 Task: Look for Airbnb options in Rozzano, Italy from 23rd December, 2023 to 29th December, 2023 for 2 adults. Place can be entire room with 1  bedroom having 1 bed and 1 bathroom. Property type can be hotel.
Action: Mouse moved to (521, 97)
Screenshot: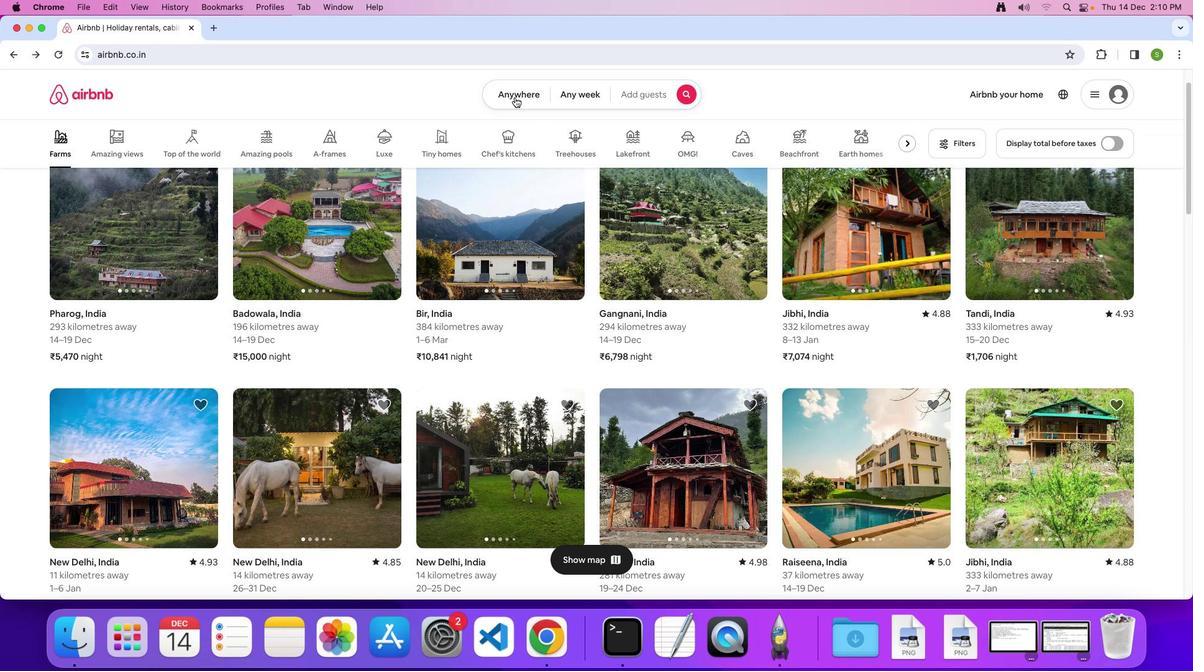 
Action: Mouse pressed left at (521, 97)
Screenshot: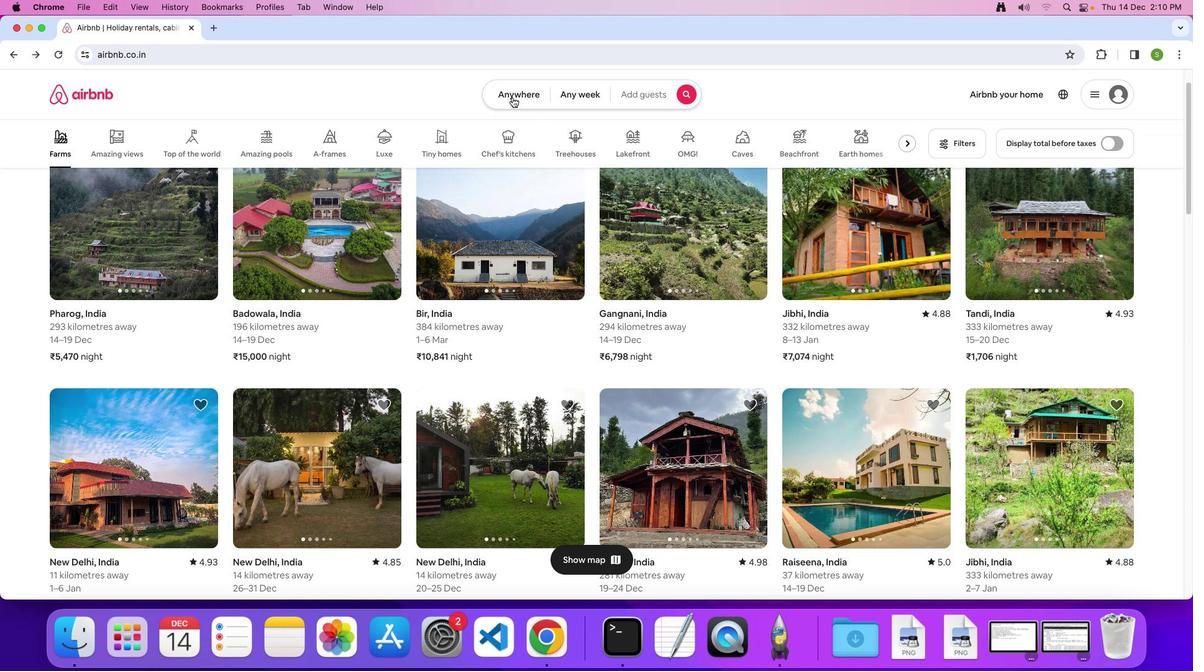 
Action: Mouse moved to (512, 97)
Screenshot: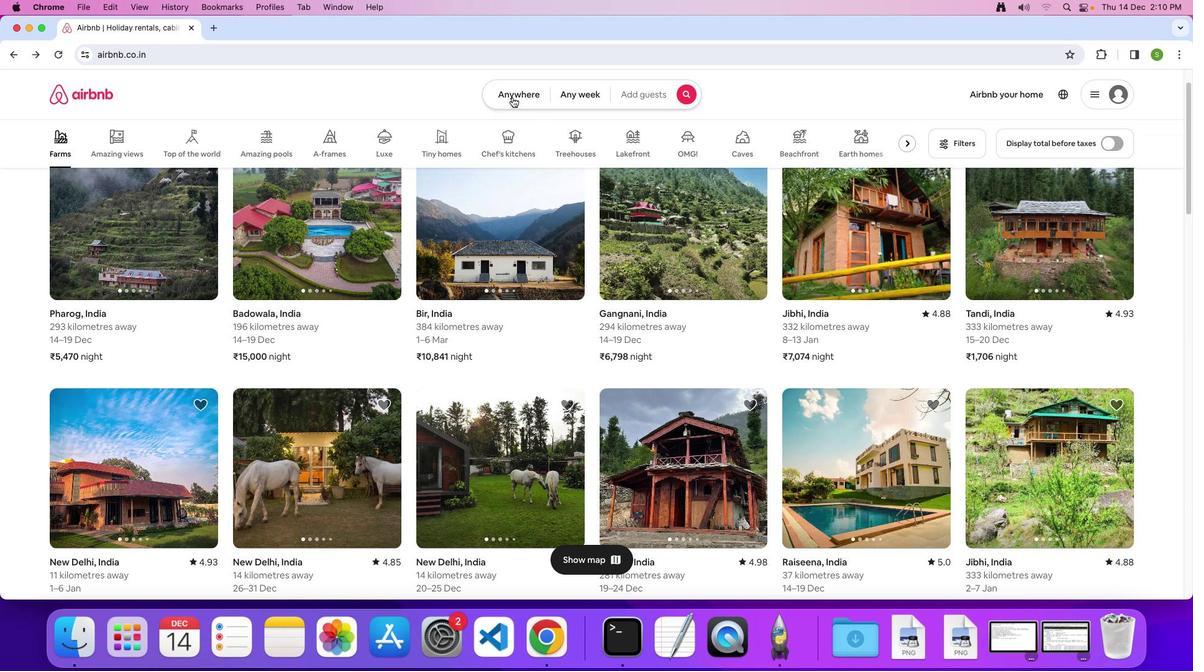 
Action: Mouse pressed left at (512, 97)
Screenshot: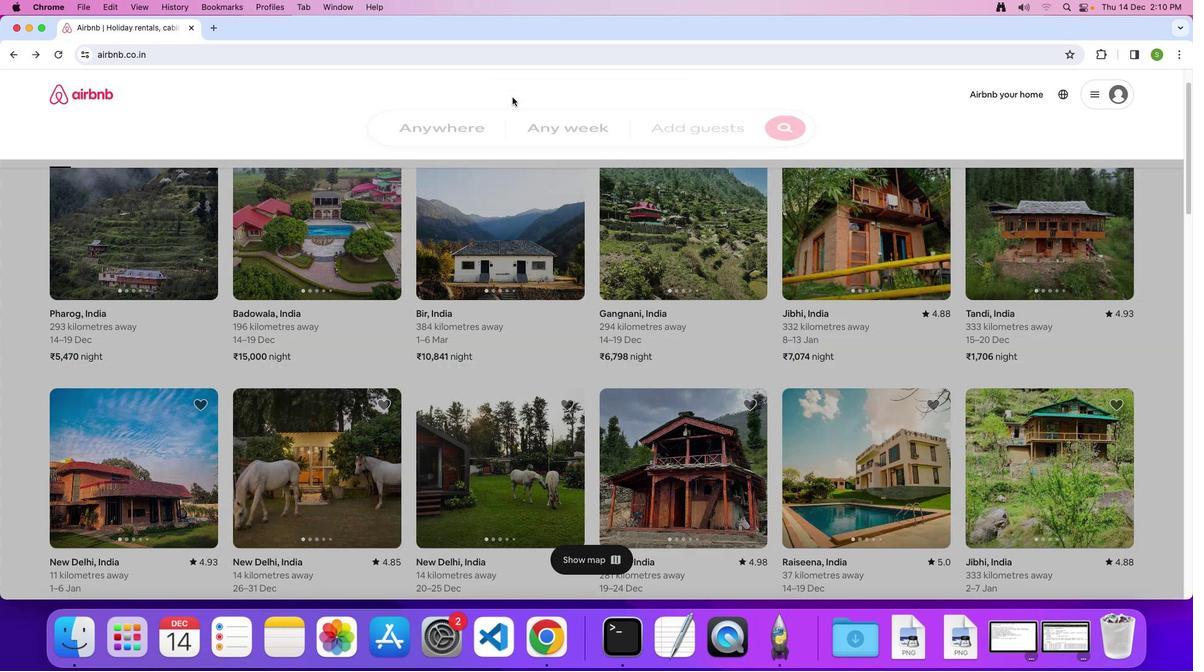 
Action: Mouse moved to (445, 144)
Screenshot: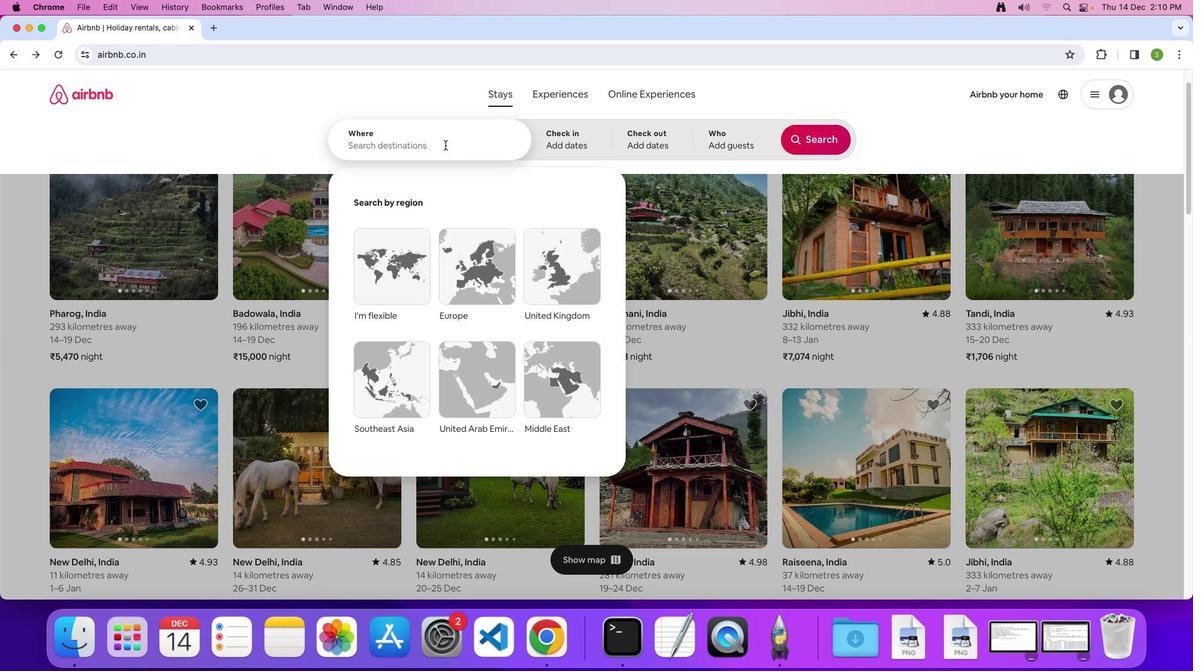 
Action: Mouse pressed left at (445, 144)
Screenshot: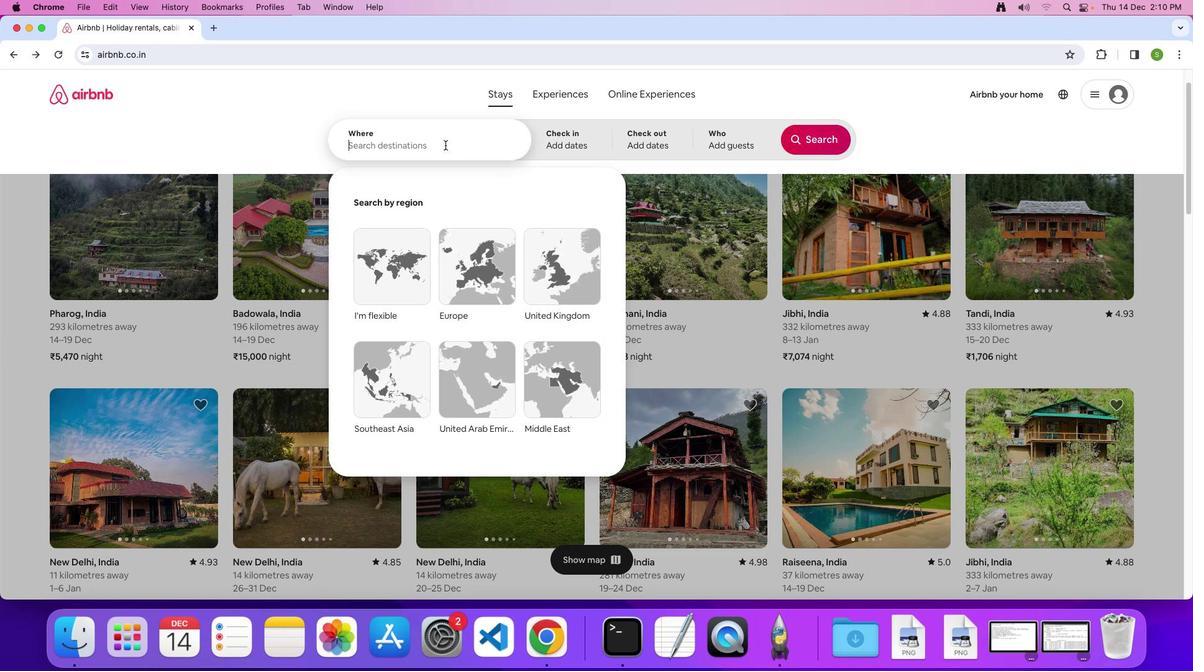 
Action: Key pressed 'R'Key.caps_lock
Screenshot: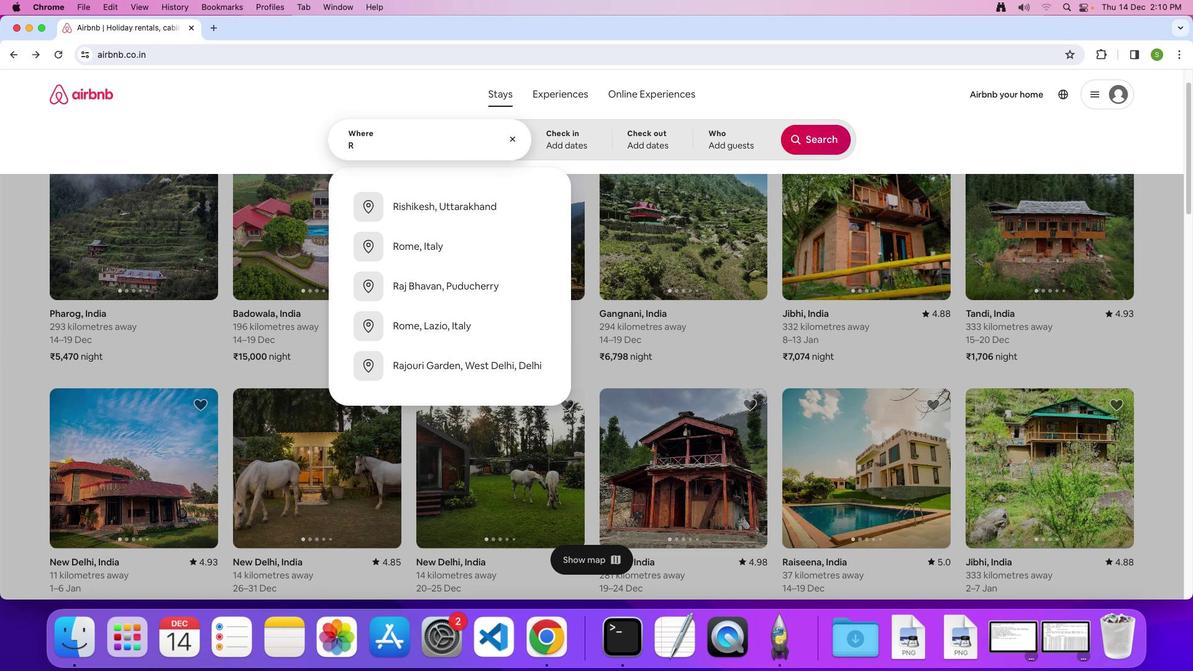 
Action: Mouse moved to (445, 144)
Screenshot: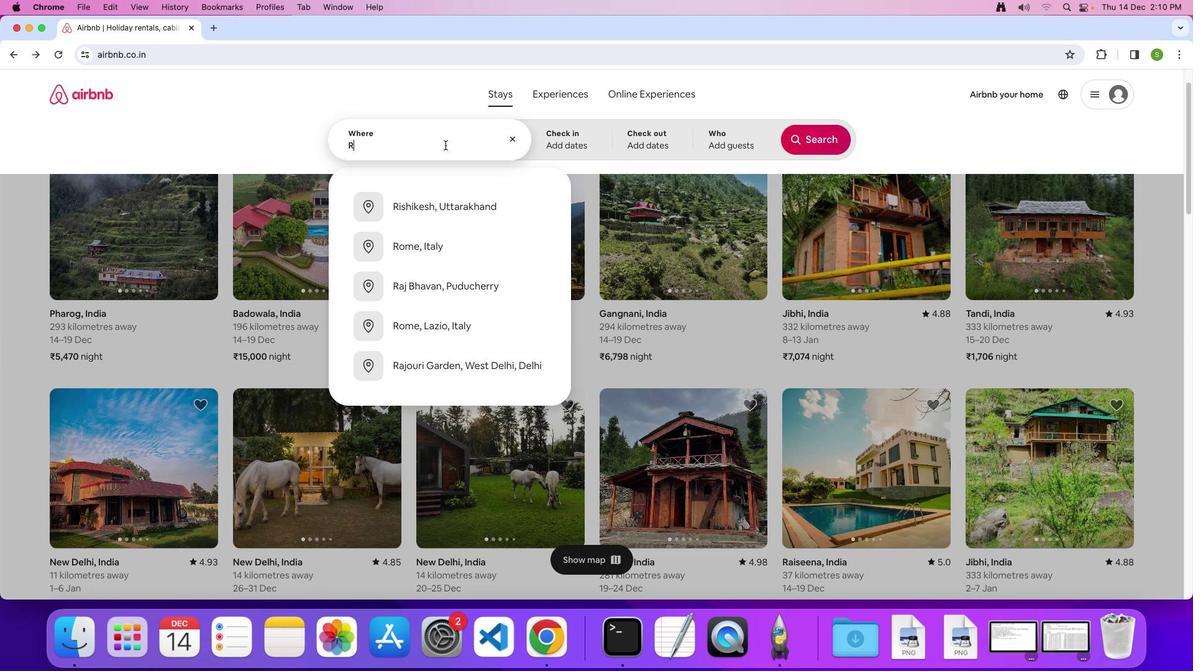 
Action: Key pressed 'a''z''z''a''n''o'','Key.spaceKey.shift'I''t''a''l''y'Key.enter
Screenshot: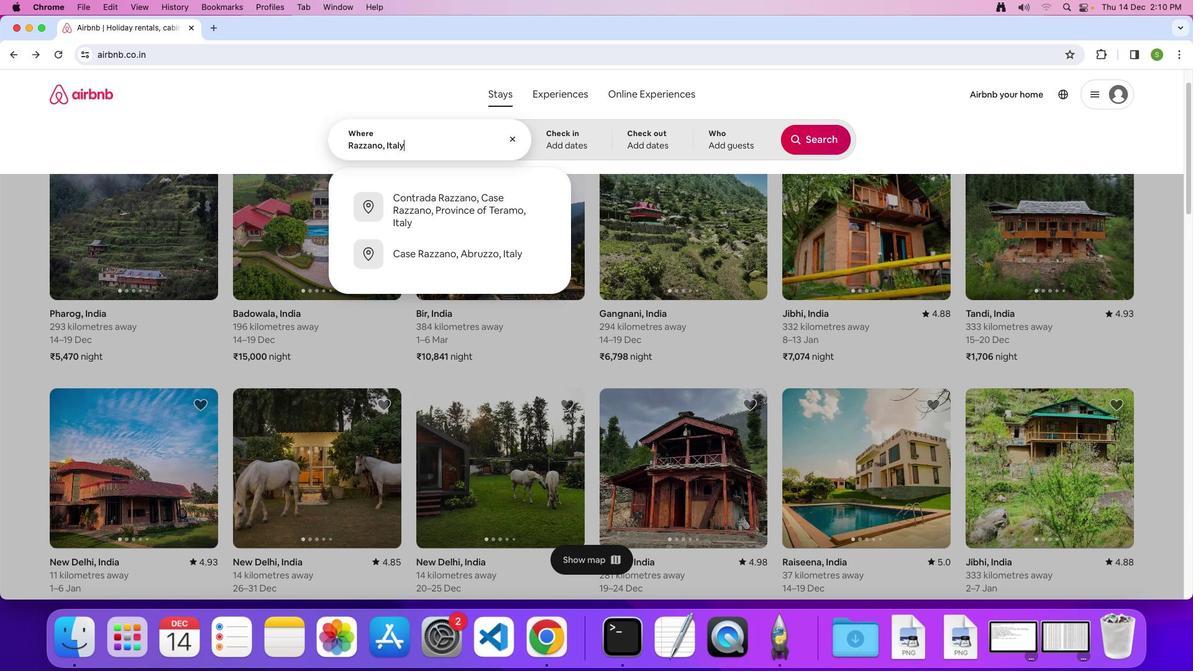 
Action: Mouse moved to (552, 383)
Screenshot: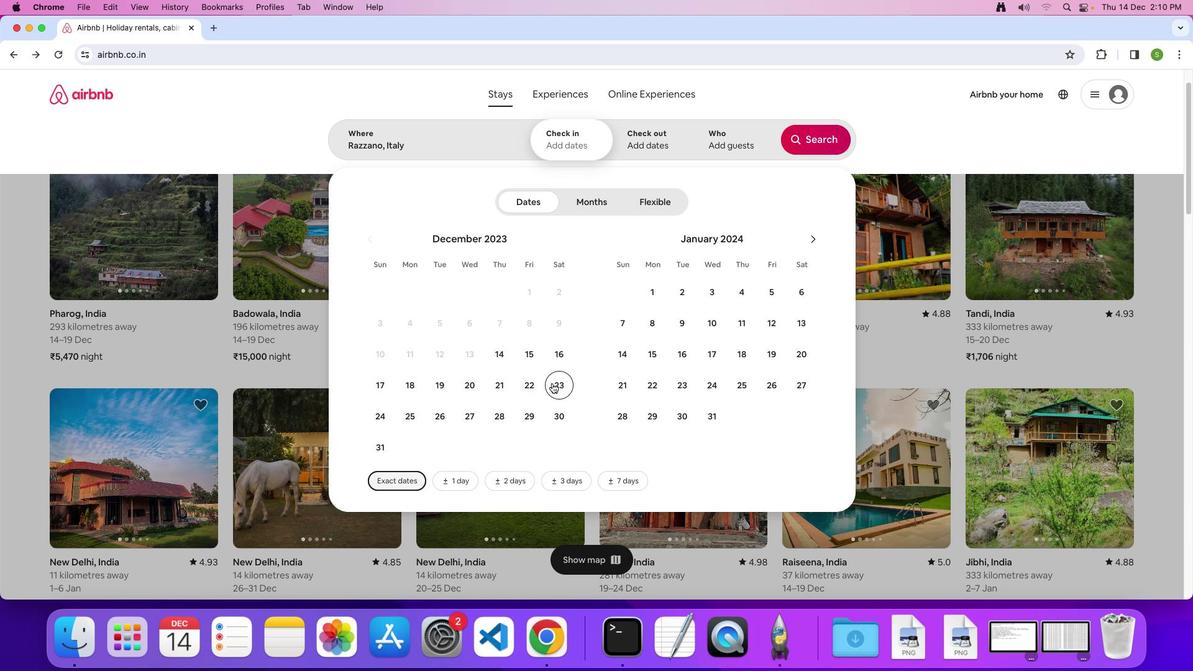 
Action: Mouse pressed left at (552, 383)
Screenshot: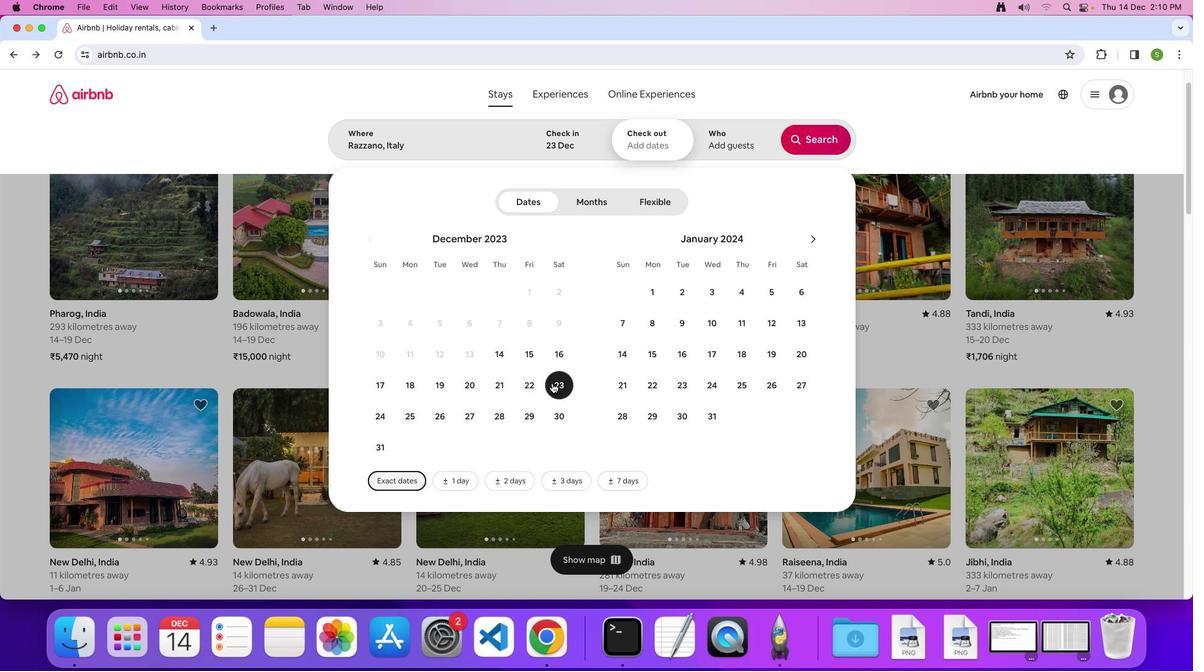 
Action: Mouse moved to (526, 412)
Screenshot: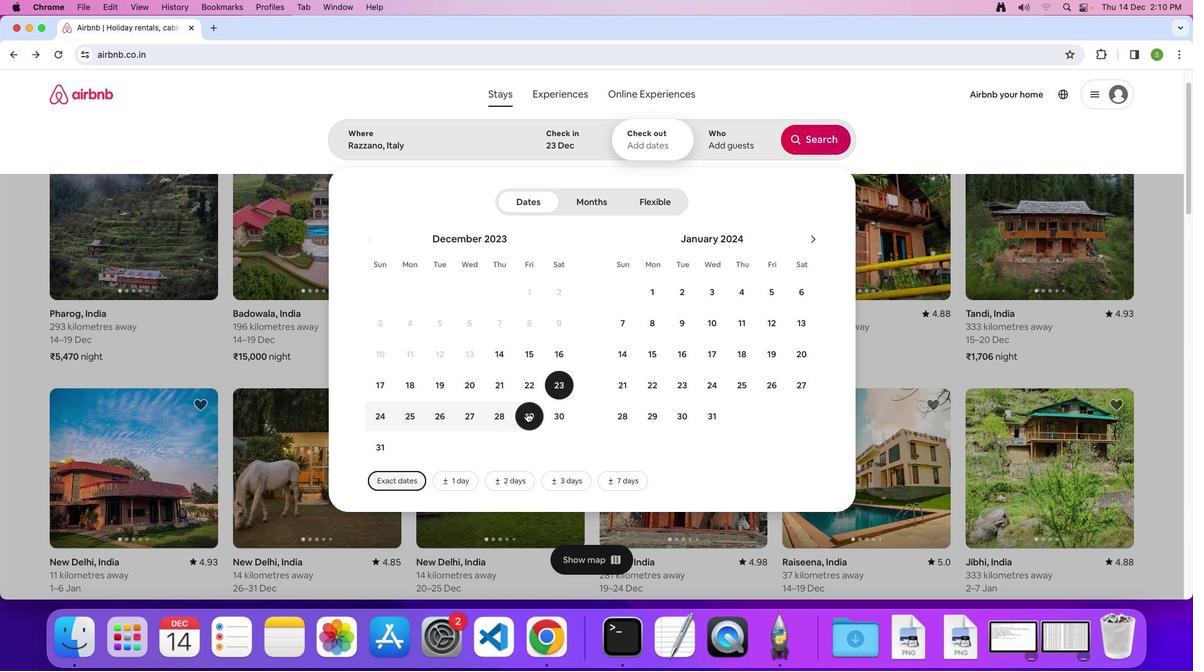 
Action: Mouse pressed left at (526, 412)
Screenshot: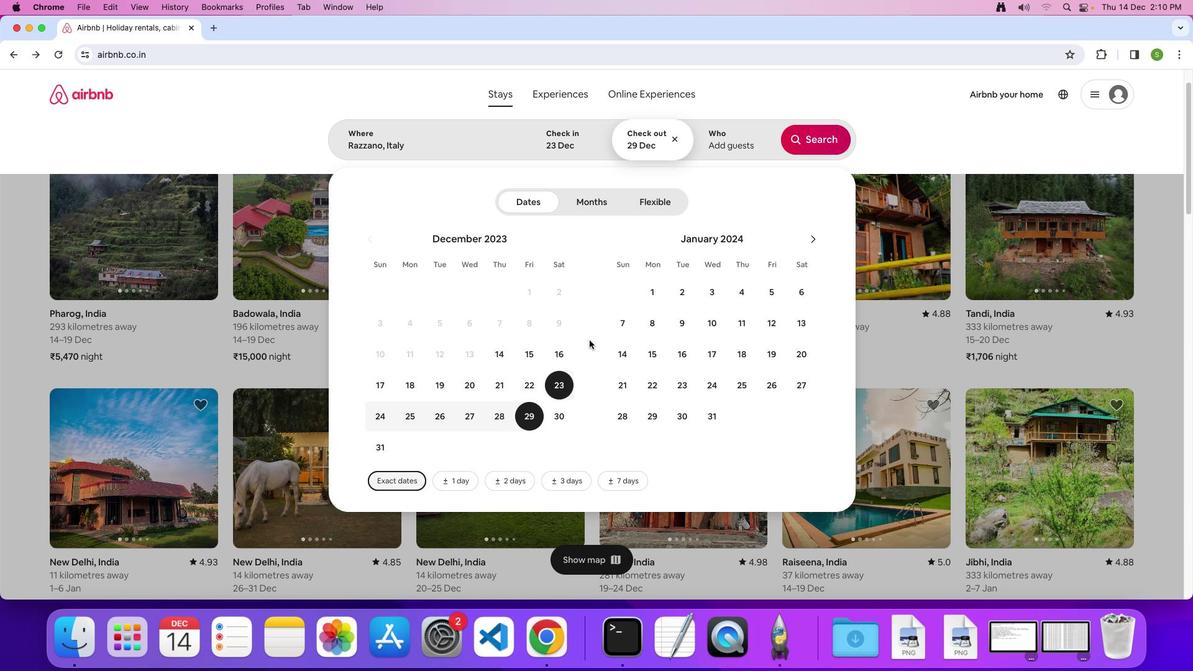 
Action: Mouse moved to (736, 143)
Screenshot: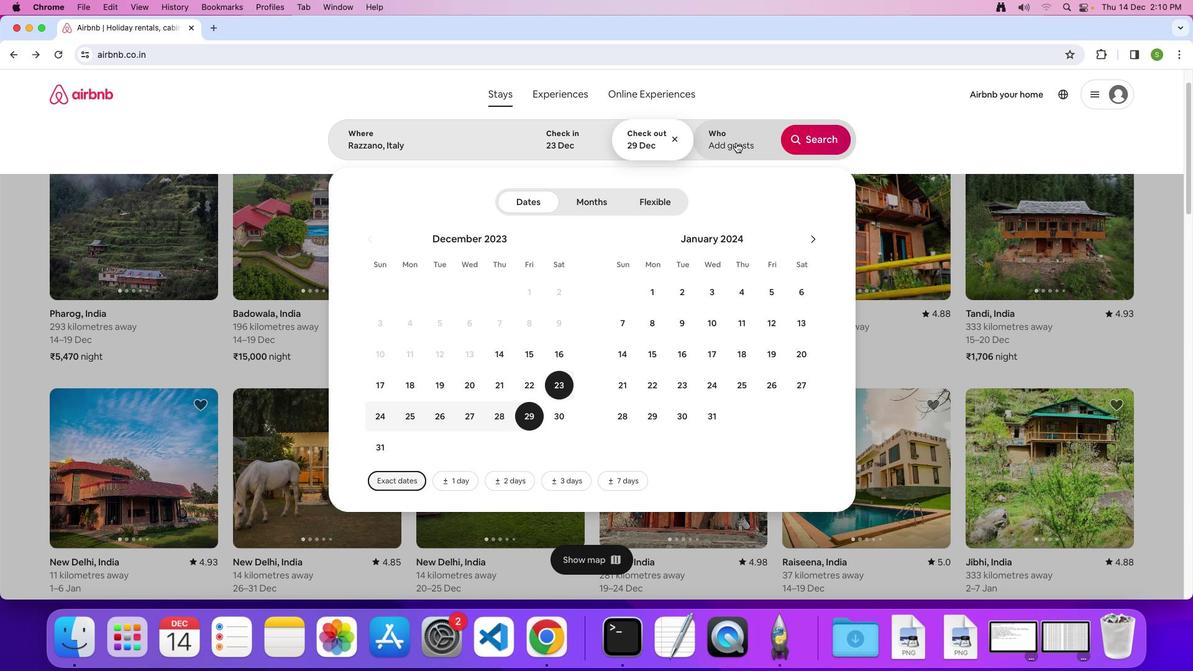 
Action: Mouse pressed left at (736, 143)
Screenshot: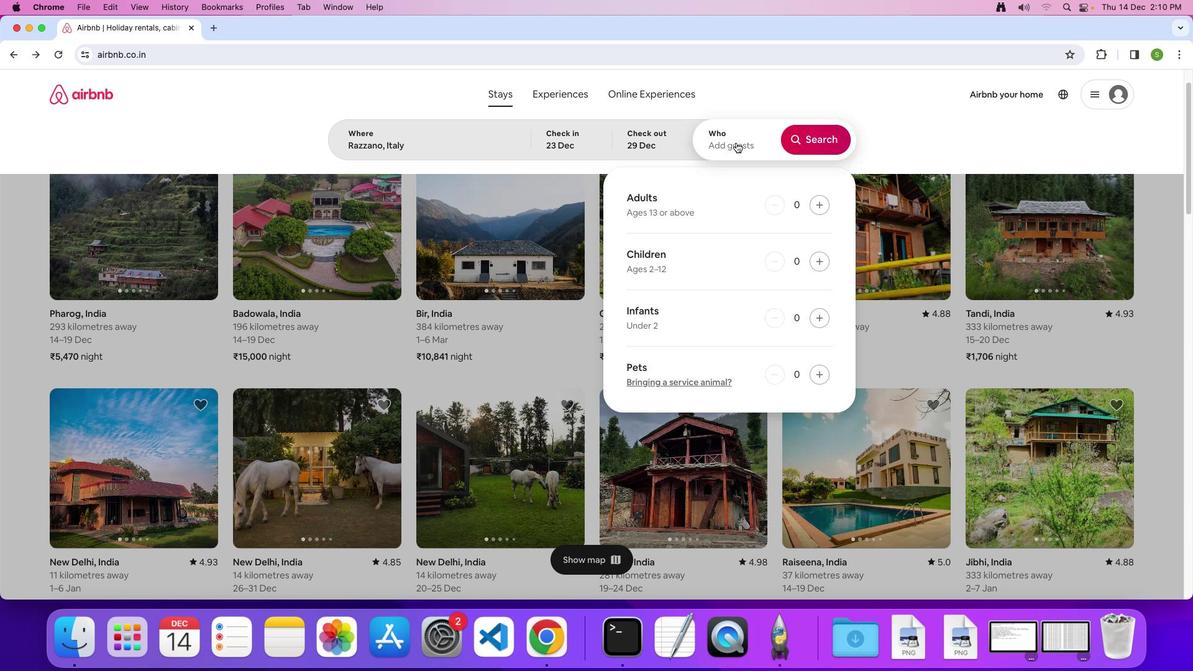 
Action: Mouse moved to (820, 205)
Screenshot: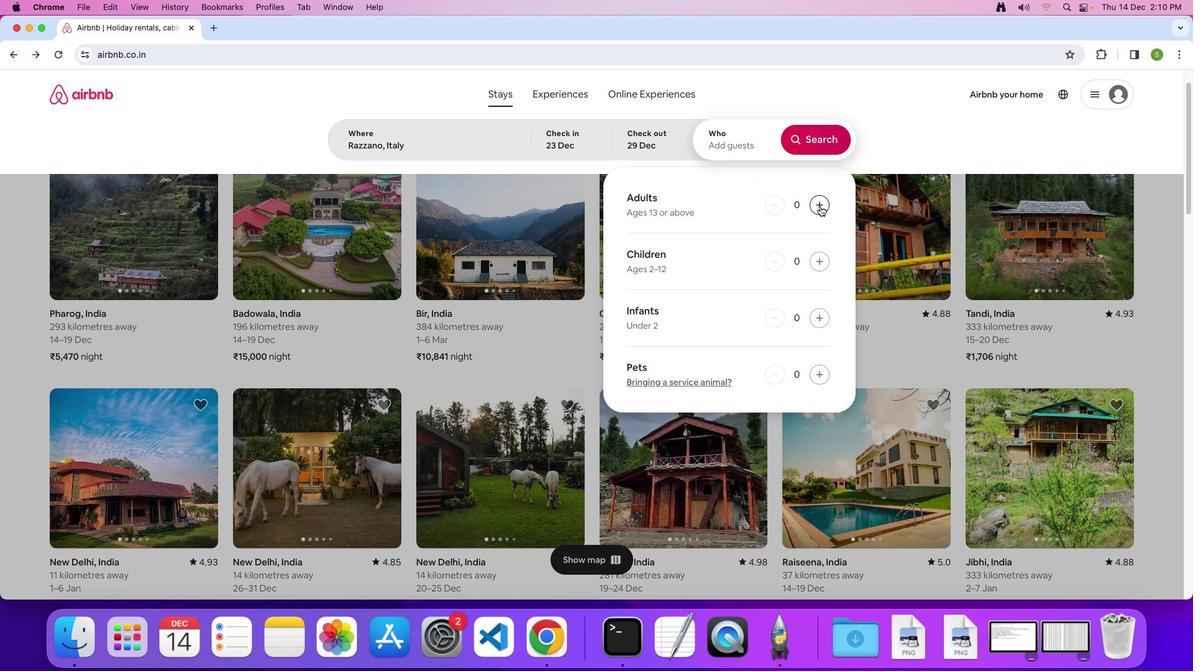 
Action: Mouse pressed left at (820, 205)
Screenshot: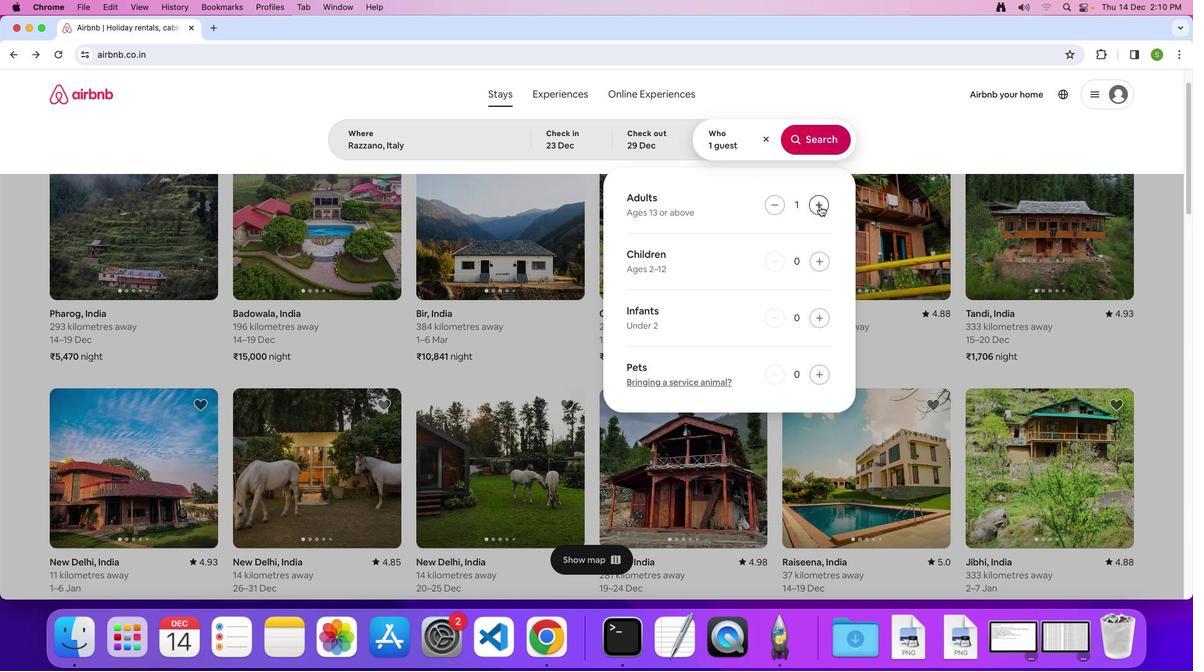 
Action: Mouse pressed left at (820, 205)
Screenshot: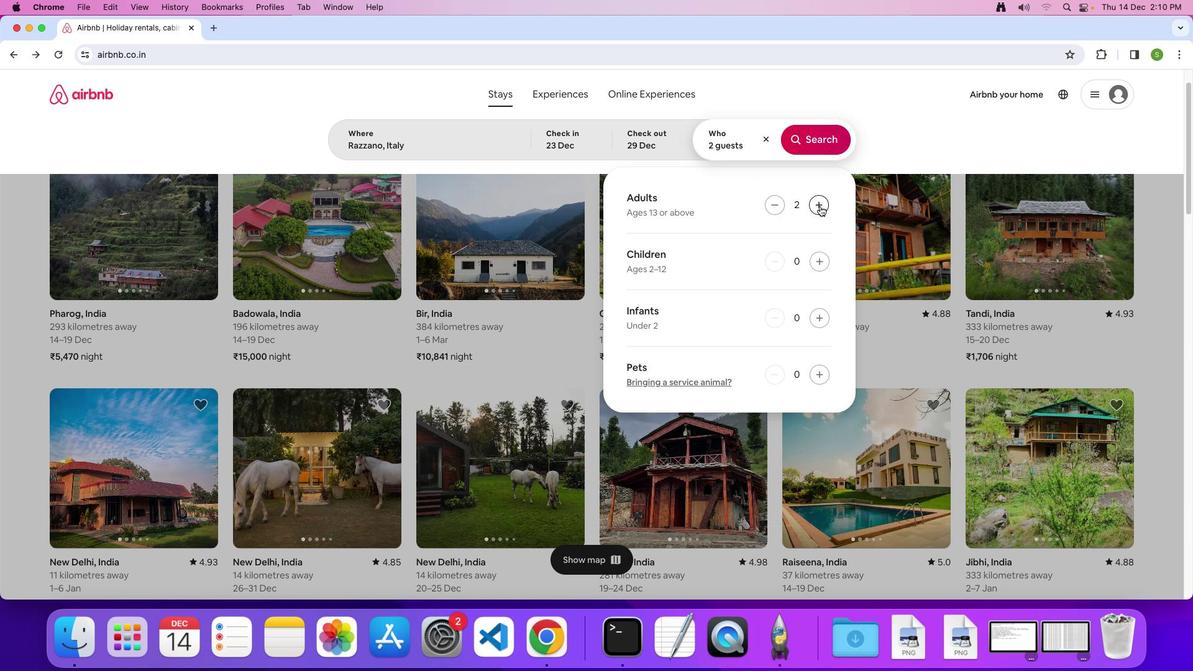 
Action: Mouse moved to (808, 149)
Screenshot: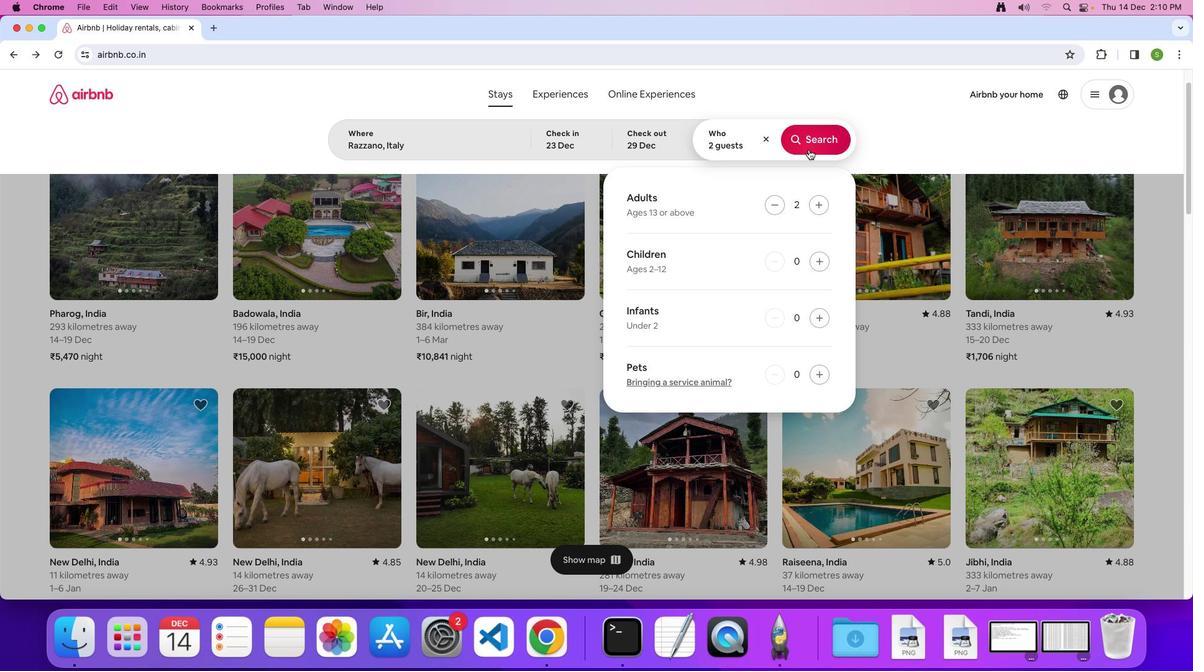 
Action: Mouse pressed left at (808, 149)
Screenshot: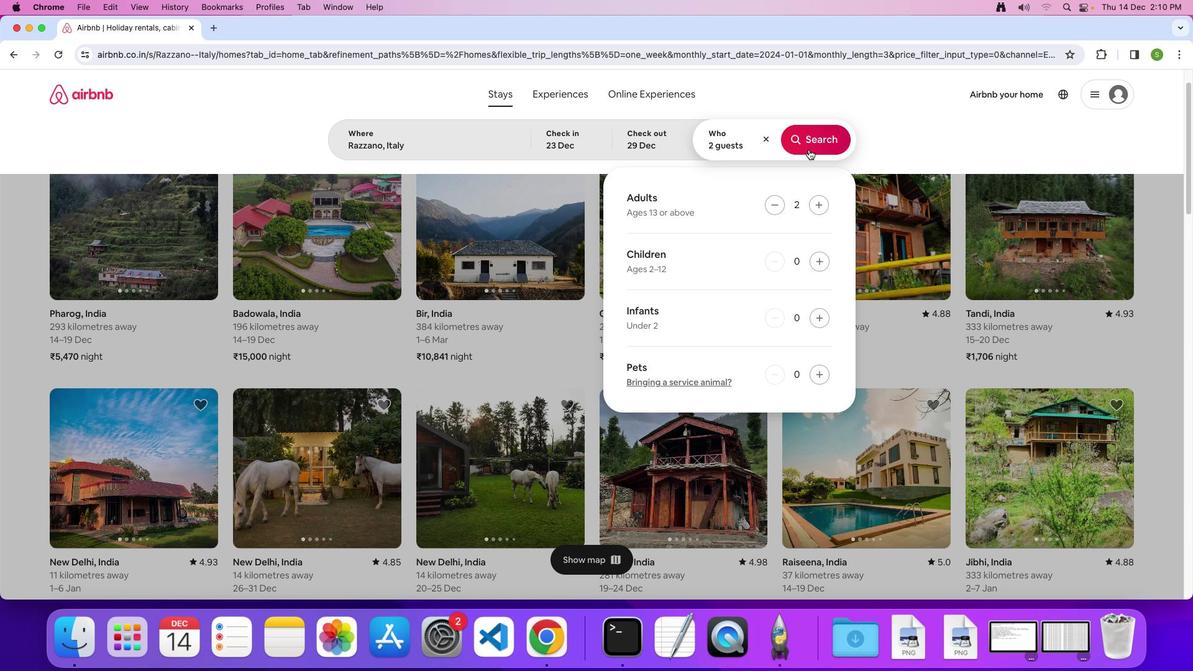 
Action: Mouse moved to (1007, 147)
Screenshot: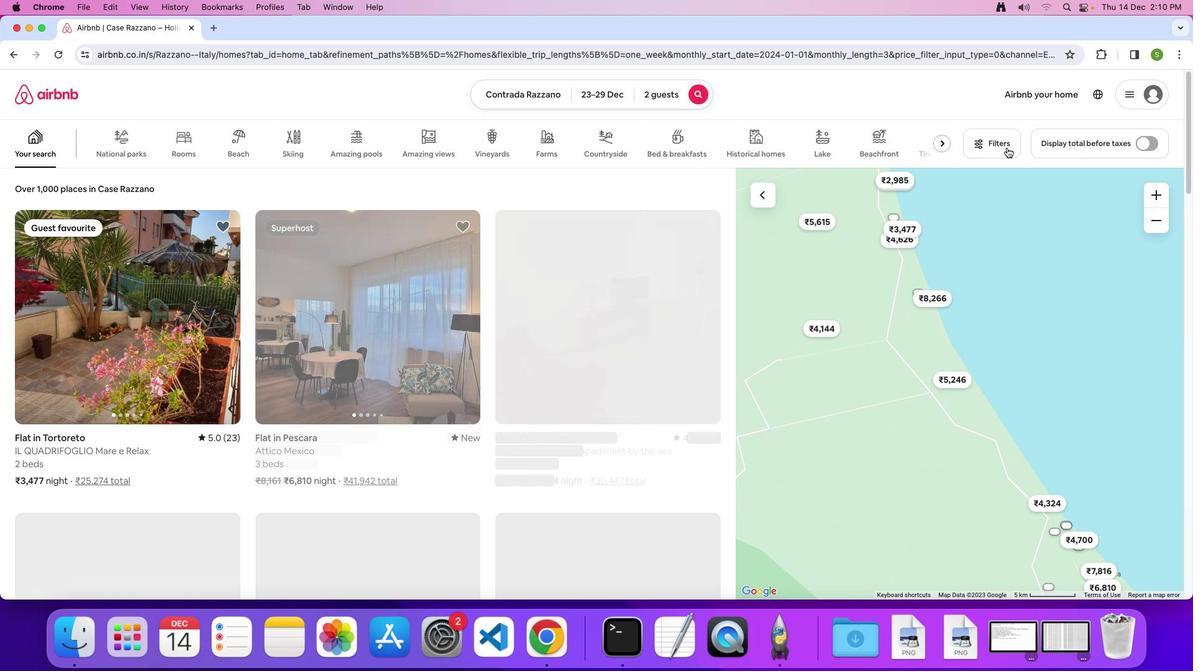 
Action: Mouse pressed left at (1007, 147)
Screenshot: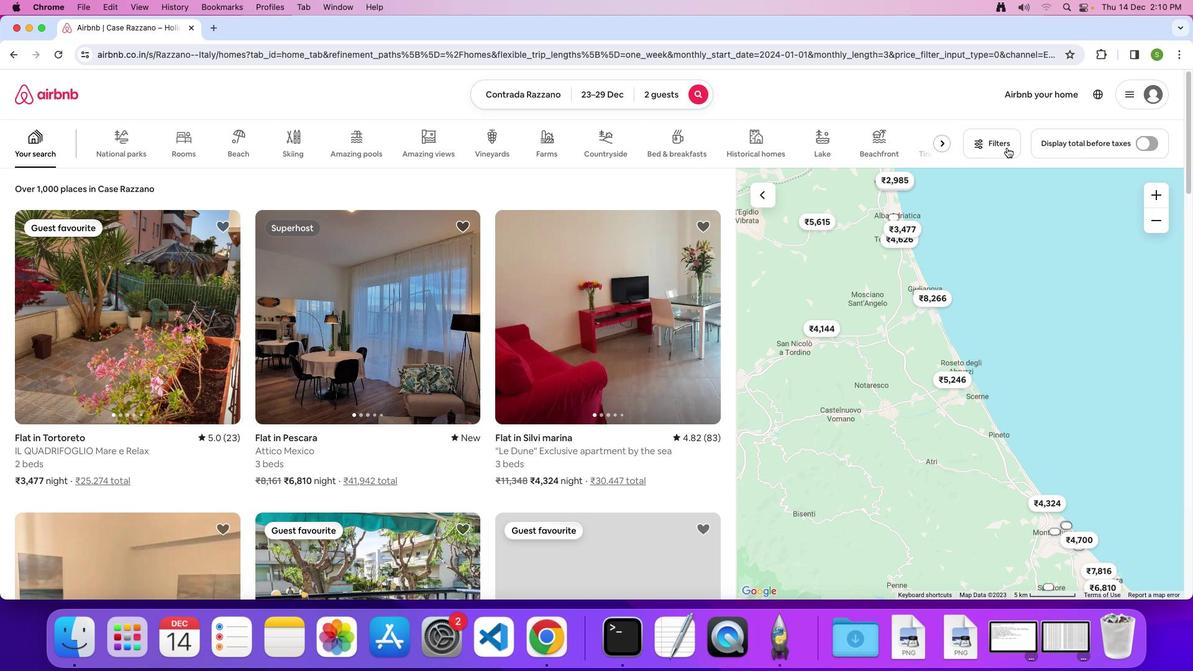 
Action: Mouse moved to (529, 363)
Screenshot: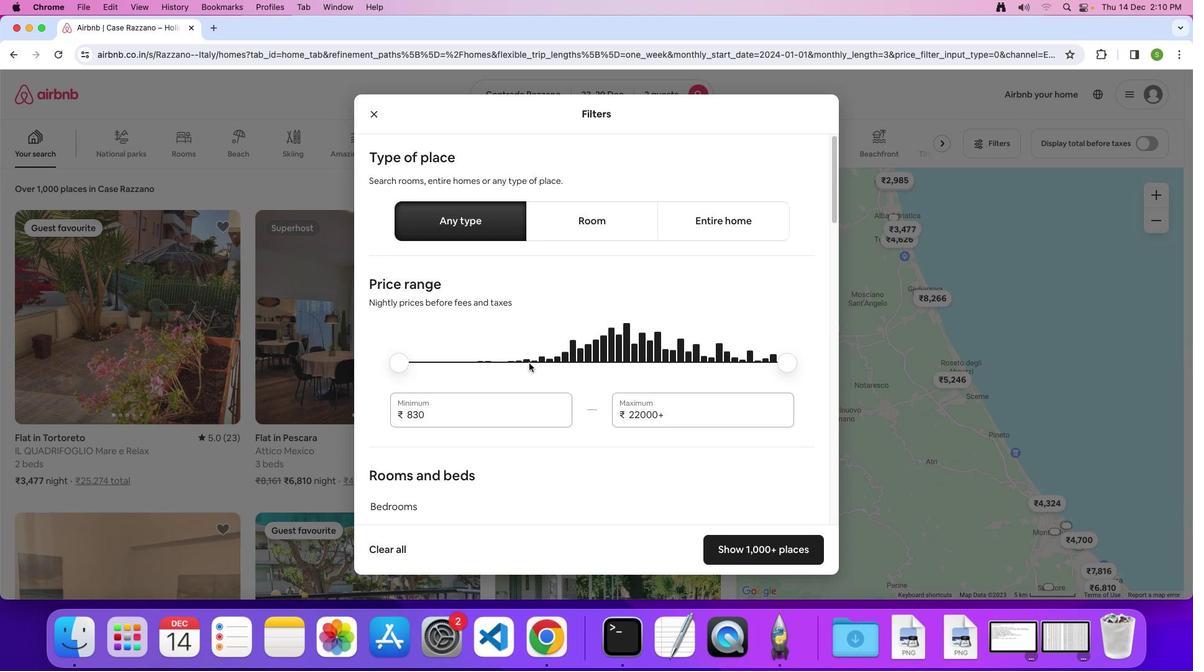 
Action: Mouse scrolled (529, 363) with delta (0, 0)
Screenshot: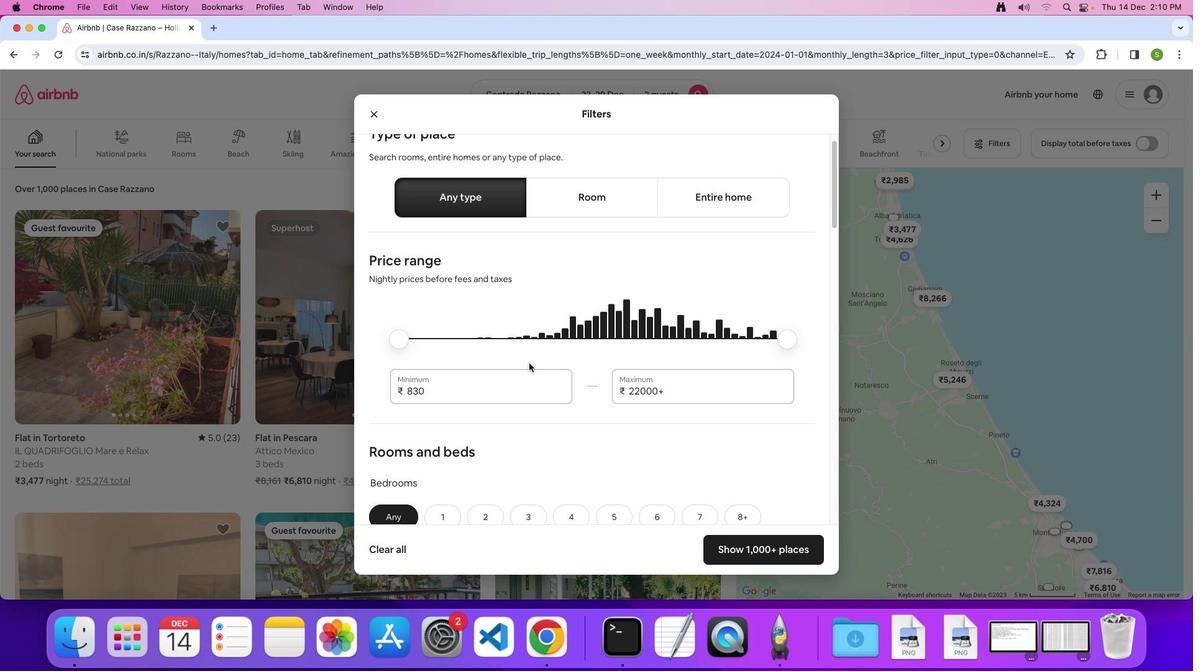 
Action: Mouse scrolled (529, 363) with delta (0, 0)
Screenshot: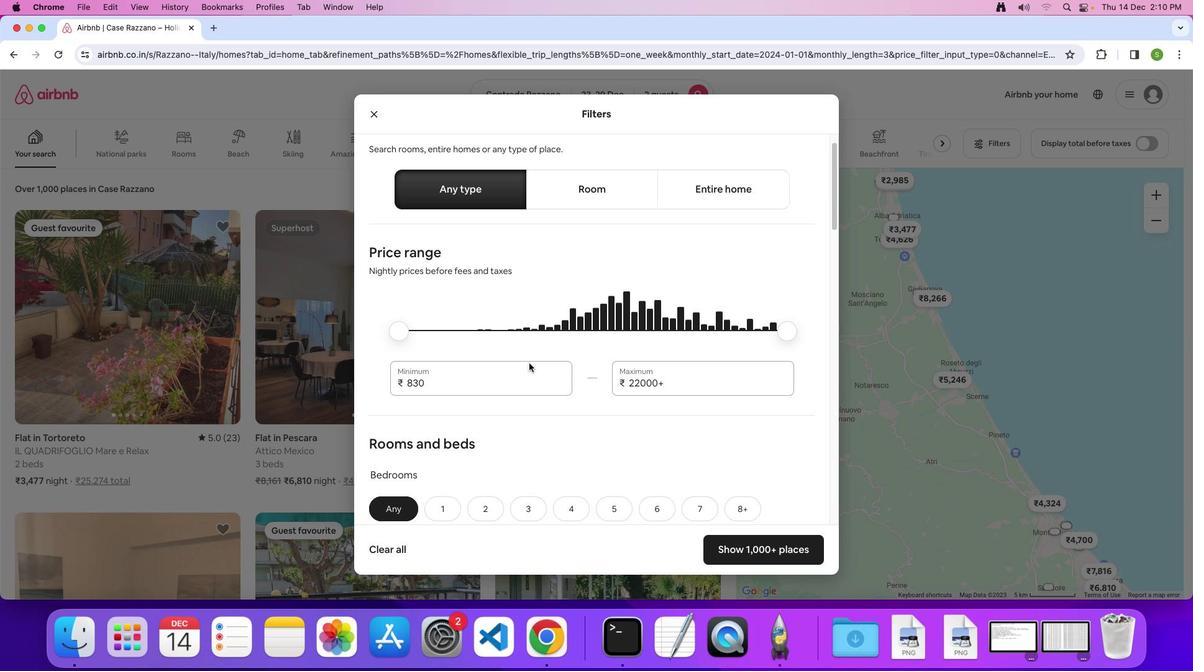
Action: Mouse scrolled (529, 363) with delta (0, 0)
Screenshot: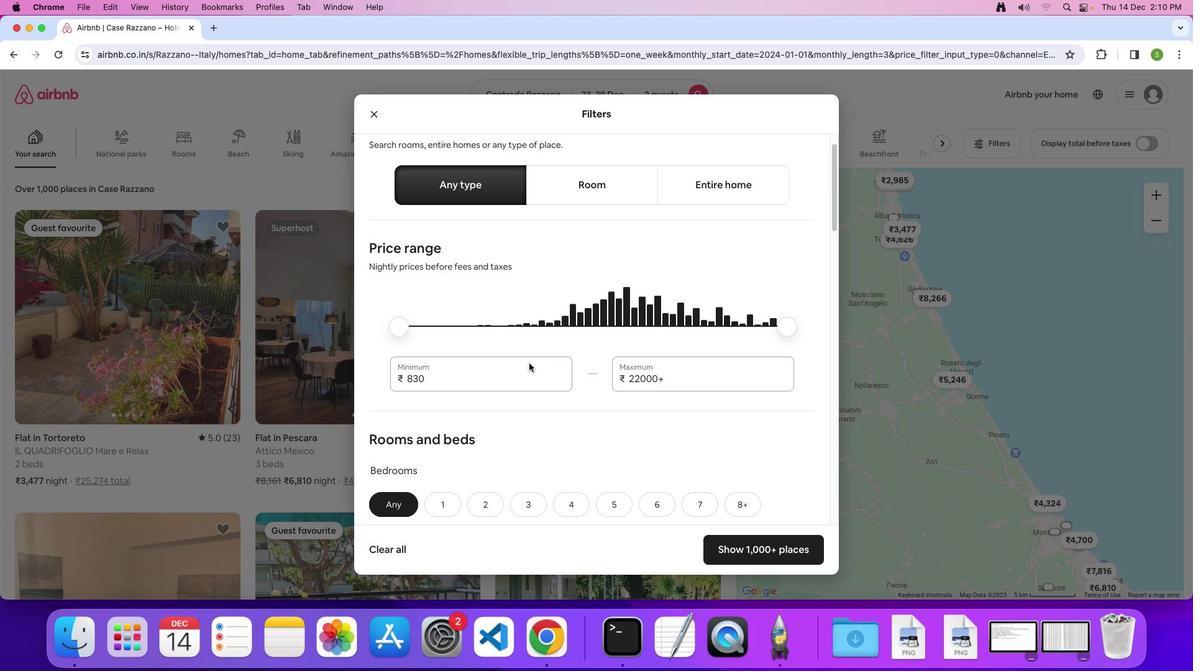 
Action: Mouse scrolled (529, 363) with delta (0, 0)
Screenshot: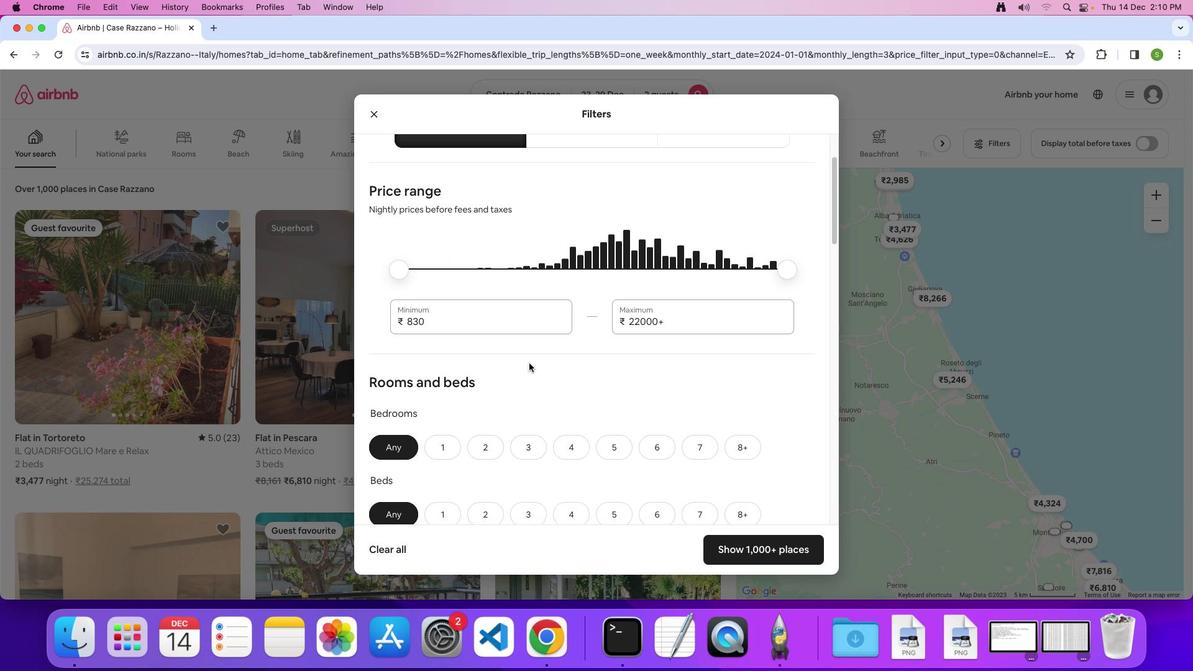 
Action: Mouse scrolled (529, 363) with delta (0, 0)
Screenshot: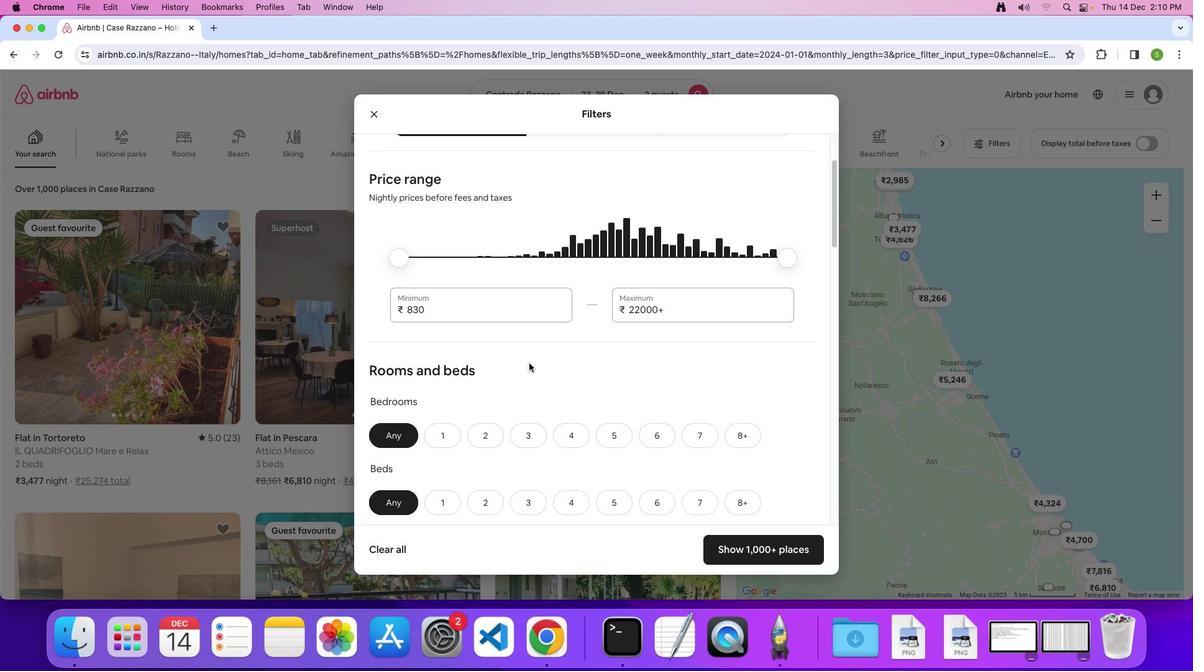 
Action: Mouse scrolled (529, 363) with delta (0, -1)
Screenshot: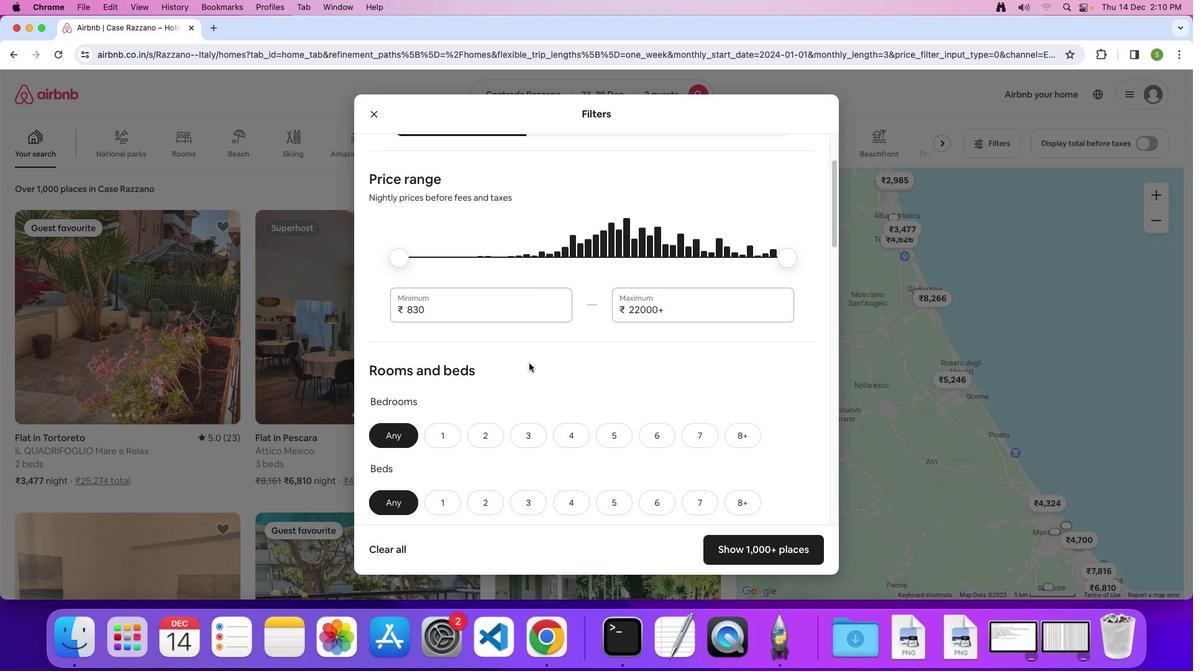 
Action: Mouse scrolled (529, 363) with delta (0, 0)
Screenshot: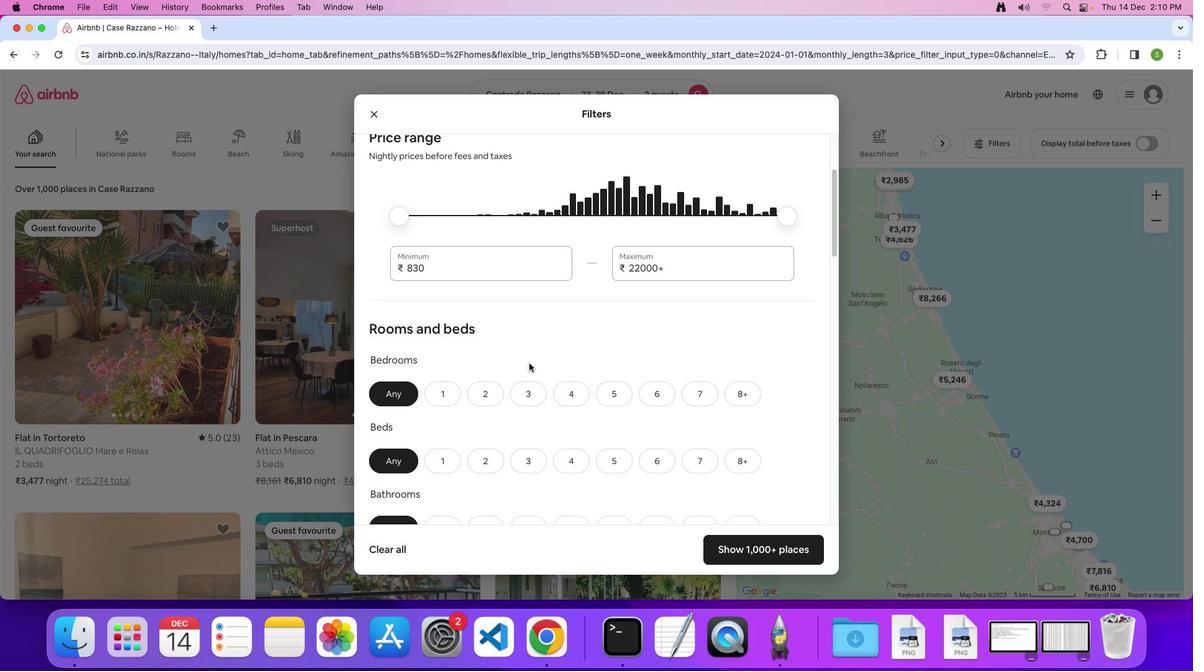 
Action: Mouse scrolled (529, 363) with delta (0, 0)
Screenshot: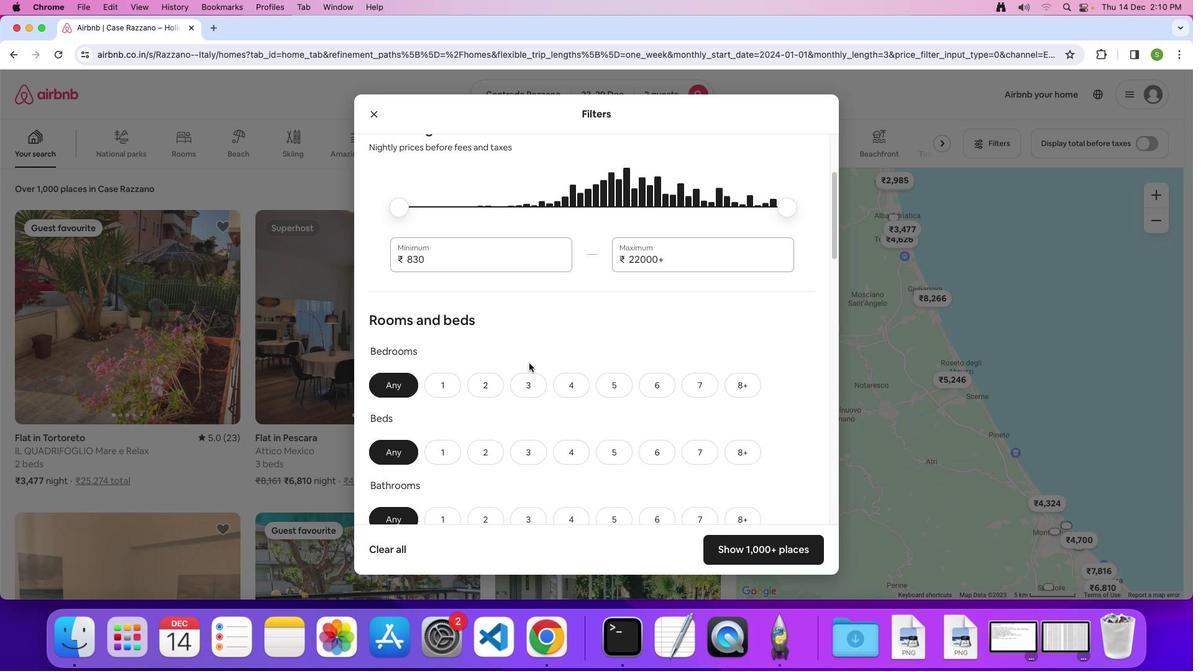 
Action: Mouse scrolled (529, 363) with delta (0, 0)
Screenshot: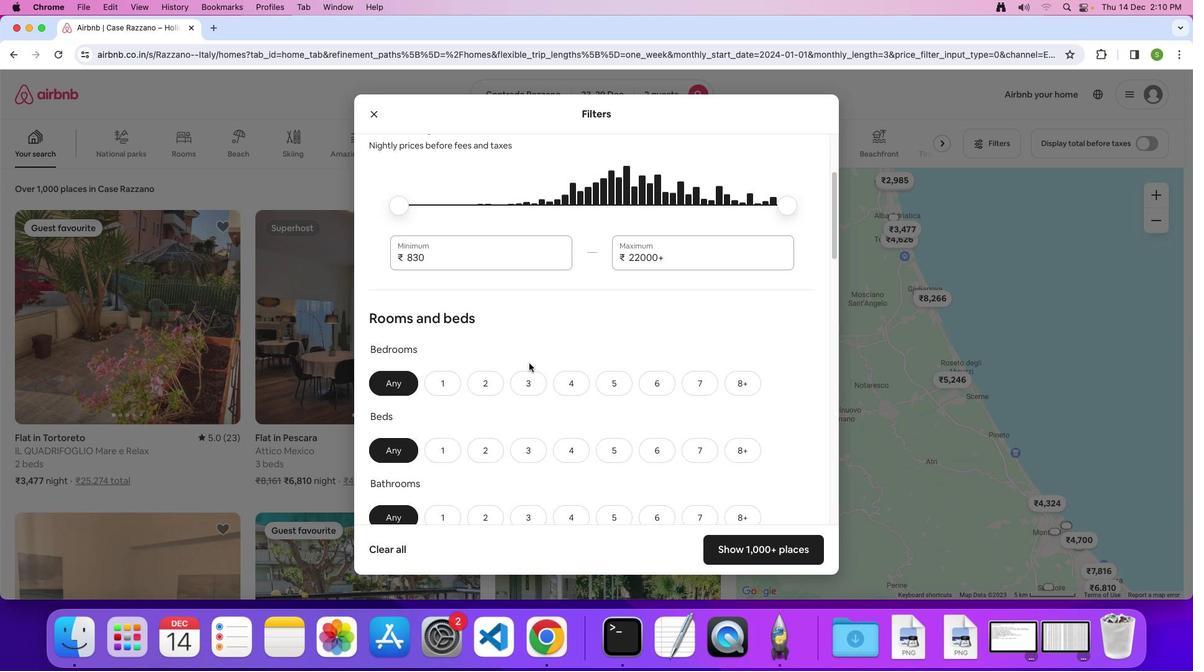 
Action: Mouse moved to (527, 364)
Screenshot: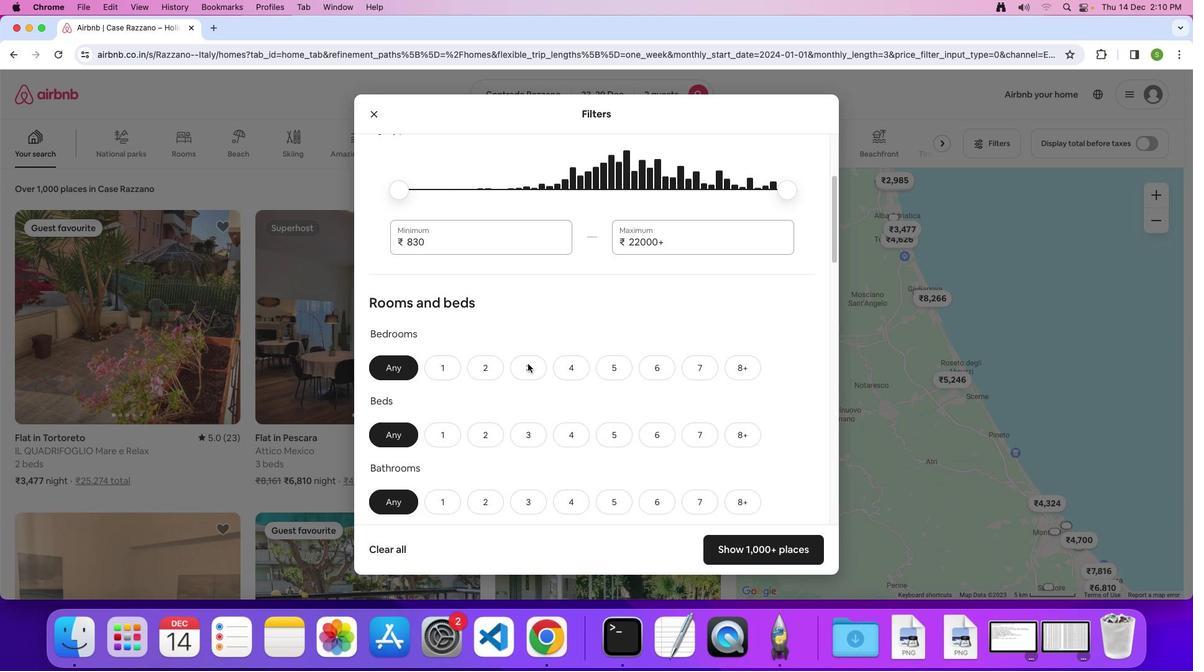 
Action: Mouse scrolled (527, 364) with delta (0, 0)
Screenshot: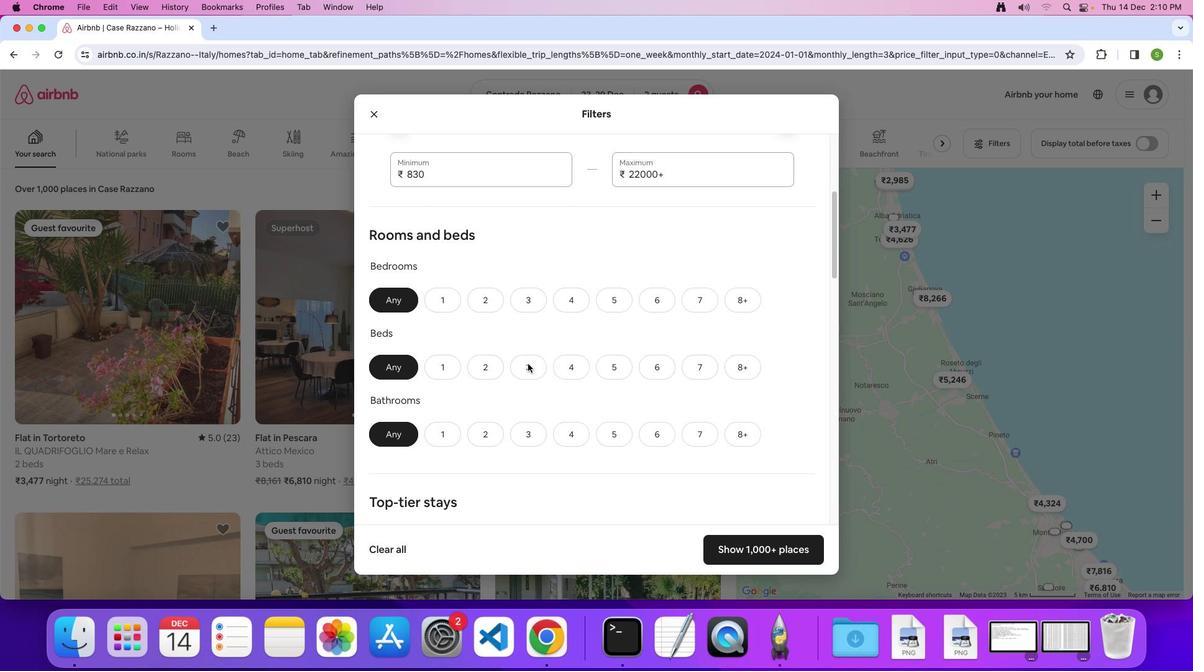 
Action: Mouse scrolled (527, 364) with delta (0, 0)
Screenshot: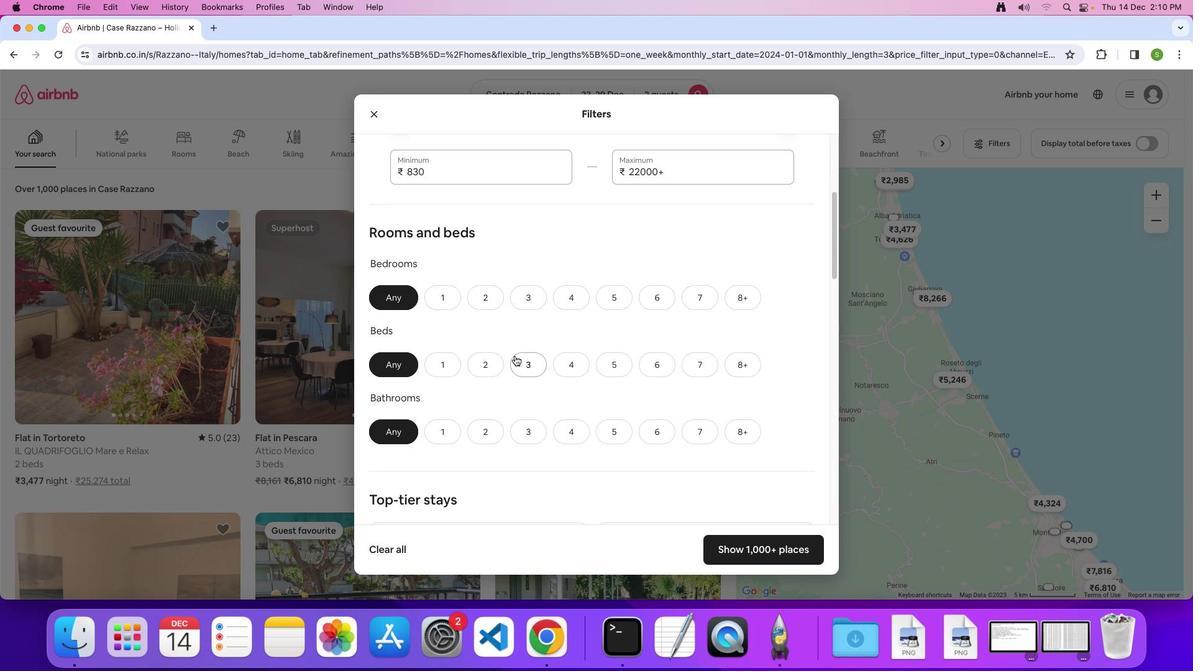 
Action: Mouse scrolled (527, 364) with delta (0, -1)
Screenshot: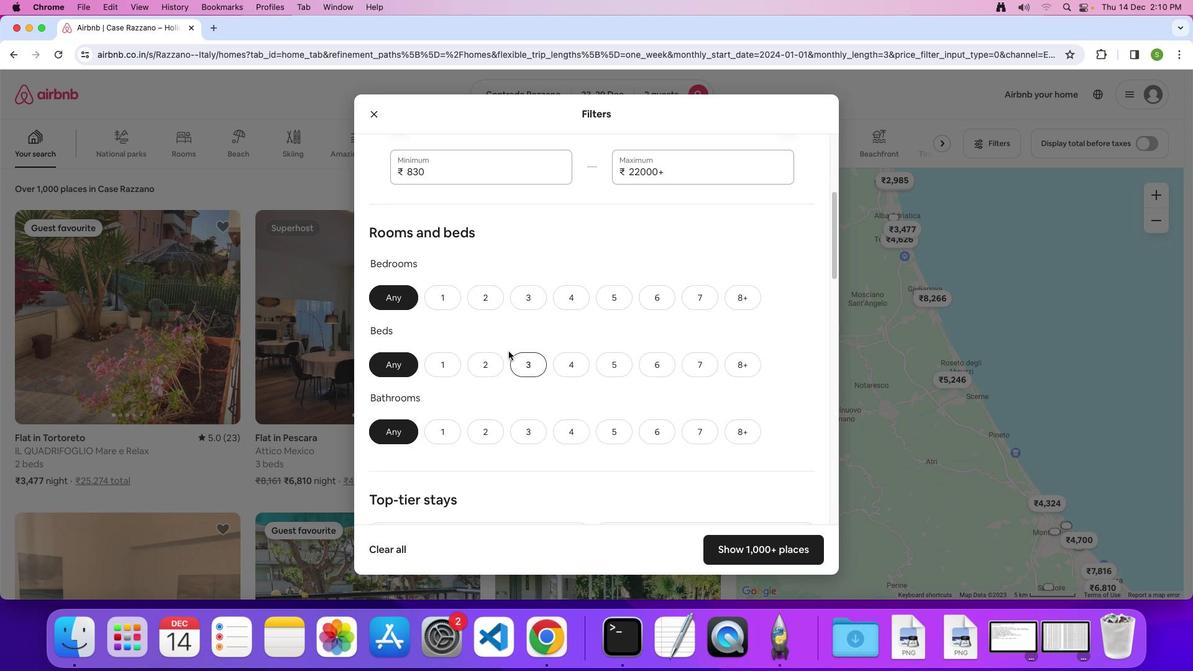 
Action: Mouse moved to (452, 299)
Screenshot: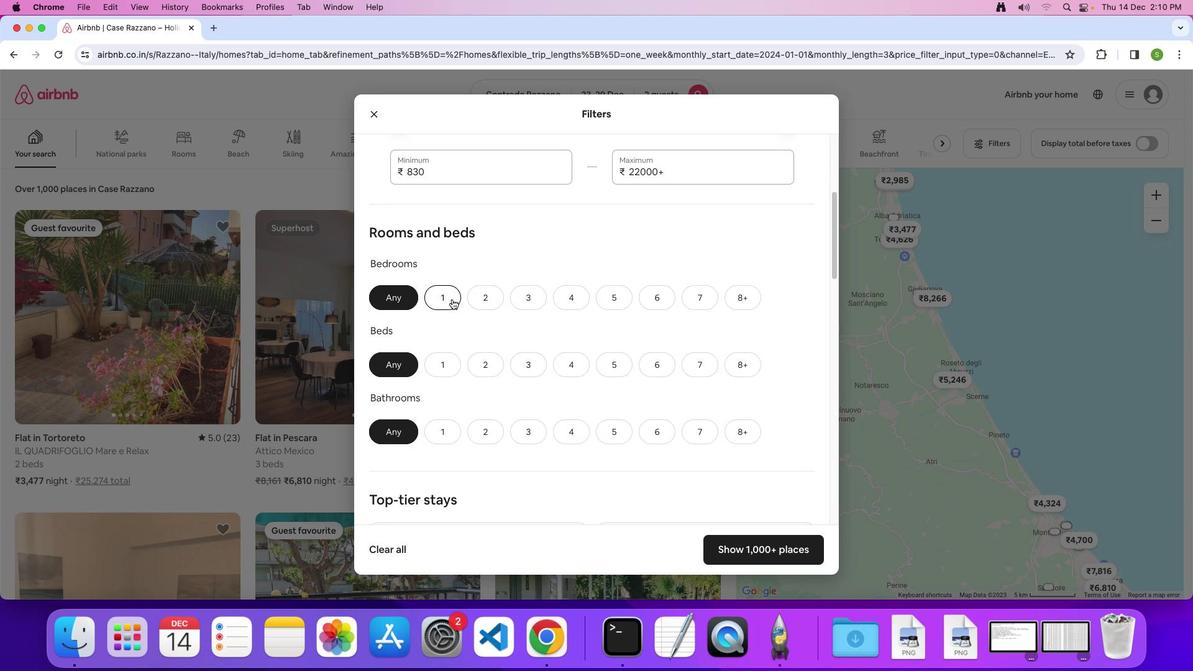 
Action: Mouse pressed left at (452, 299)
Screenshot: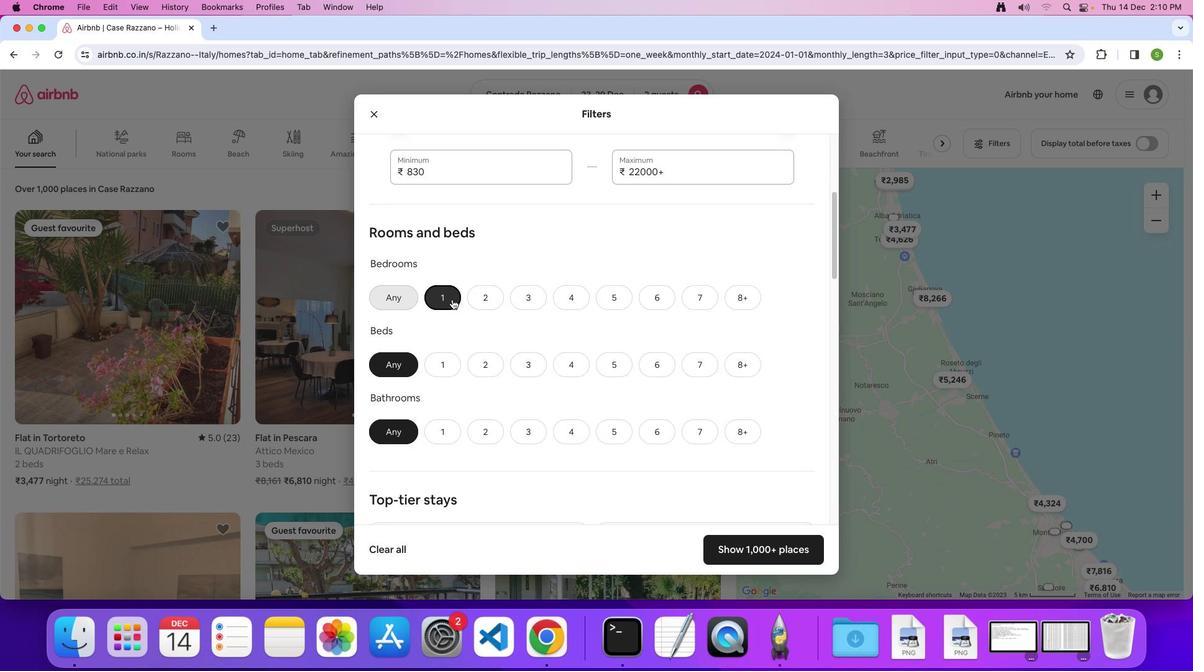 
Action: Mouse moved to (440, 360)
Screenshot: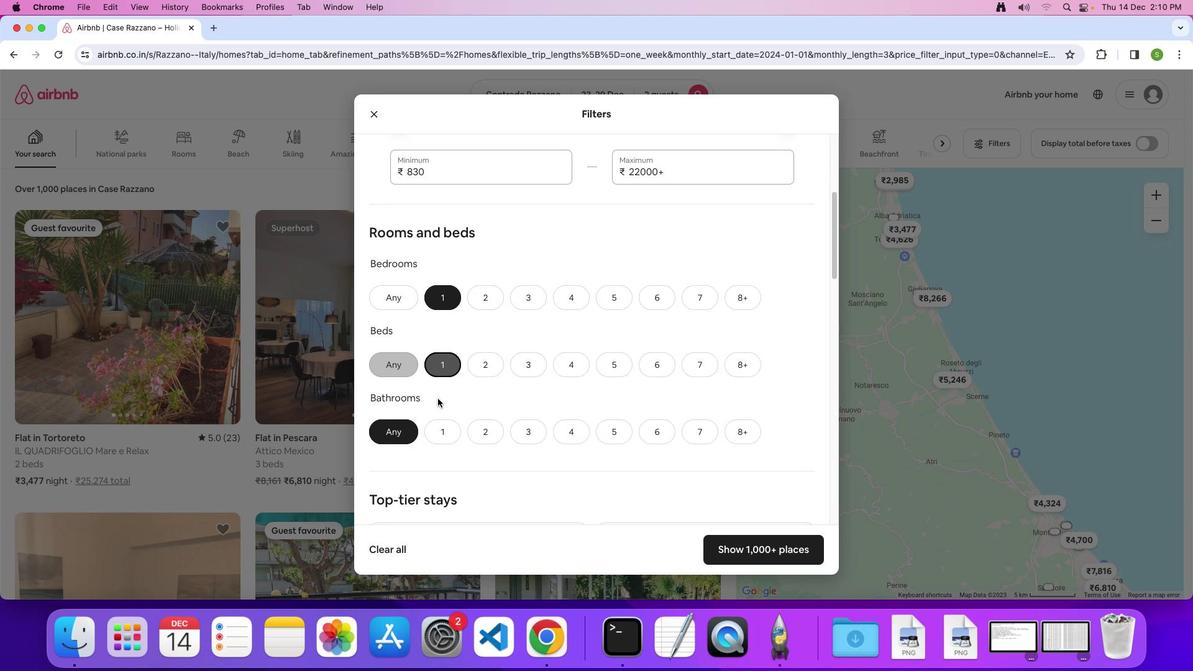 
Action: Mouse pressed left at (440, 360)
Screenshot: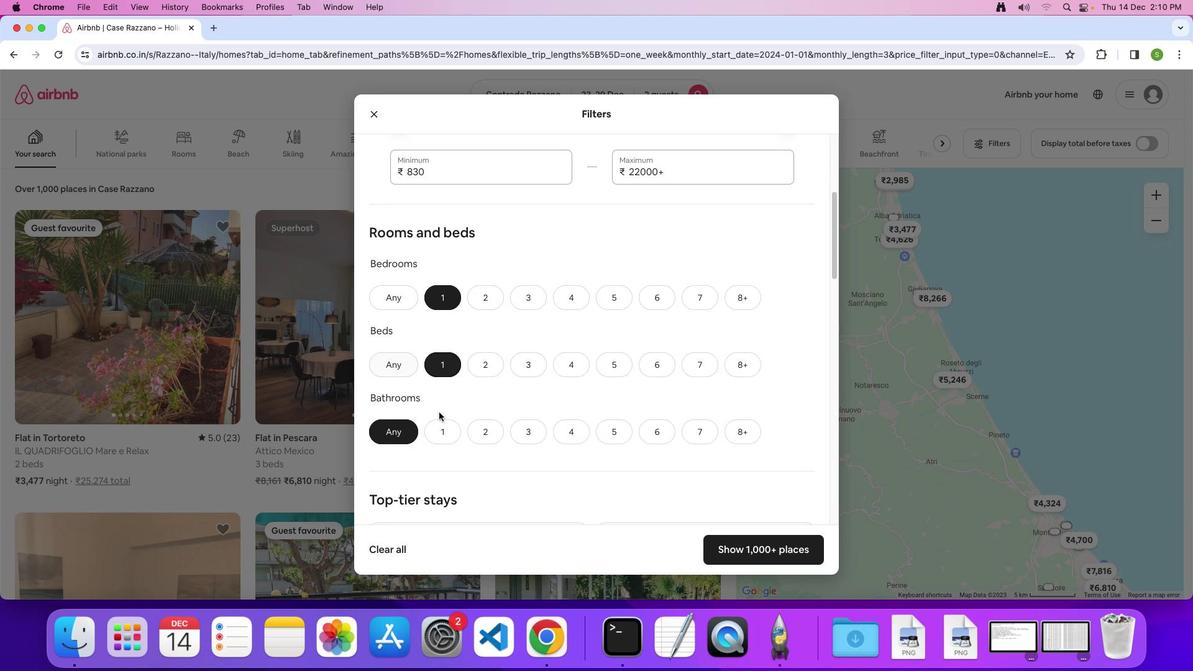 
Action: Mouse moved to (440, 425)
Screenshot: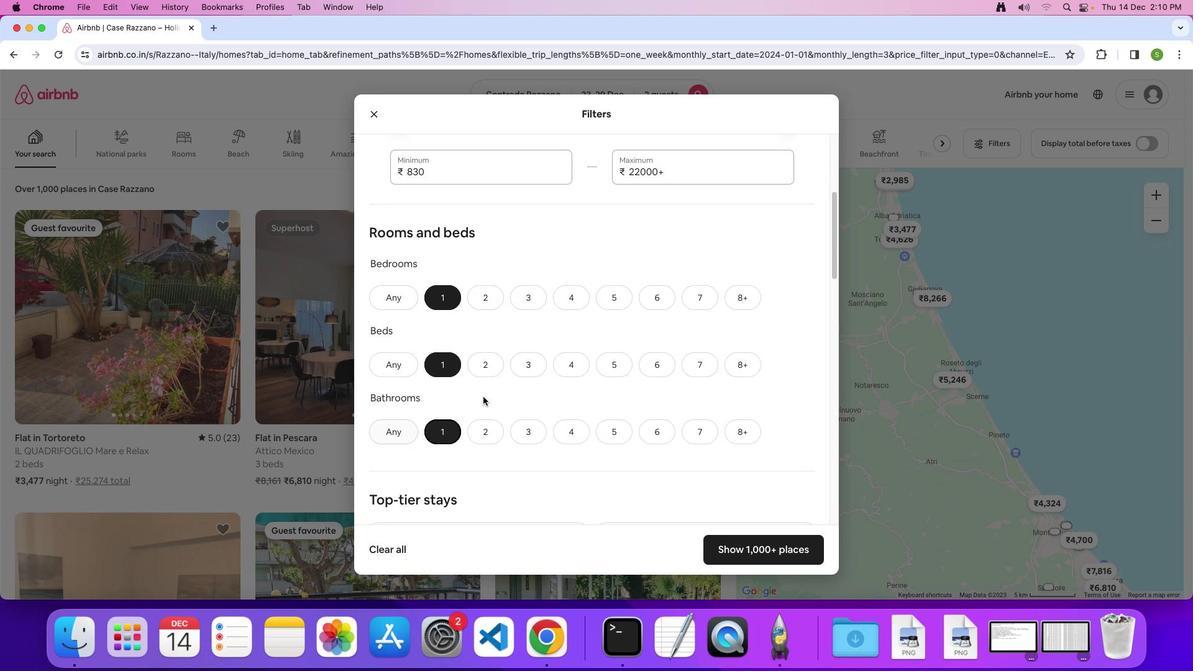 
Action: Mouse pressed left at (440, 425)
Screenshot: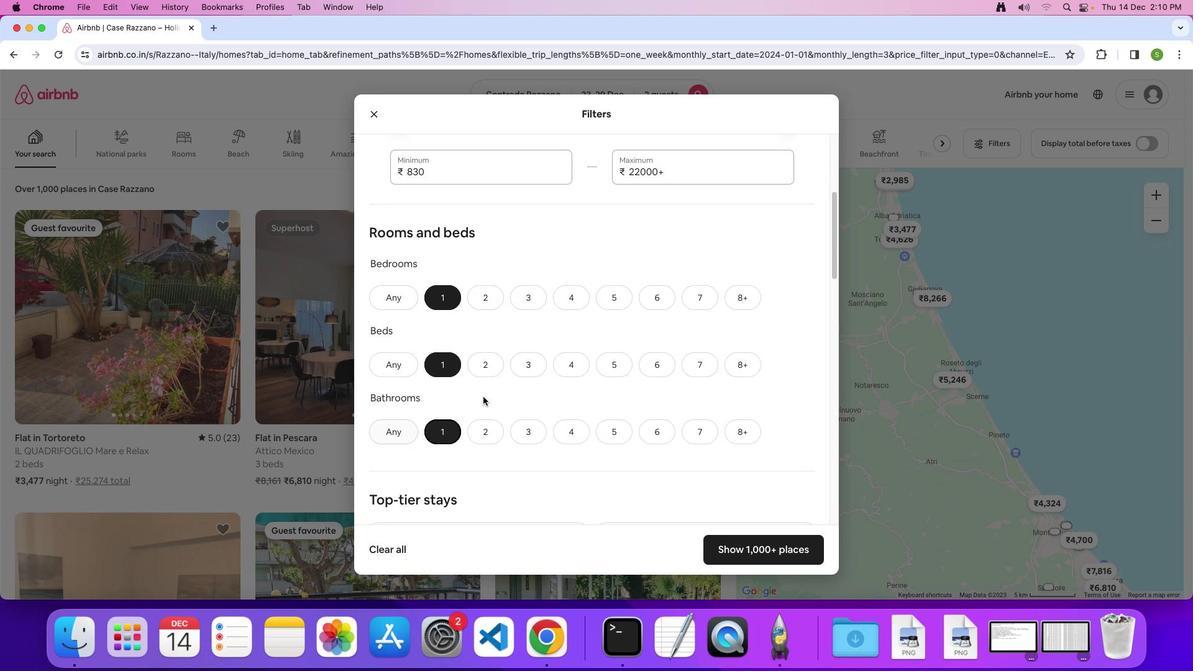 
Action: Mouse moved to (522, 356)
Screenshot: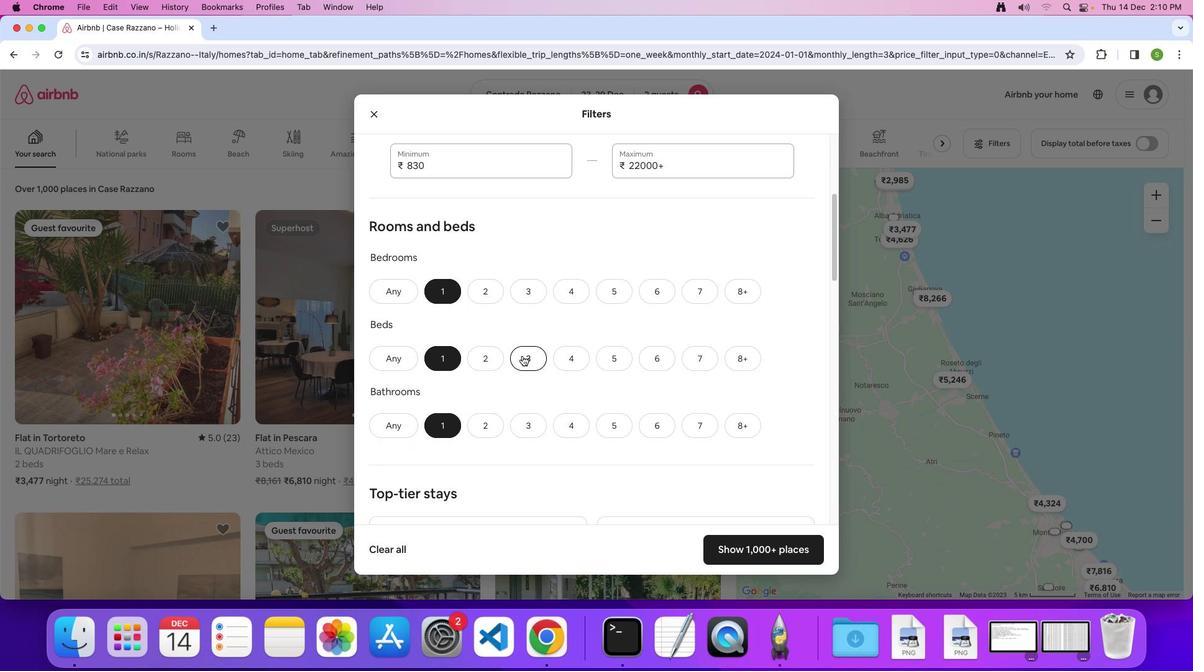 
Action: Mouse scrolled (522, 356) with delta (0, 0)
Screenshot: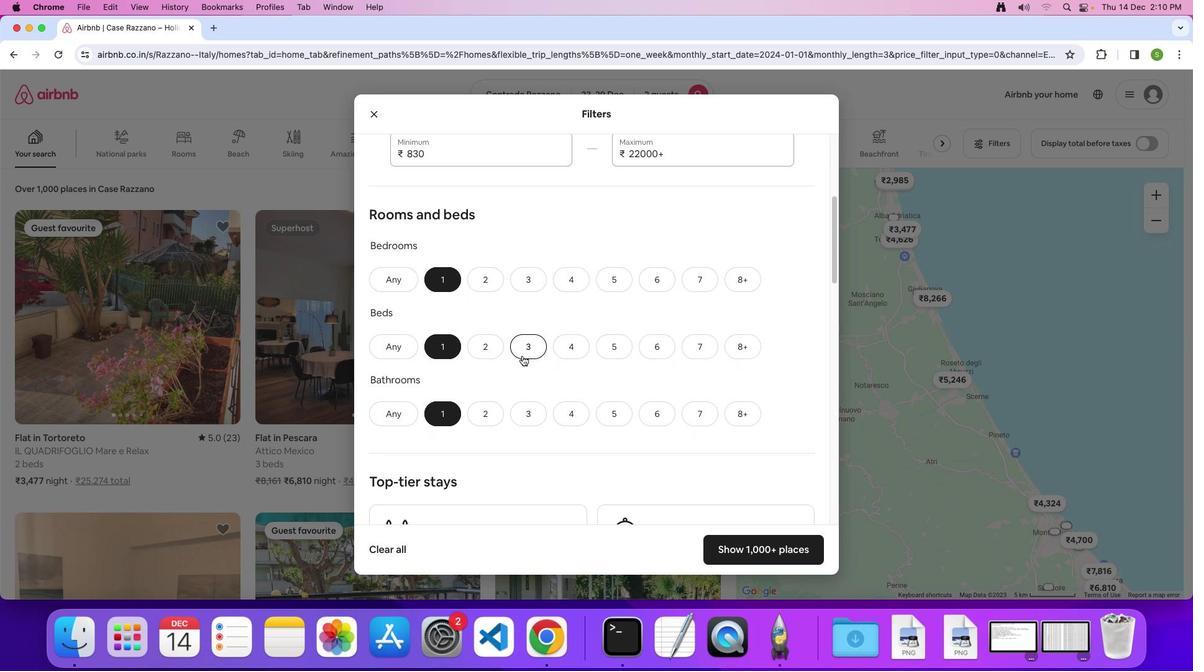 
Action: Mouse scrolled (522, 356) with delta (0, 0)
Screenshot: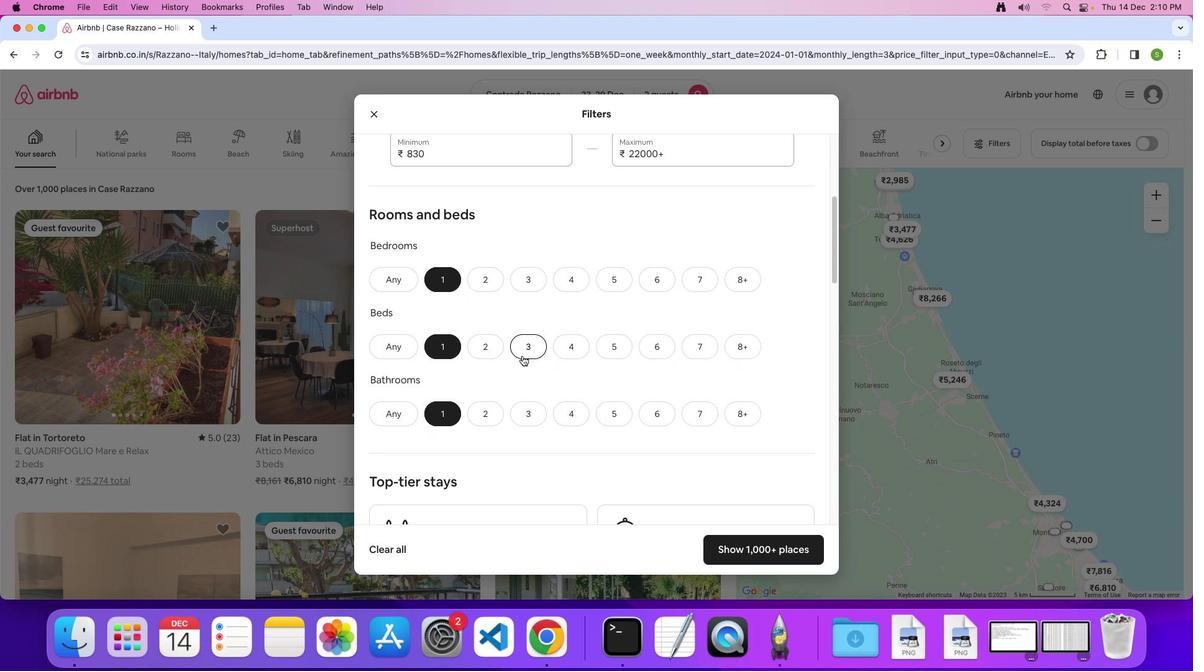 
Action: Mouse scrolled (522, 356) with delta (0, 0)
Screenshot: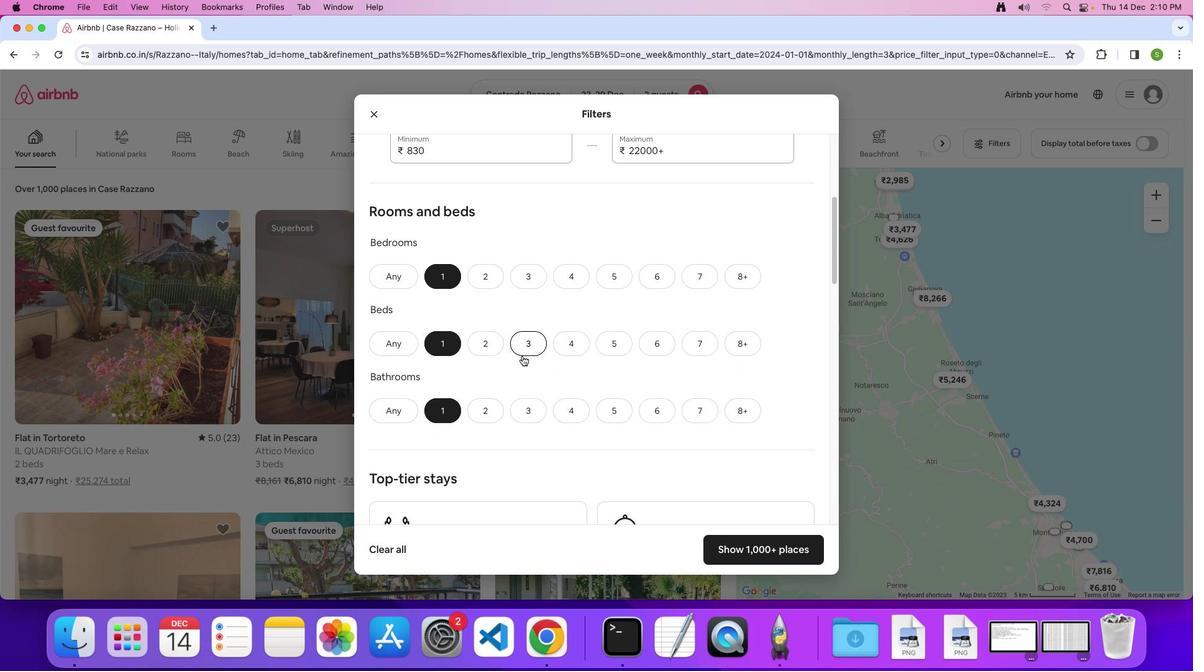 
Action: Mouse scrolled (522, 356) with delta (0, 0)
Screenshot: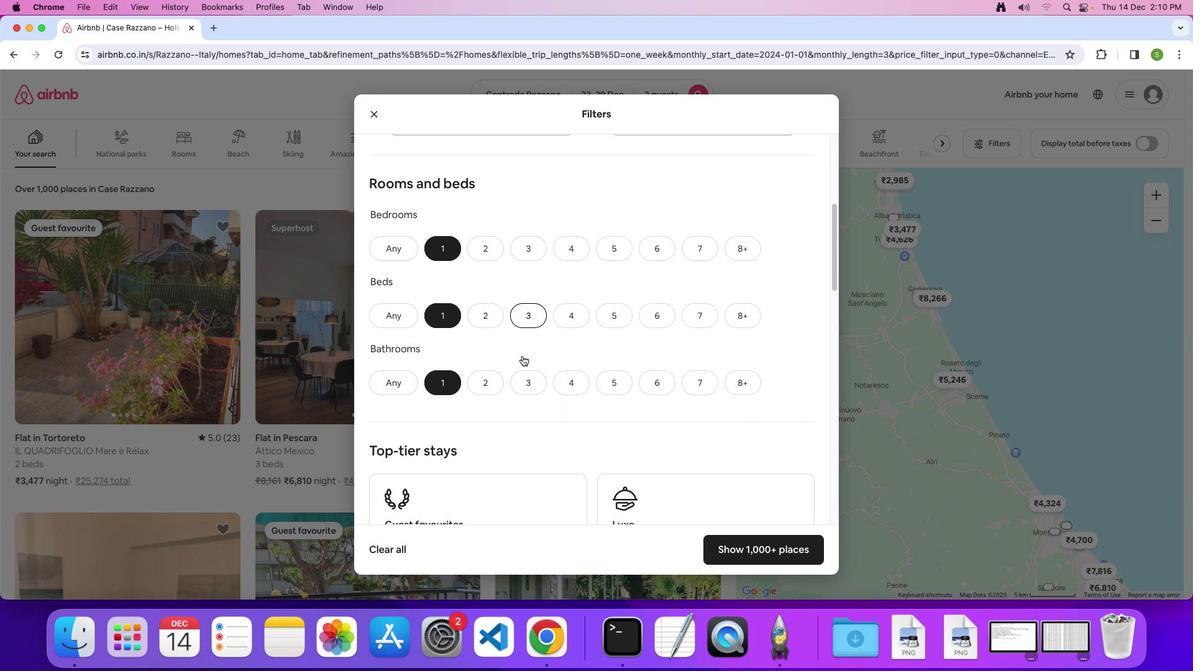 
Action: Mouse scrolled (522, 356) with delta (0, 0)
Screenshot: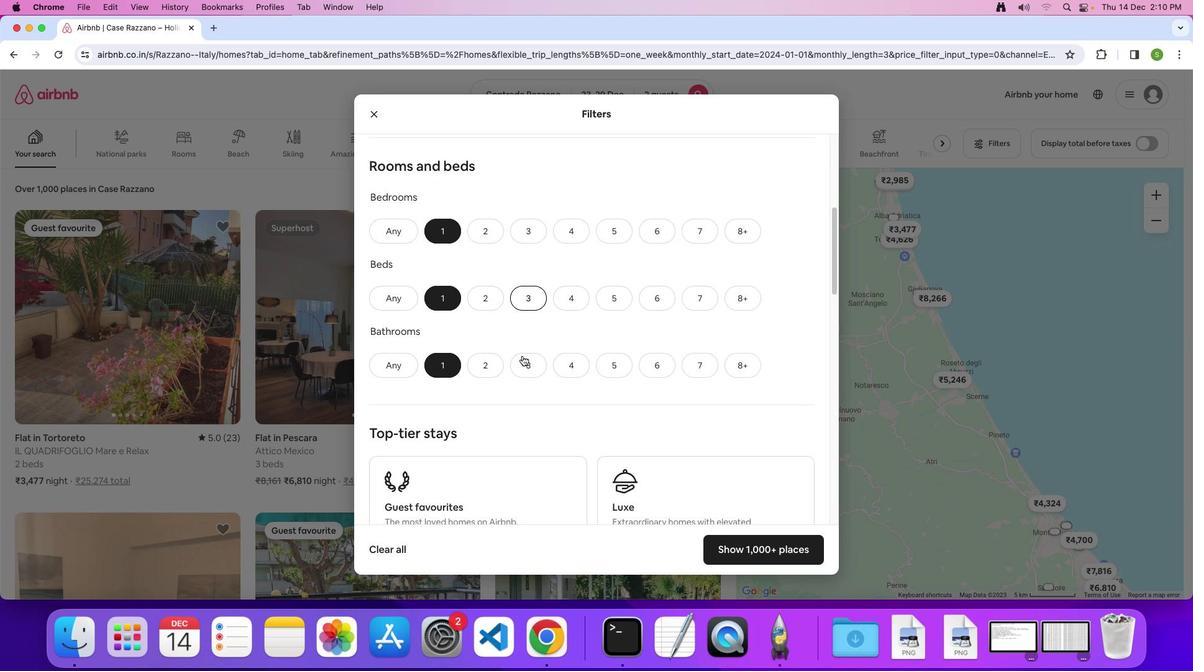 
Action: Mouse scrolled (522, 356) with delta (0, 0)
Screenshot: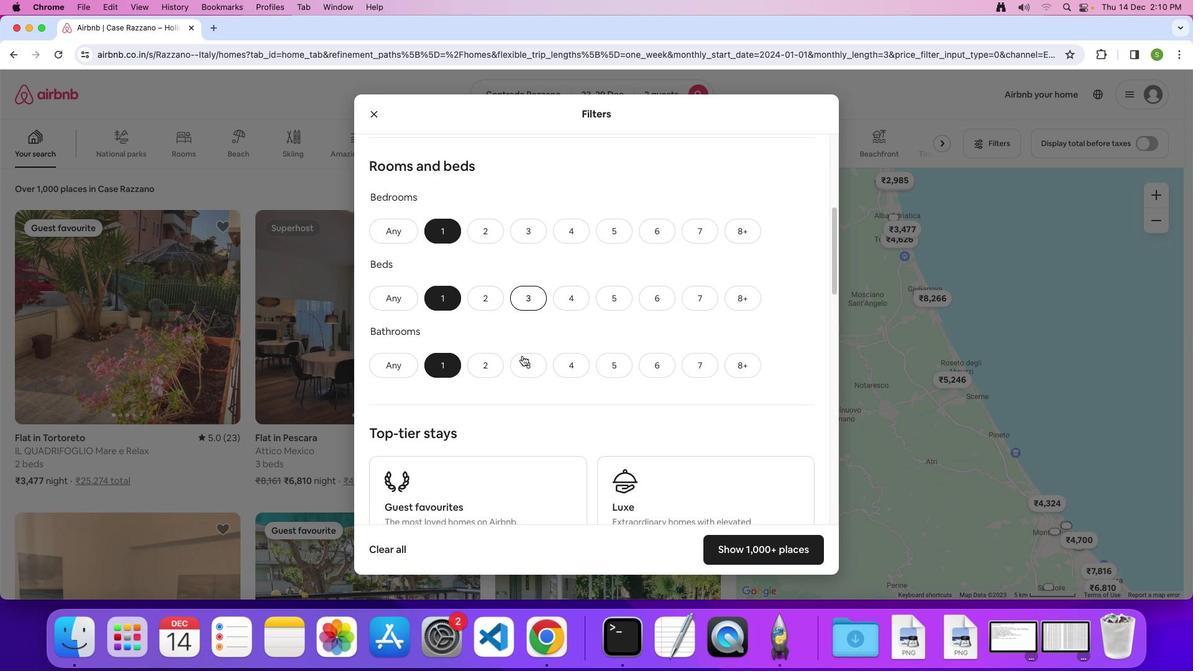 
Action: Mouse scrolled (522, 356) with delta (0, 0)
Screenshot: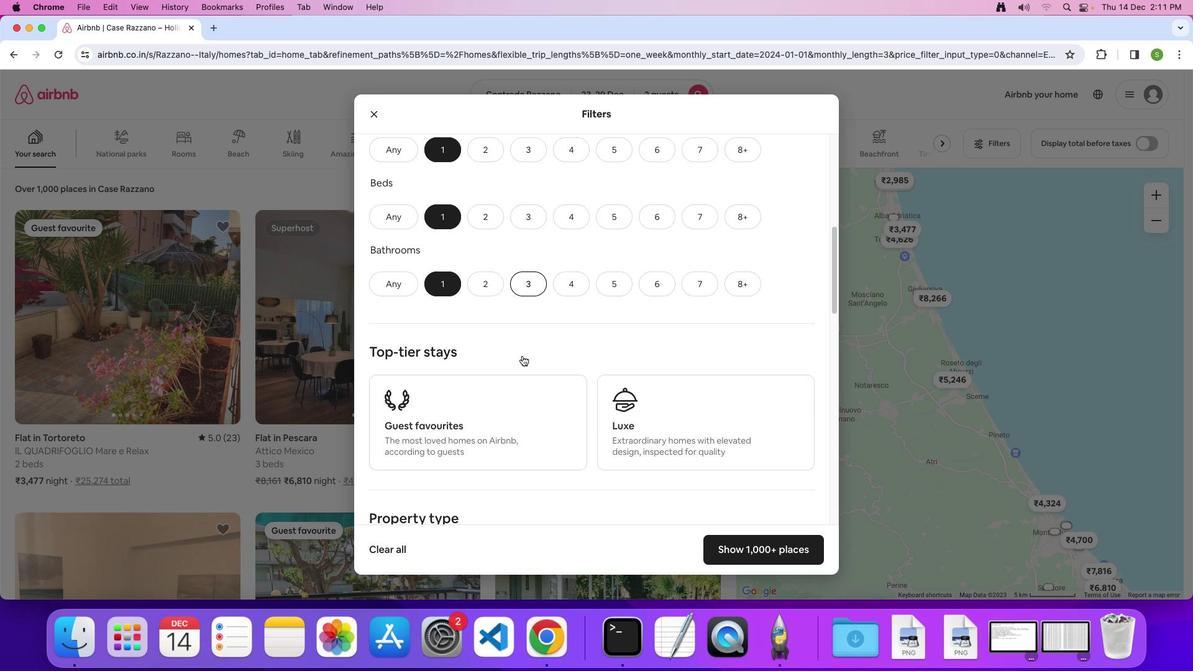 
Action: Mouse scrolled (522, 356) with delta (0, 0)
Screenshot: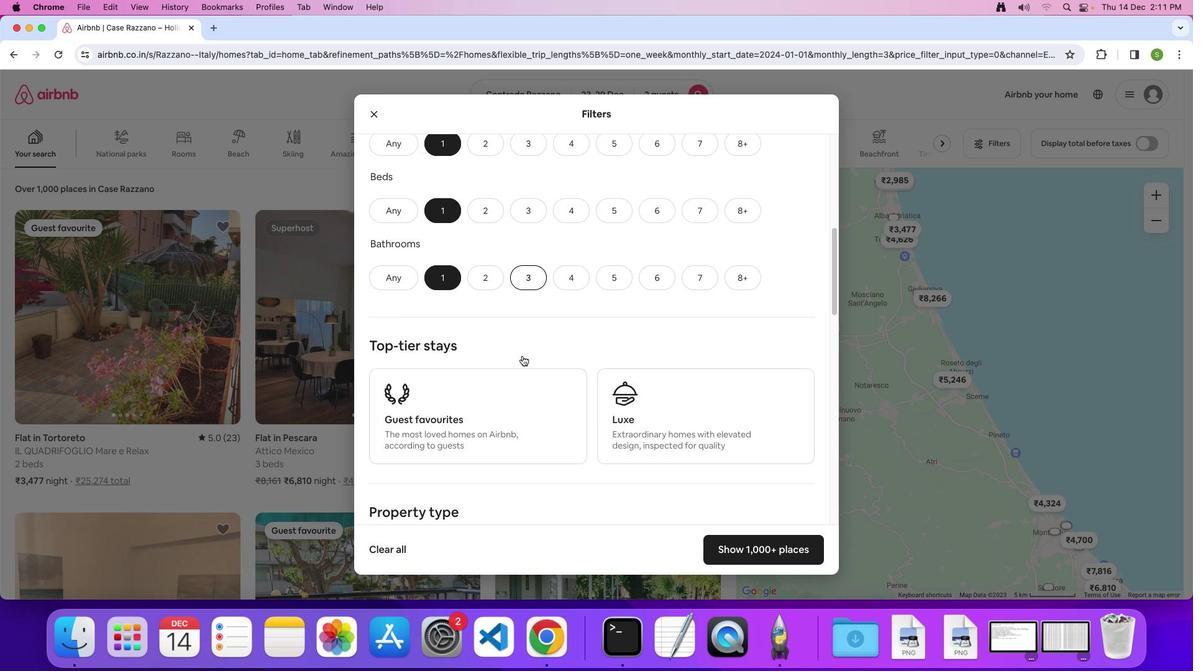 
Action: Mouse scrolled (522, 356) with delta (0, -1)
Screenshot: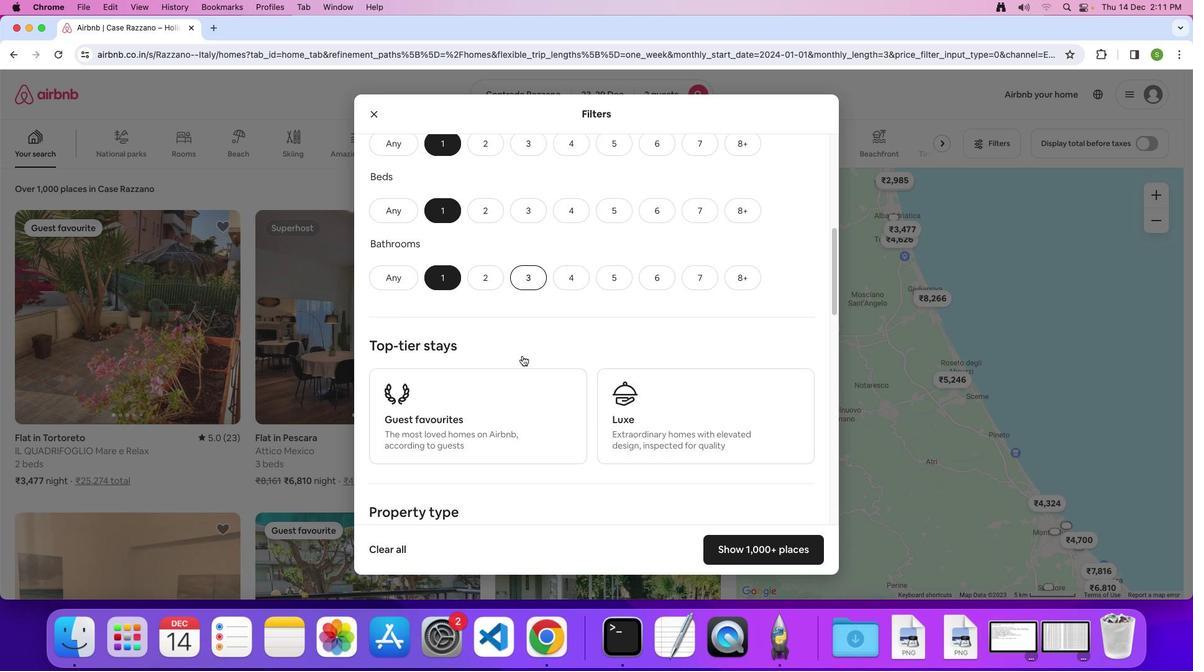 
Action: Mouse scrolled (522, 356) with delta (0, 0)
Screenshot: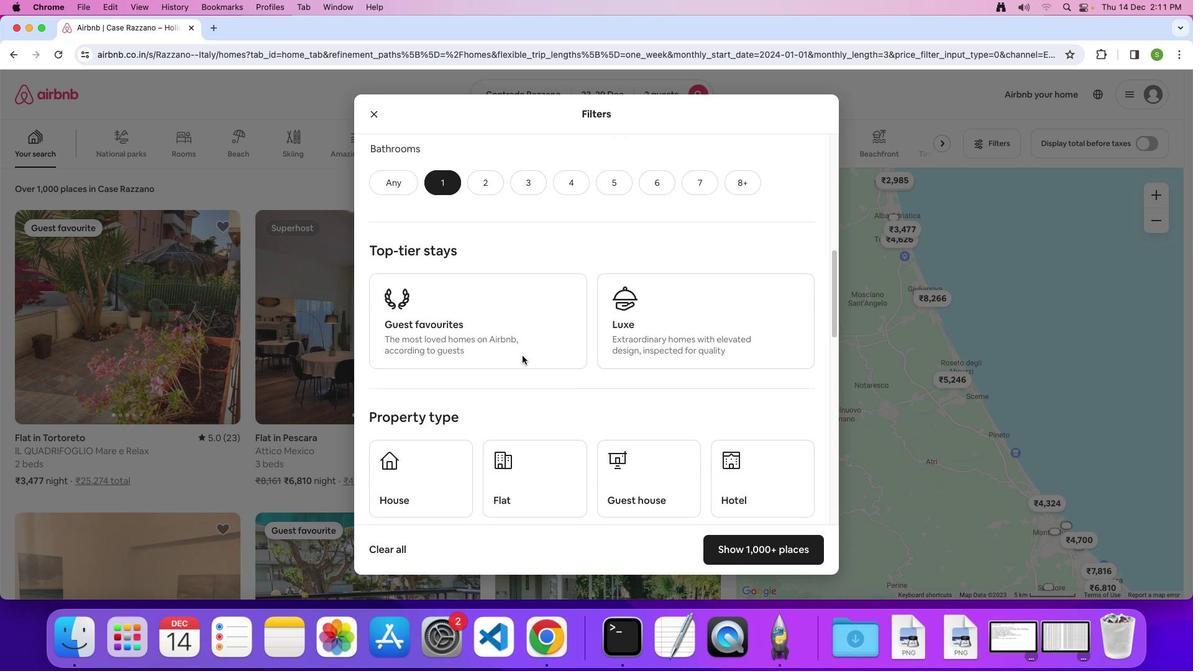 
Action: Mouse scrolled (522, 356) with delta (0, 0)
Screenshot: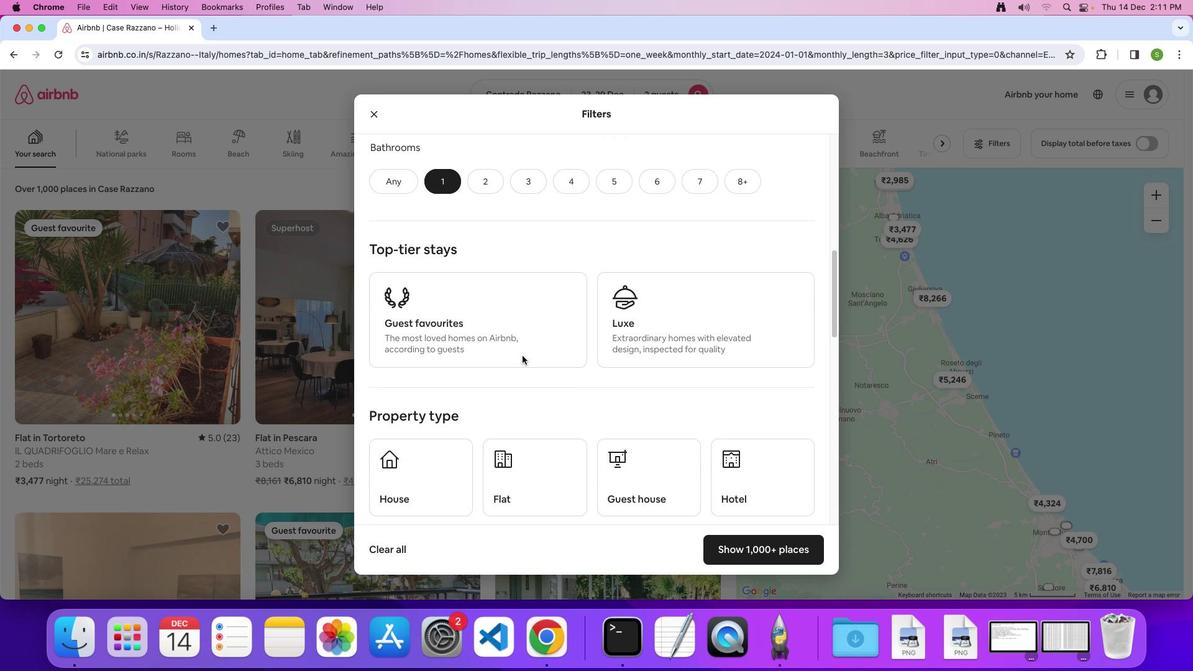 
Action: Mouse scrolled (522, 356) with delta (0, -1)
Screenshot: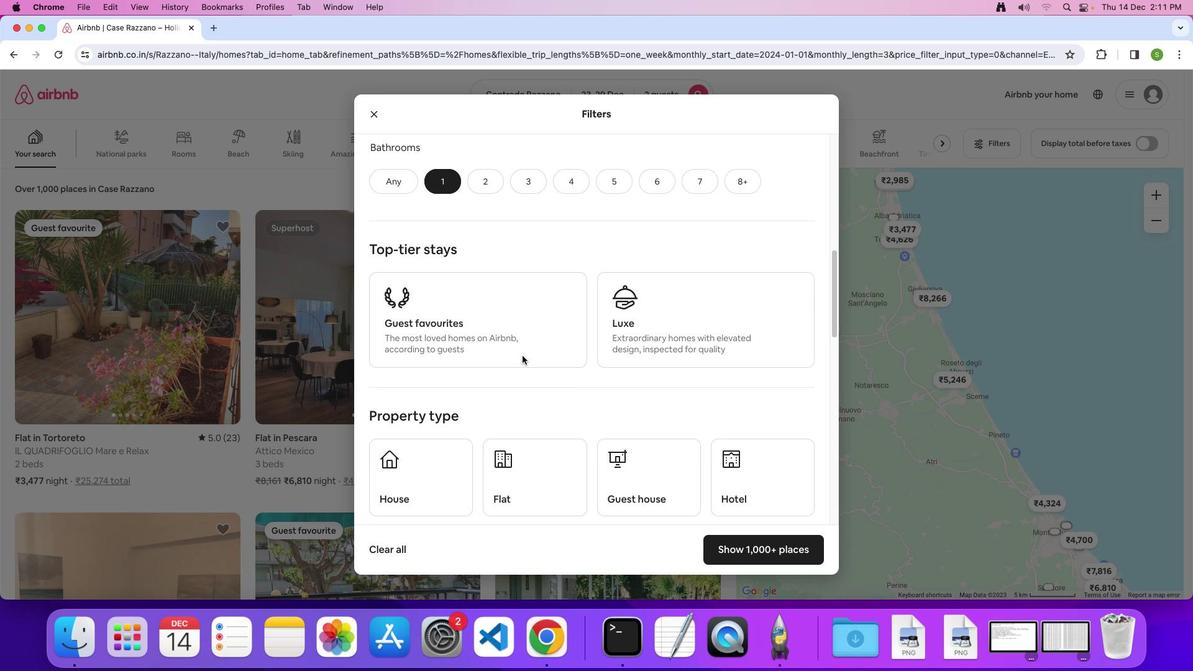 
Action: Mouse scrolled (522, 356) with delta (0, 0)
Screenshot: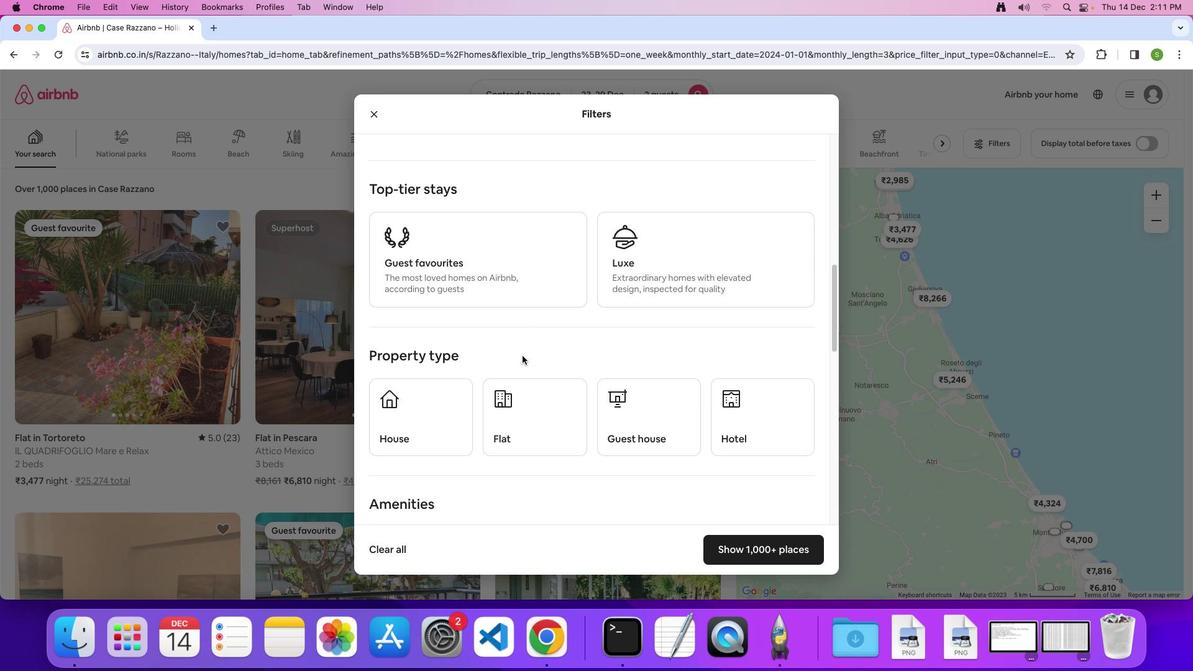 
Action: Mouse scrolled (522, 356) with delta (0, 0)
Screenshot: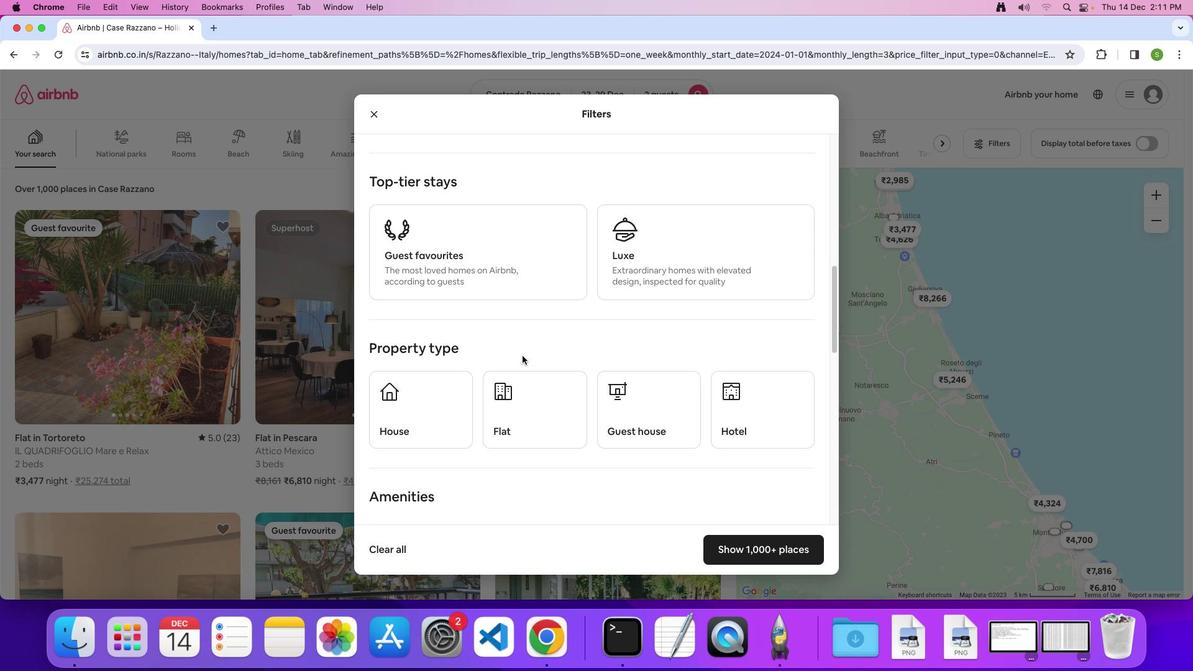 
Action: Mouse scrolled (522, 356) with delta (0, 0)
Screenshot: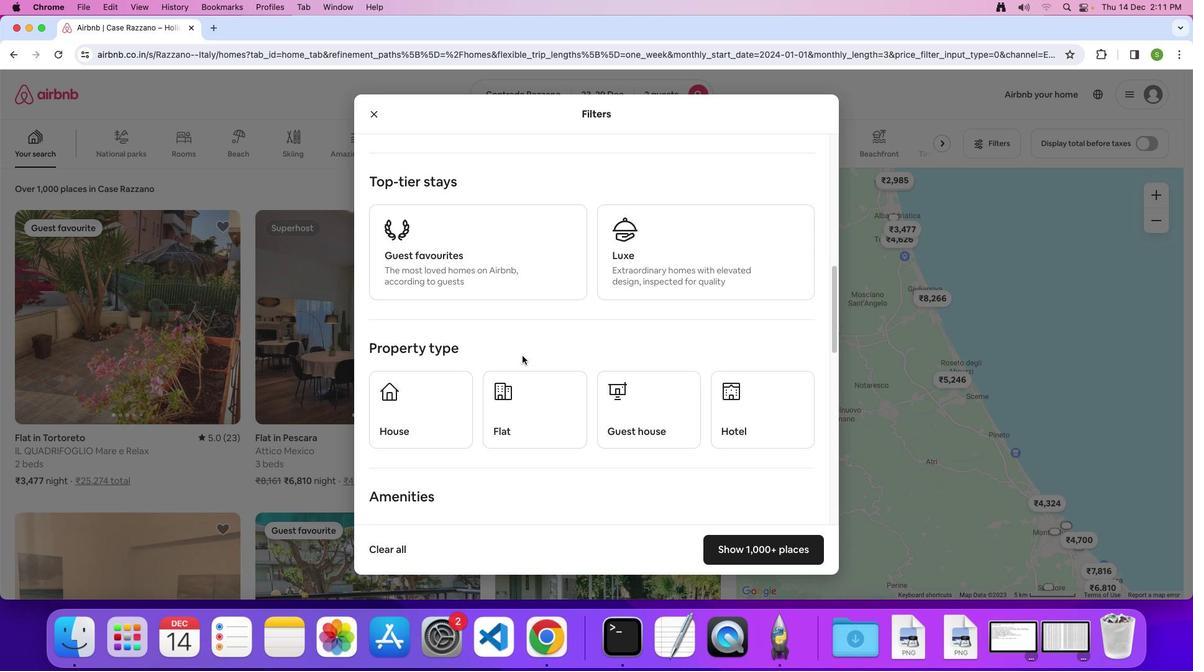 
Action: Mouse scrolled (522, 356) with delta (0, 0)
Screenshot: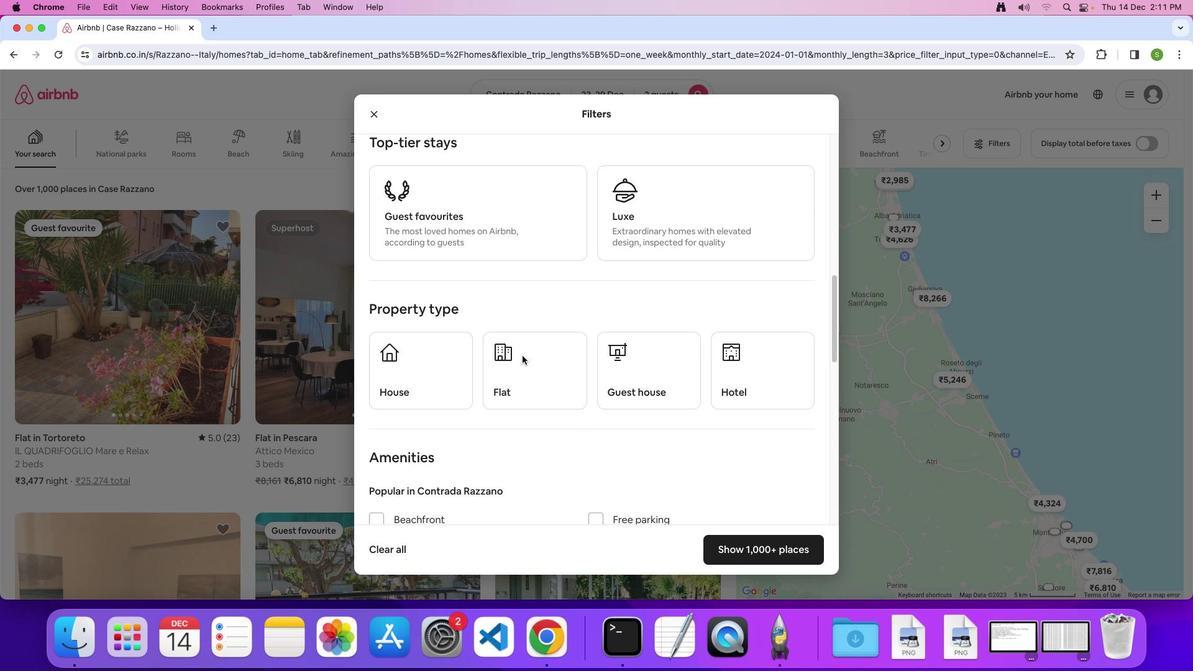 
Action: Mouse scrolled (522, 356) with delta (0, 0)
Screenshot: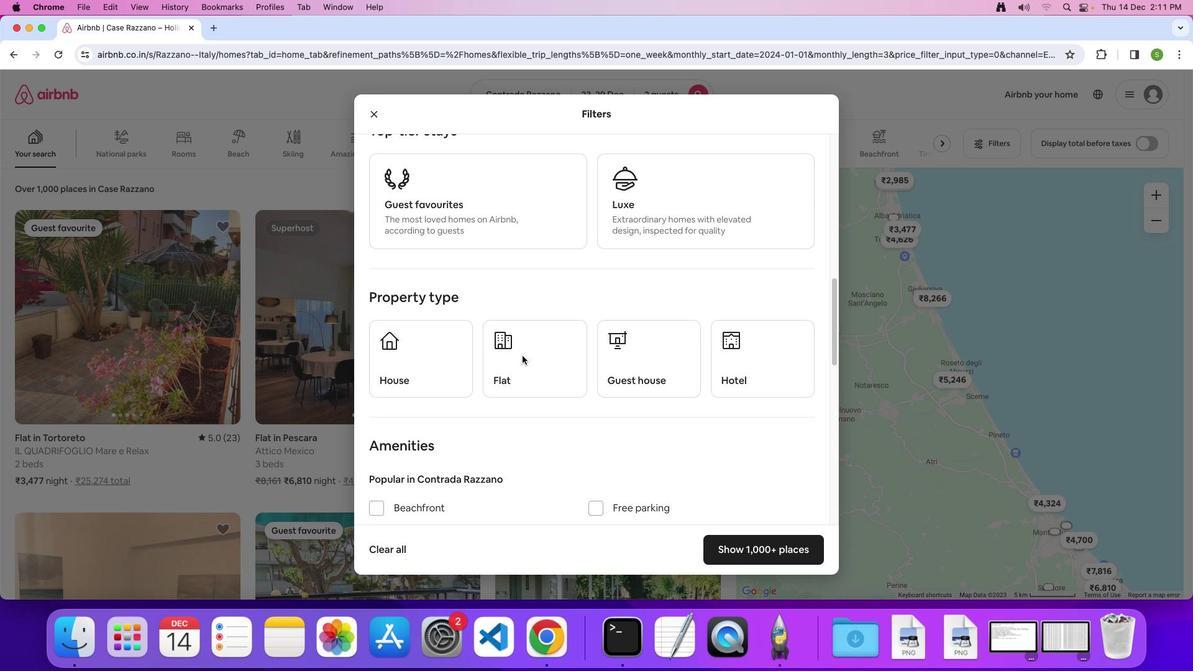 
Action: Mouse scrolled (522, 356) with delta (0, 0)
Screenshot: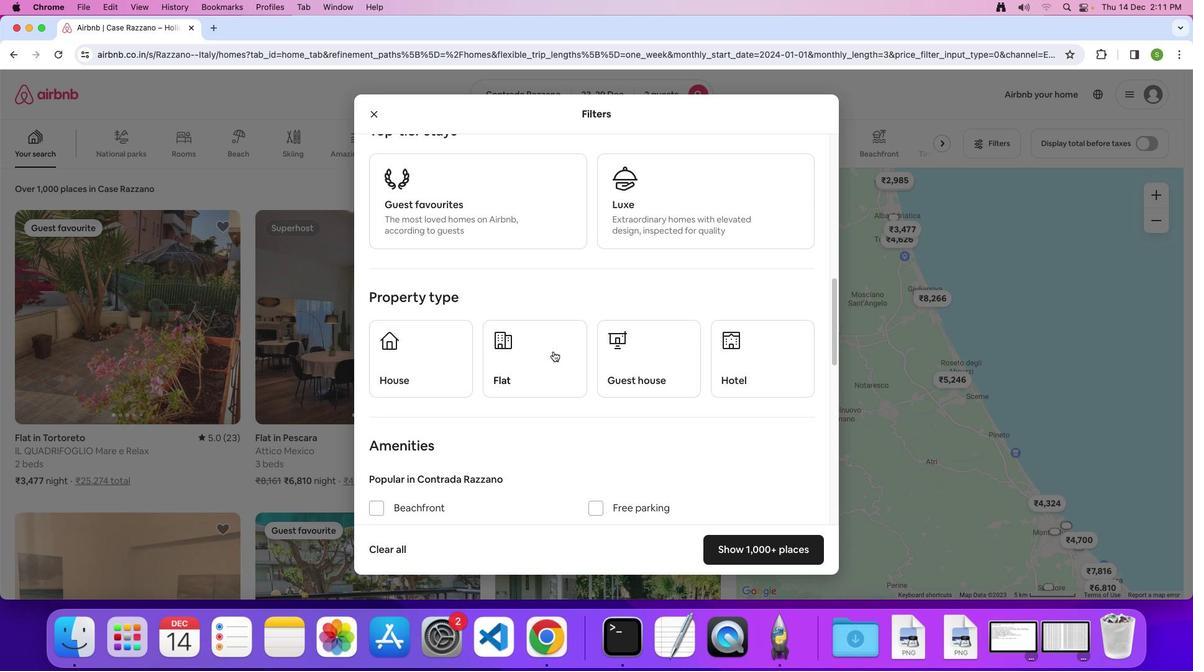 
Action: Mouse moved to (761, 361)
Screenshot: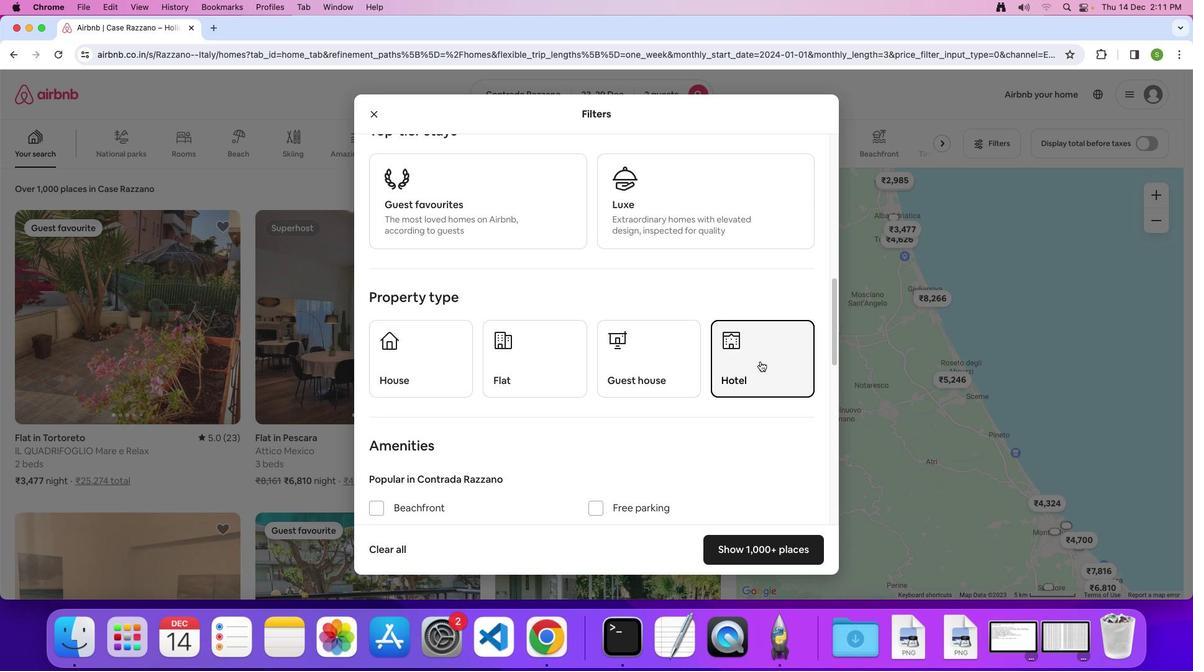 
Action: Mouse pressed left at (761, 361)
Screenshot: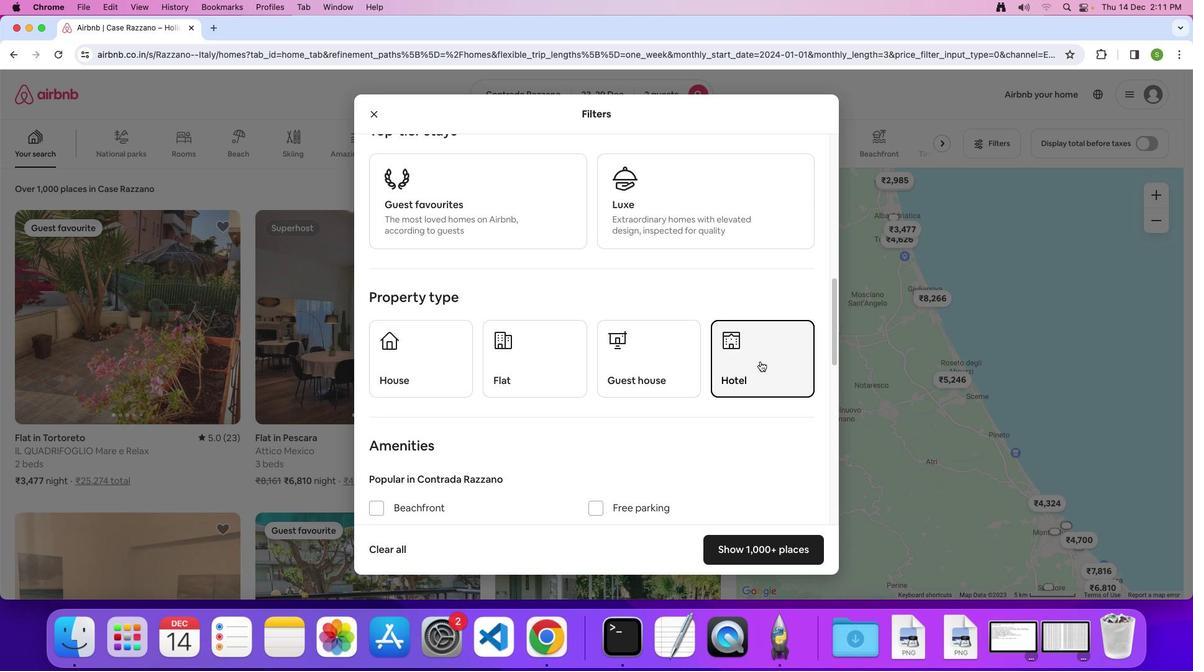 
Action: Mouse moved to (559, 350)
Screenshot: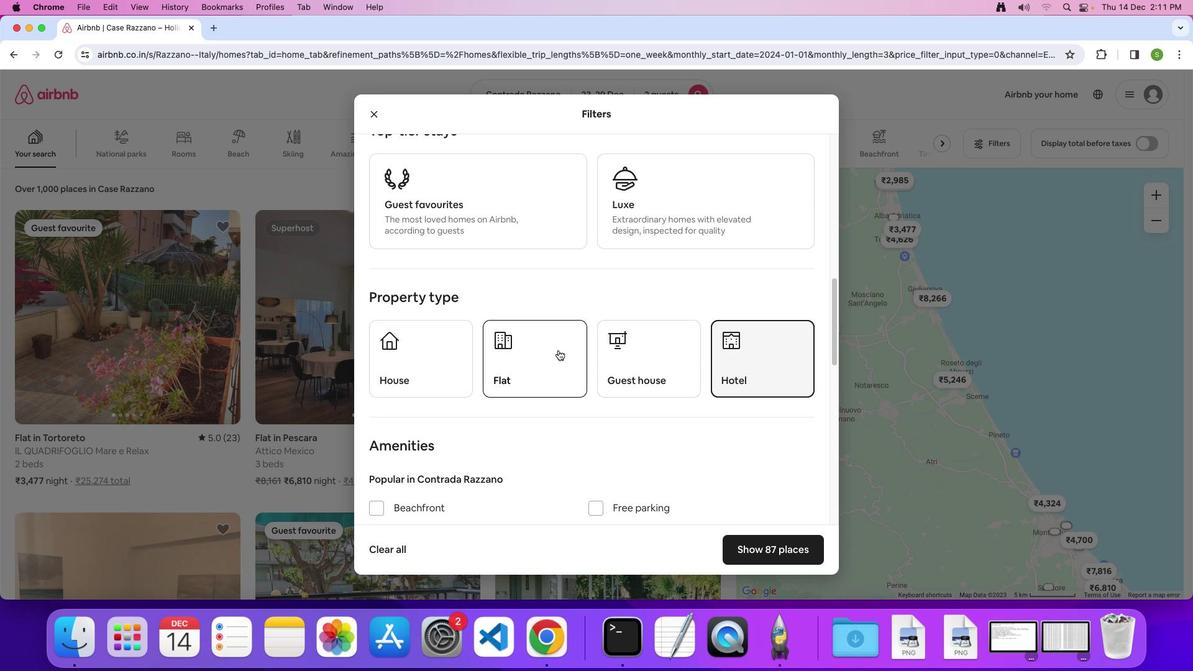 
Action: Mouse scrolled (559, 350) with delta (0, 0)
Screenshot: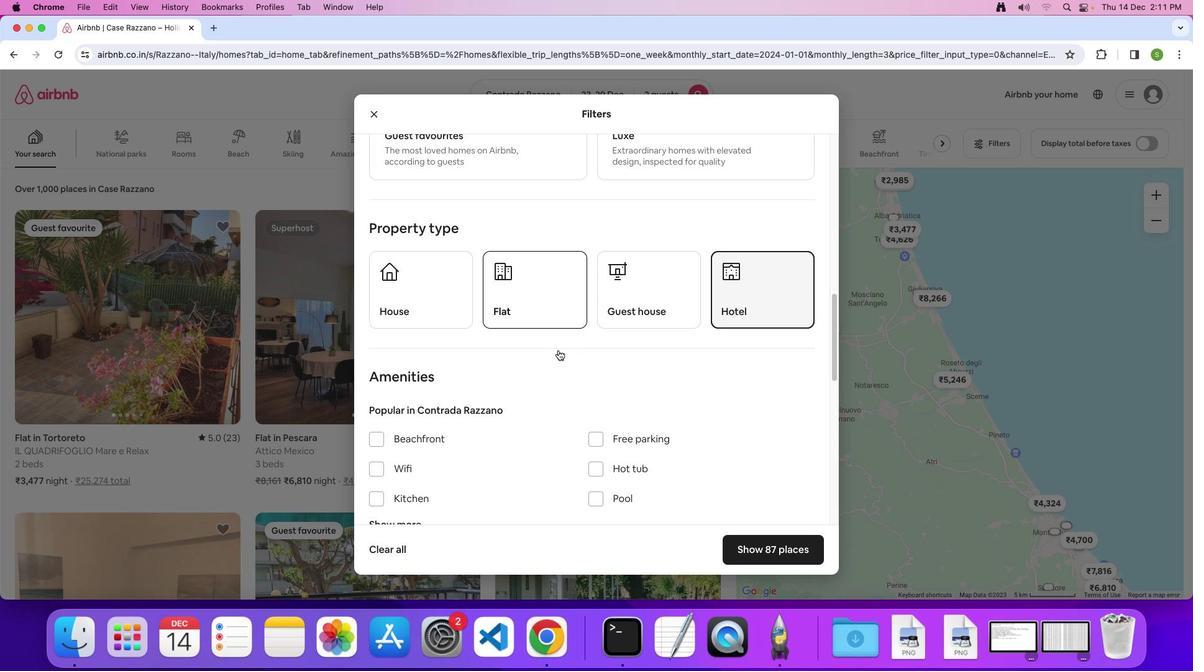 
Action: Mouse scrolled (559, 350) with delta (0, 0)
Screenshot: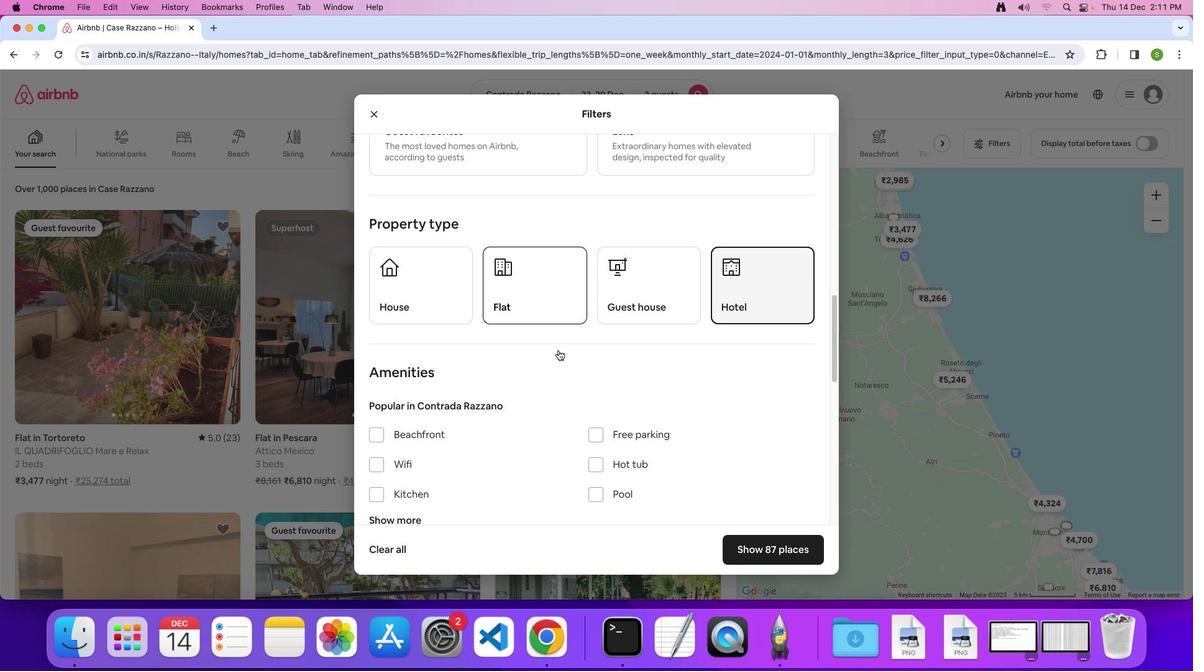 
Action: Mouse scrolled (559, 350) with delta (0, -1)
Screenshot: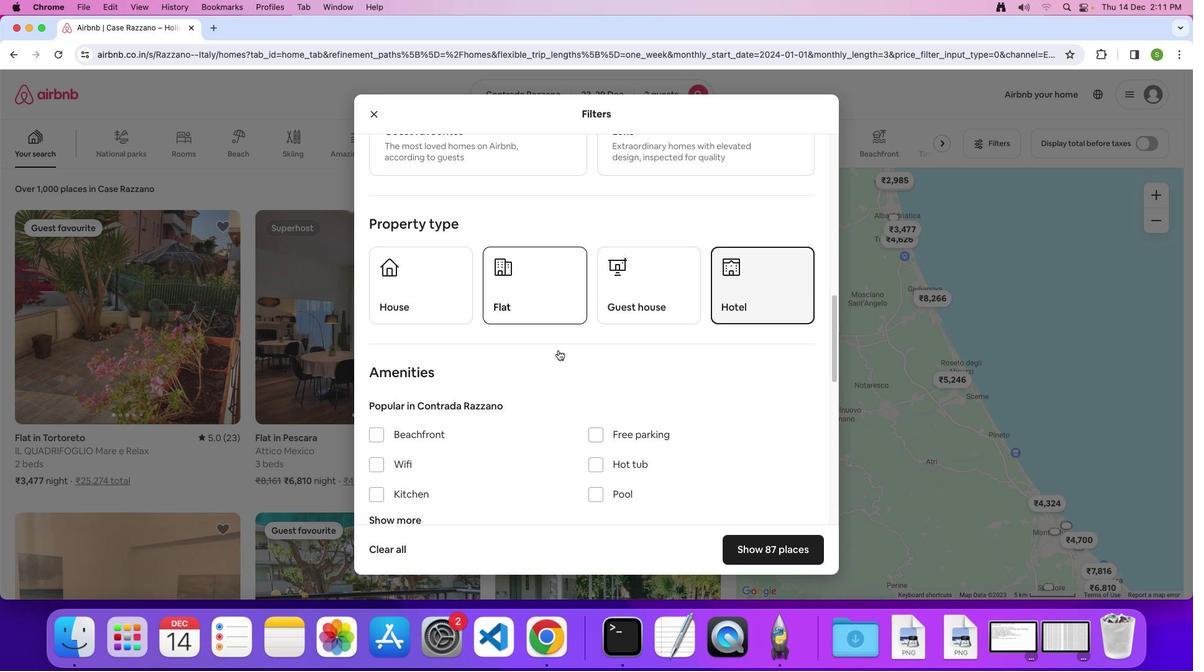 
Action: Mouse scrolled (559, 350) with delta (0, 0)
Screenshot: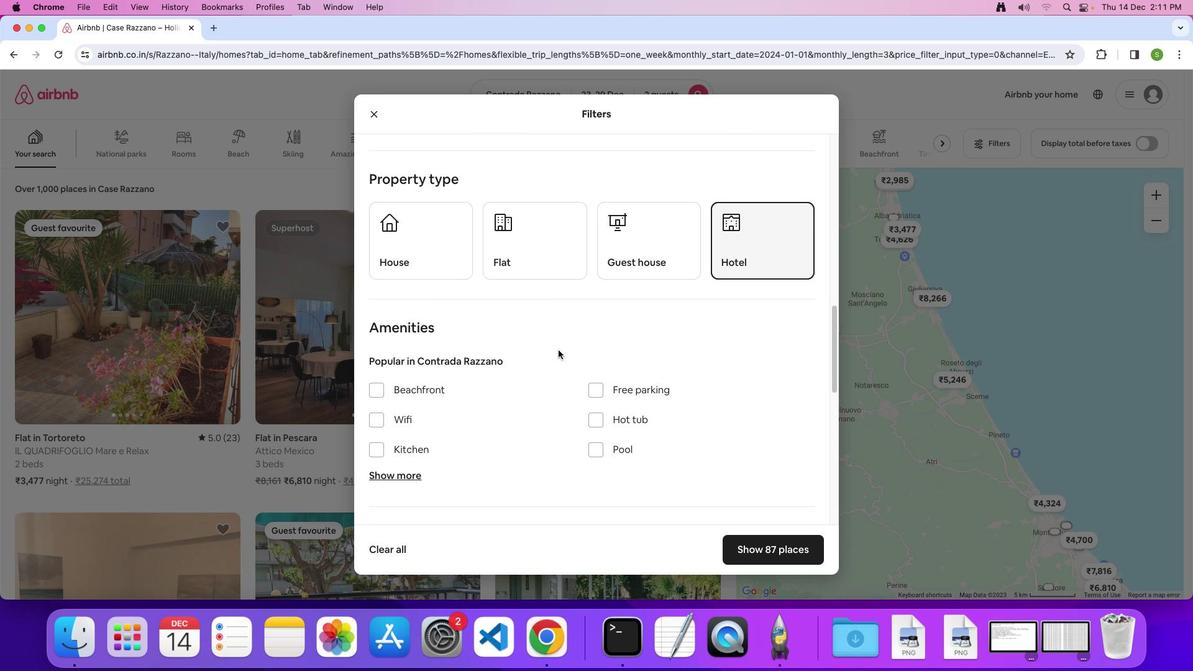 
Action: Mouse scrolled (559, 350) with delta (0, 0)
Screenshot: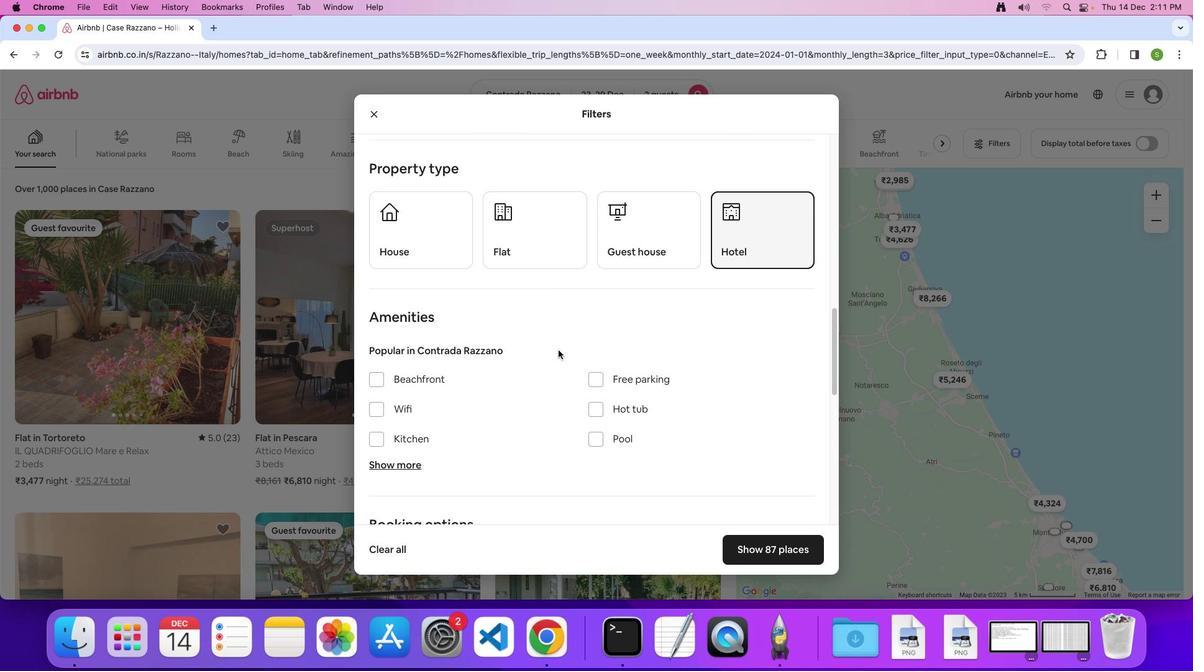 
Action: Mouse scrolled (559, 350) with delta (0, 0)
Screenshot: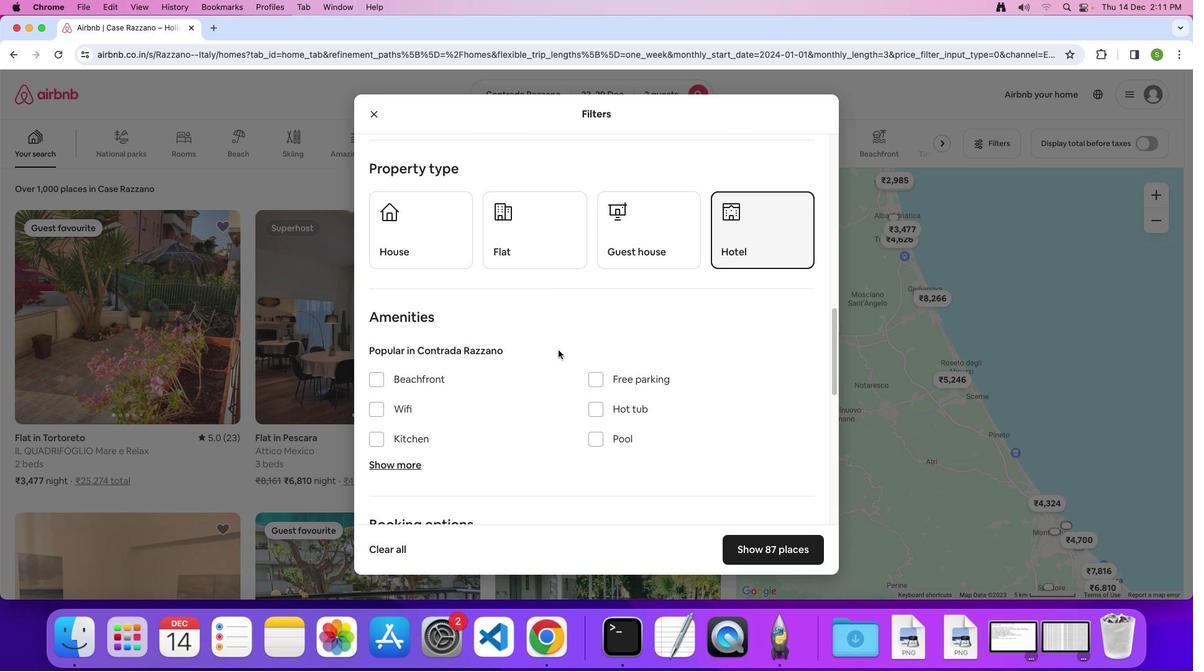 
Action: Mouse scrolled (559, 350) with delta (0, 0)
Screenshot: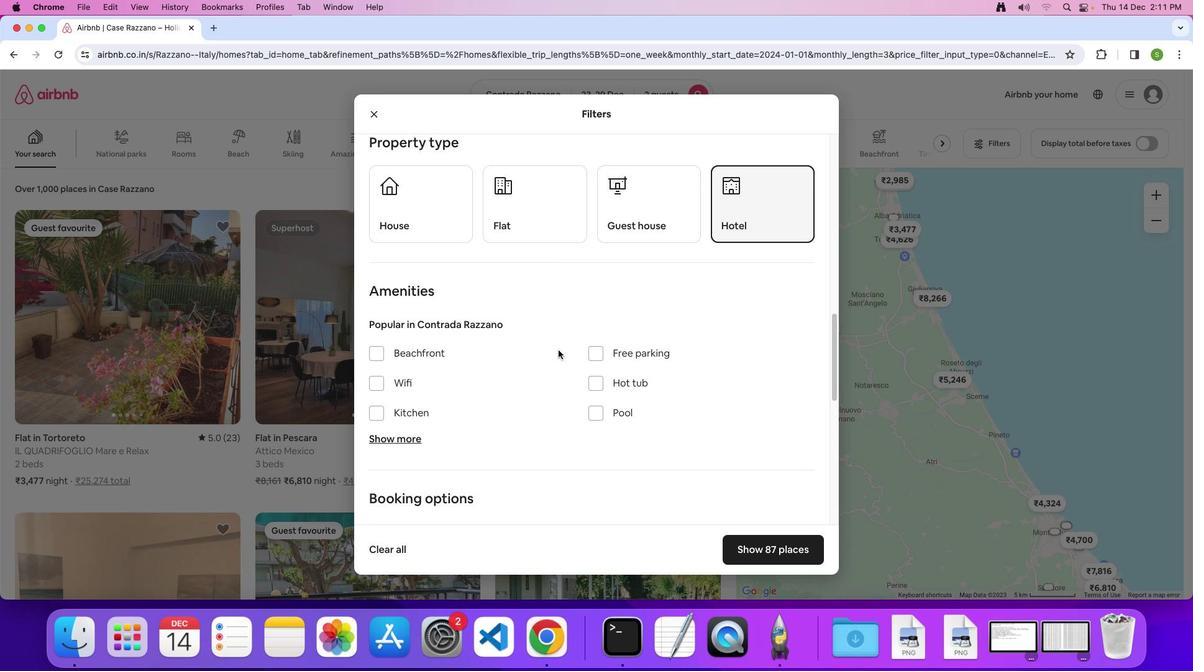 
Action: Mouse scrolled (559, 350) with delta (0, 0)
Screenshot: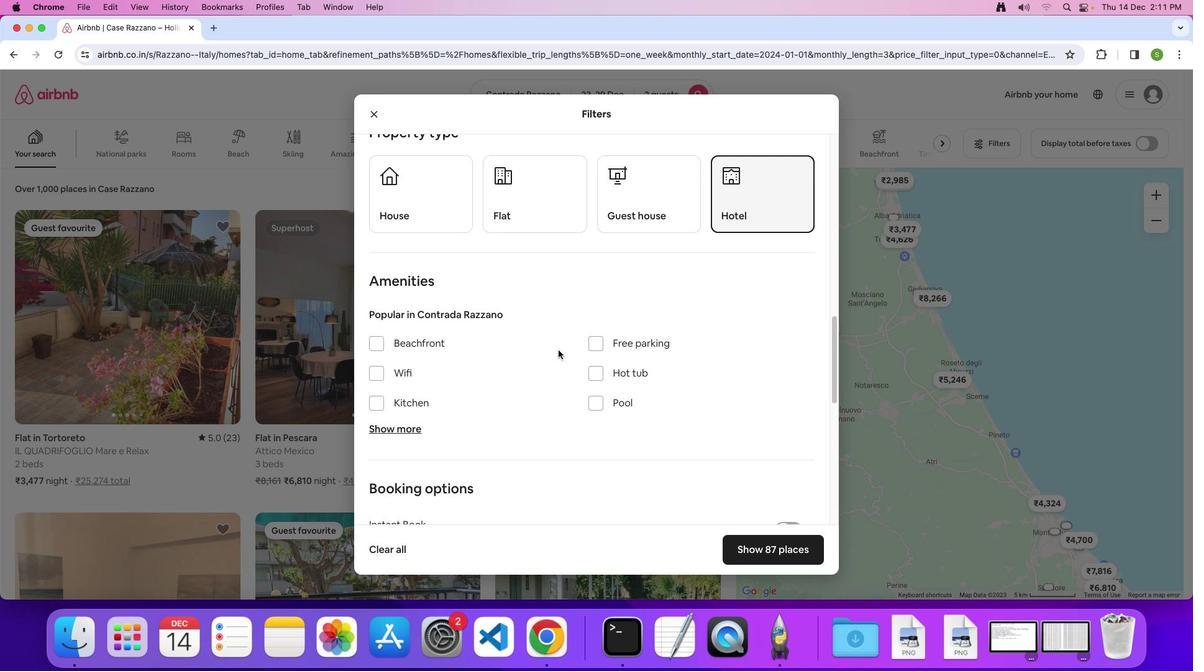 
Action: Mouse scrolled (559, 350) with delta (0, 0)
Screenshot: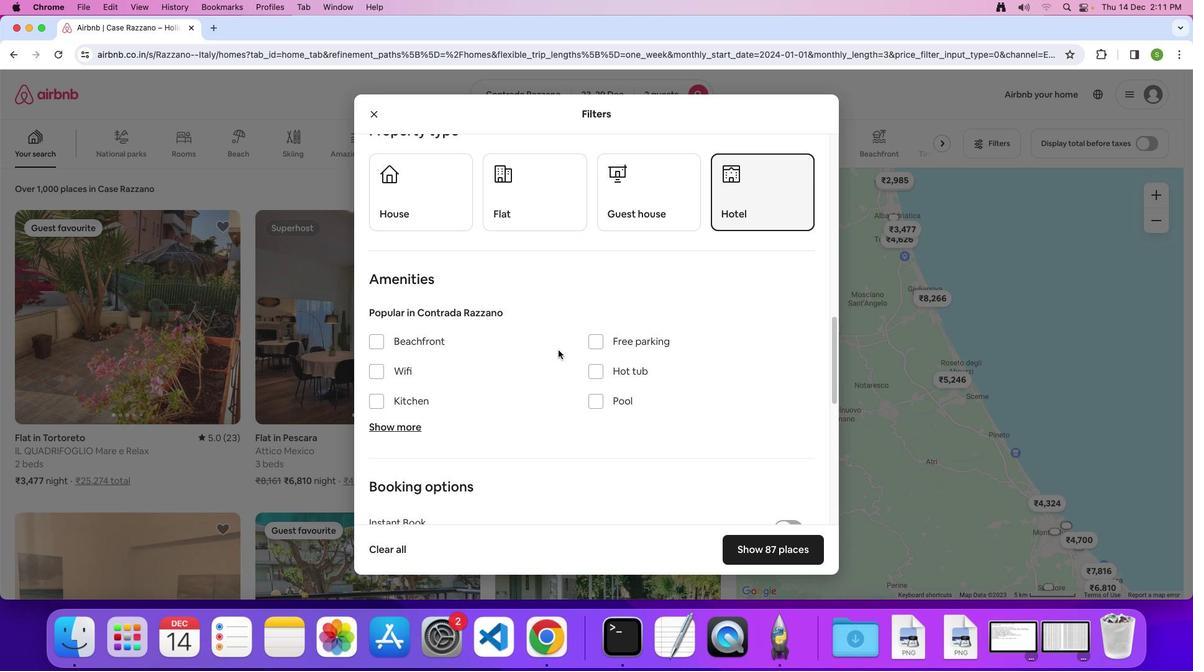 
Action: Mouse scrolled (559, 350) with delta (0, 0)
Screenshot: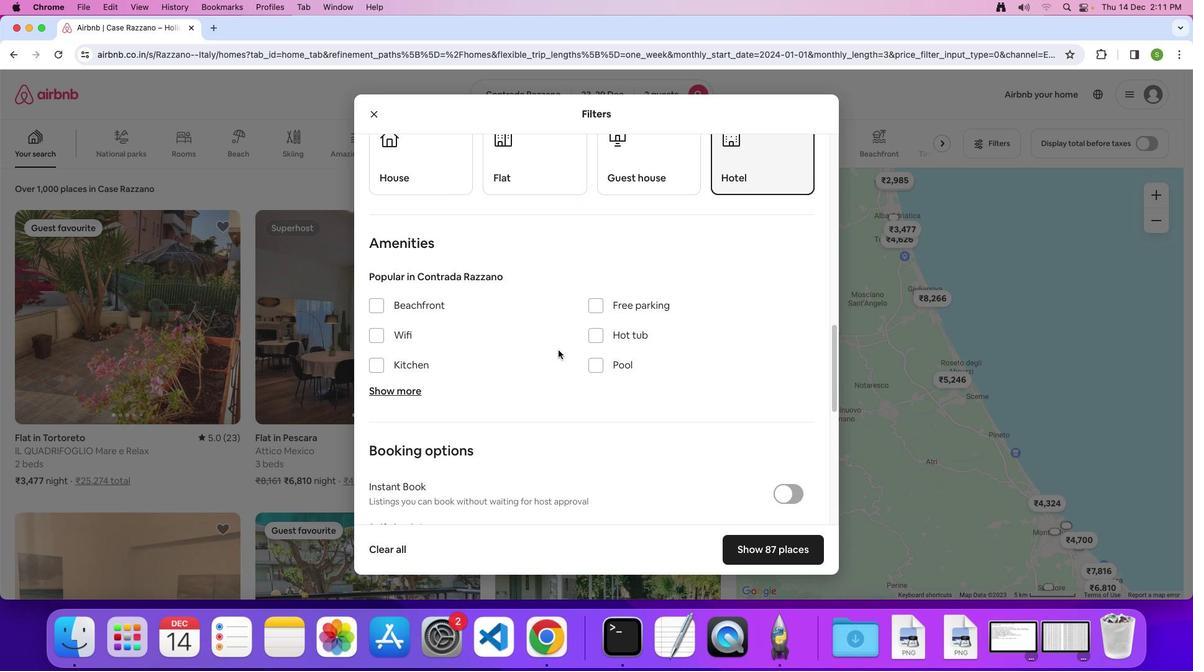 
Action: Mouse scrolled (559, 350) with delta (0, 0)
Screenshot: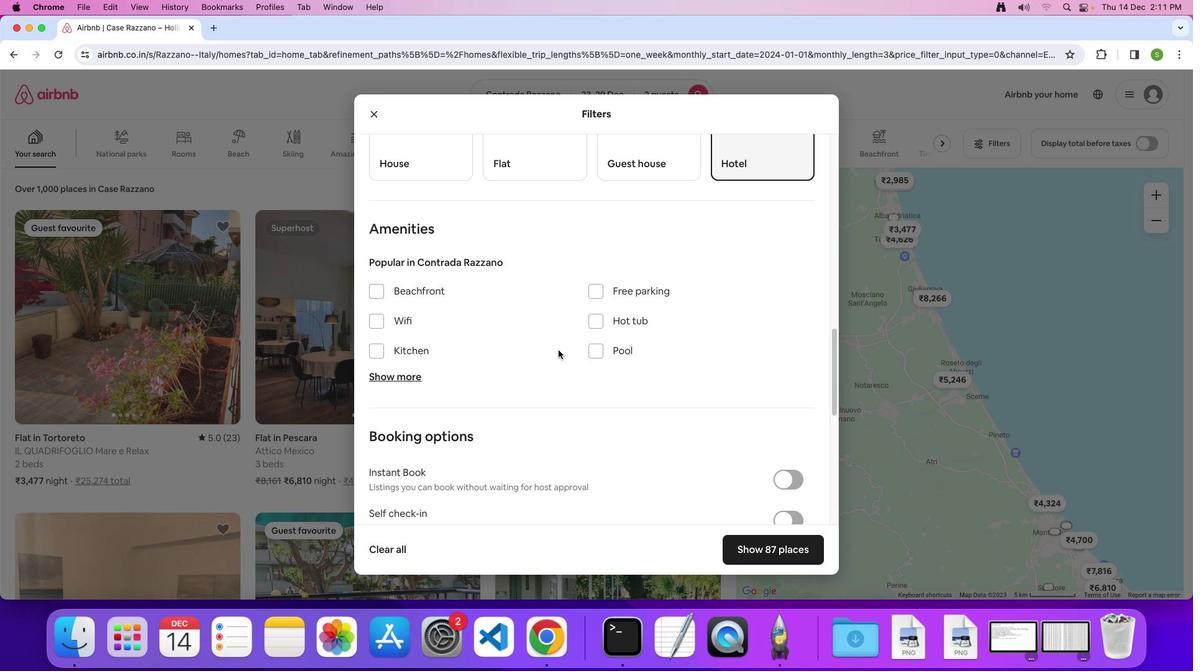 
Action: Mouse scrolled (559, 350) with delta (0, 0)
Screenshot: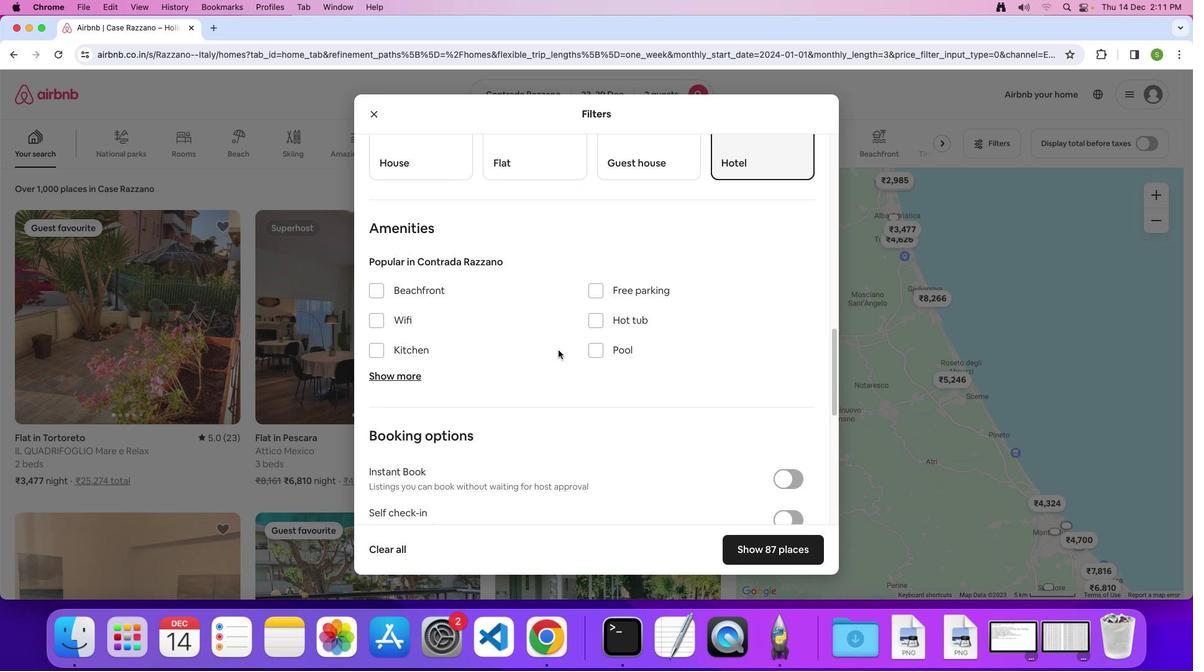 
Action: Mouse scrolled (559, 350) with delta (0, 0)
Screenshot: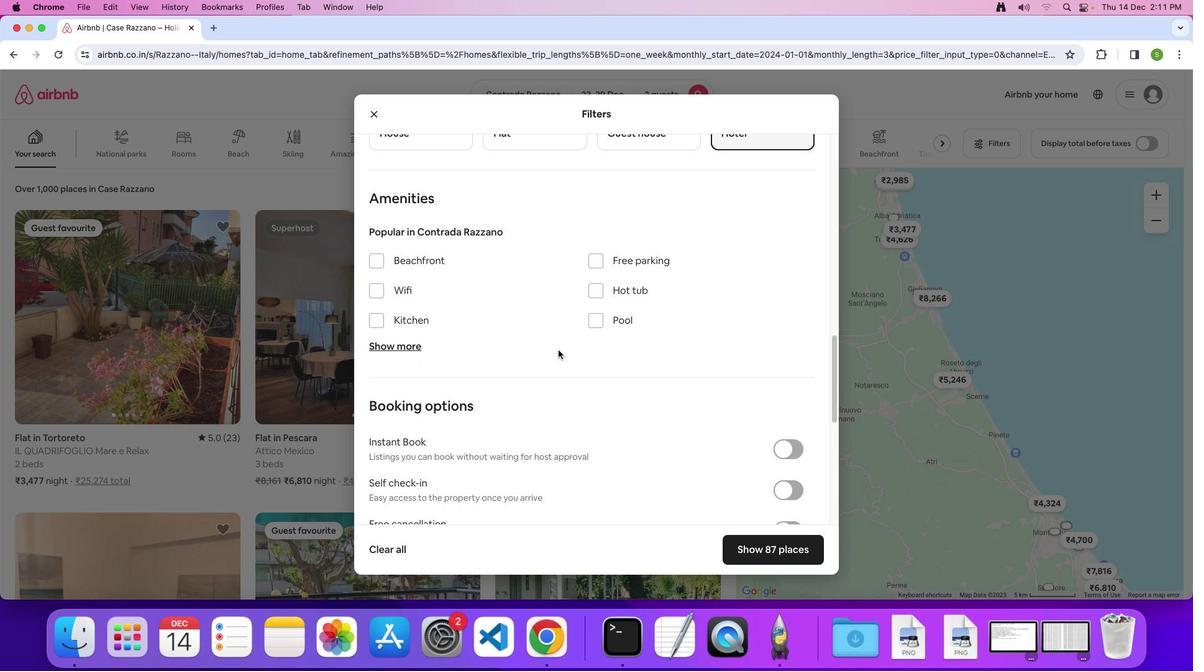
Action: Mouse scrolled (559, 350) with delta (0, 0)
Screenshot: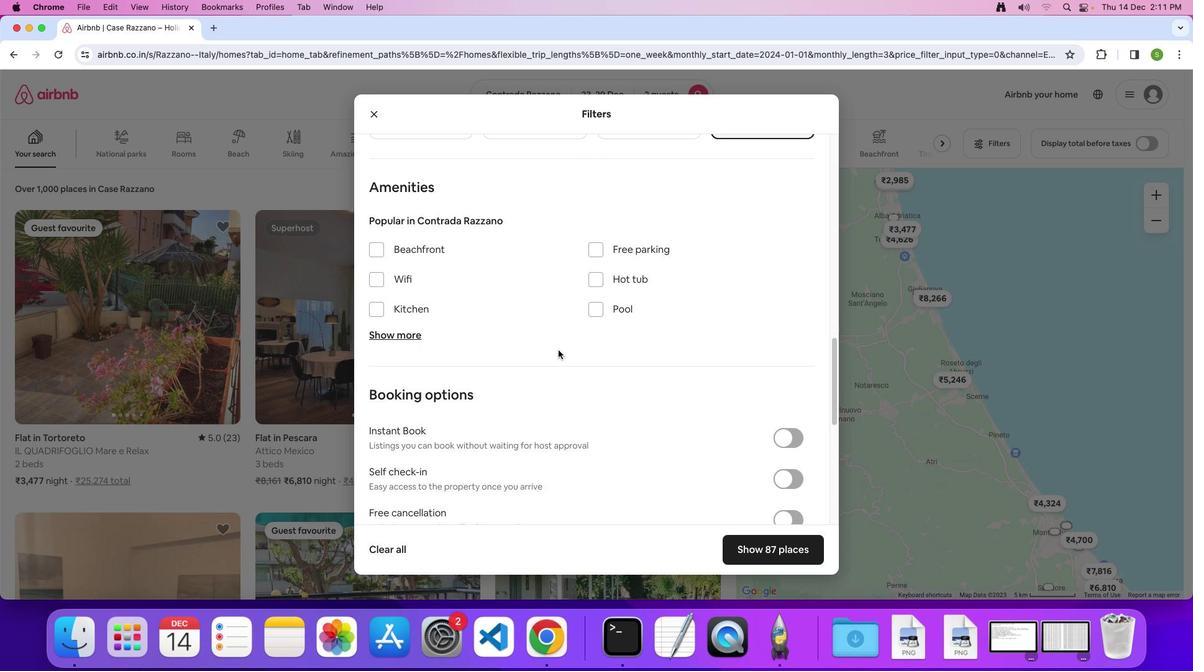 
Action: Mouse scrolled (559, 350) with delta (0, 0)
Screenshot: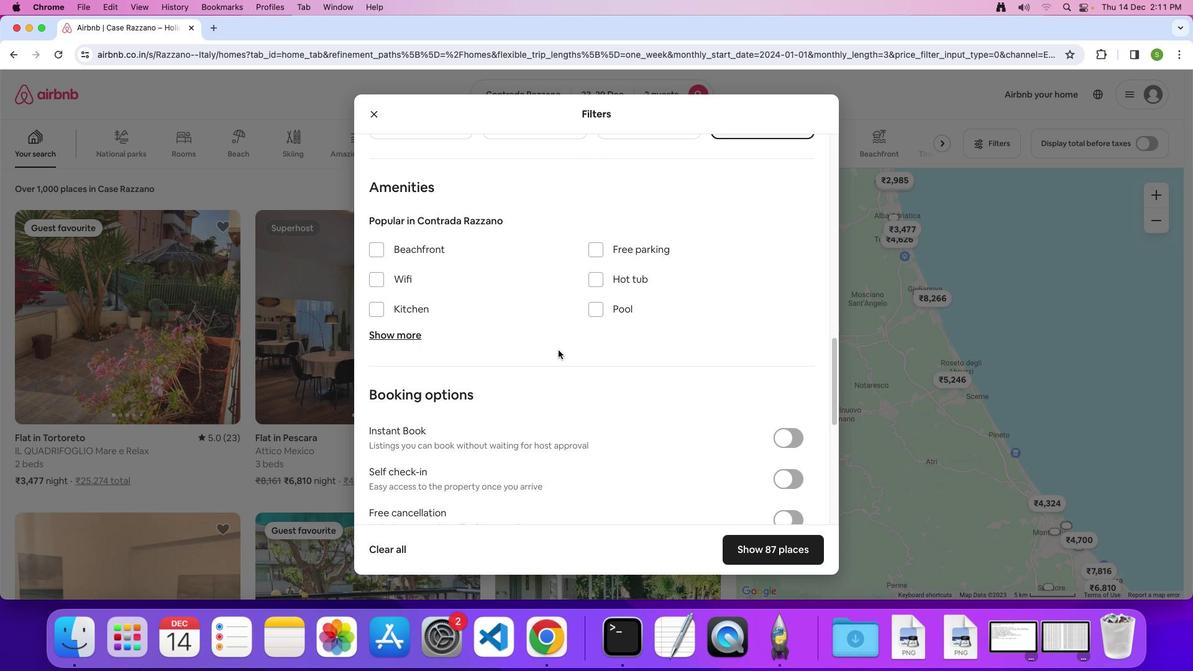 
Action: Mouse scrolled (559, 350) with delta (0, 0)
Screenshot: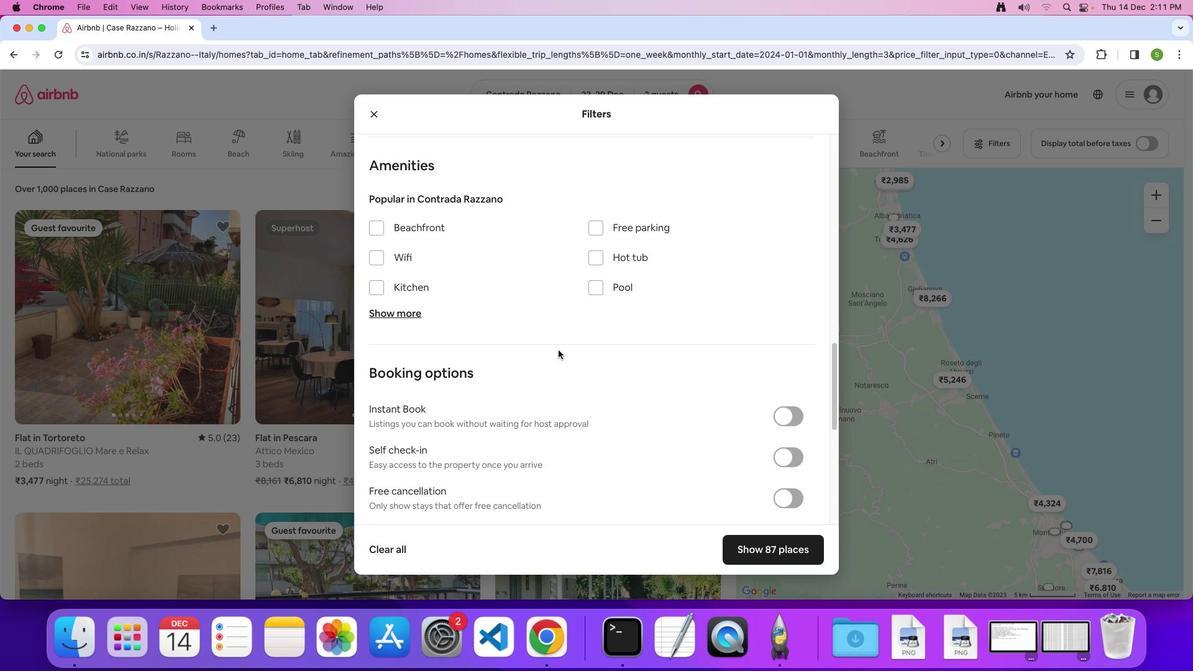 
Action: Mouse scrolled (559, 350) with delta (0, 0)
Screenshot: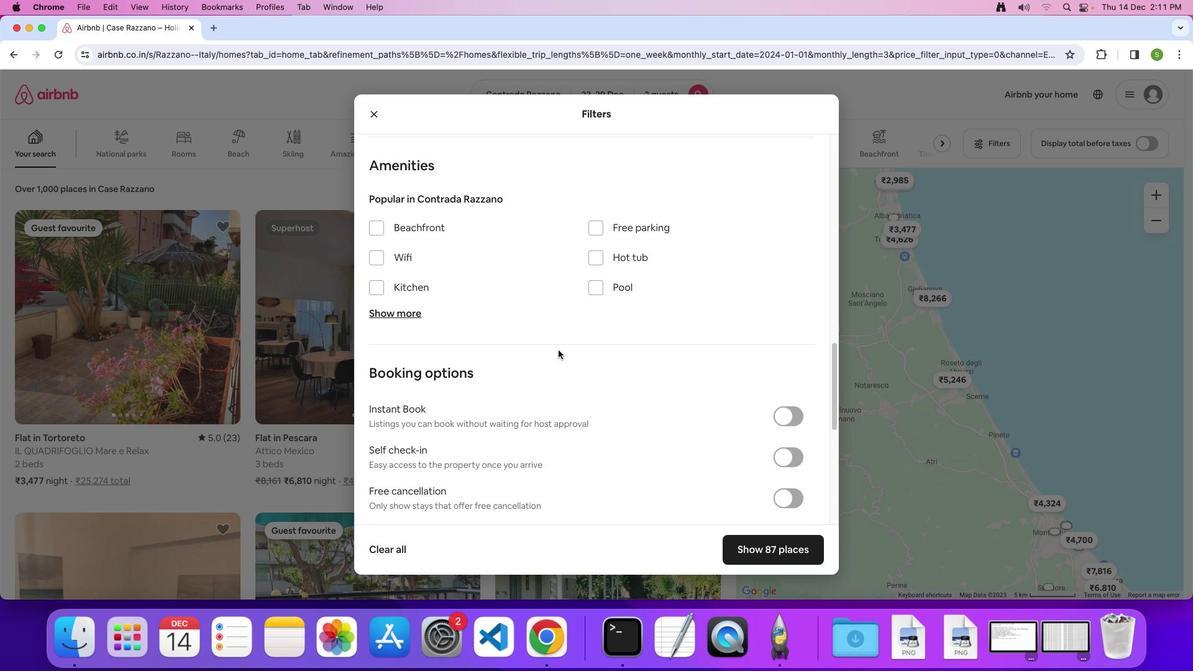 
Action: Mouse scrolled (559, 350) with delta (0, 0)
Screenshot: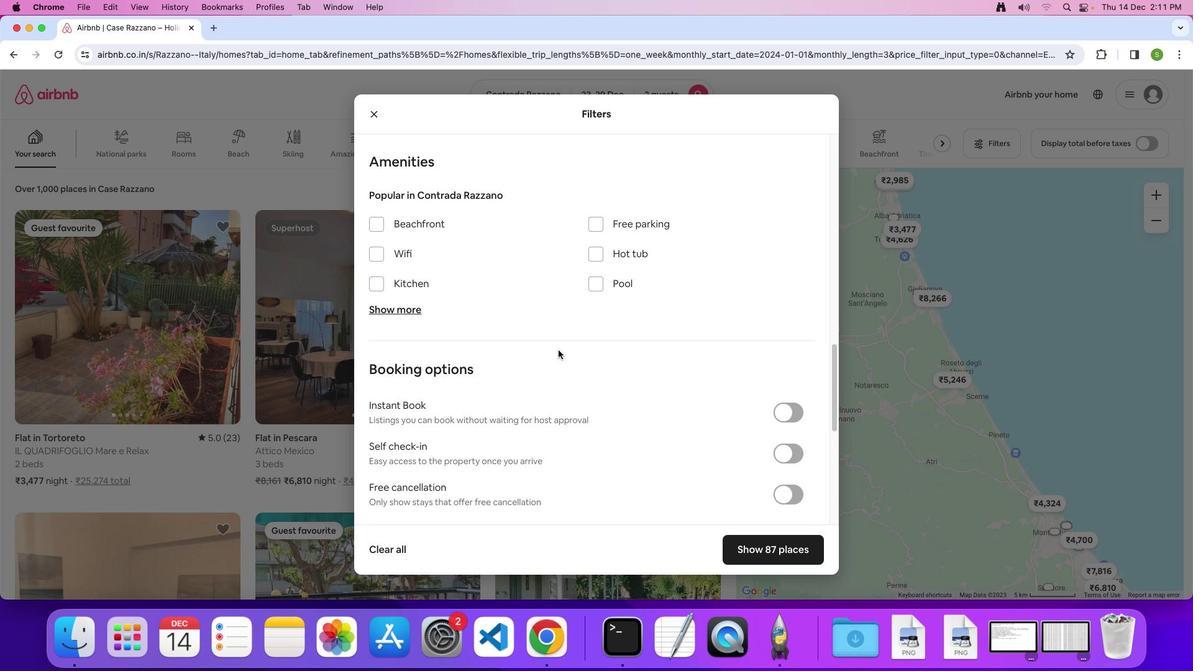 
Action: Mouse scrolled (559, 350) with delta (0, 0)
Screenshot: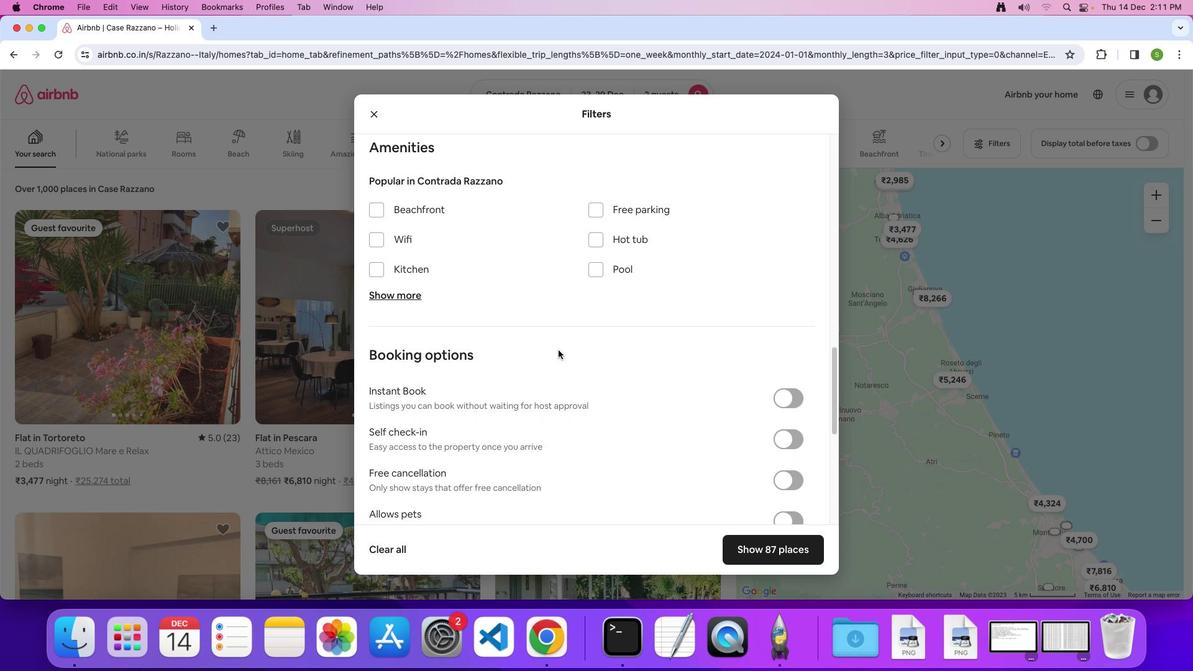 
Action: Mouse scrolled (559, 350) with delta (0, 0)
Screenshot: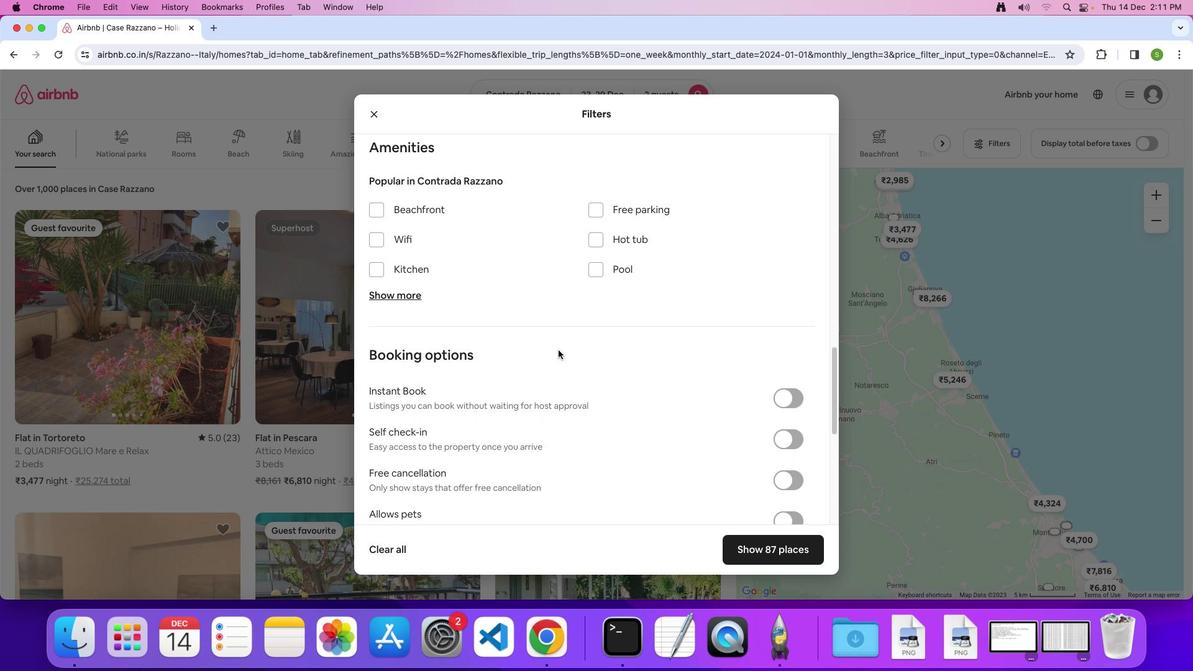 
Action: Mouse scrolled (559, 350) with delta (0, 0)
Screenshot: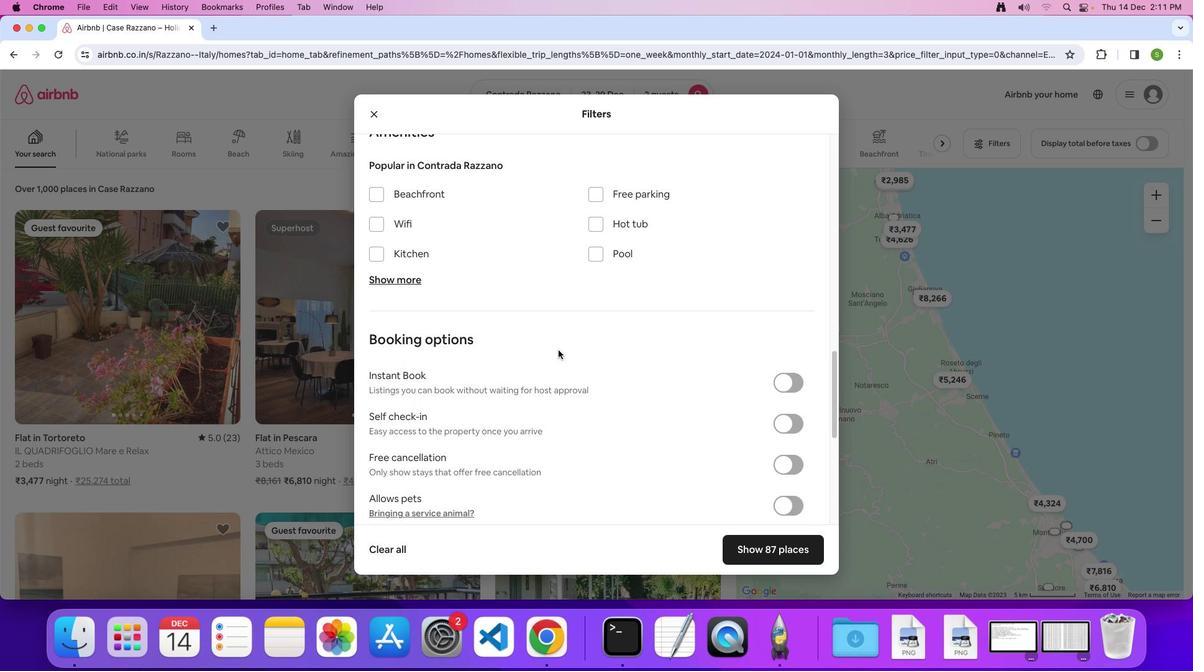 
Action: Mouse scrolled (559, 350) with delta (0, 0)
Screenshot: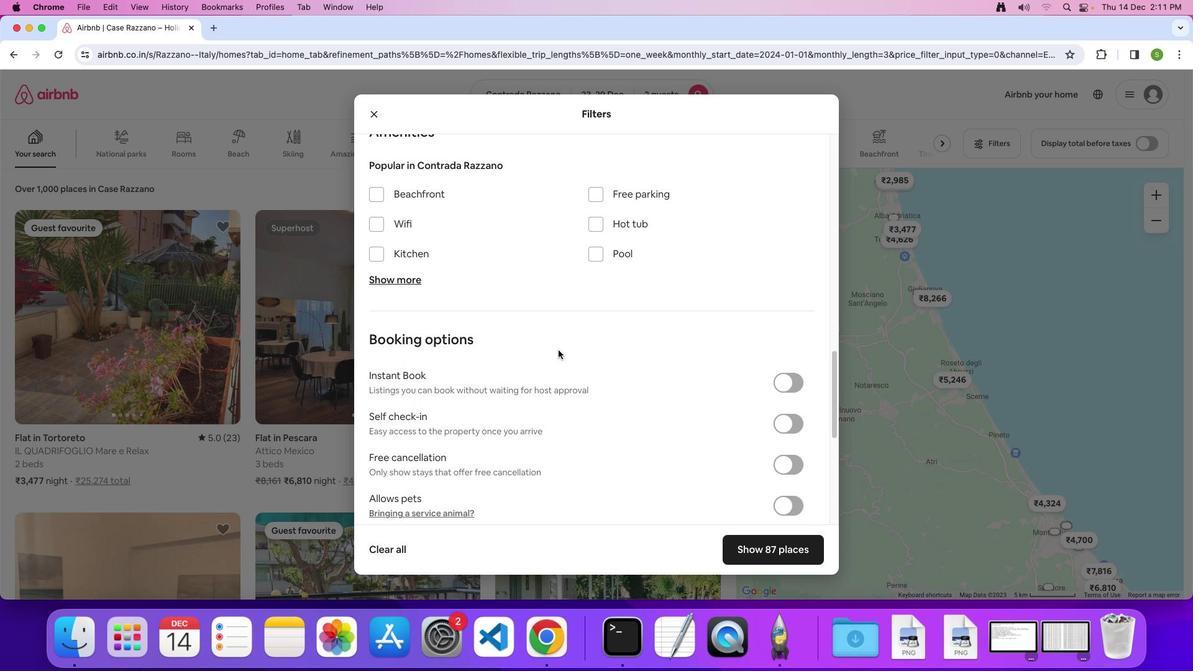 
Action: Mouse scrolled (559, 350) with delta (0, 0)
Screenshot: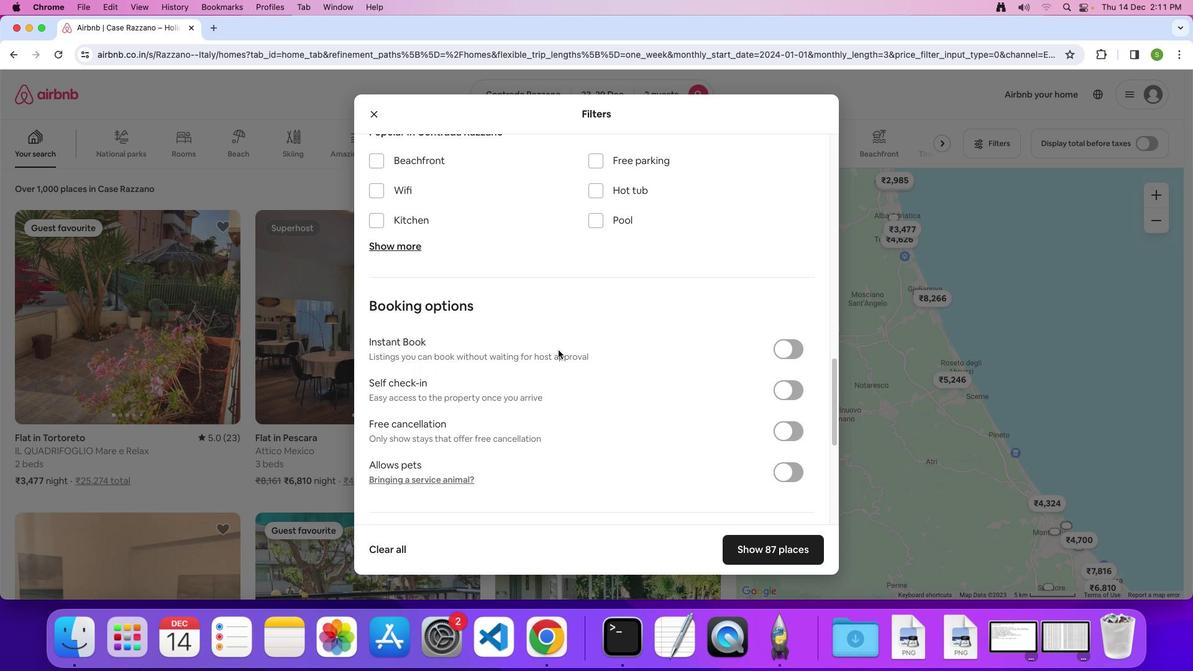 
Action: Mouse scrolled (559, 350) with delta (0, 0)
Screenshot: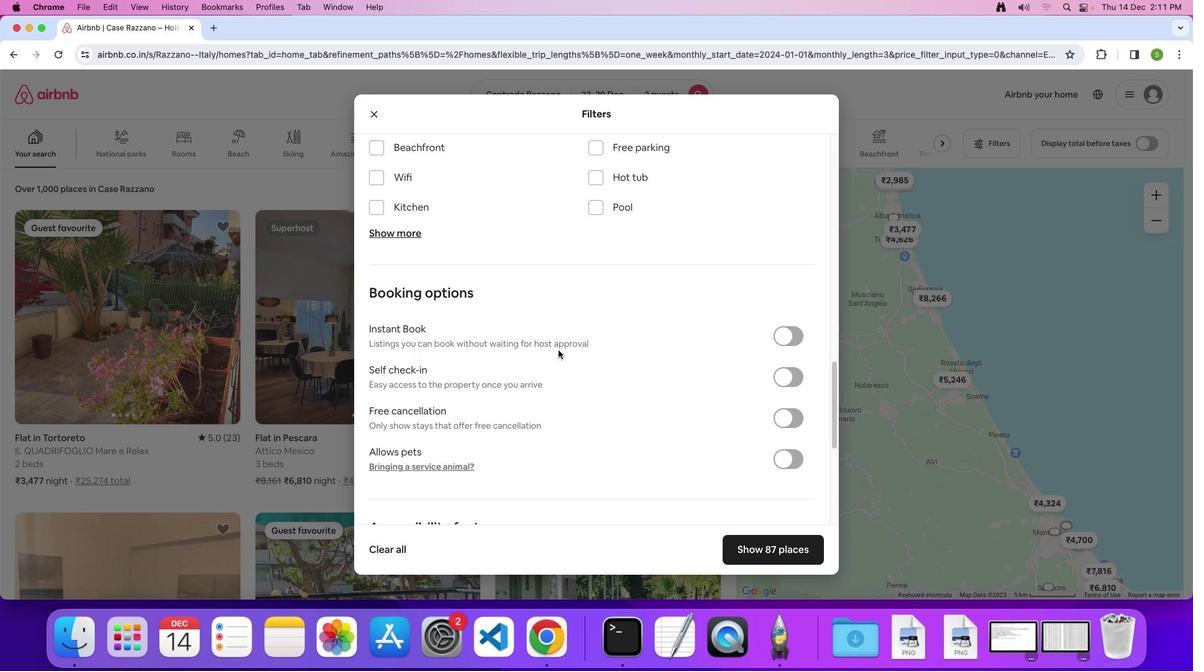 
Action: Mouse scrolled (559, 350) with delta (0, 0)
Screenshot: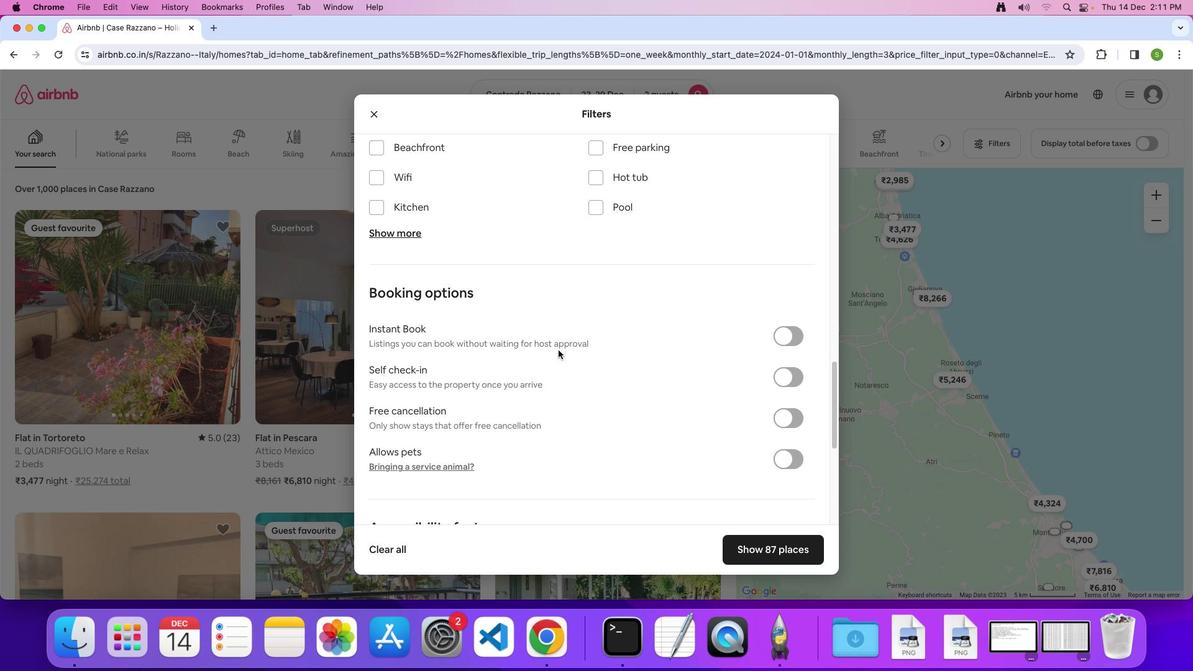 
Action: Mouse scrolled (559, 350) with delta (0, 0)
Screenshot: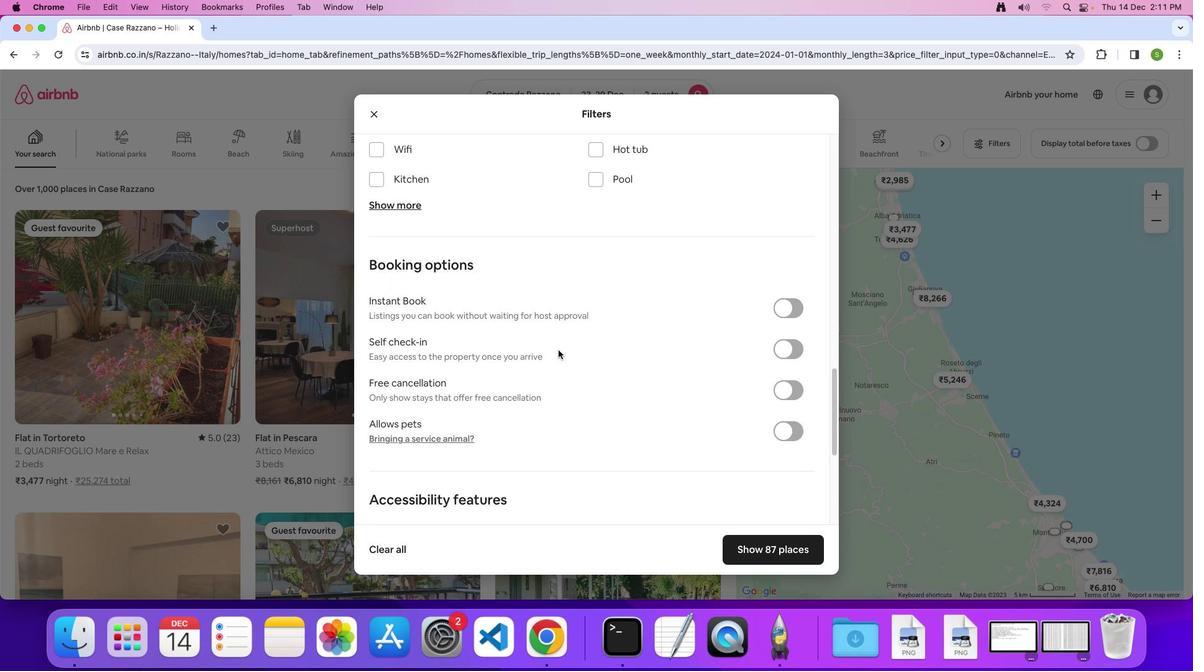 
Action: Mouse scrolled (559, 350) with delta (0, 0)
Screenshot: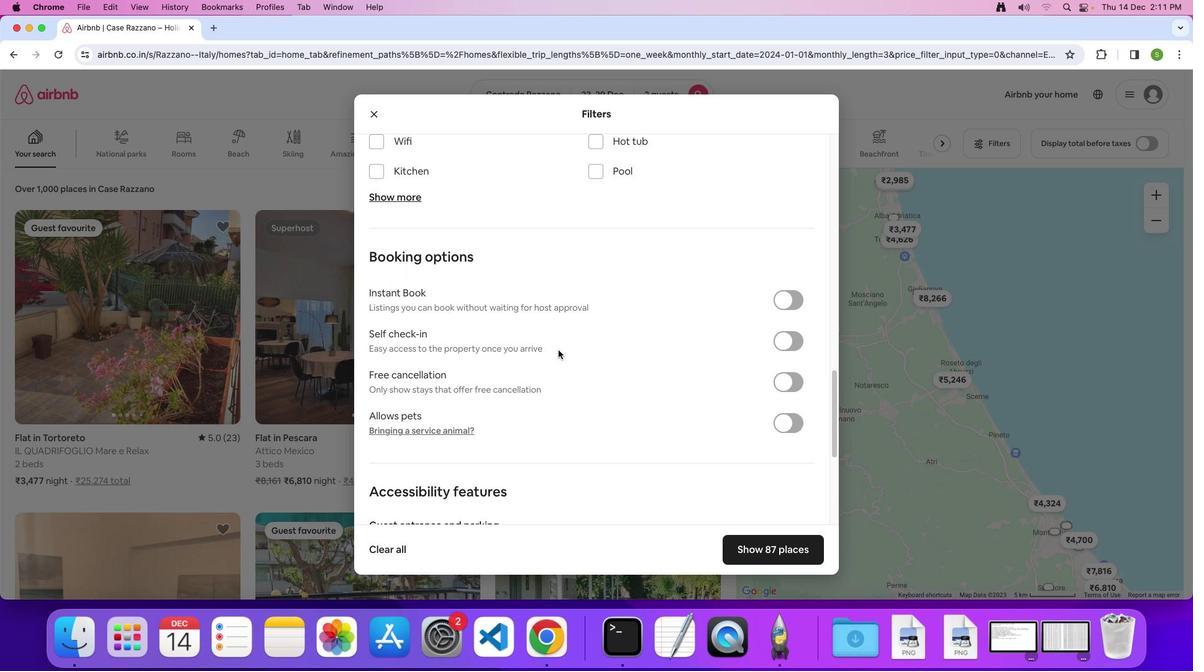 
Action: Mouse moved to (558, 350)
Screenshot: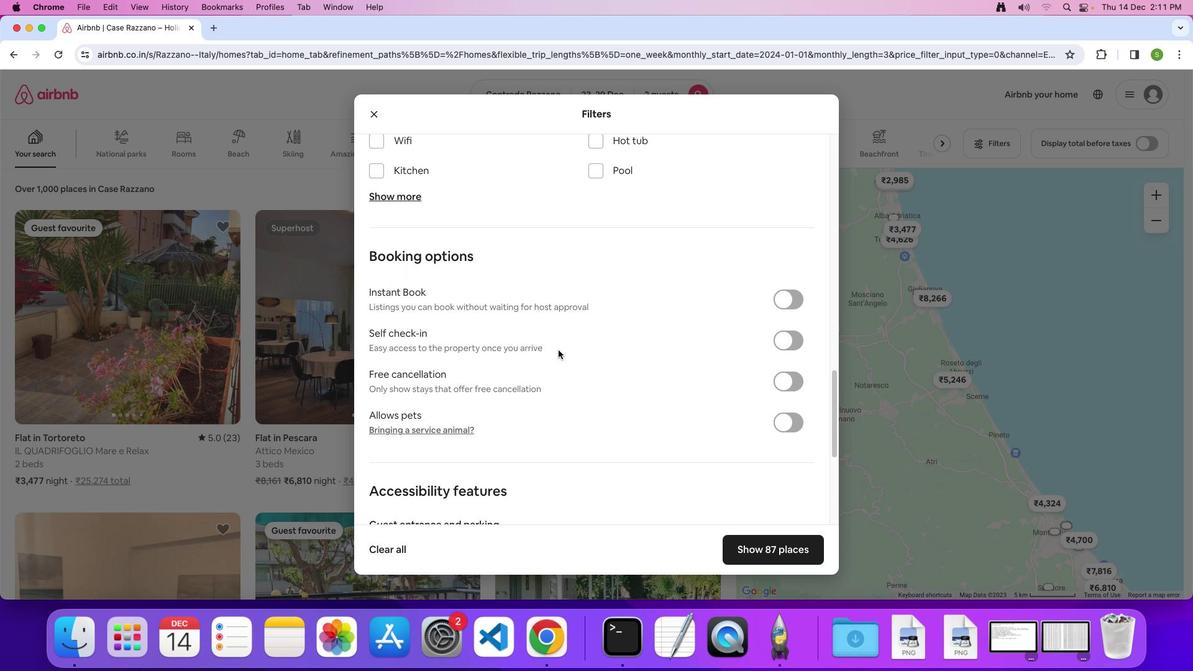 
Action: Mouse scrolled (558, 350) with delta (0, 0)
Screenshot: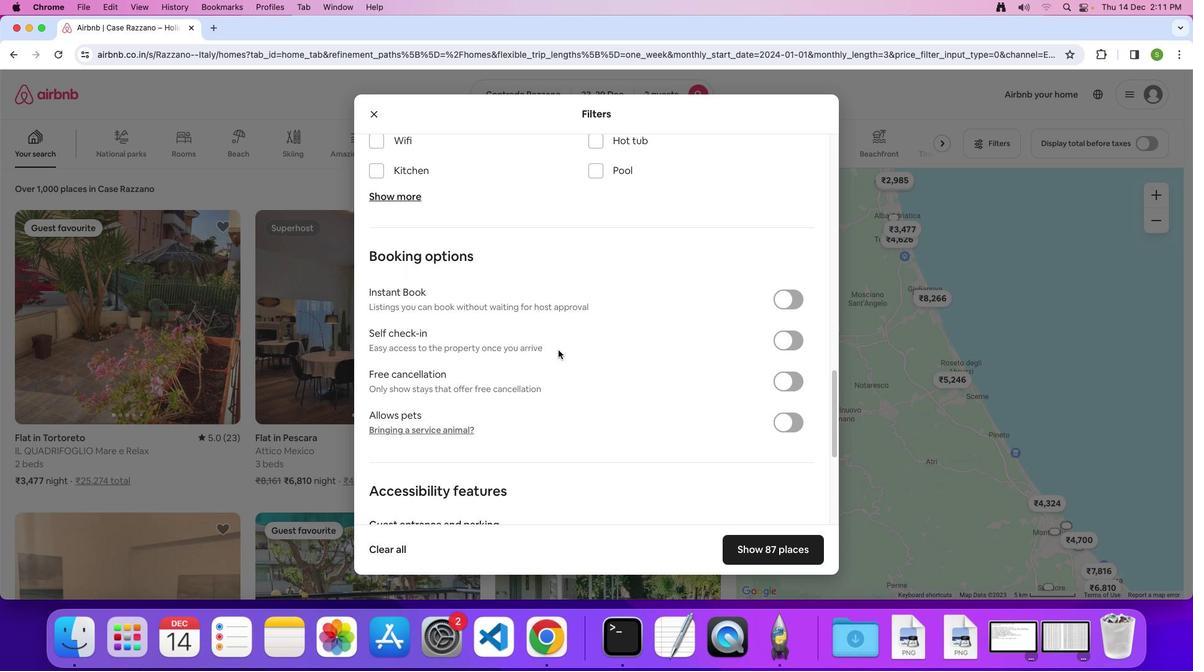 
Action: Mouse scrolled (558, 350) with delta (0, 0)
Screenshot: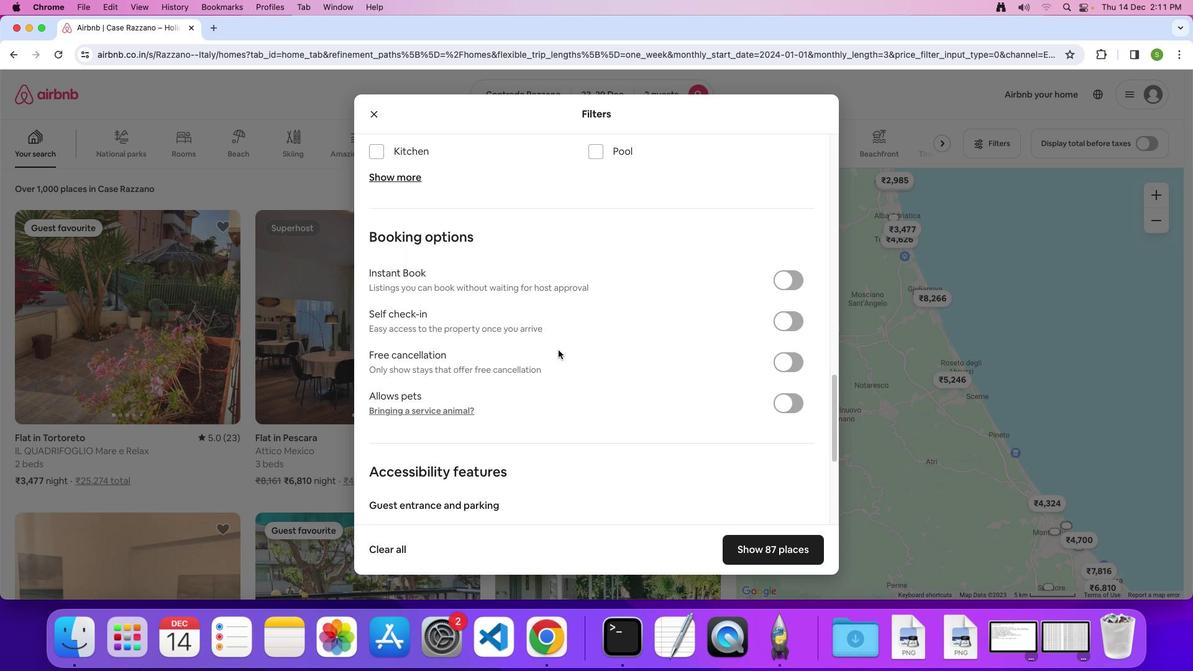 
Action: Mouse scrolled (558, 350) with delta (0, 0)
Screenshot: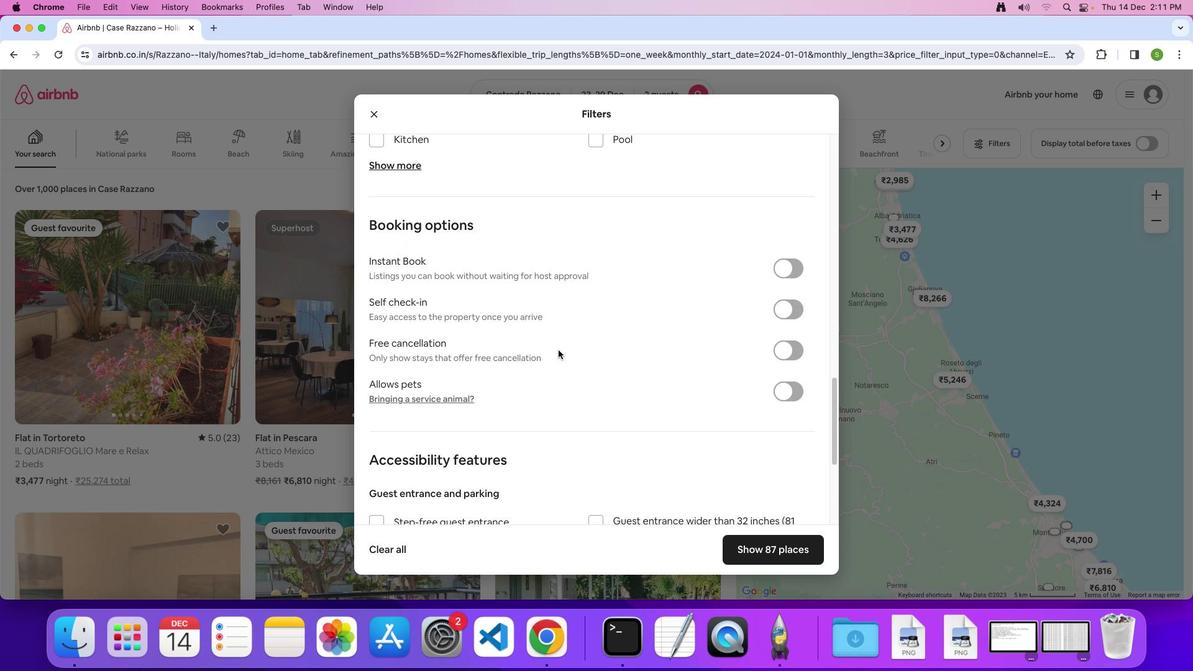 
Action: Mouse scrolled (558, 350) with delta (0, 0)
Screenshot: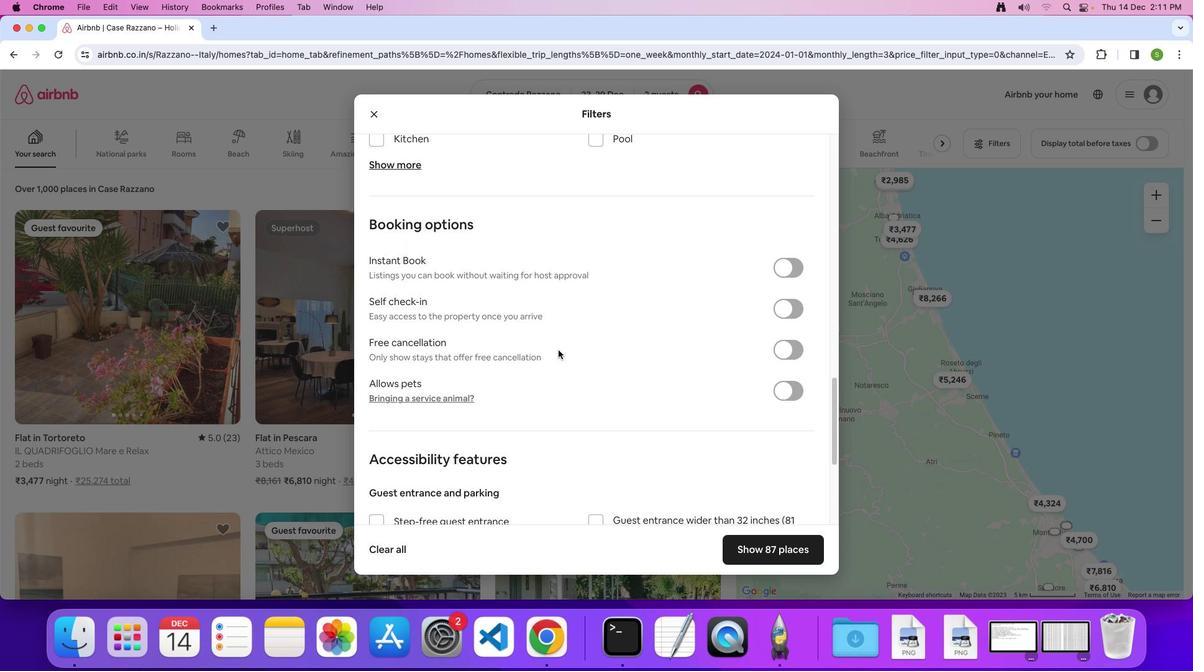 
Action: Mouse scrolled (558, 350) with delta (0, 0)
Screenshot: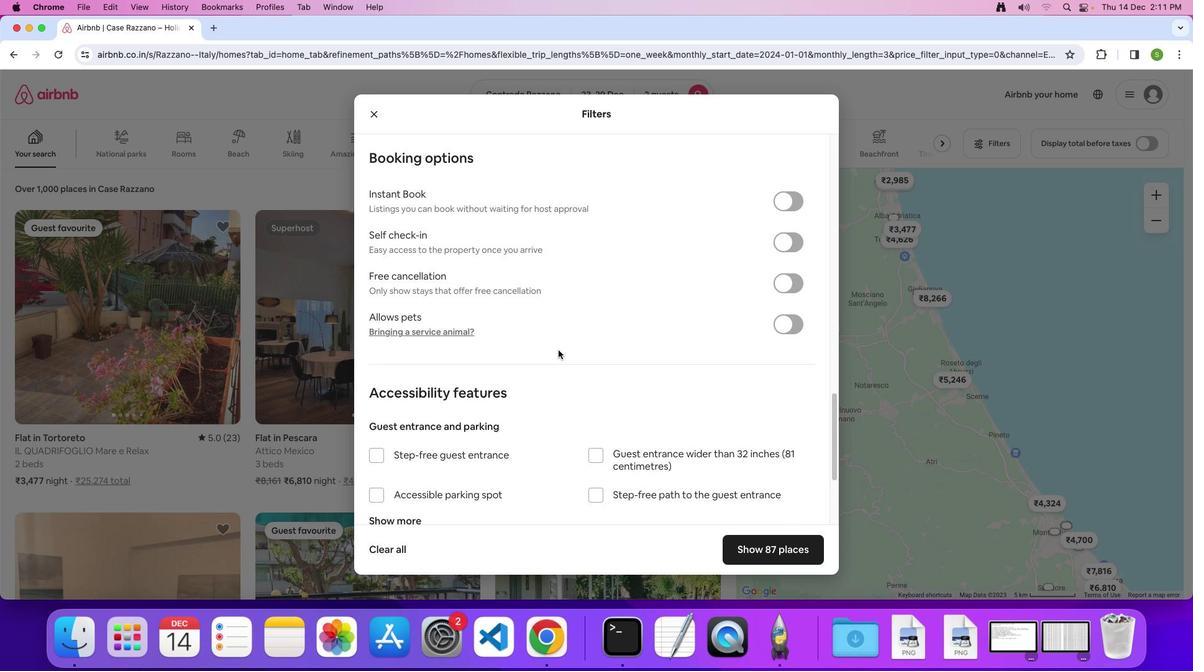 
Action: Mouse scrolled (558, 350) with delta (0, 0)
Screenshot: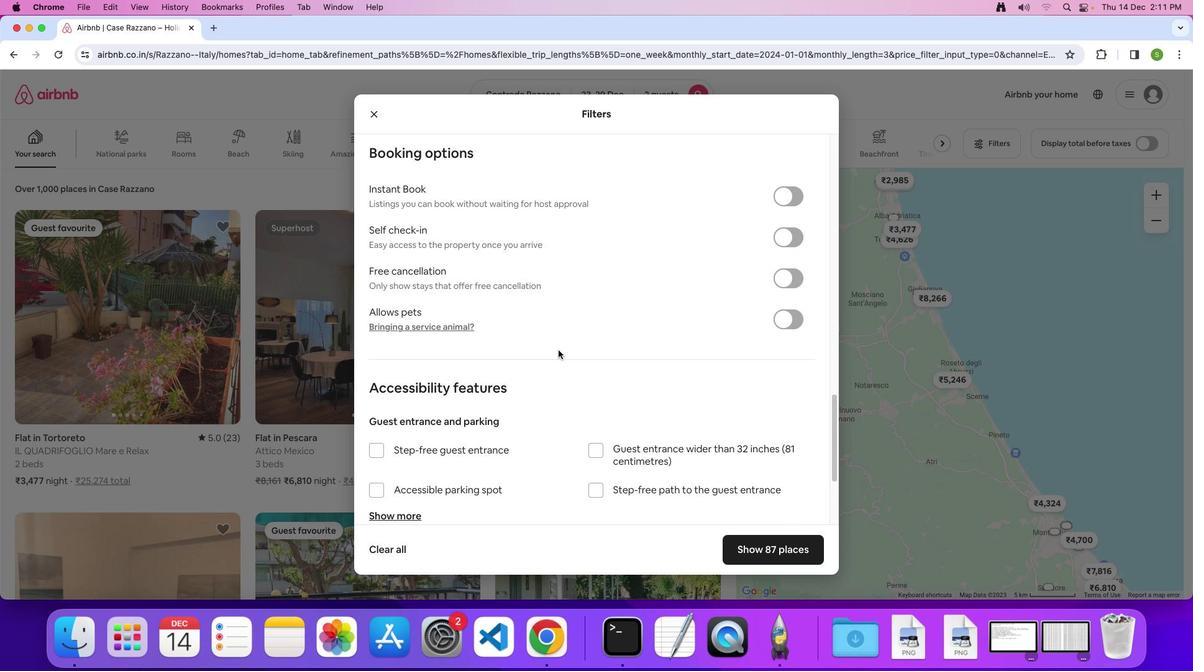 
Action: Mouse scrolled (558, 350) with delta (0, -1)
Screenshot: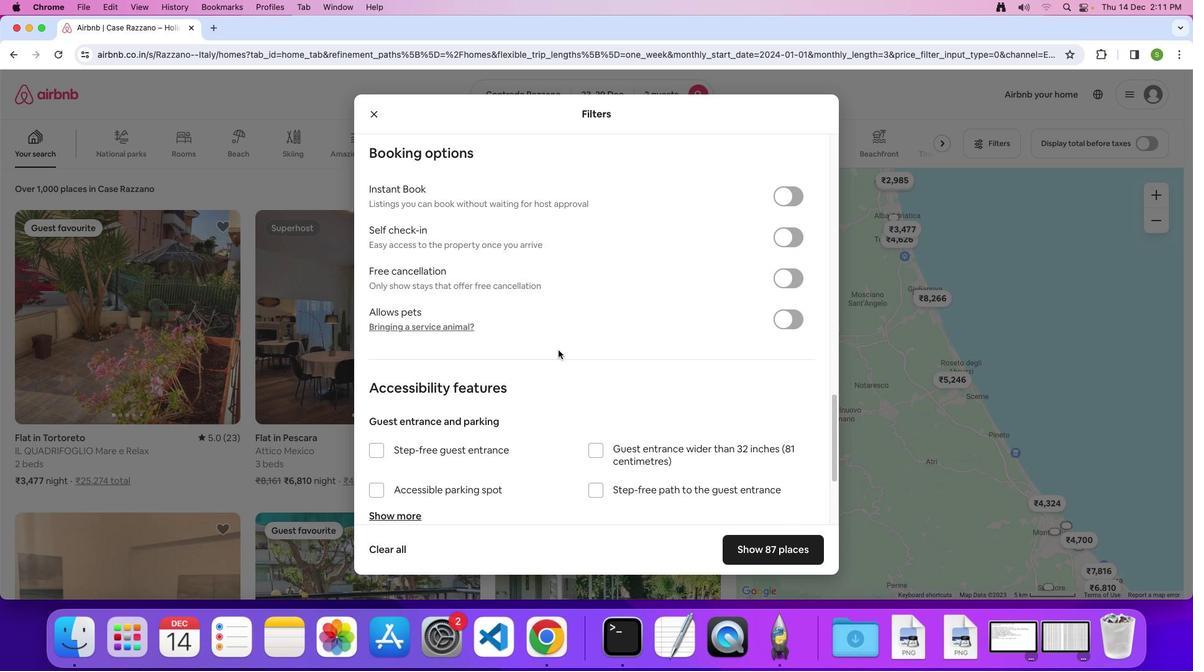 
Action: Mouse scrolled (558, 350) with delta (0, 0)
Screenshot: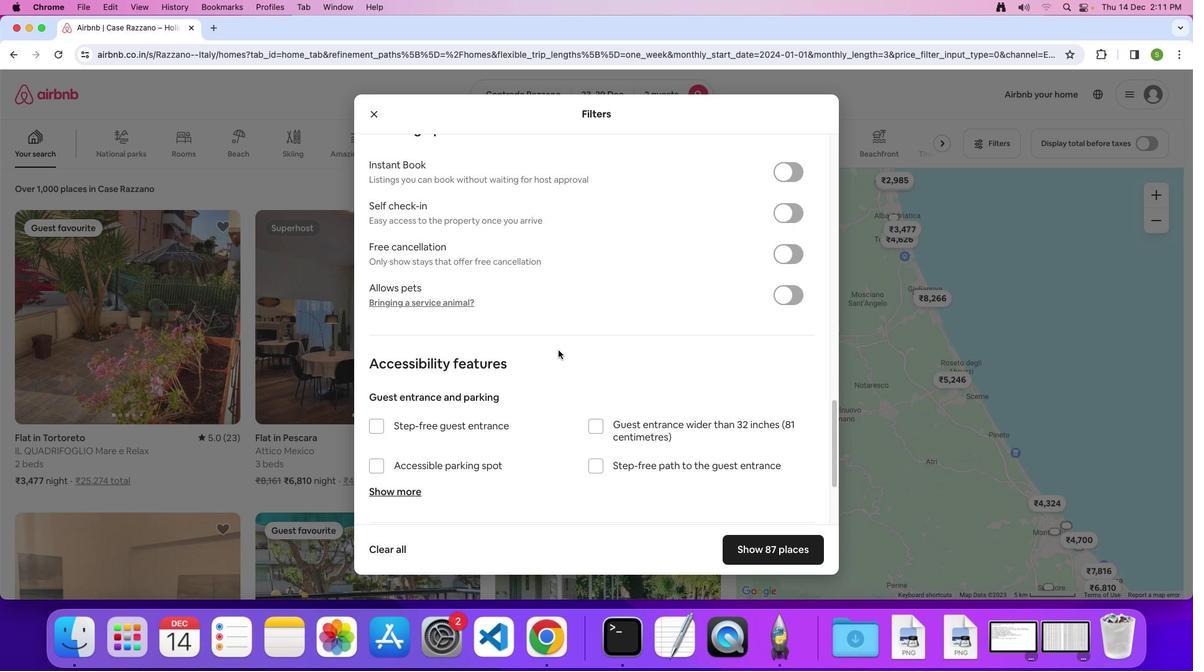 
Action: Mouse scrolled (558, 350) with delta (0, 0)
Screenshot: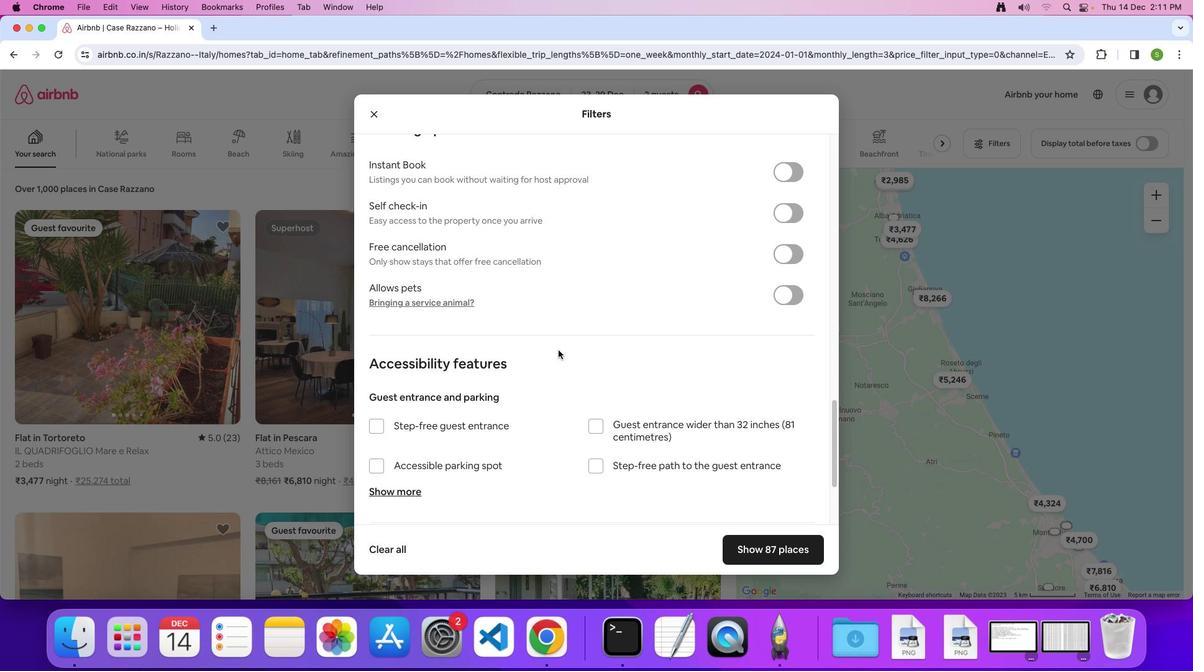 
Action: Mouse scrolled (558, 350) with delta (0, 0)
Screenshot: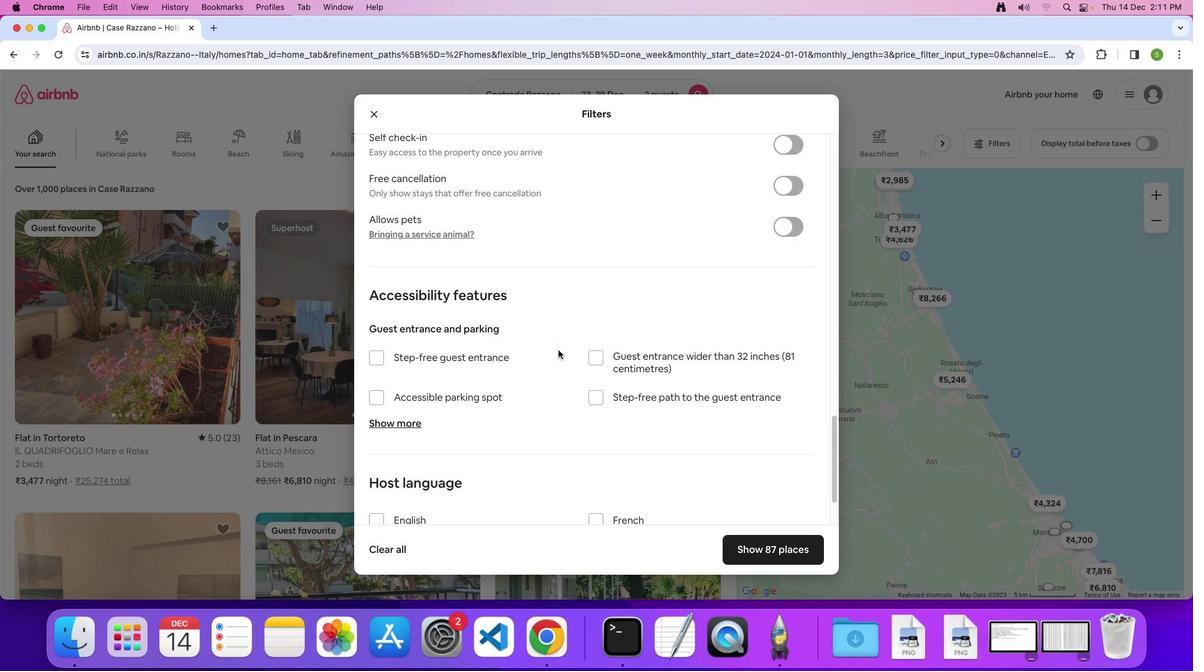 
Action: Mouse scrolled (558, 350) with delta (0, 0)
Screenshot: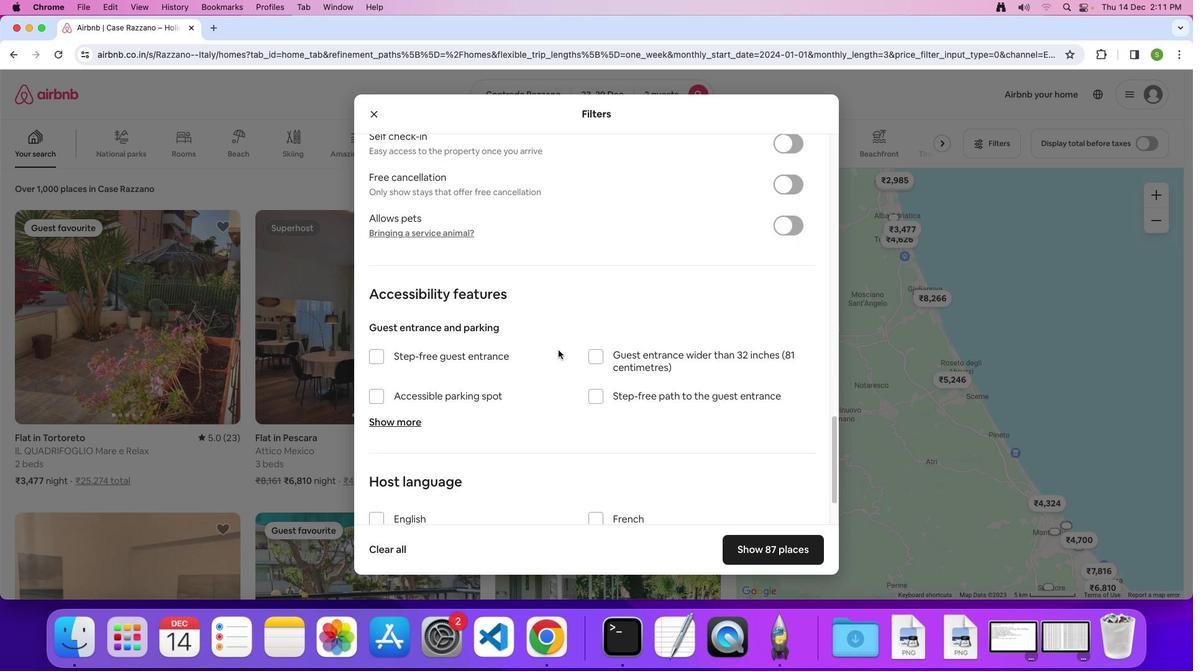 
Action: Mouse scrolled (558, 350) with delta (0, 0)
Screenshot: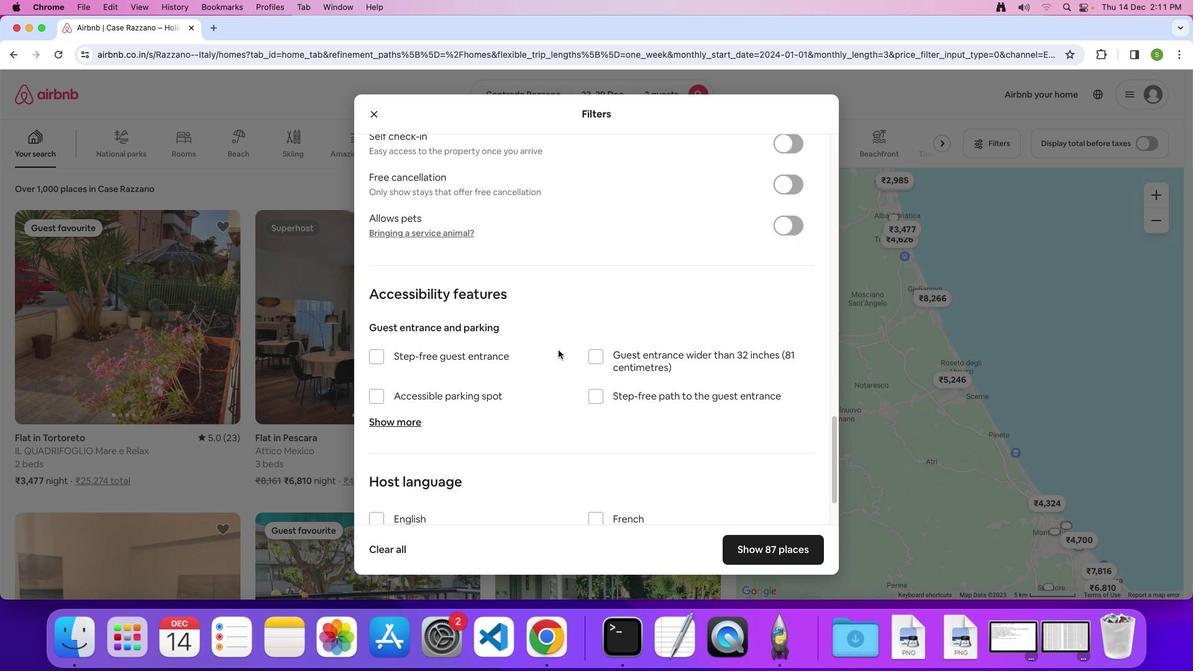 
Action: Mouse scrolled (558, 350) with delta (0, 0)
Screenshot: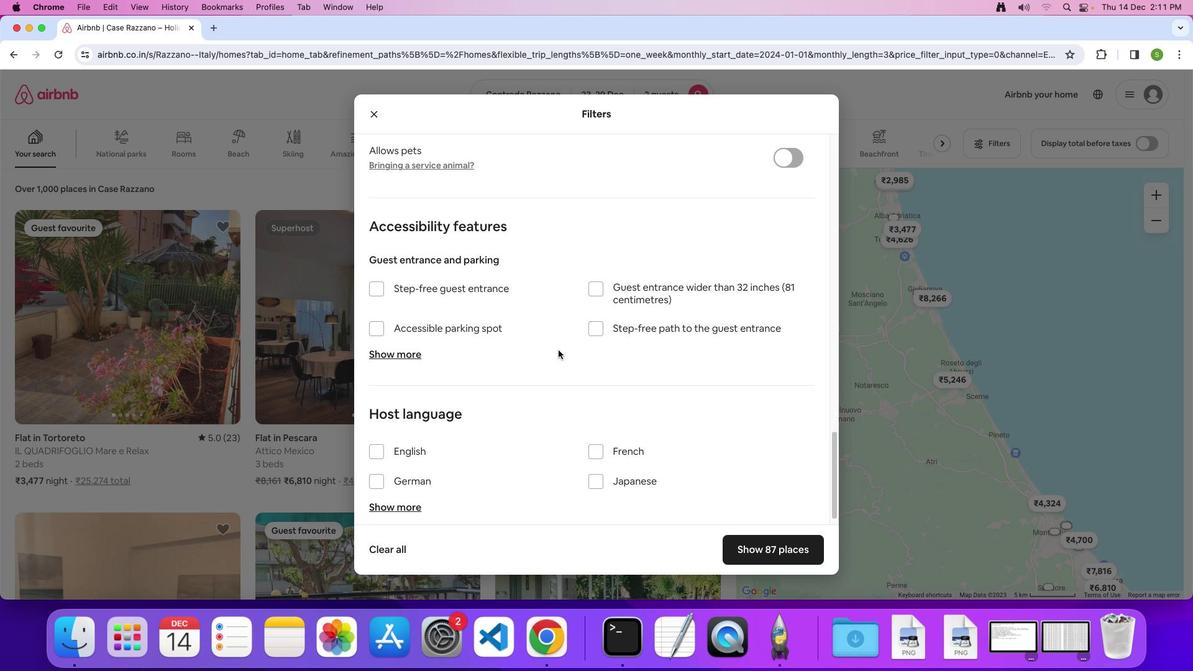 
Action: Mouse scrolled (558, 350) with delta (0, 0)
Screenshot: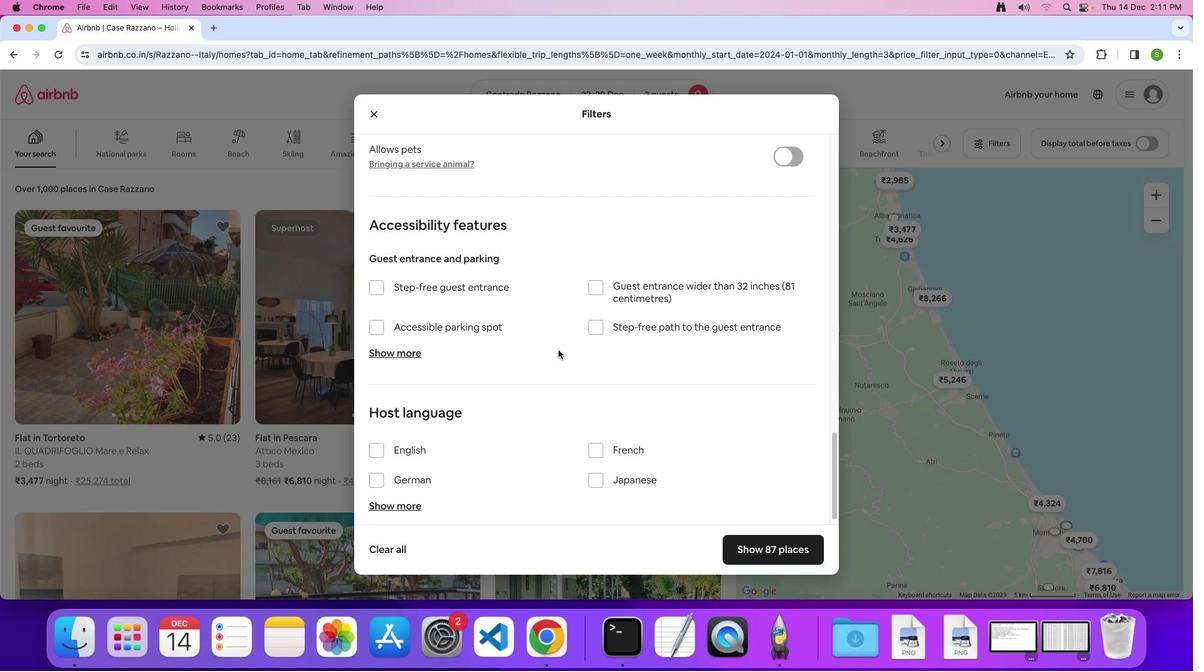 
Action: Mouse scrolled (558, 350) with delta (0, -1)
Screenshot: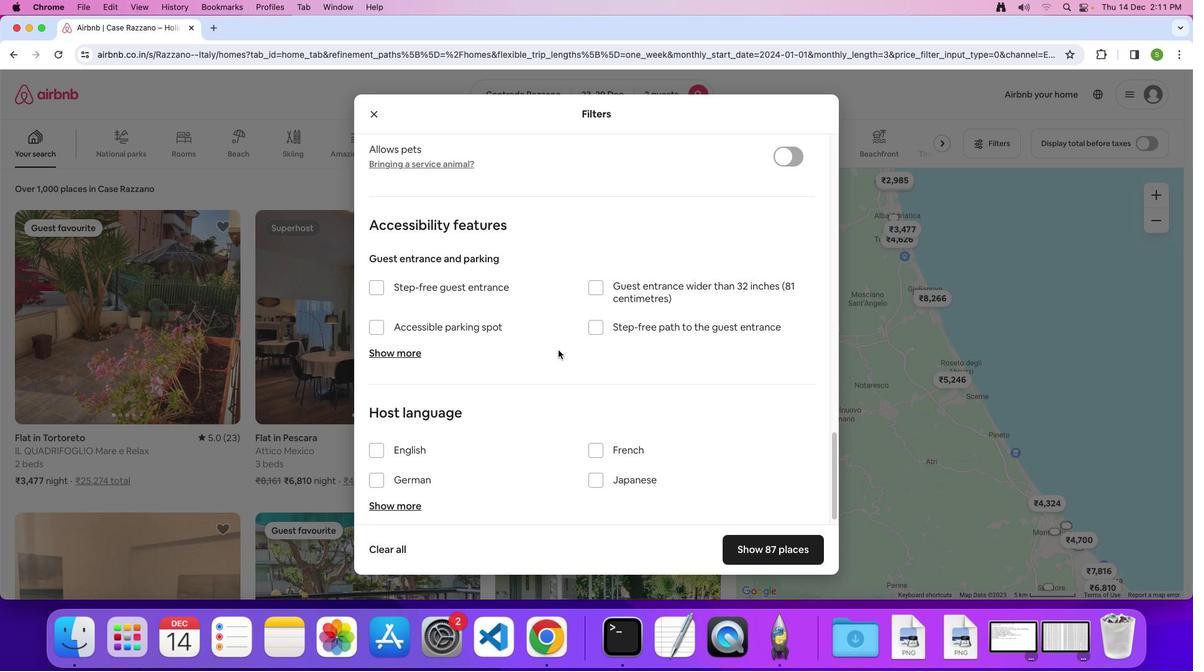 
Action: Mouse scrolled (558, 350) with delta (0, 0)
Screenshot: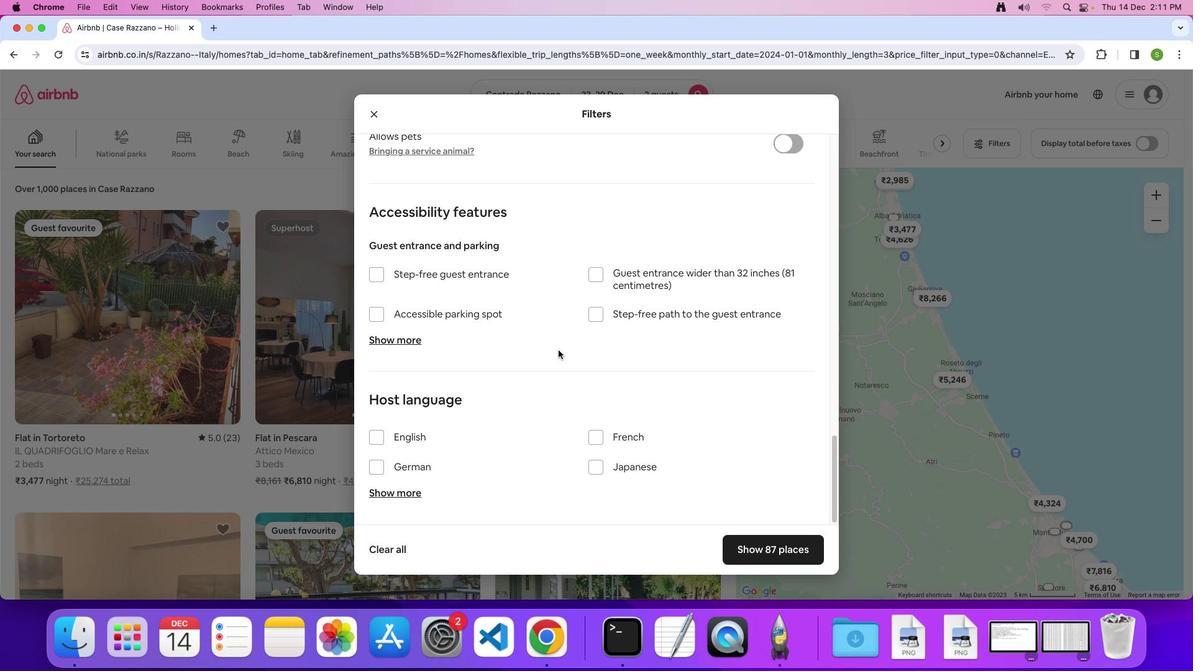 
Action: Mouse scrolled (558, 350) with delta (0, 0)
Screenshot: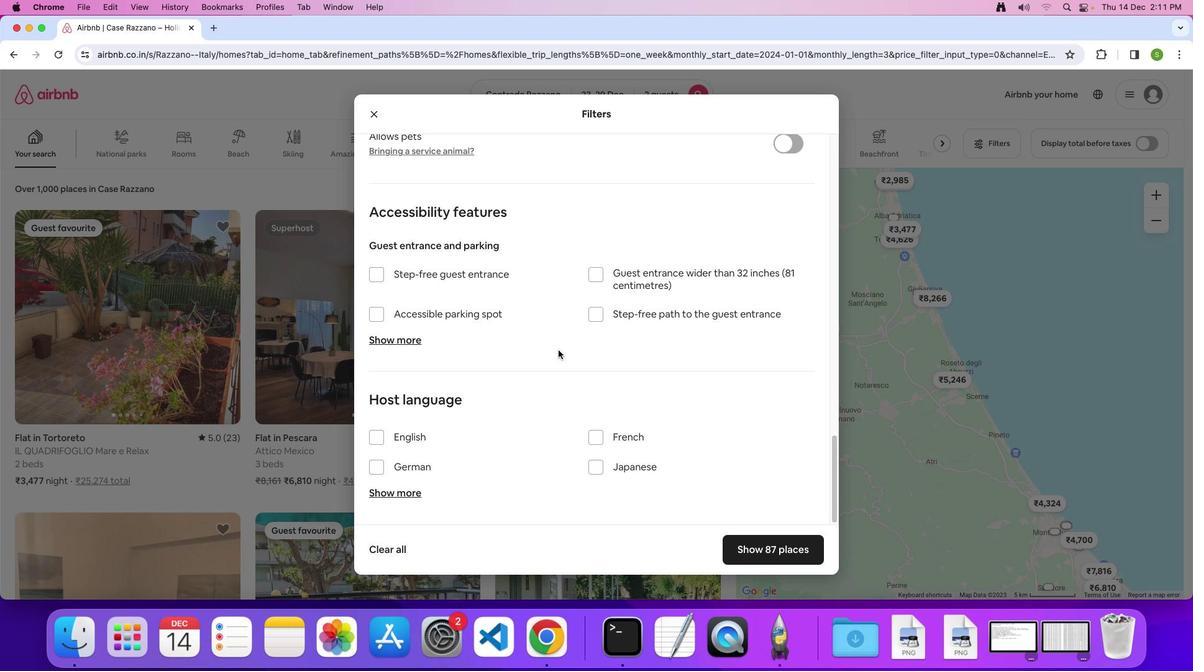 
Action: Mouse scrolled (558, 350) with delta (0, -1)
Screenshot: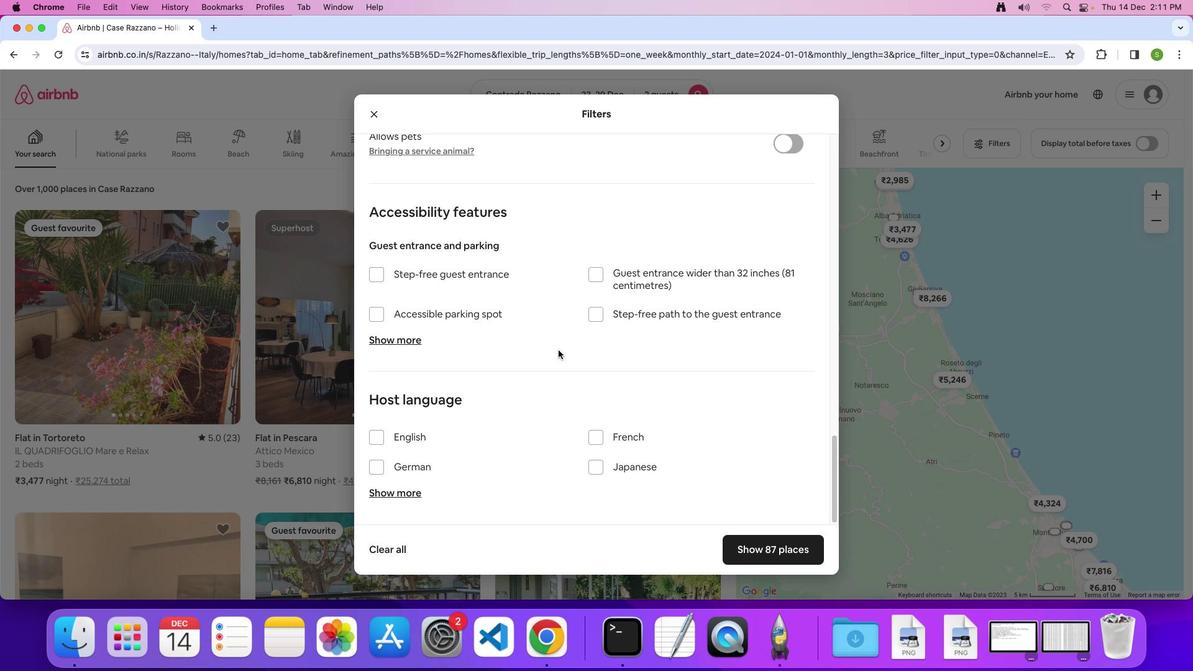 
Action: Mouse scrolled (558, 350) with delta (0, 0)
Screenshot: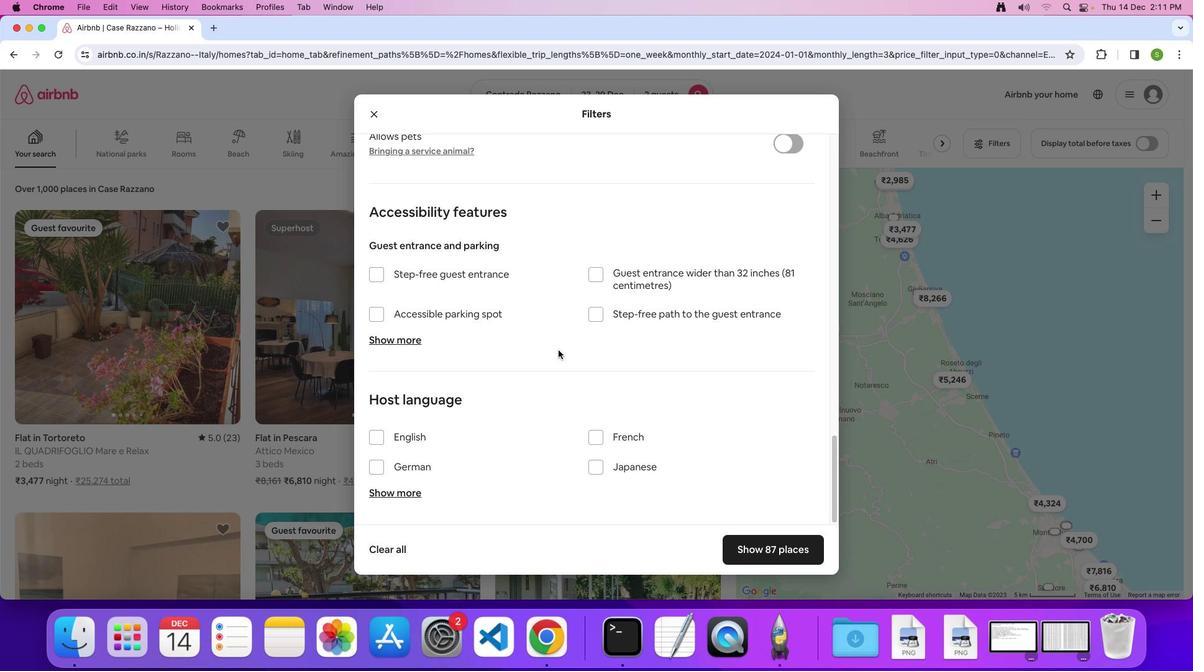 
Action: Mouse scrolled (558, 350) with delta (0, 0)
Screenshot: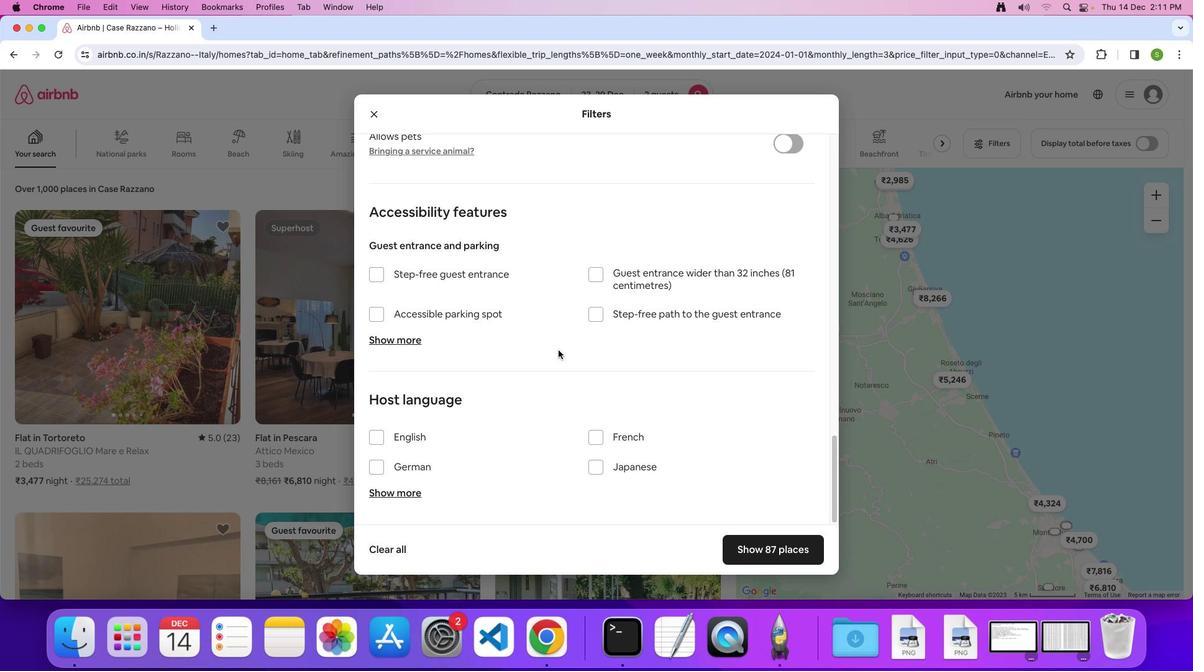 
Action: Mouse scrolled (558, 350) with delta (0, 0)
Screenshot: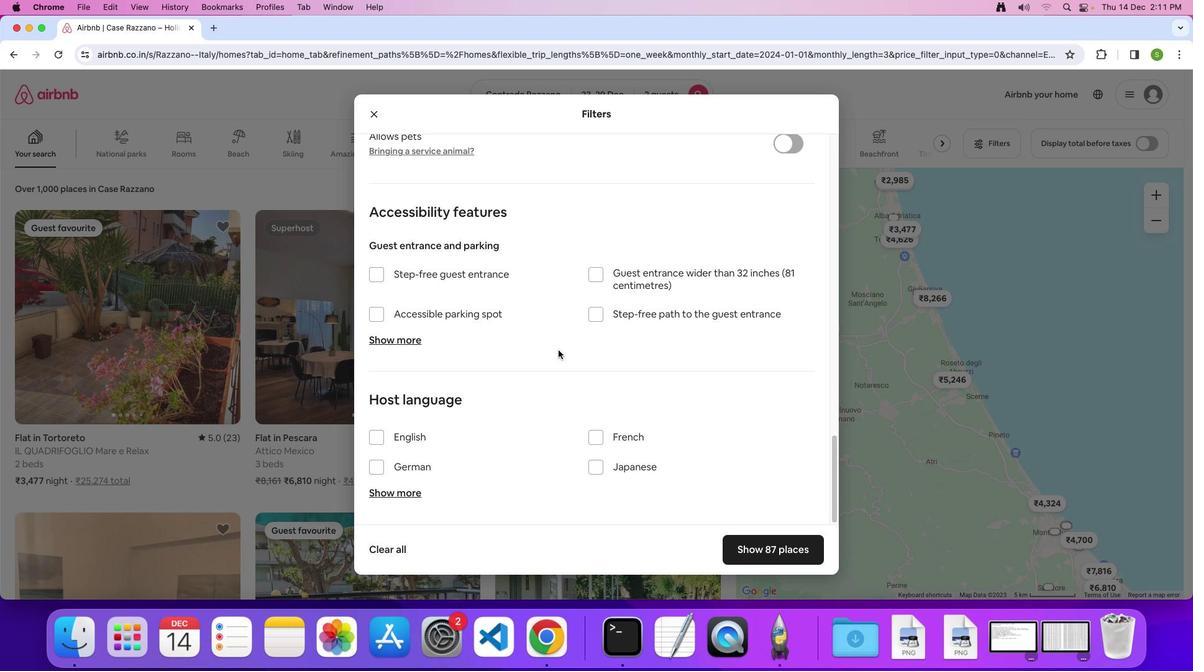 
Action: Mouse moved to (754, 549)
Screenshot: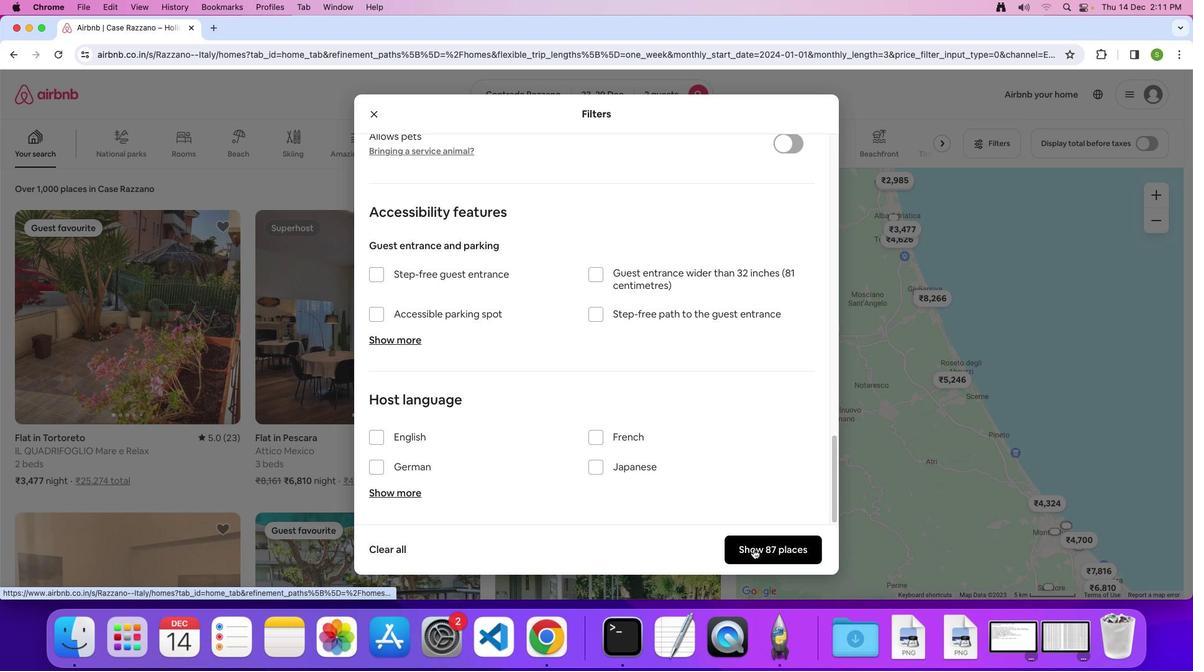 
Action: Mouse pressed left at (754, 549)
Screenshot: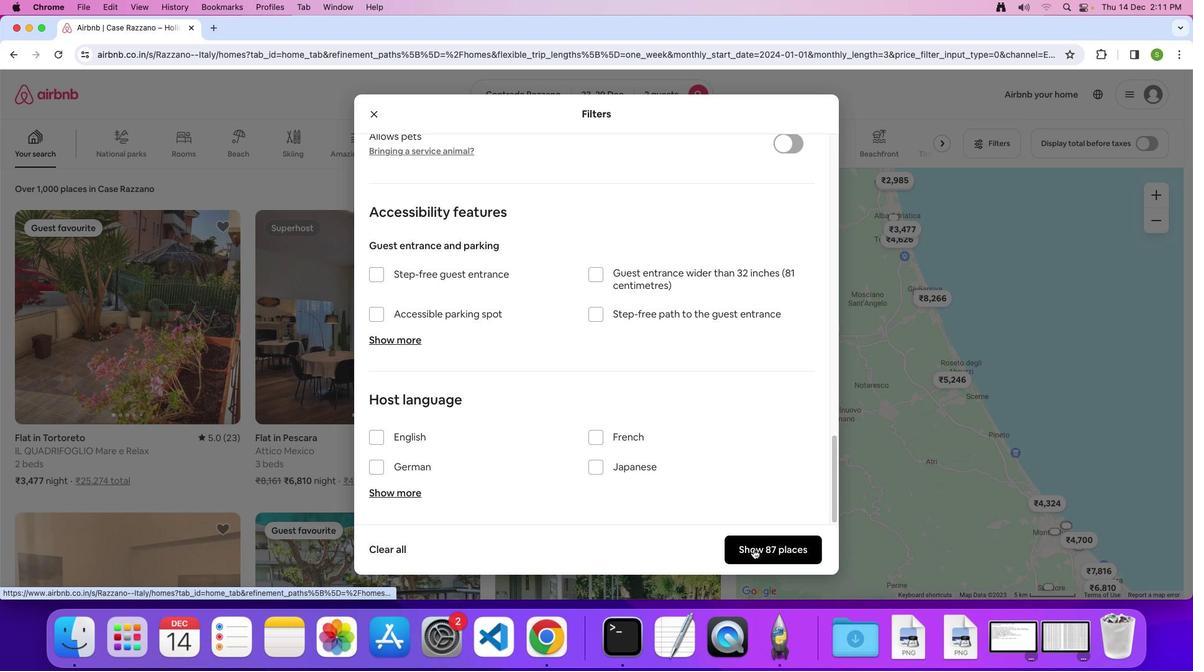 
Action: Mouse moved to (157, 238)
Screenshot: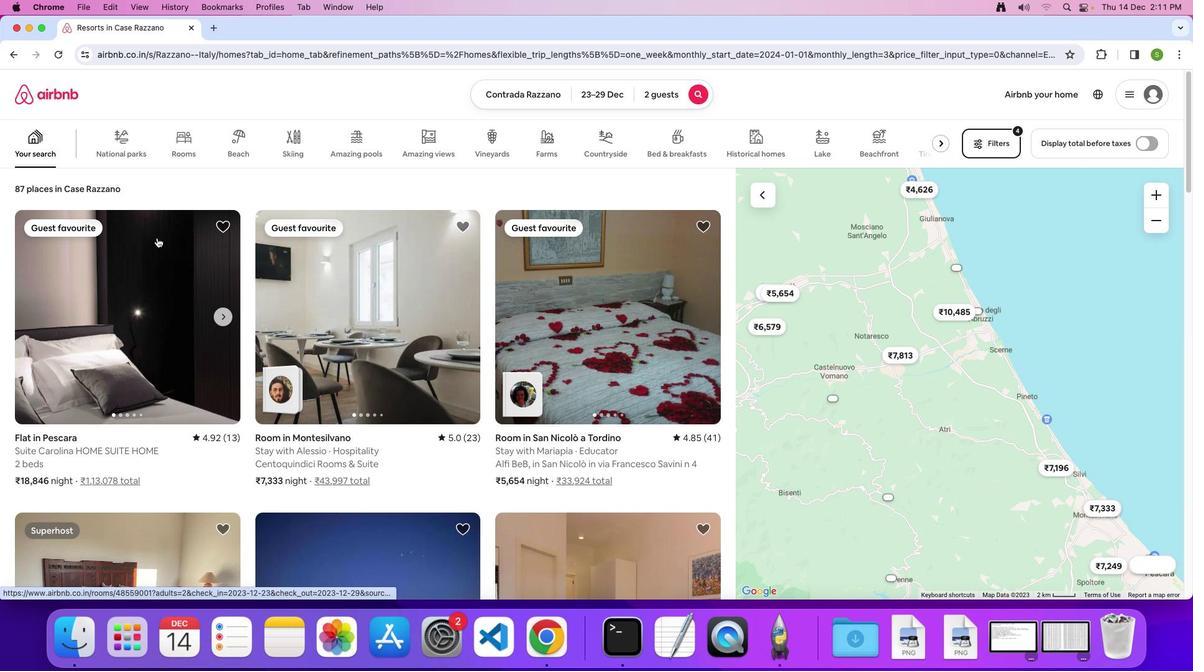 
Action: Mouse pressed left at (157, 238)
Screenshot: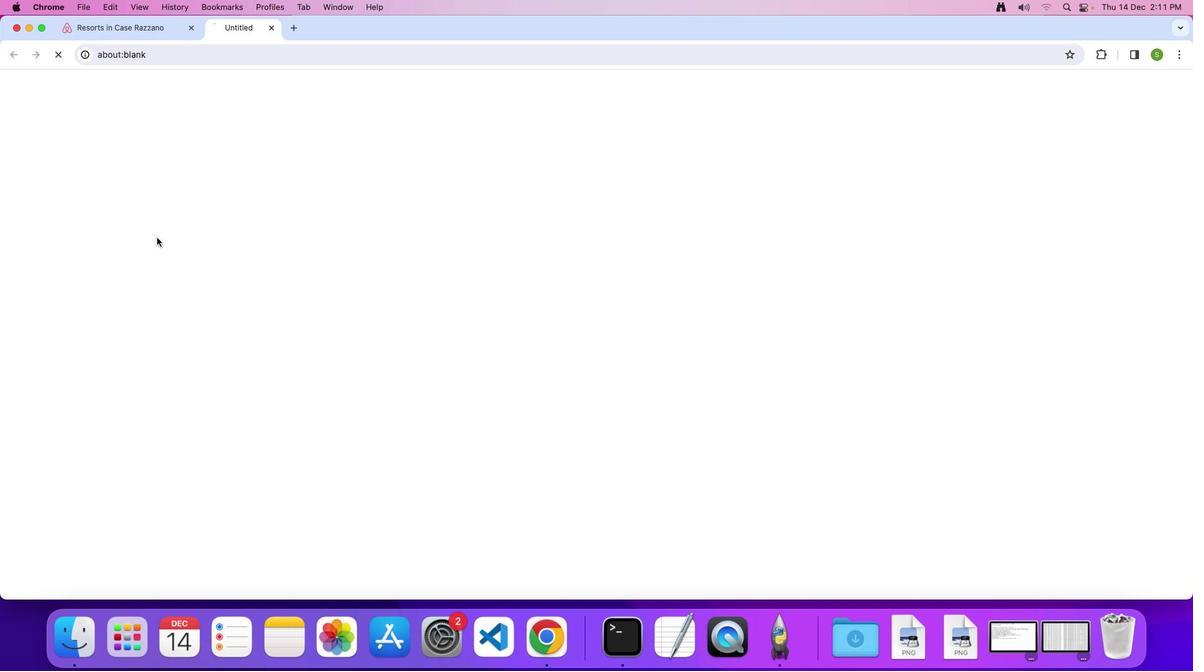 
Action: Mouse moved to (515, 239)
Screenshot: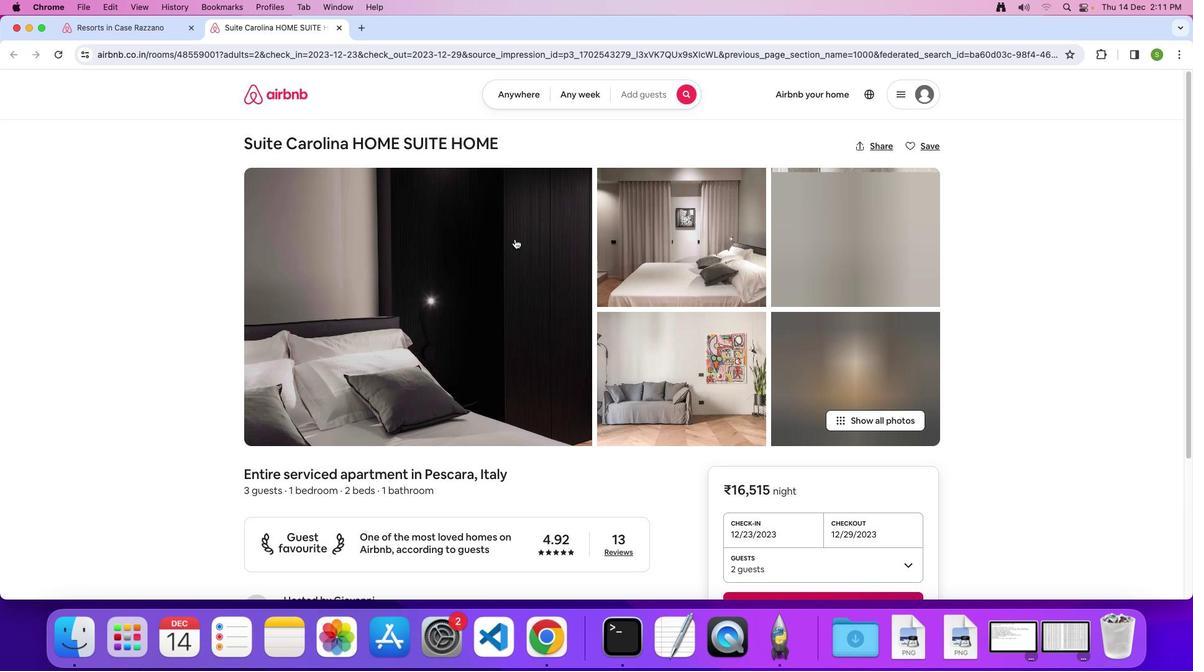 
Action: Mouse pressed left at (515, 239)
Screenshot: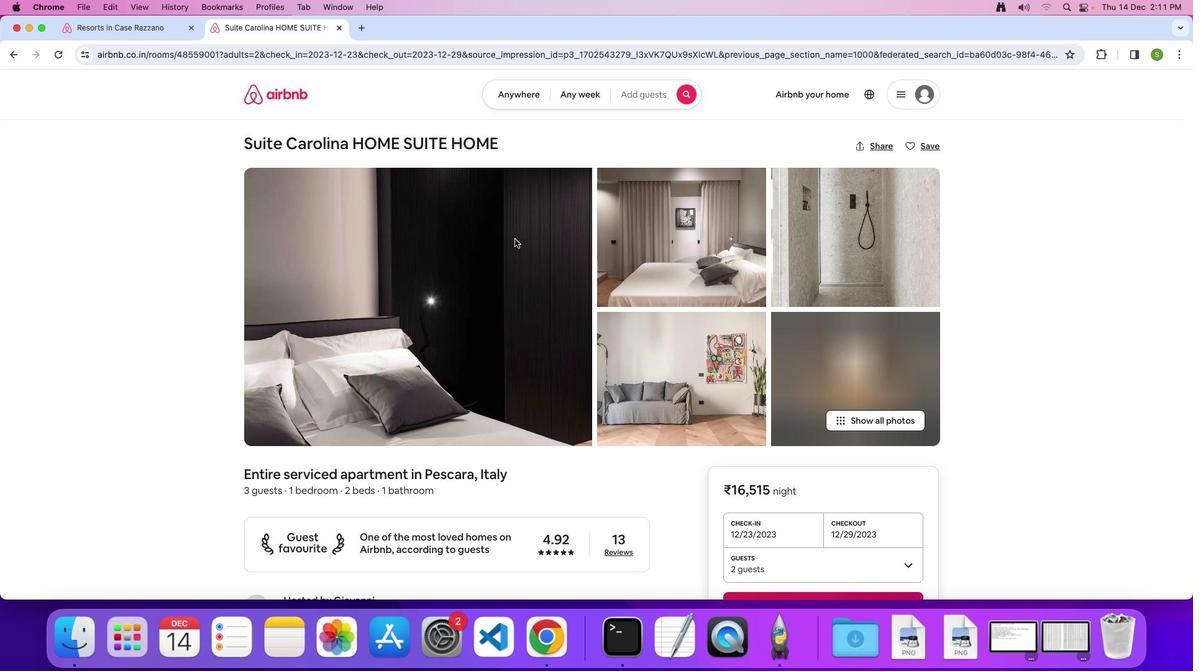 
Action: Mouse moved to (555, 334)
Screenshot: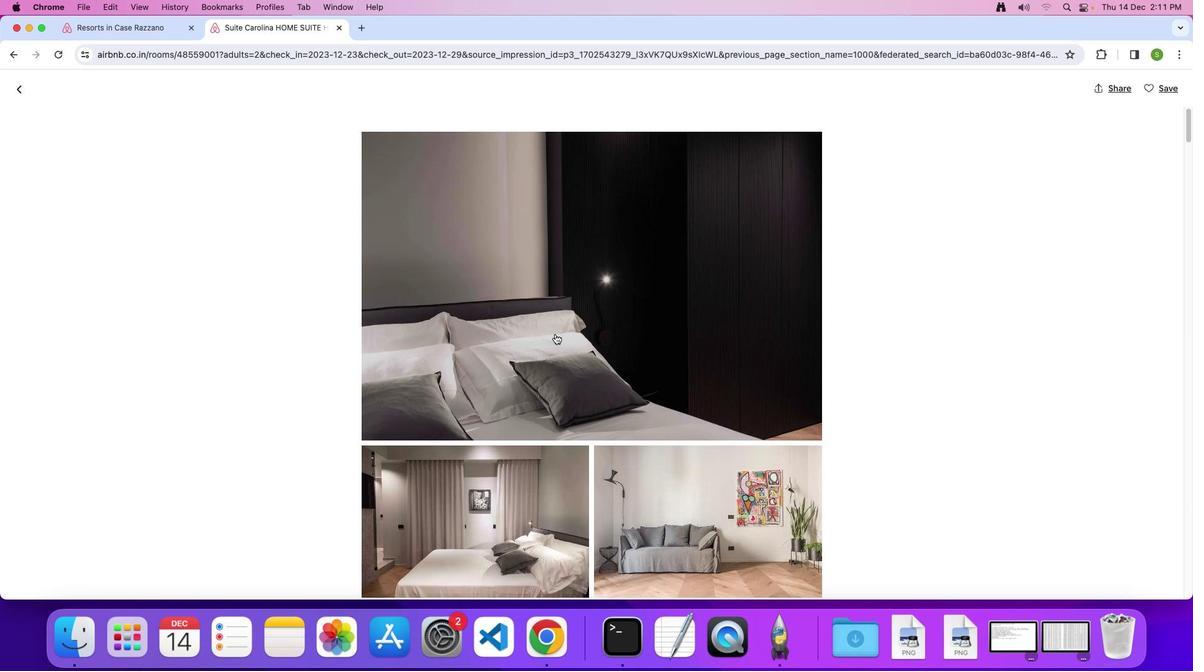 
Action: Mouse scrolled (555, 334) with delta (0, 0)
Screenshot: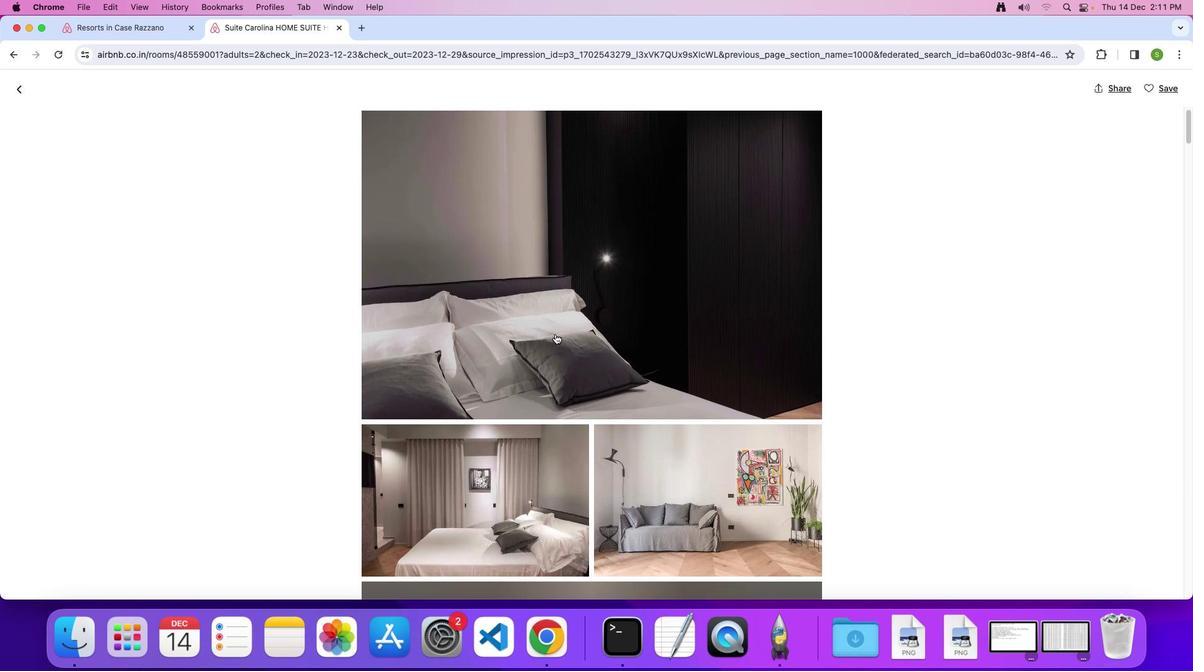 
Action: Mouse scrolled (555, 334) with delta (0, 0)
Screenshot: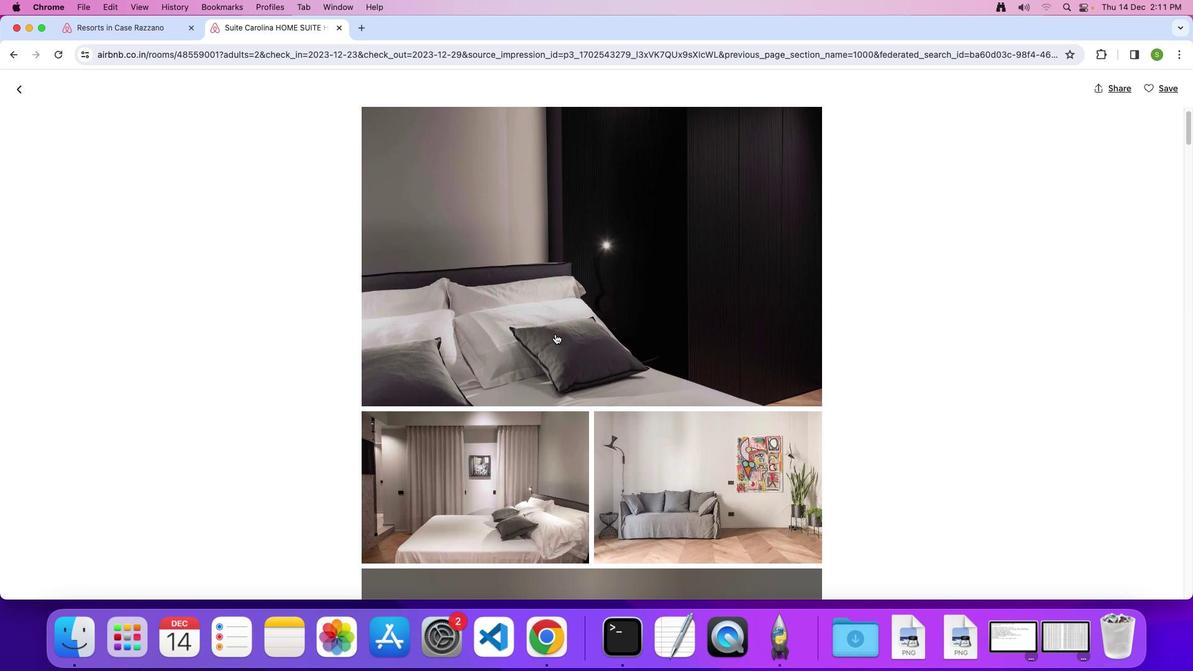 
Action: Mouse scrolled (555, 334) with delta (0, 0)
Screenshot: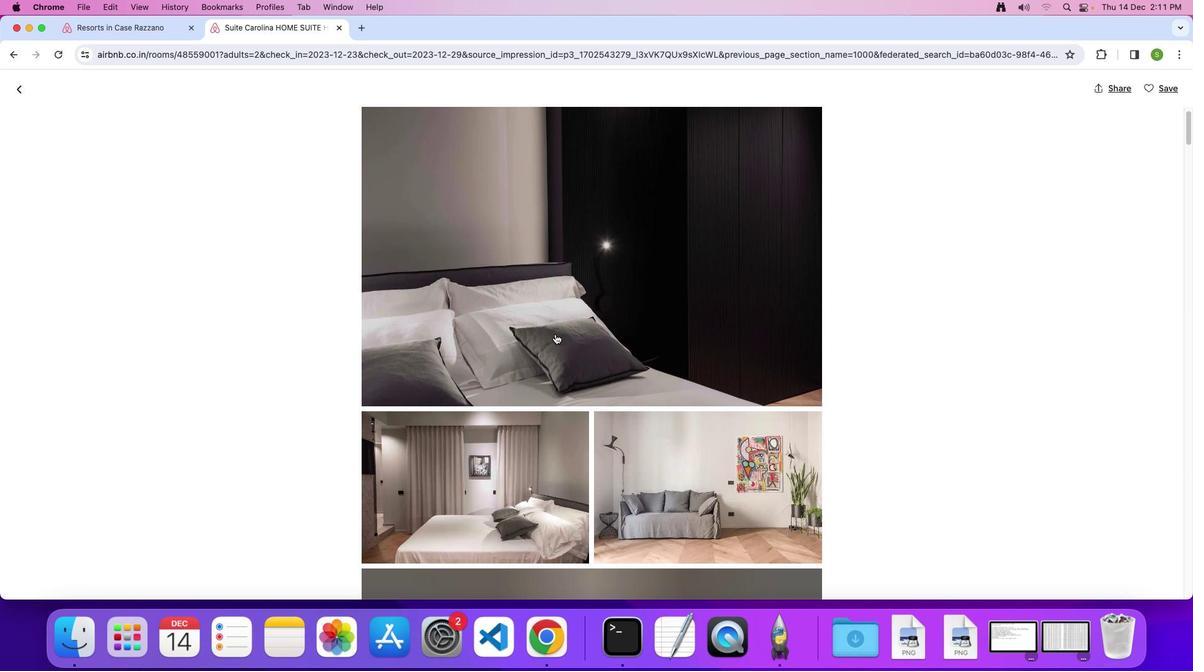 
Action: Mouse scrolled (555, 334) with delta (0, 0)
Screenshot: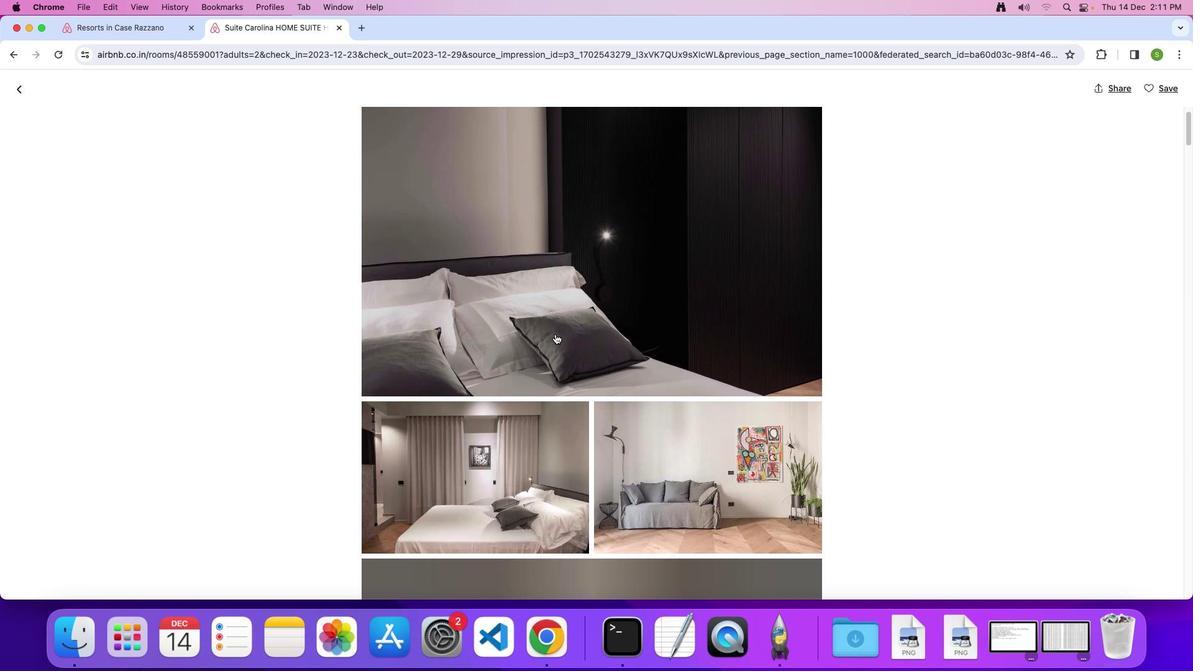 
Action: Mouse scrolled (555, 334) with delta (0, 0)
Screenshot: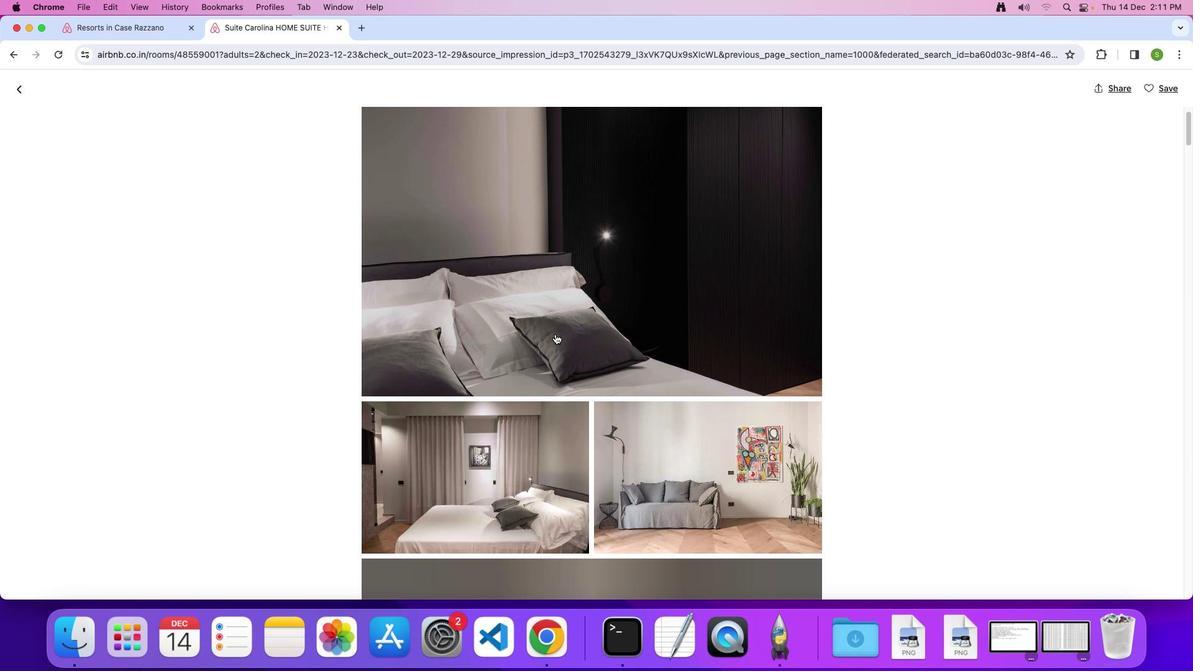 
Action: Mouse scrolled (555, 334) with delta (0, 0)
Screenshot: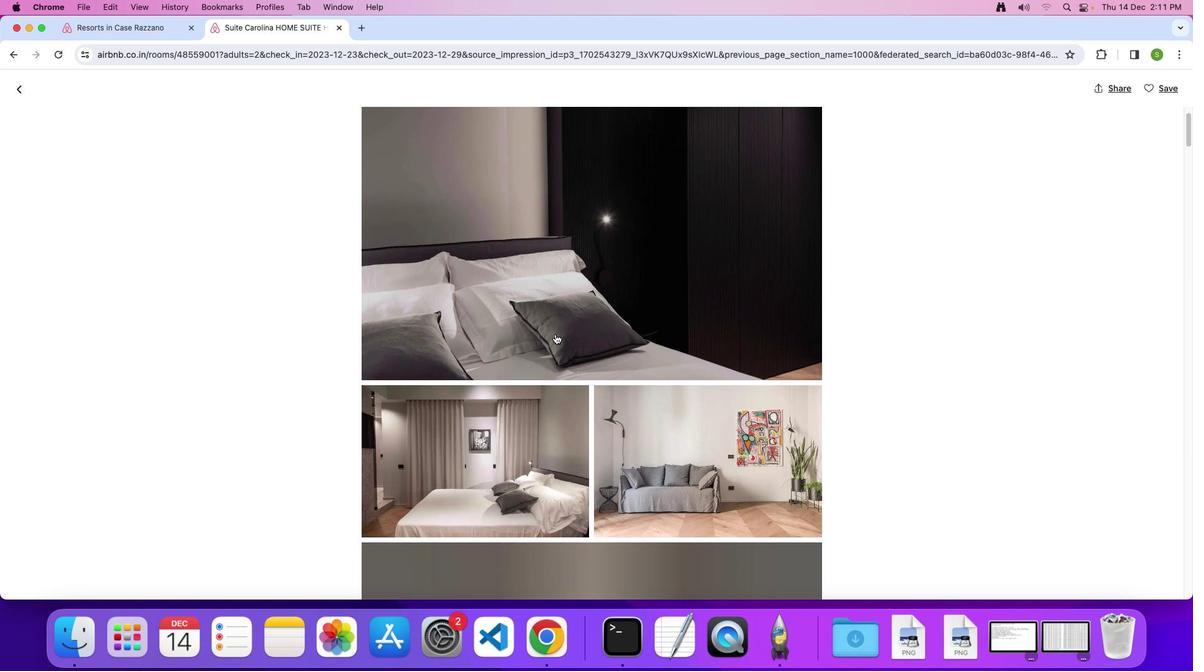
Action: Mouse scrolled (555, 334) with delta (0, 0)
Screenshot: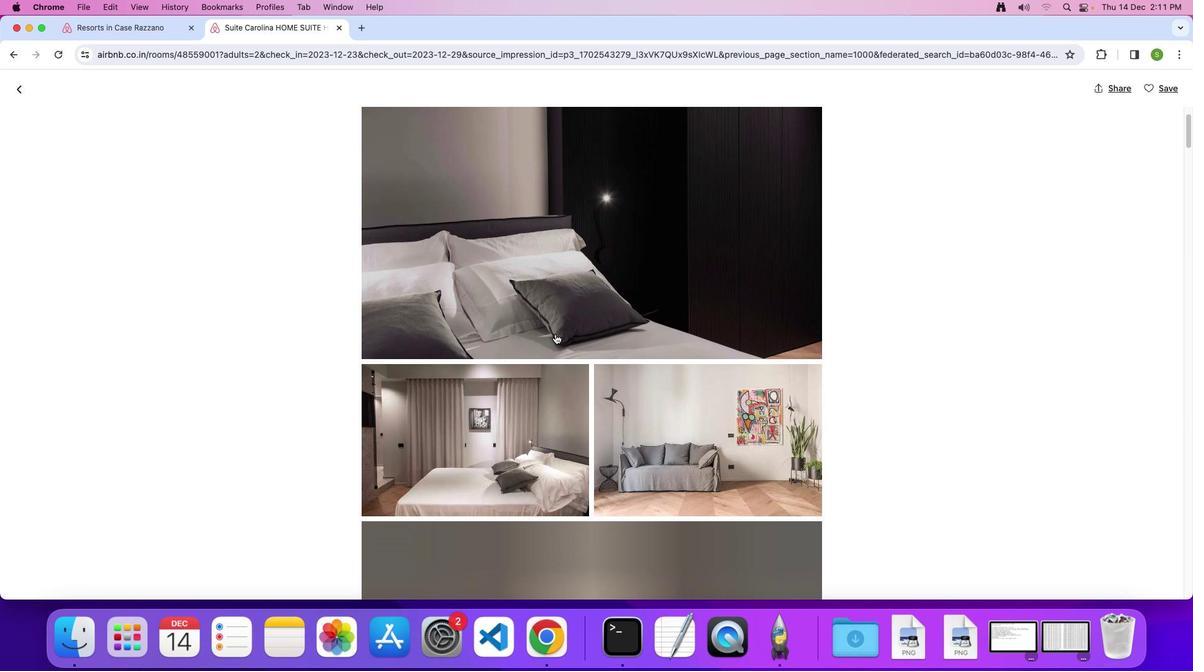 
Action: Mouse scrolled (555, 334) with delta (0, 0)
Screenshot: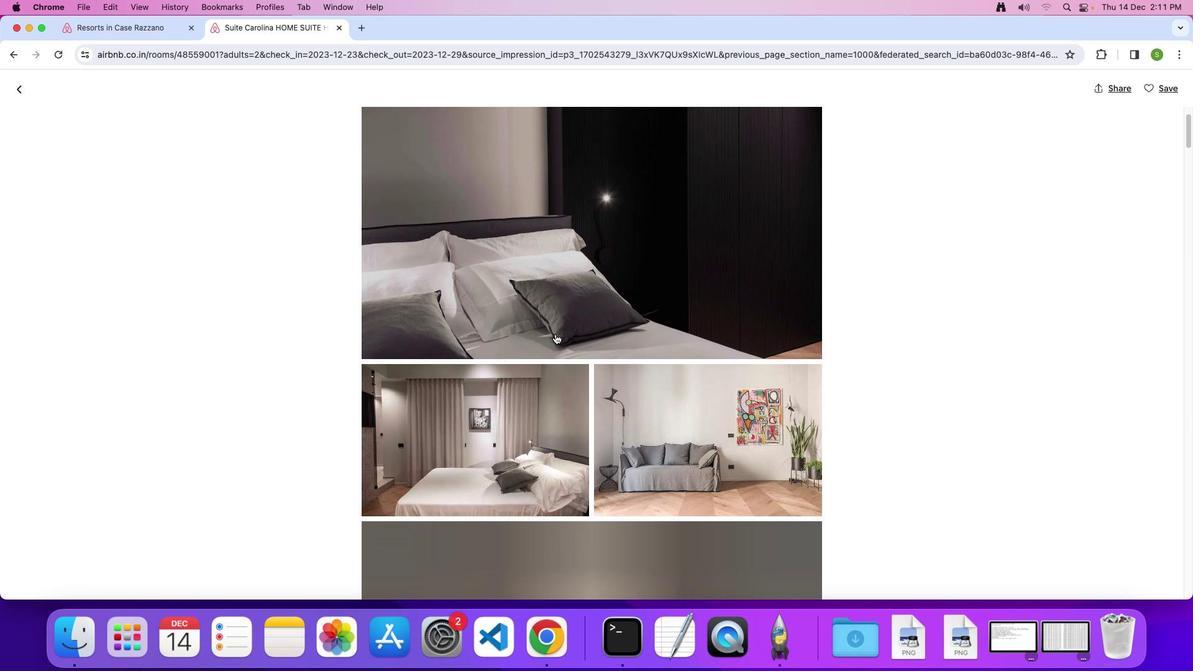 
Action: Mouse scrolled (555, 334) with delta (0, 0)
Screenshot: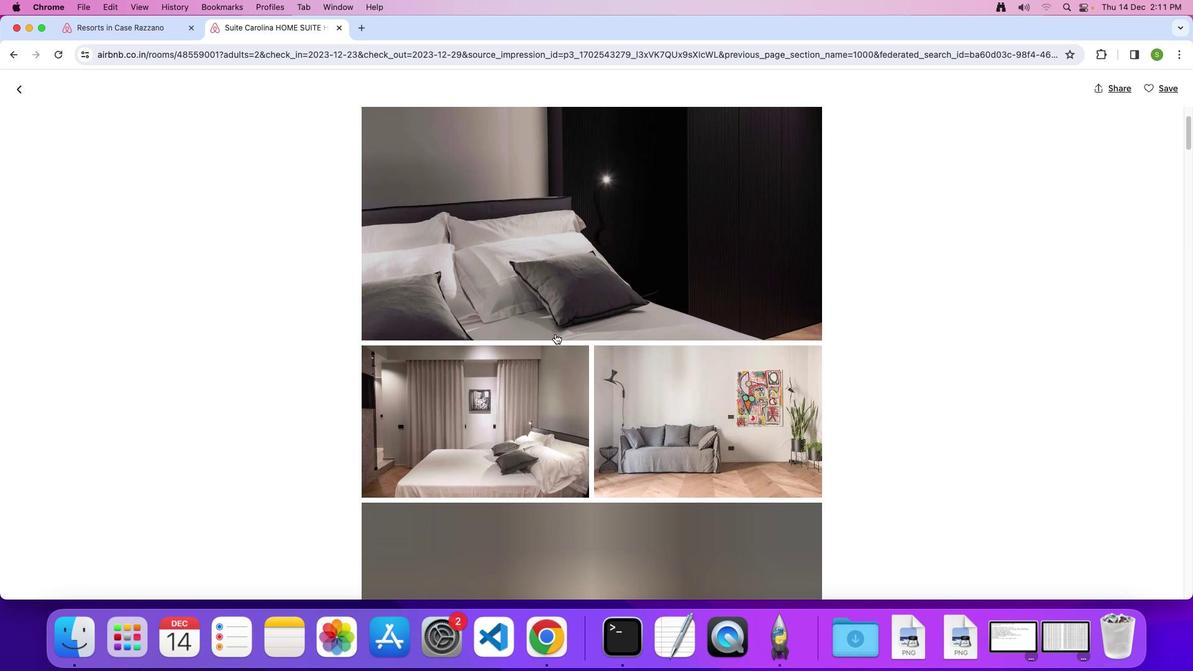 
Action: Mouse scrolled (555, 334) with delta (0, 0)
Screenshot: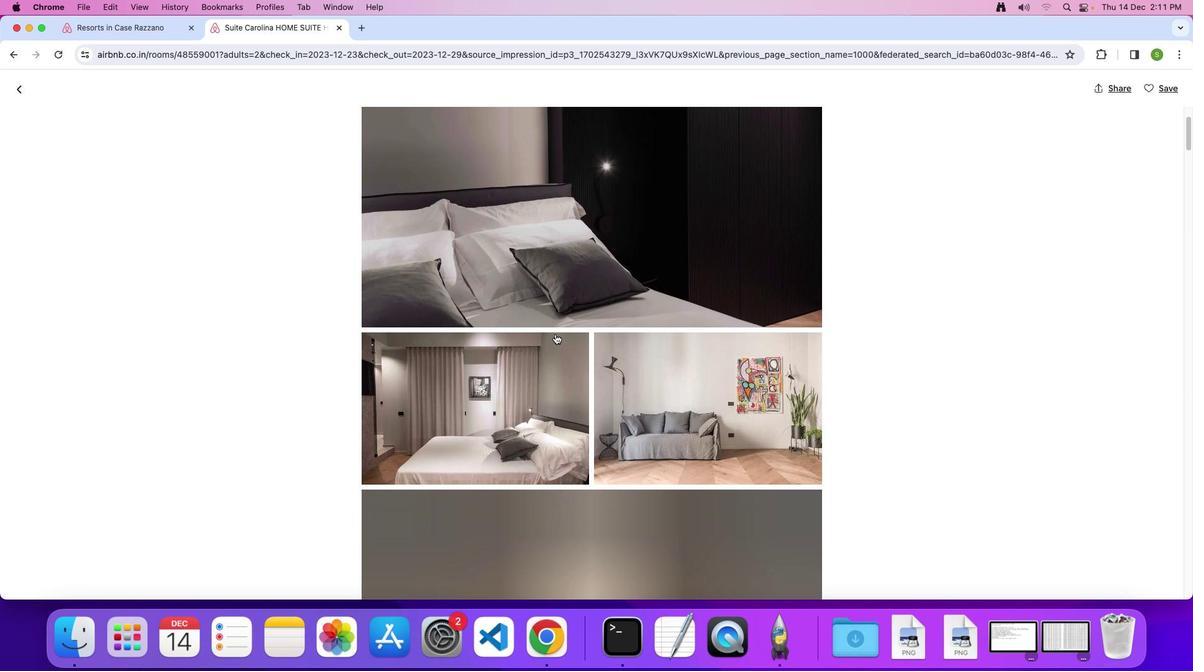 
Action: Mouse scrolled (555, 334) with delta (0, 0)
Screenshot: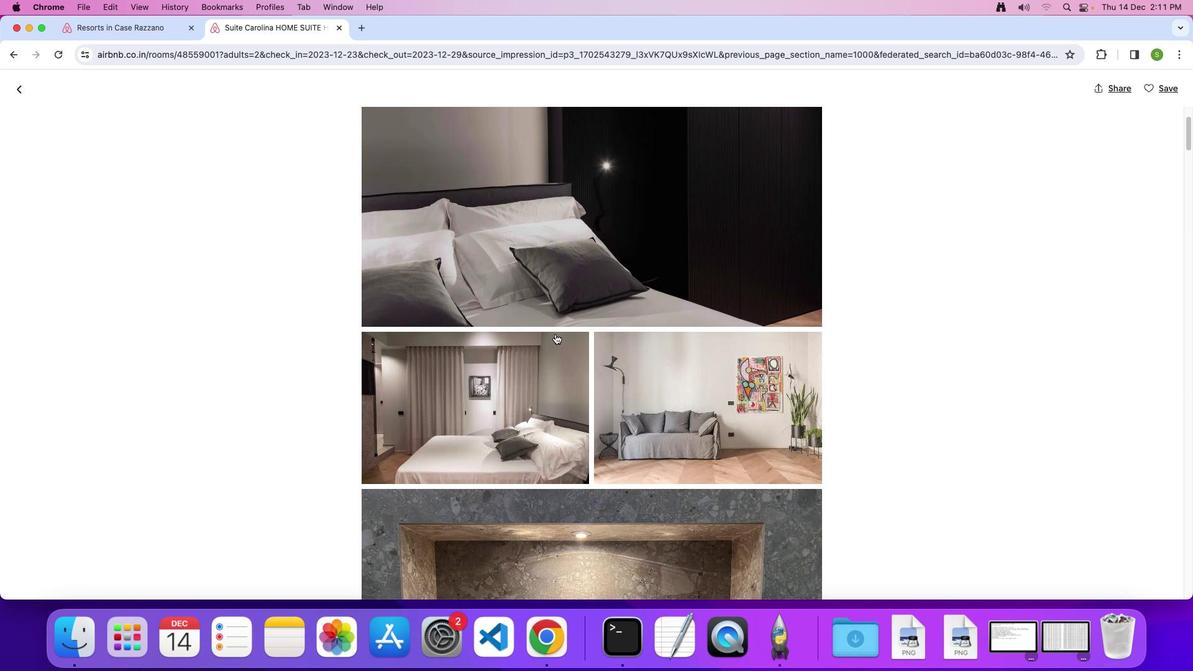 
Action: Mouse scrolled (555, 334) with delta (0, 0)
Screenshot: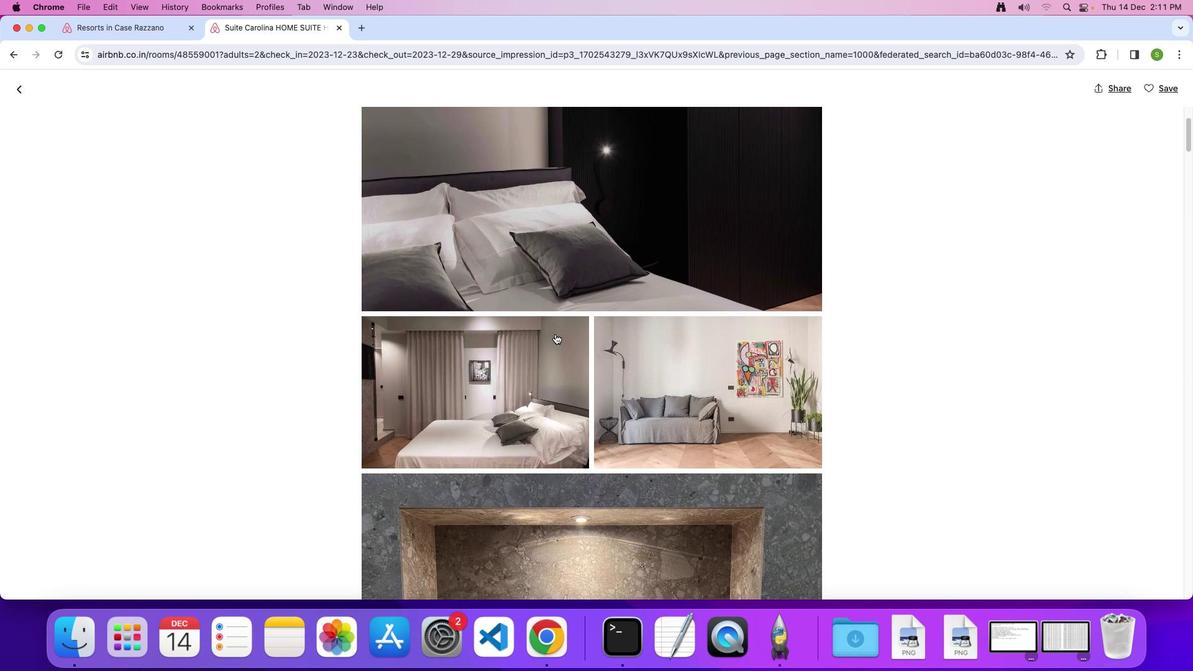 
Action: Mouse scrolled (555, 334) with delta (0, 0)
Screenshot: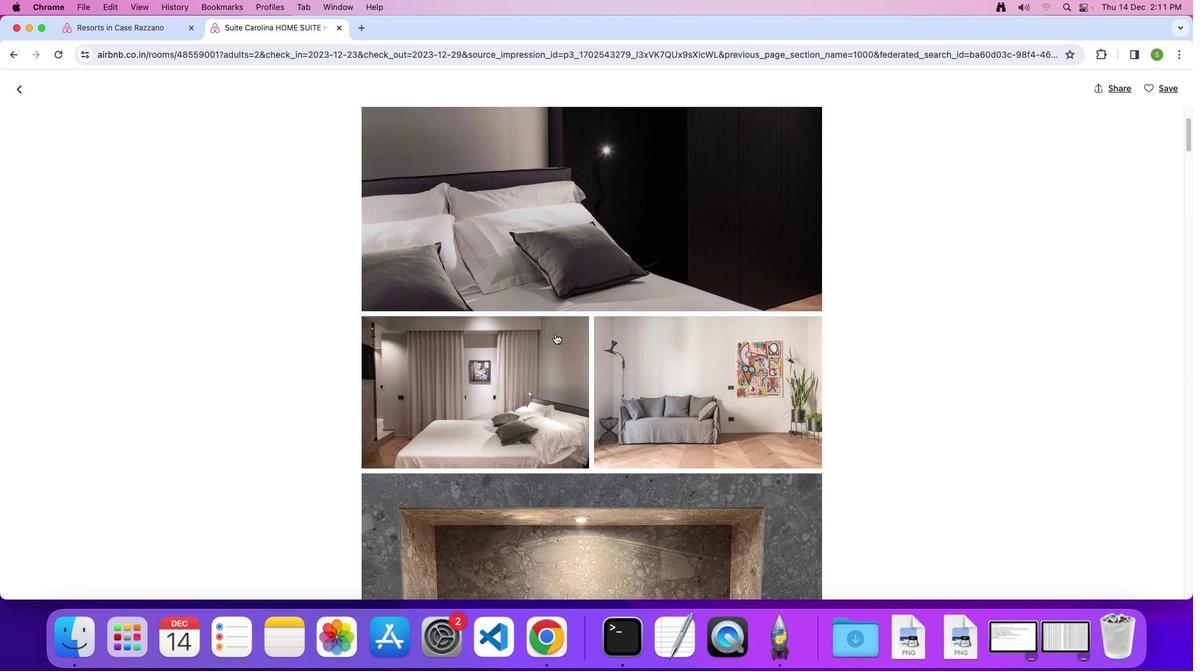 
Action: Mouse scrolled (555, 334) with delta (0, 0)
Screenshot: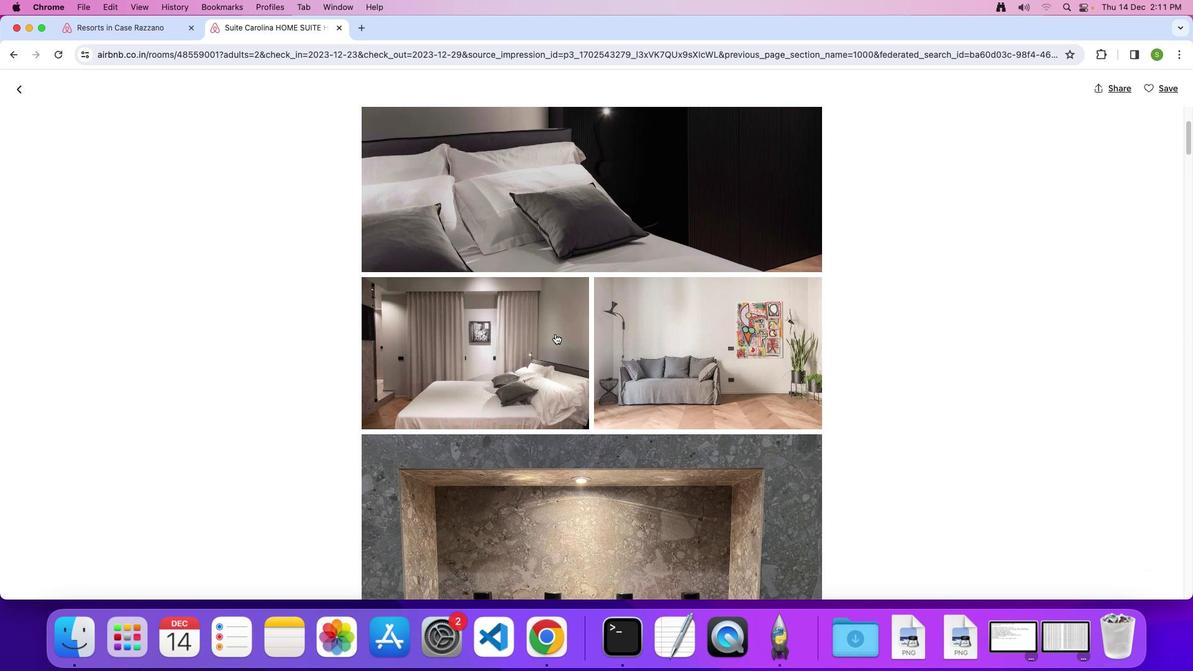 
Action: Mouse scrolled (555, 334) with delta (0, 0)
Screenshot: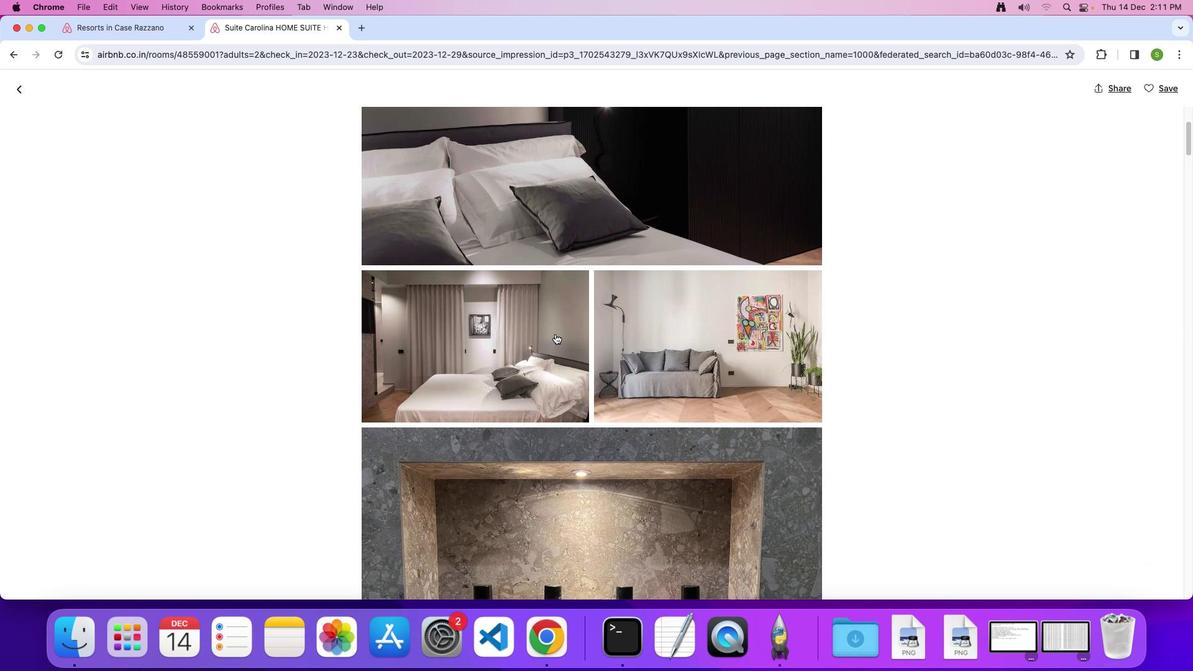 
Action: Mouse scrolled (555, 334) with delta (0, 0)
Screenshot: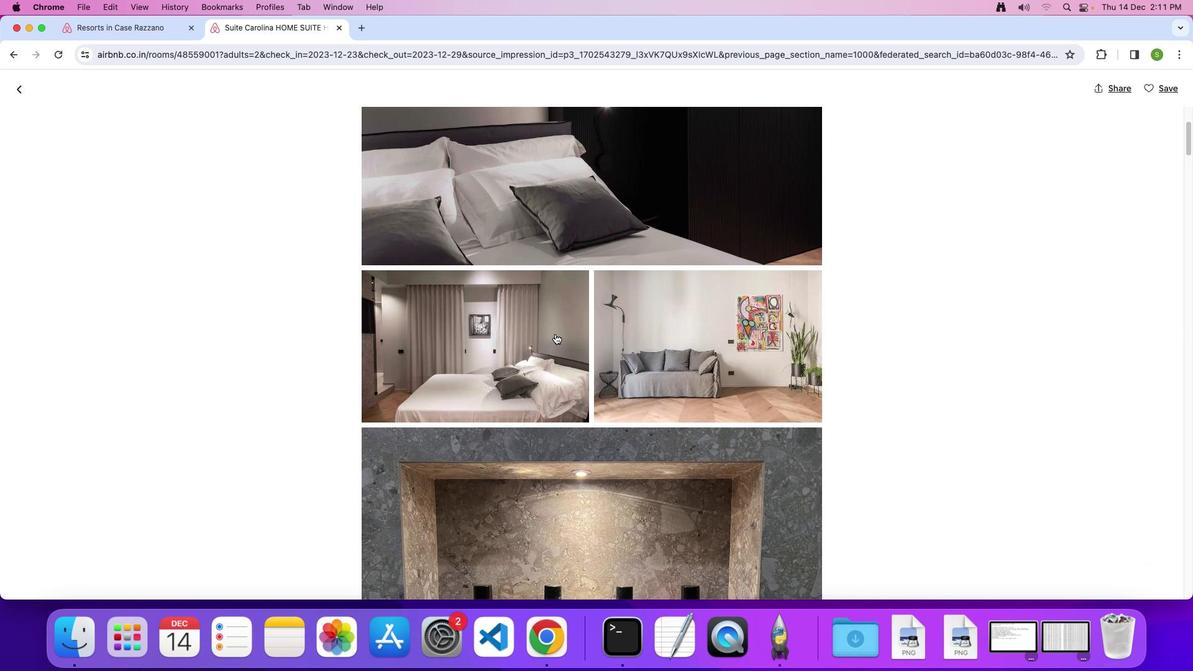 
Action: Mouse scrolled (555, 334) with delta (0, 0)
Screenshot: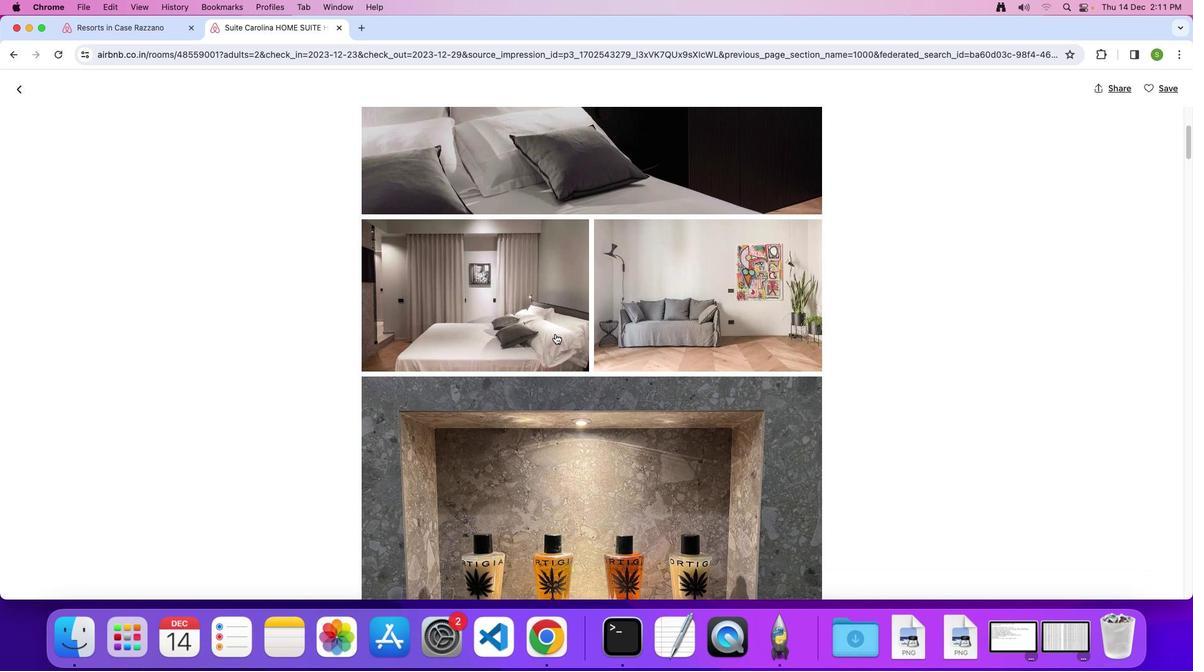 
Action: Mouse scrolled (555, 334) with delta (0, 0)
Screenshot: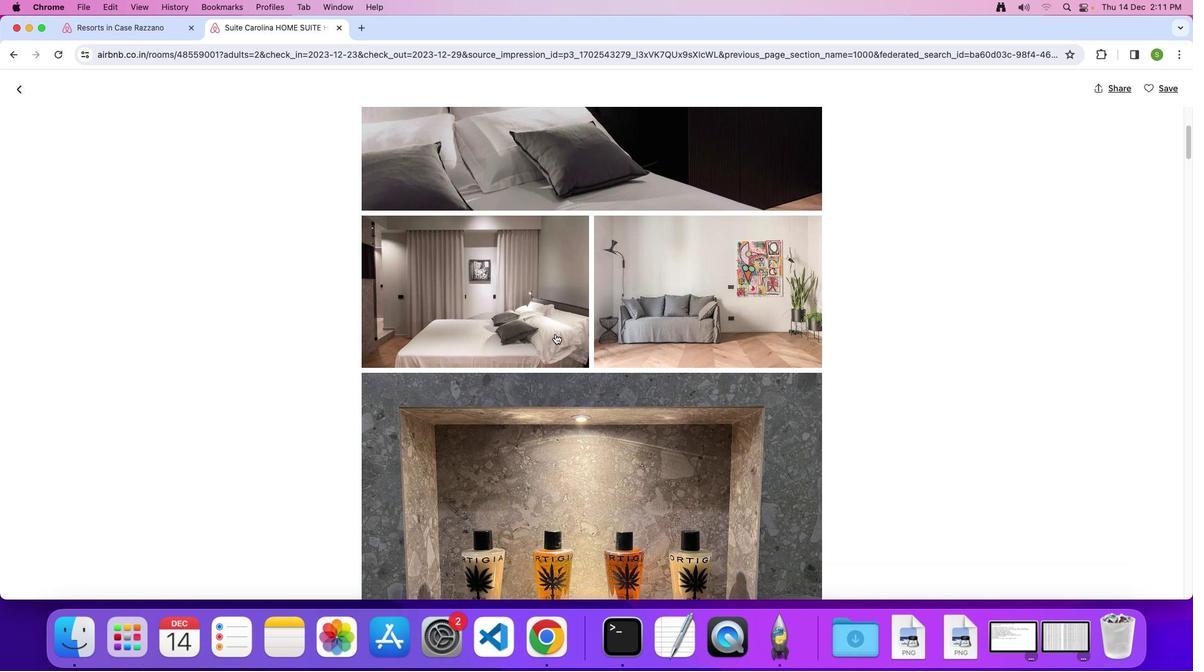
Action: Mouse scrolled (555, 334) with delta (0, 0)
Screenshot: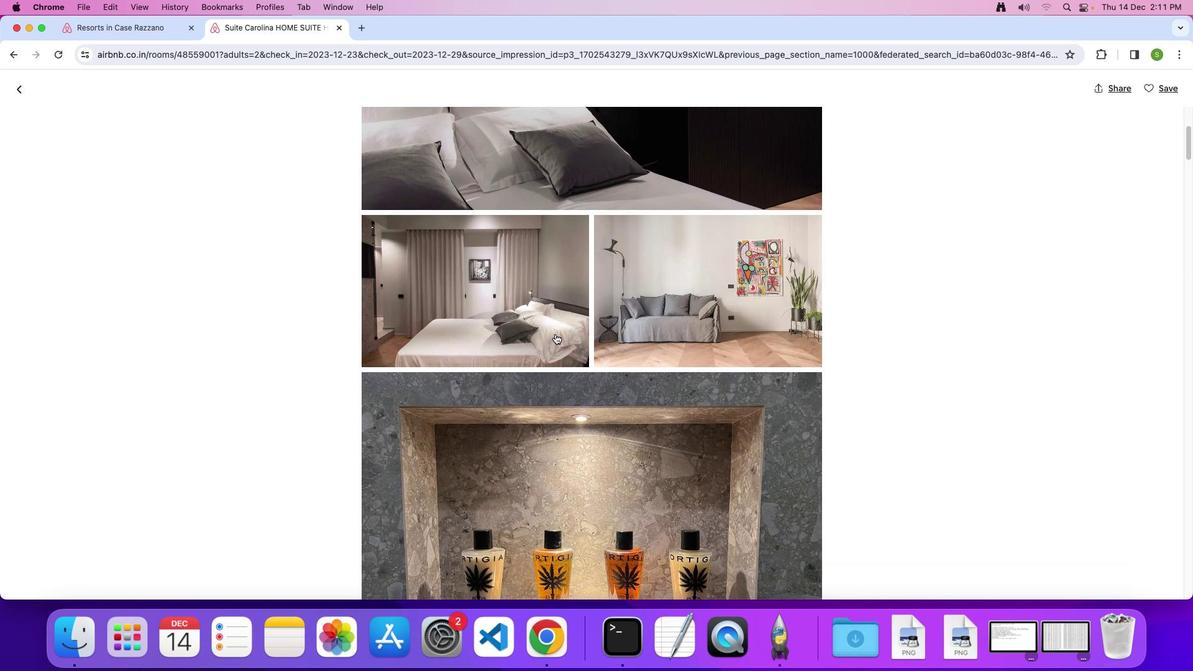 
Action: Mouse scrolled (555, 334) with delta (0, 0)
Screenshot: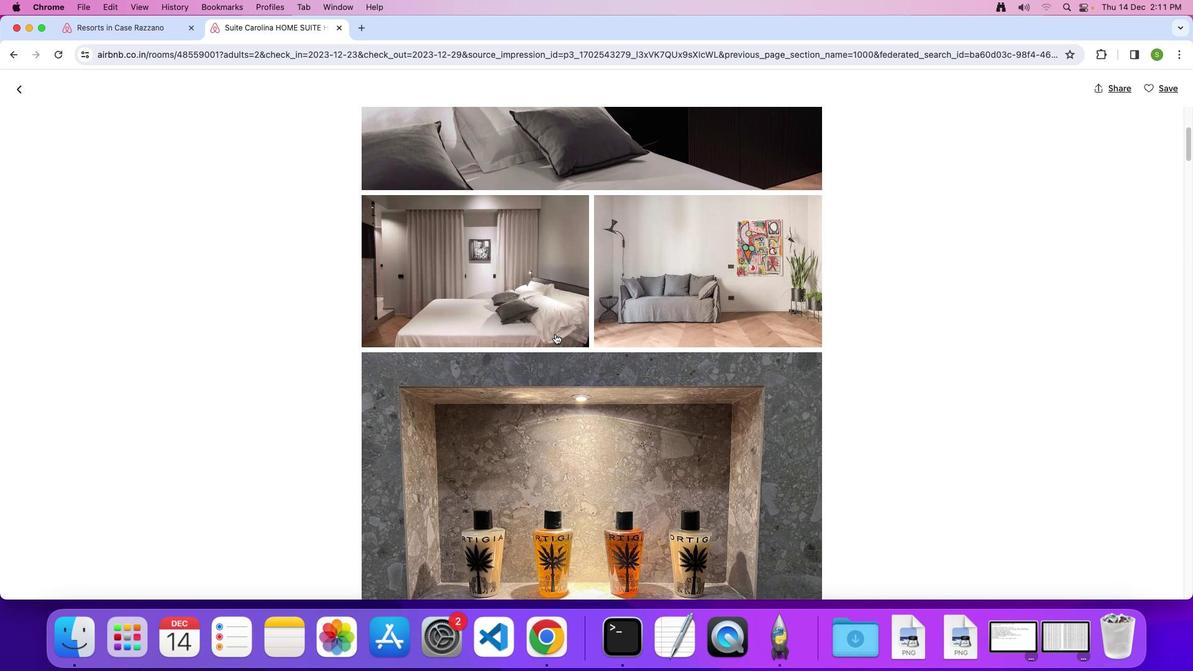 
Action: Mouse scrolled (555, 334) with delta (0, 0)
Screenshot: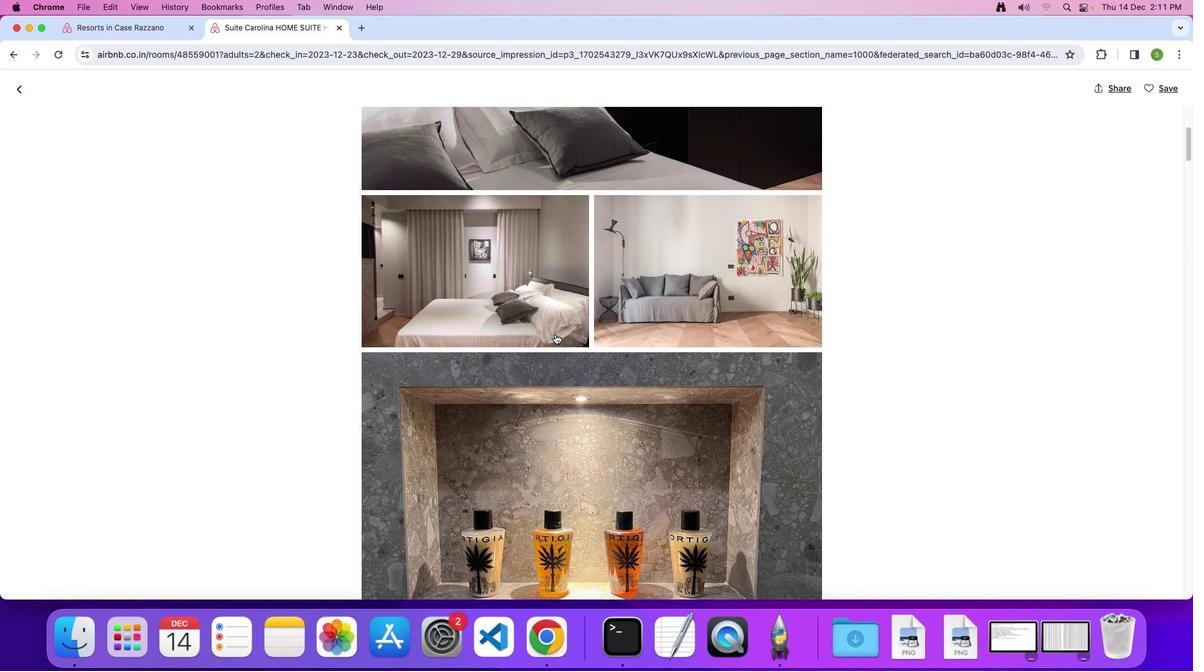 
Action: Mouse scrolled (555, 334) with delta (0, 0)
Screenshot: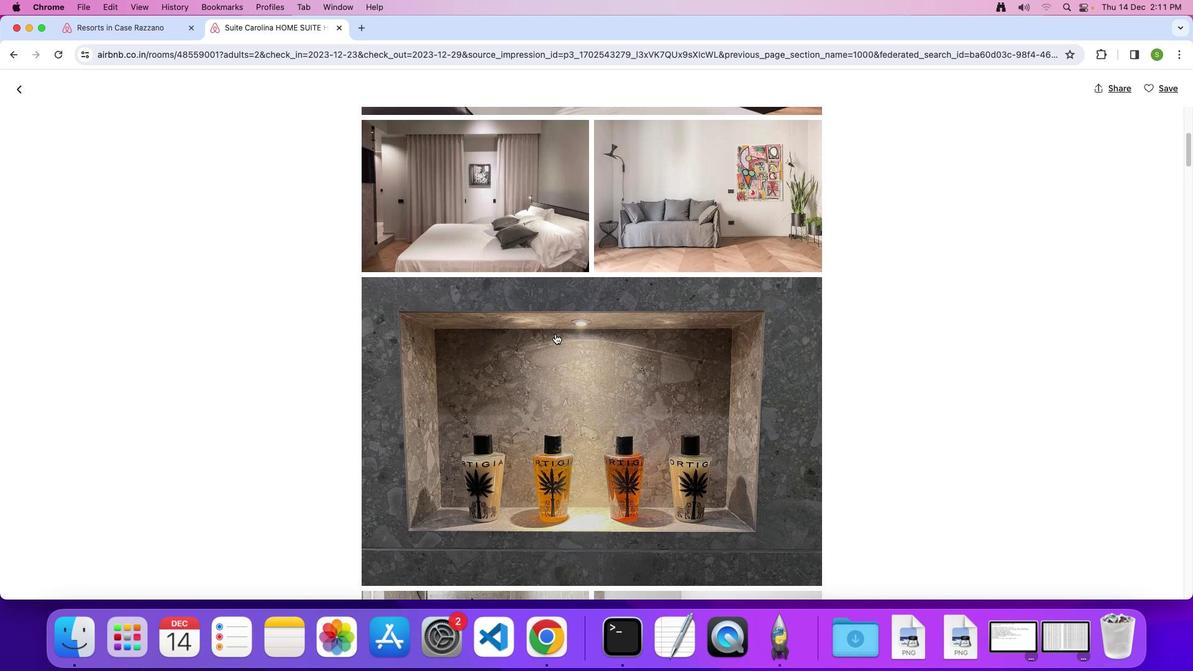 
Action: Mouse scrolled (555, 334) with delta (0, 0)
Screenshot: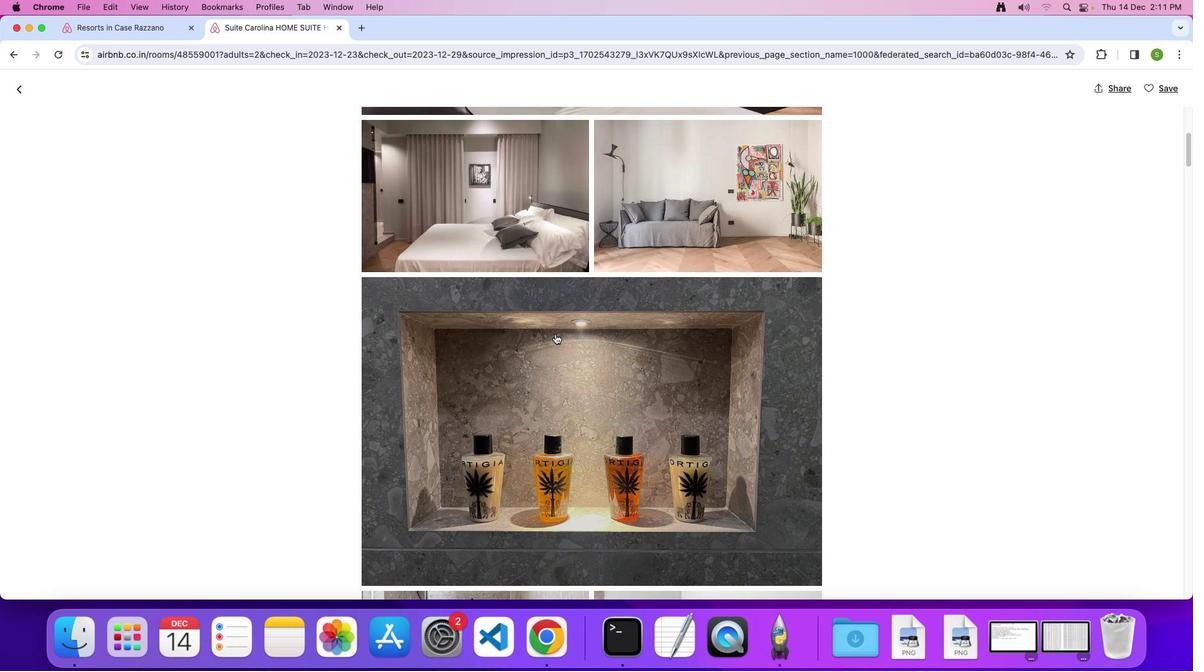 
Action: Mouse scrolled (555, 334) with delta (0, -1)
Screenshot: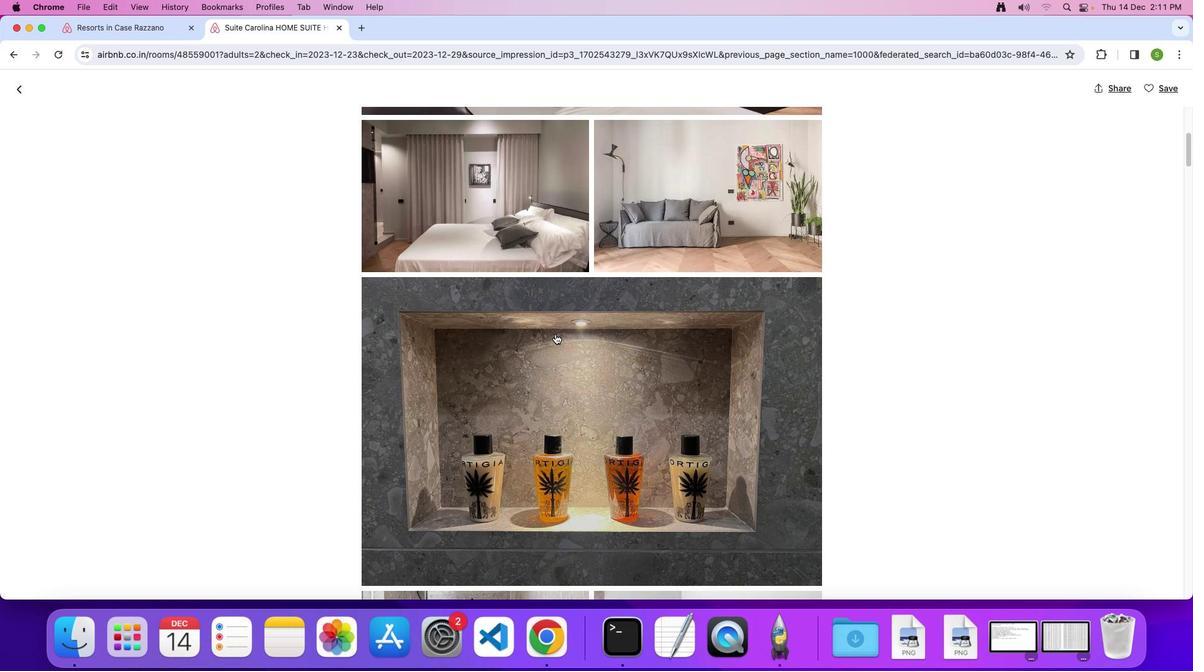 
Action: Mouse scrolled (555, 334) with delta (0, 0)
Screenshot: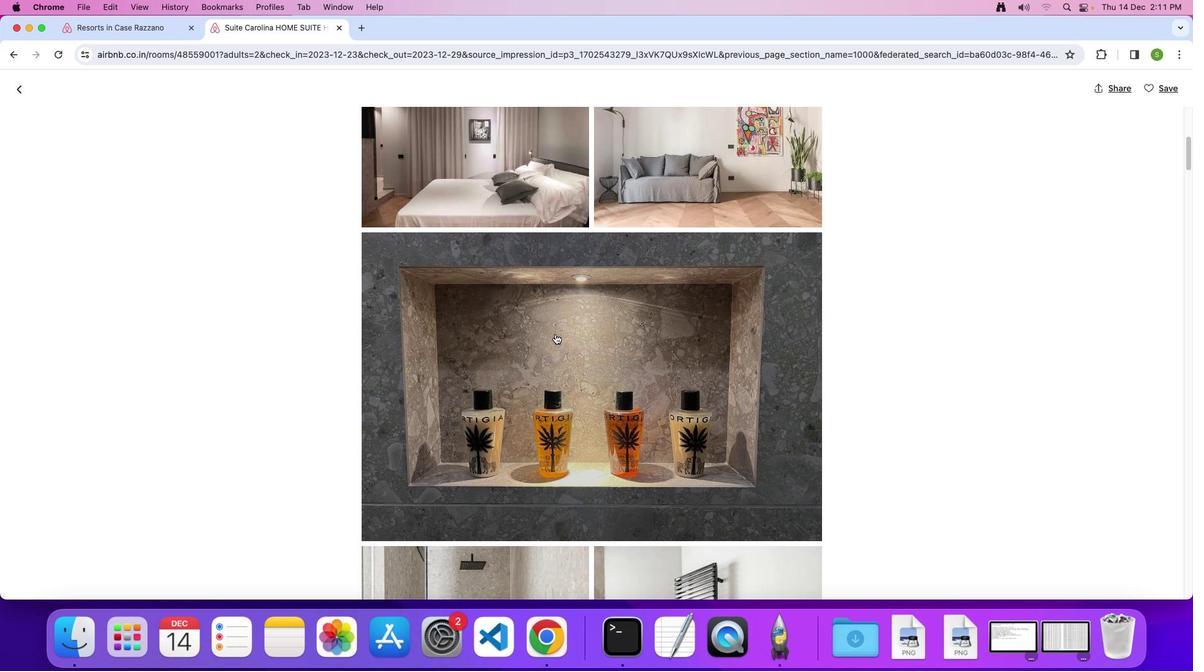 
Action: Mouse scrolled (555, 334) with delta (0, 0)
Screenshot: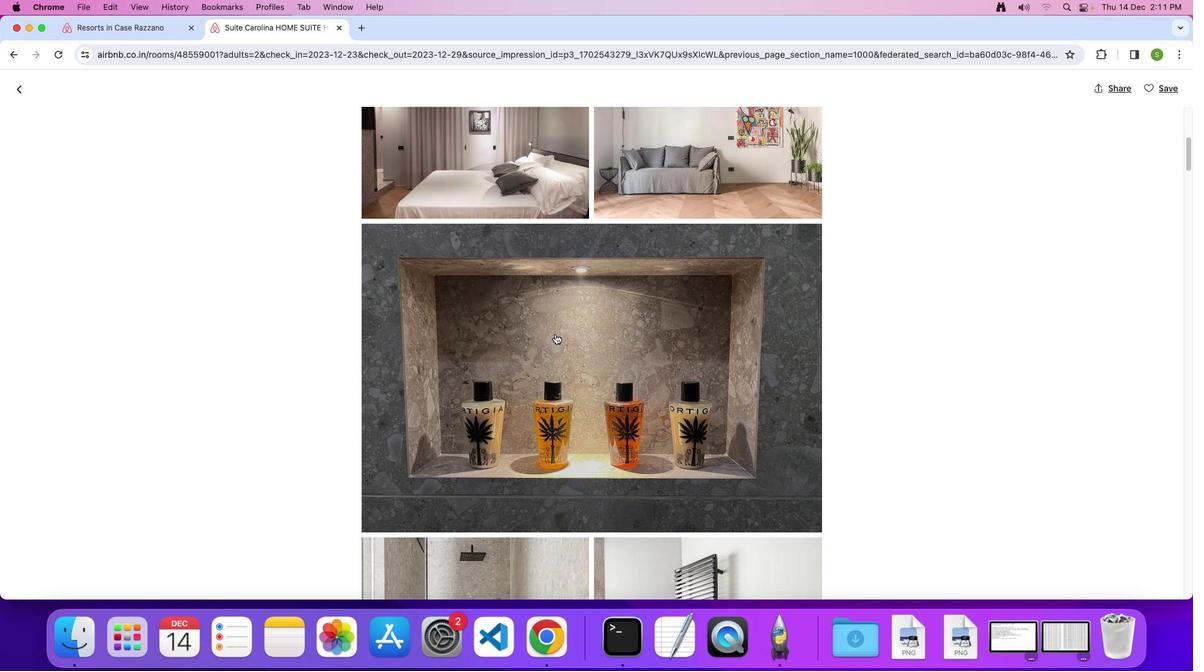 
Action: Mouse scrolled (555, 334) with delta (0, 0)
Screenshot: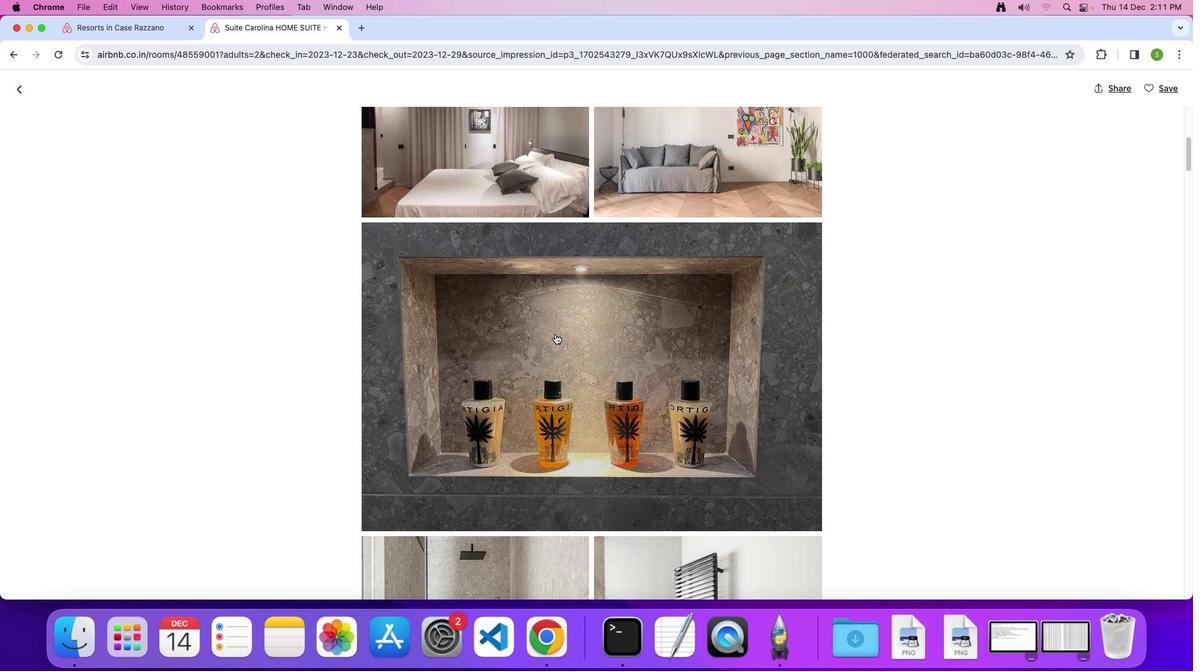 
Action: Mouse scrolled (555, 334) with delta (0, 0)
Screenshot: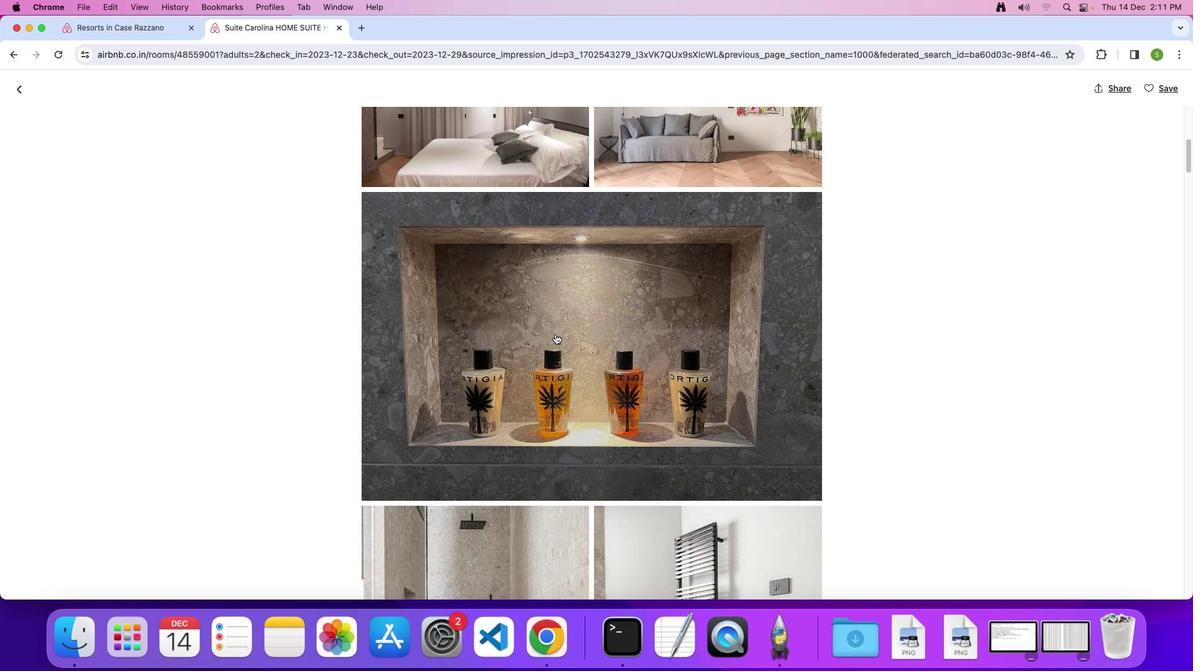 
Action: Mouse scrolled (555, 334) with delta (0, 0)
Screenshot: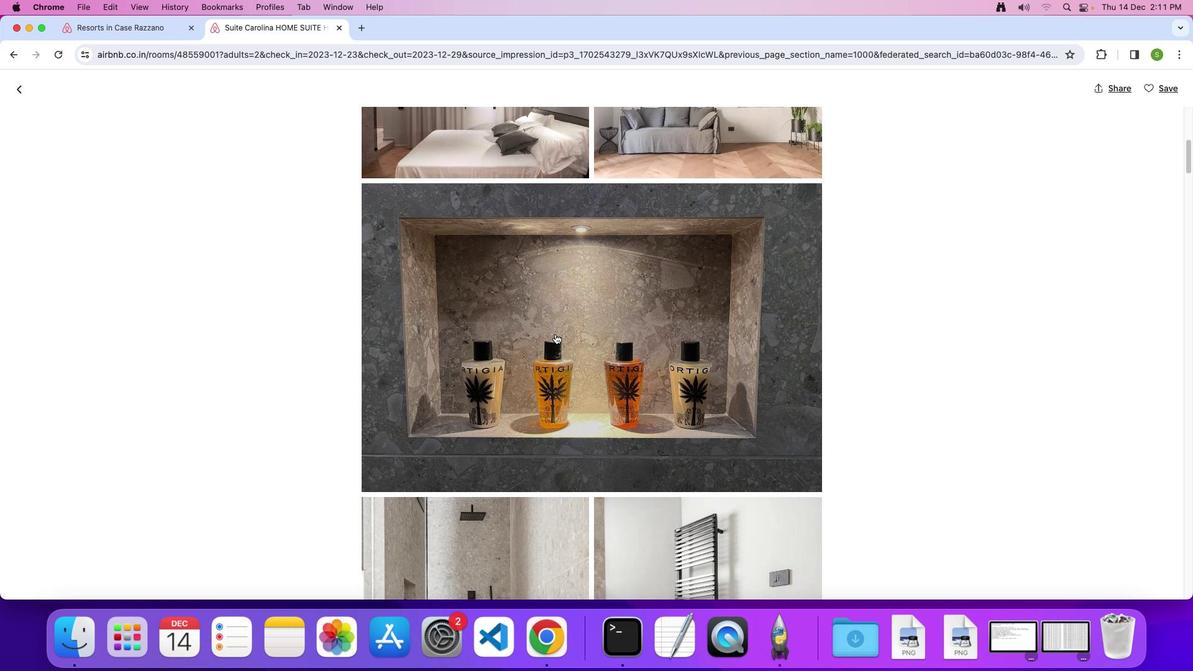 
Action: Mouse scrolled (555, 334) with delta (0, 0)
Screenshot: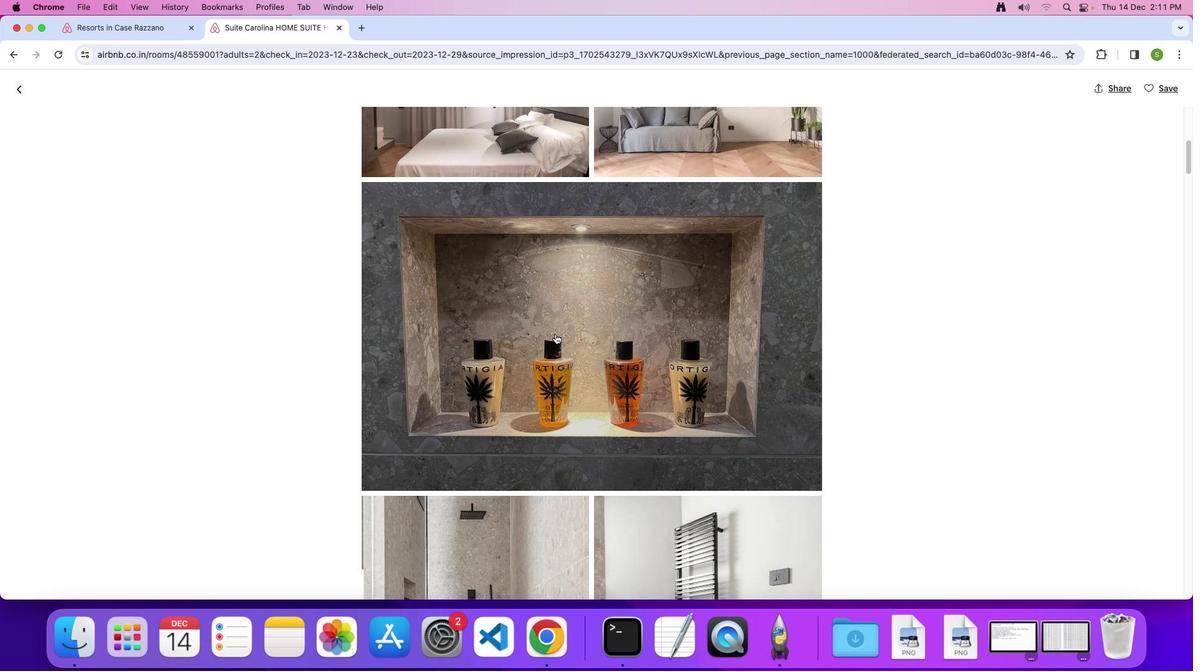 
Action: Mouse scrolled (555, 334) with delta (0, 0)
Screenshot: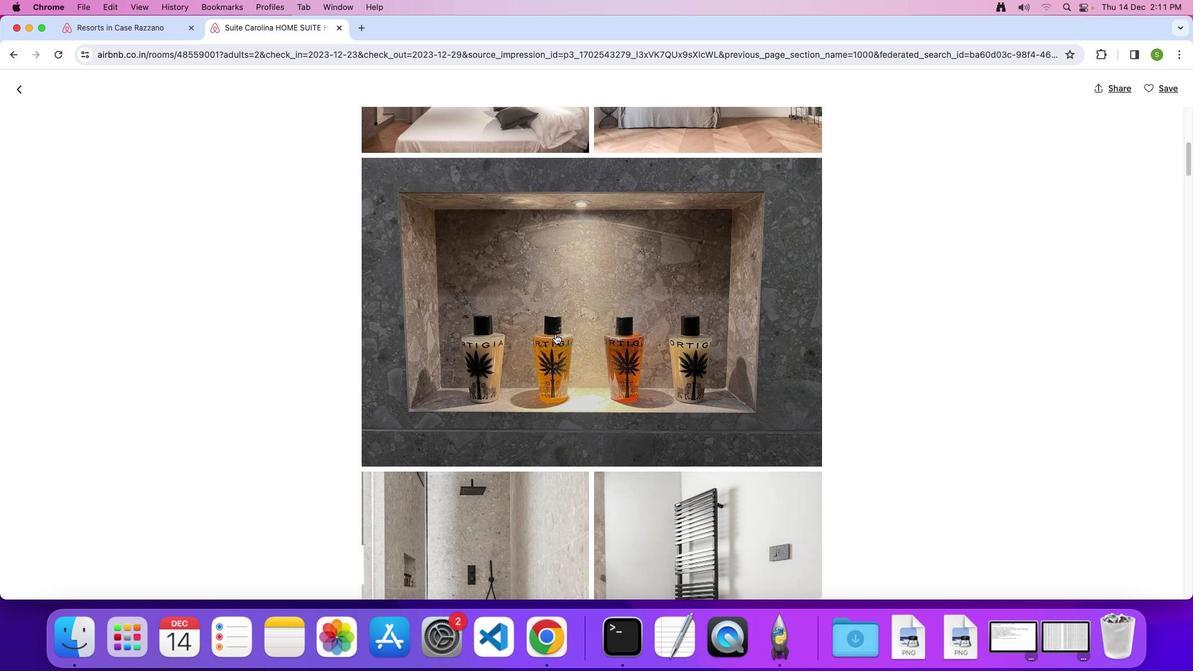 
Action: Mouse scrolled (555, 334) with delta (0, 0)
Screenshot: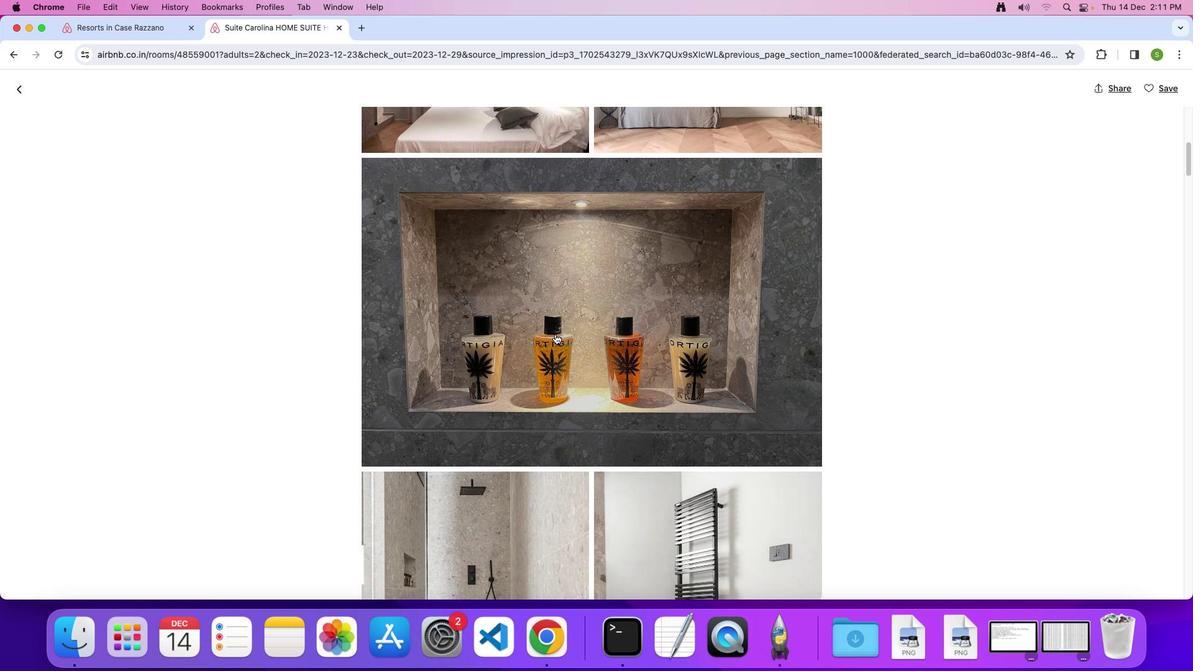 
Action: Mouse scrolled (555, 334) with delta (0, 0)
Screenshot: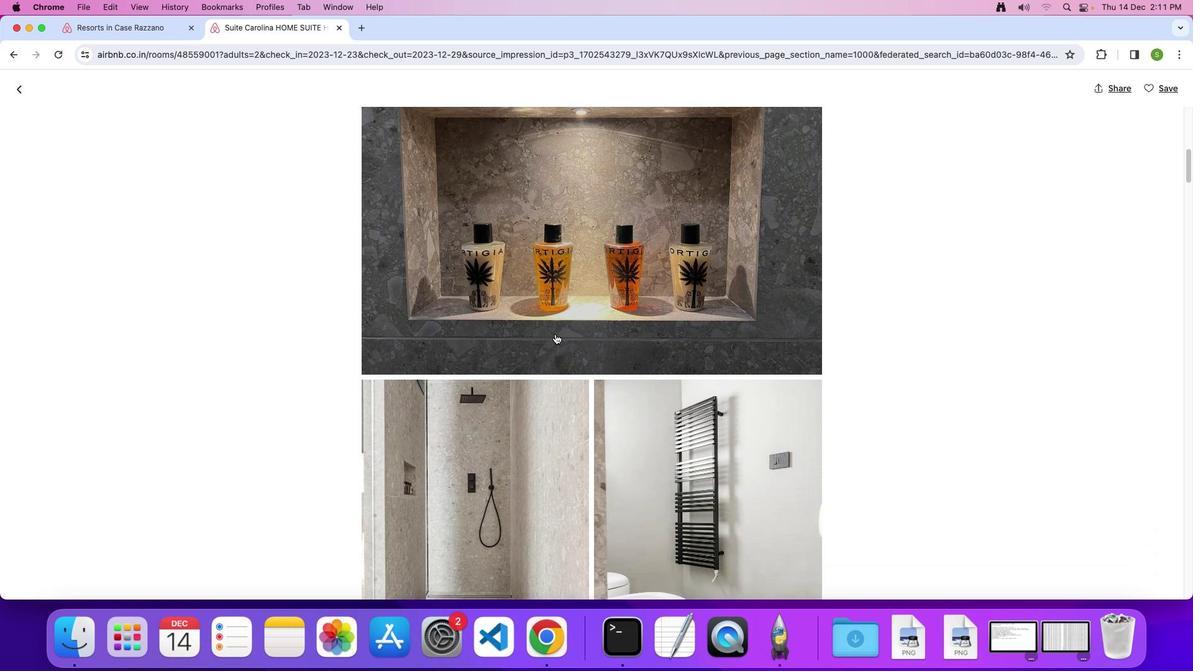 
Action: Mouse scrolled (555, 334) with delta (0, 0)
Screenshot: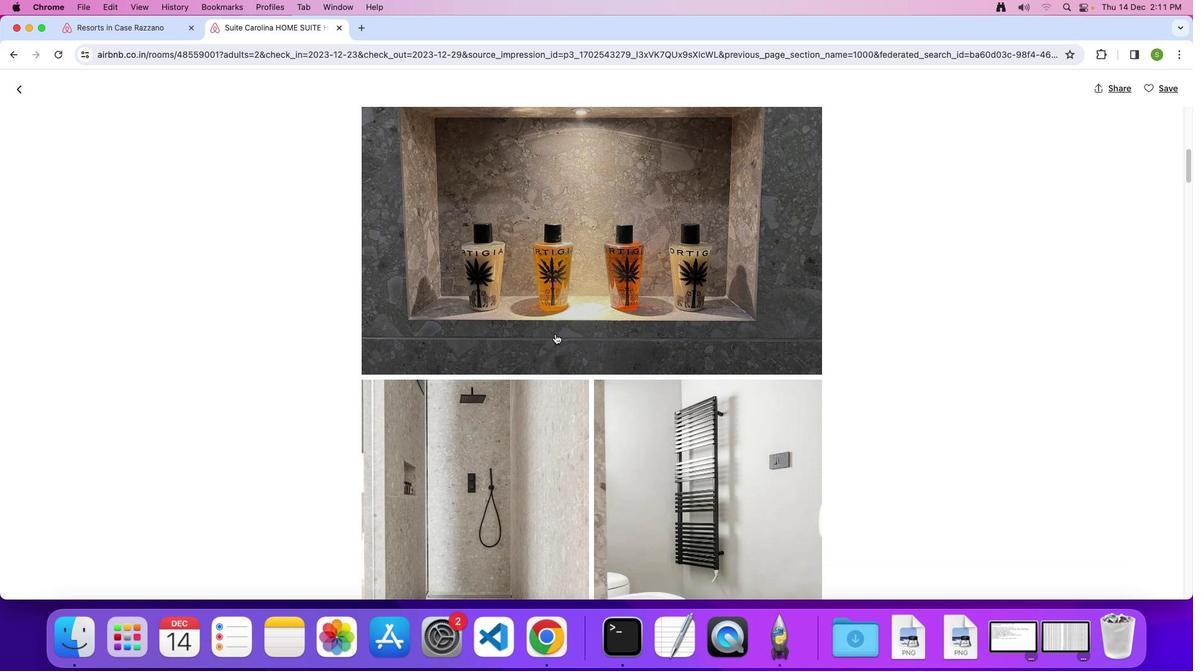 
Action: Mouse scrolled (555, 334) with delta (0, -1)
Screenshot: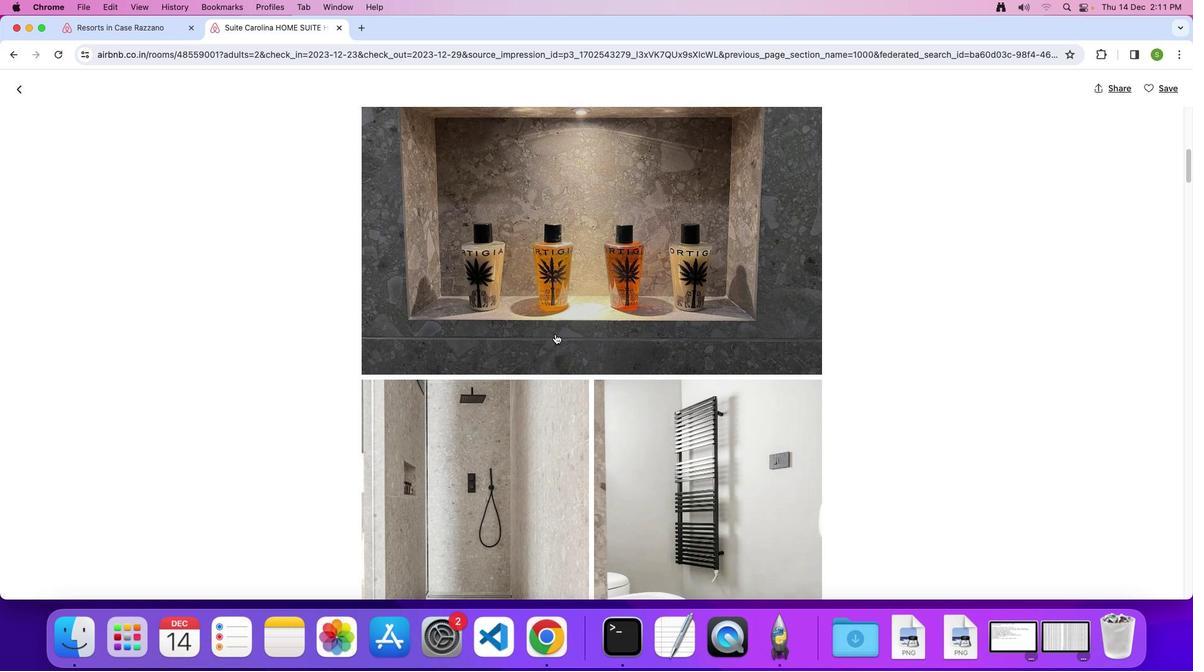 
Action: Mouse scrolled (555, 334) with delta (0, 0)
Screenshot: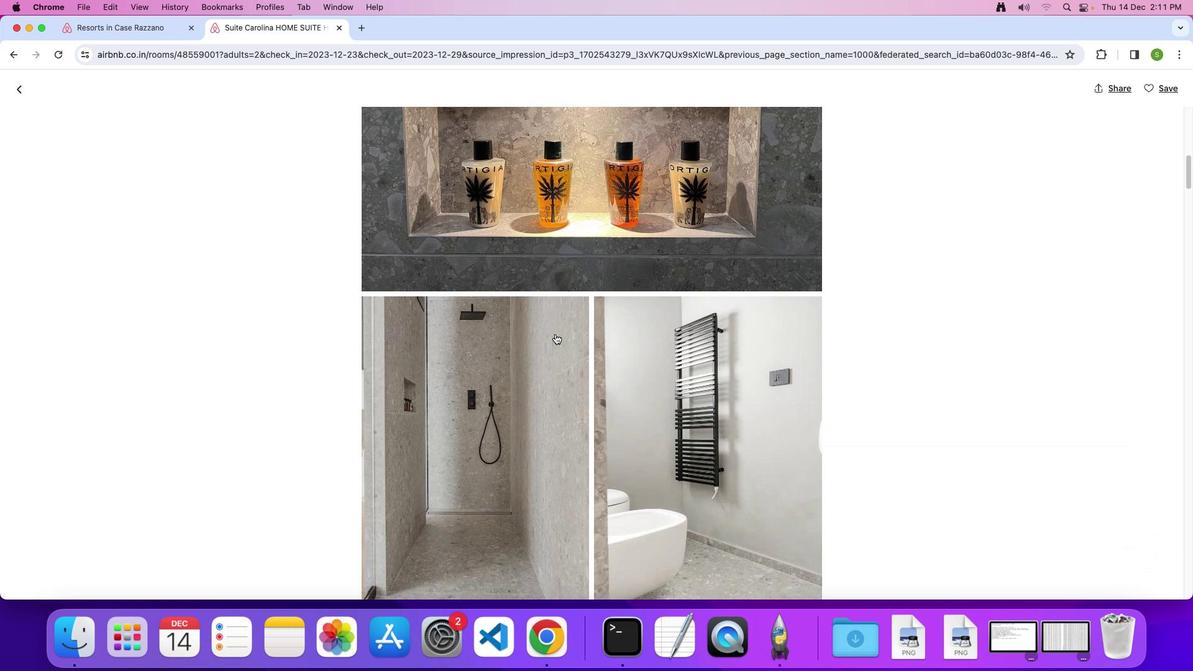 
Action: Mouse scrolled (555, 334) with delta (0, 0)
Screenshot: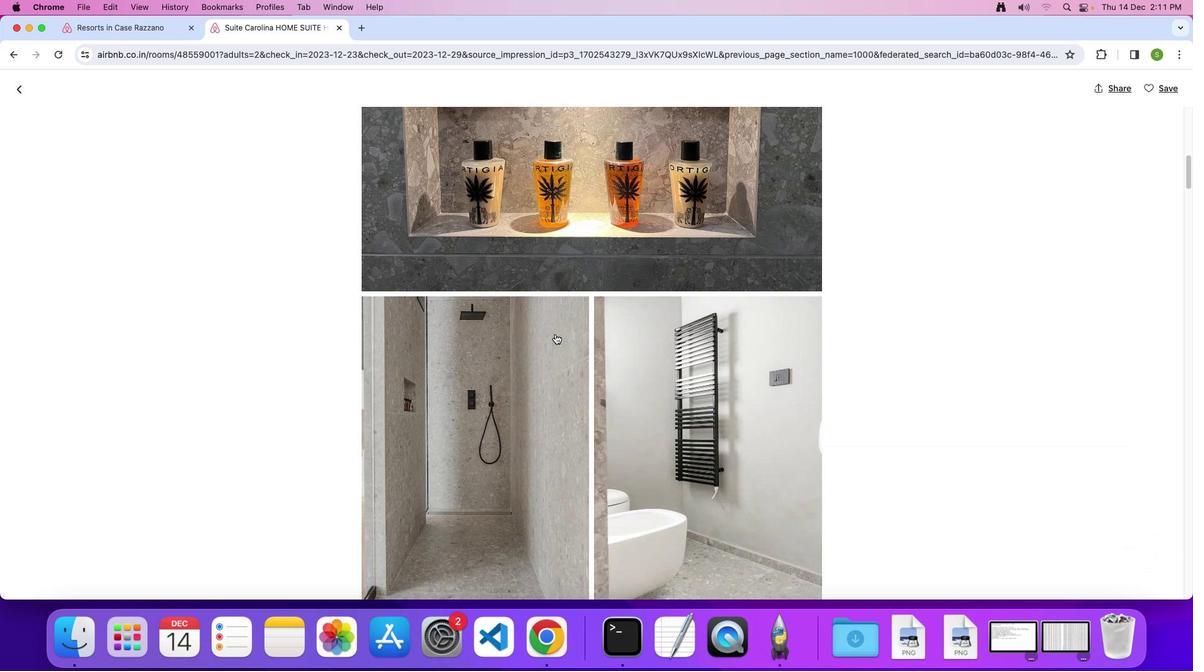 
Action: Mouse scrolled (555, 334) with delta (0, -1)
Screenshot: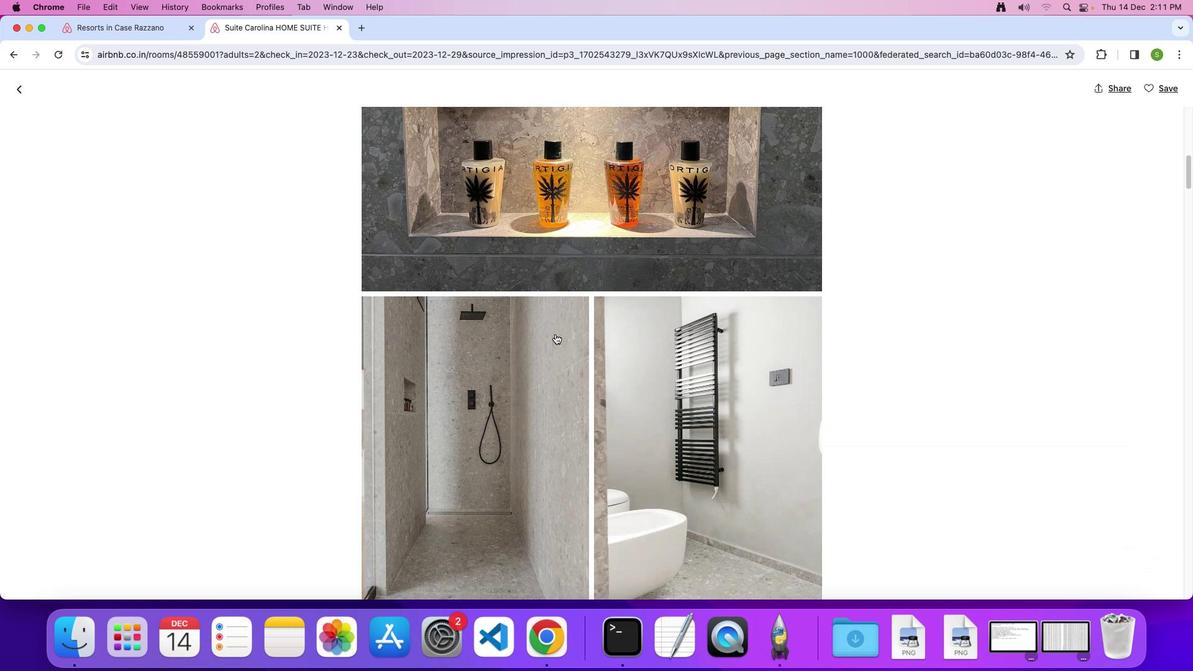 
Action: Mouse scrolled (555, 334) with delta (0, 0)
Screenshot: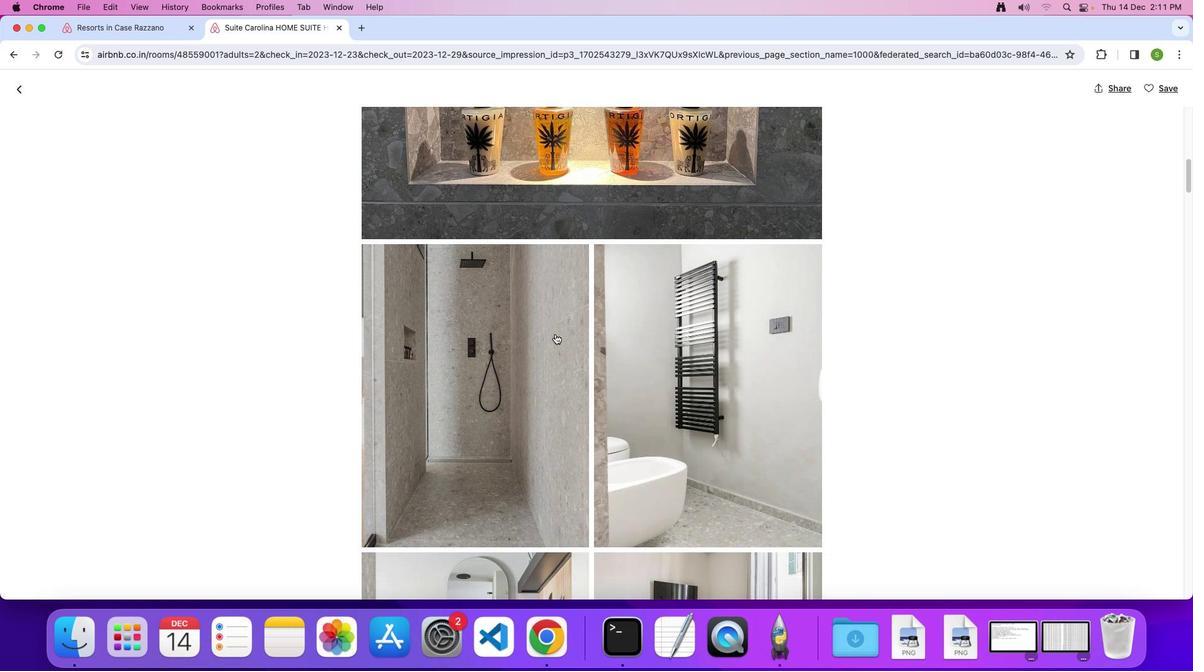 
Action: Mouse scrolled (555, 334) with delta (0, 0)
Screenshot: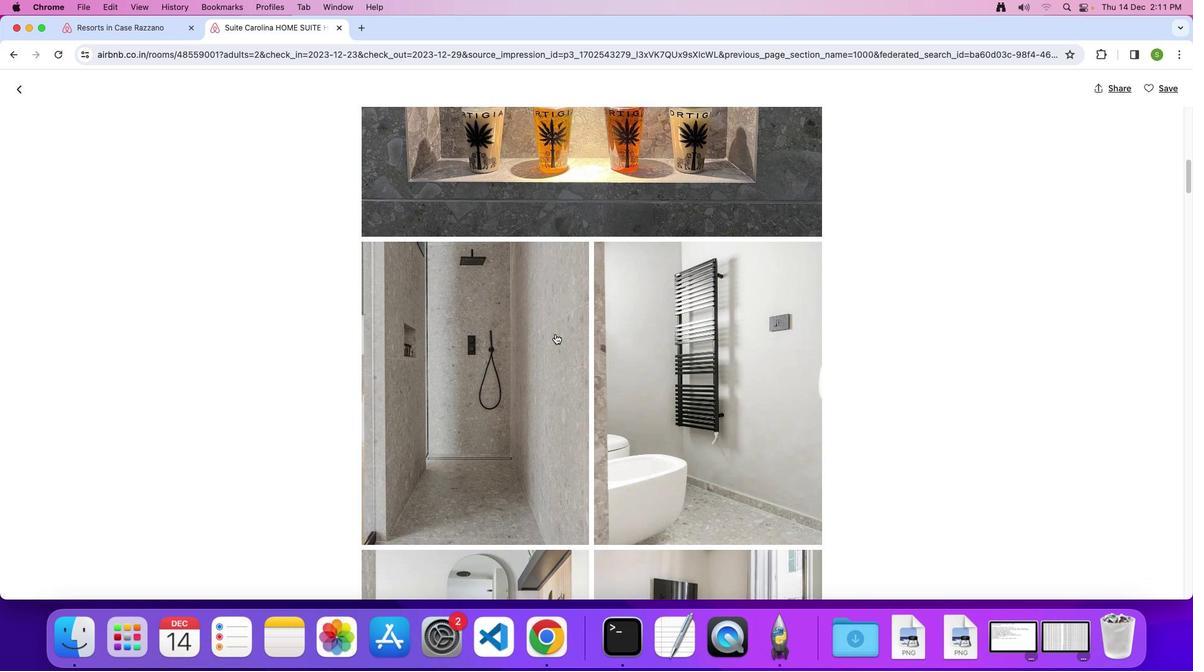 
Action: Mouse scrolled (555, 334) with delta (0, 0)
Screenshot: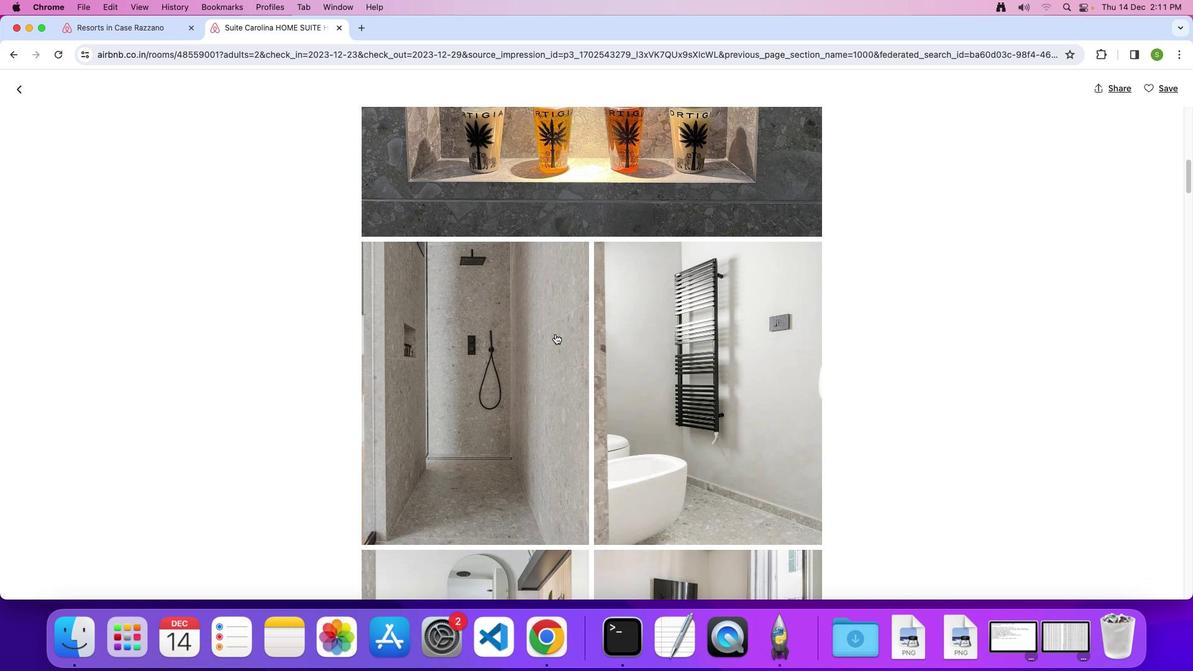 
Action: Mouse scrolled (555, 334) with delta (0, 0)
Screenshot: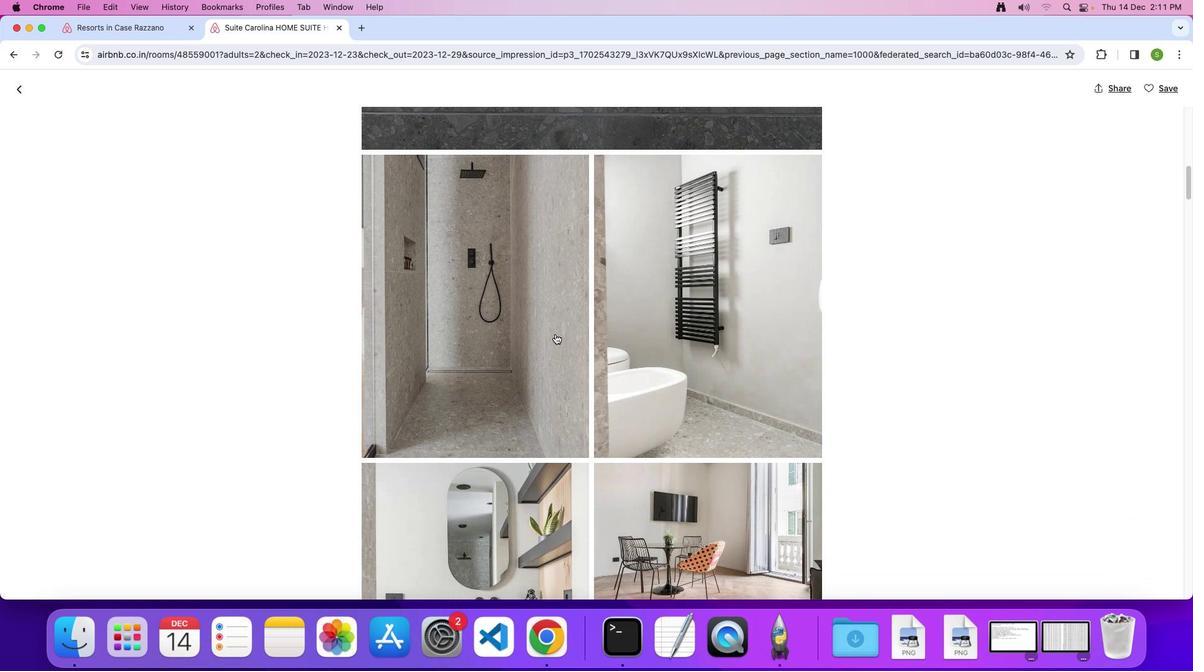 
Action: Mouse scrolled (555, 334) with delta (0, 0)
Screenshot: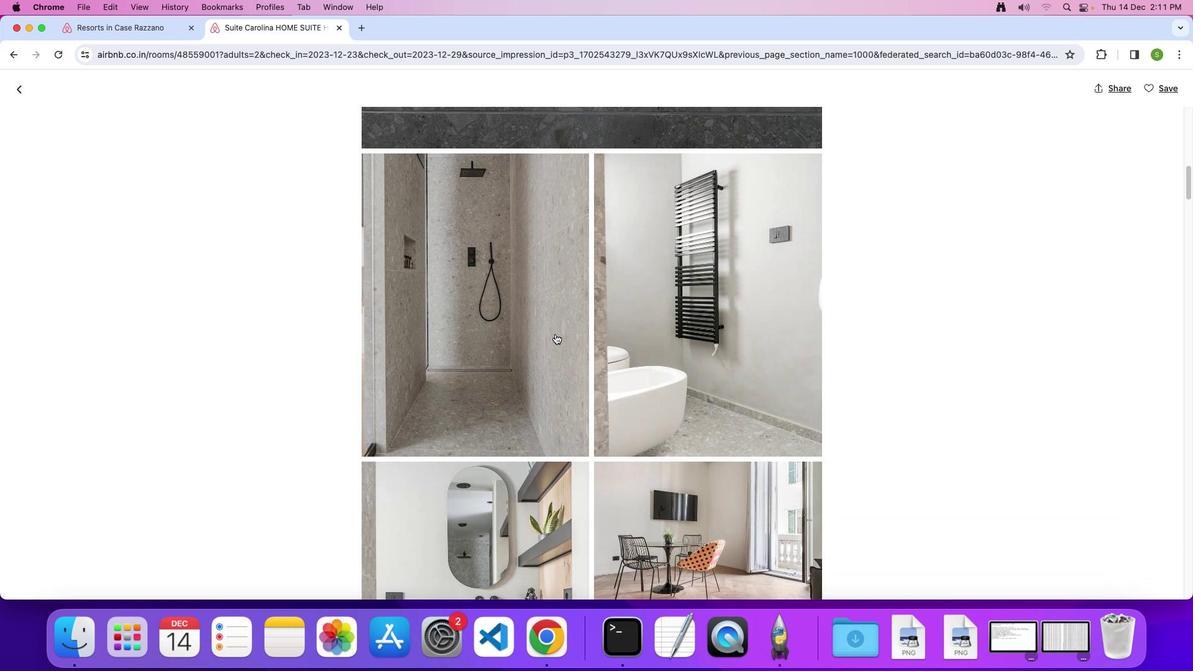 
Action: Mouse scrolled (555, 334) with delta (0, -1)
Screenshot: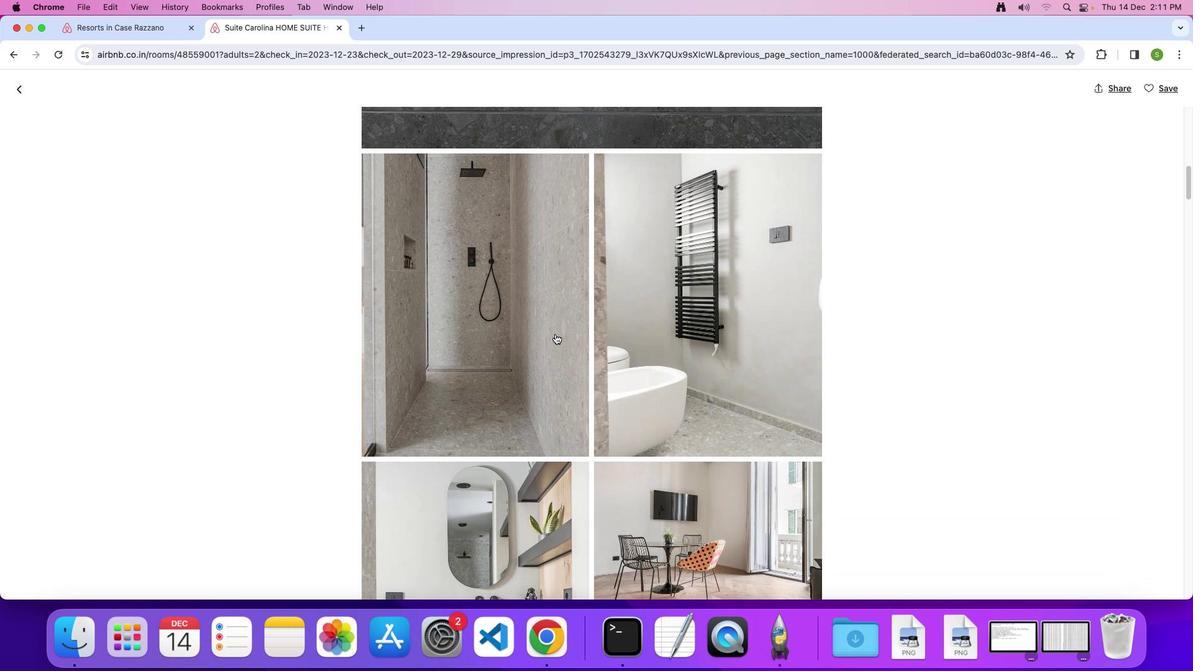 
Action: Mouse scrolled (555, 334) with delta (0, 0)
Screenshot: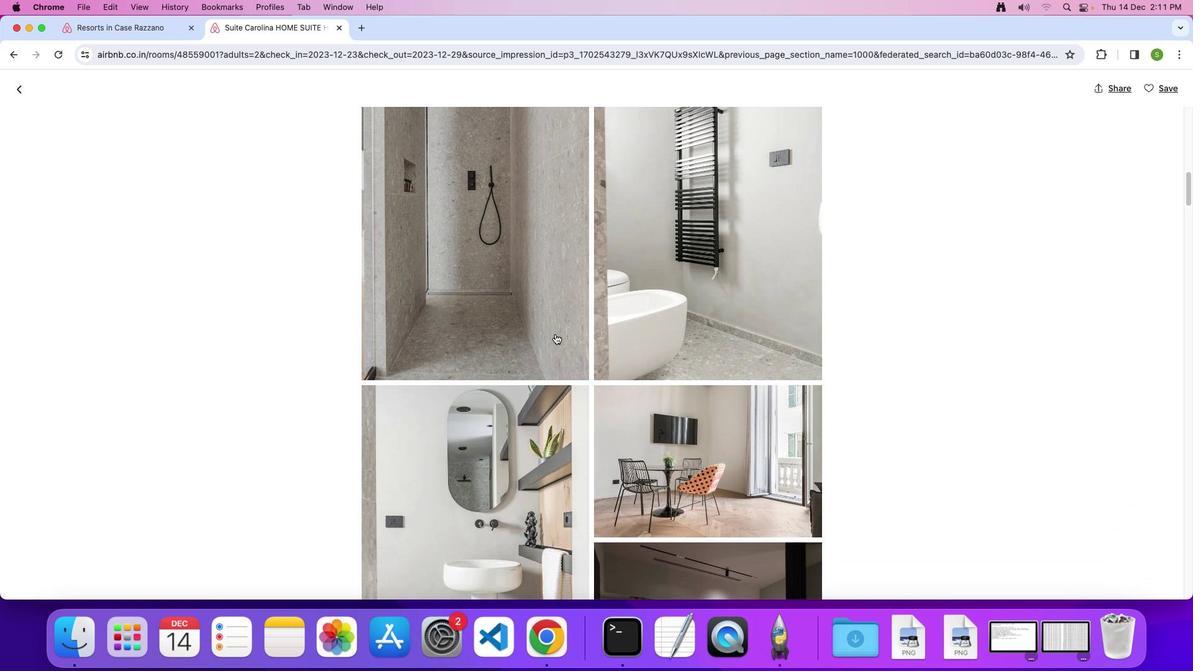 
Action: Mouse scrolled (555, 334) with delta (0, 0)
Screenshot: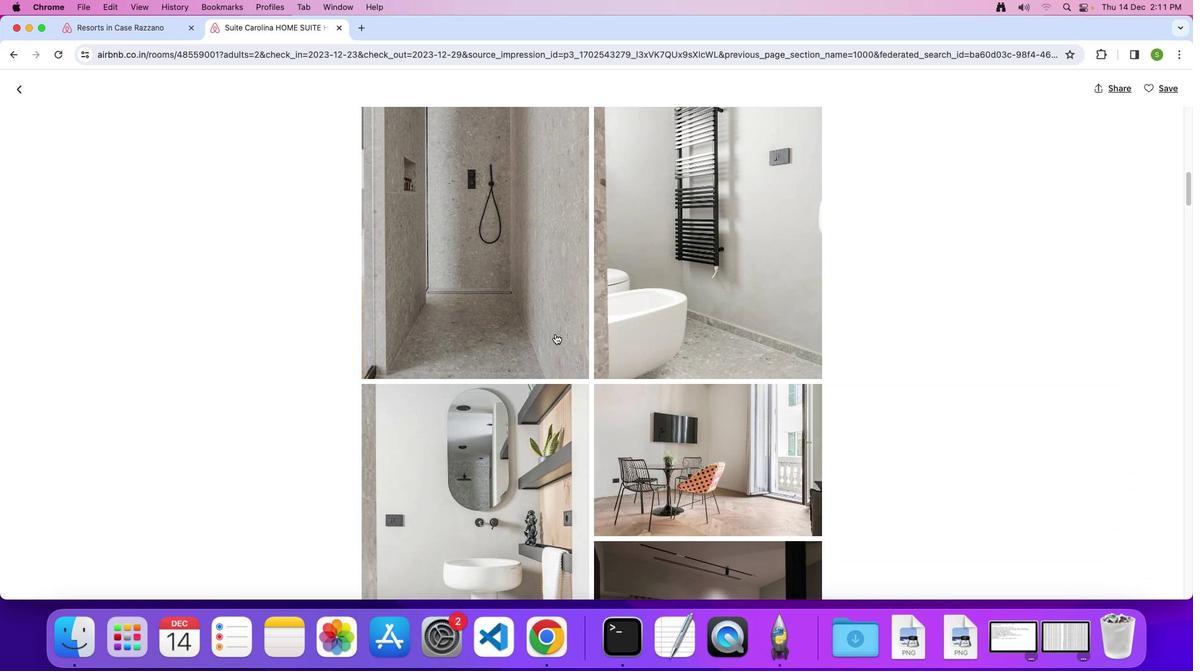 
Action: Mouse scrolled (555, 334) with delta (0, -1)
Screenshot: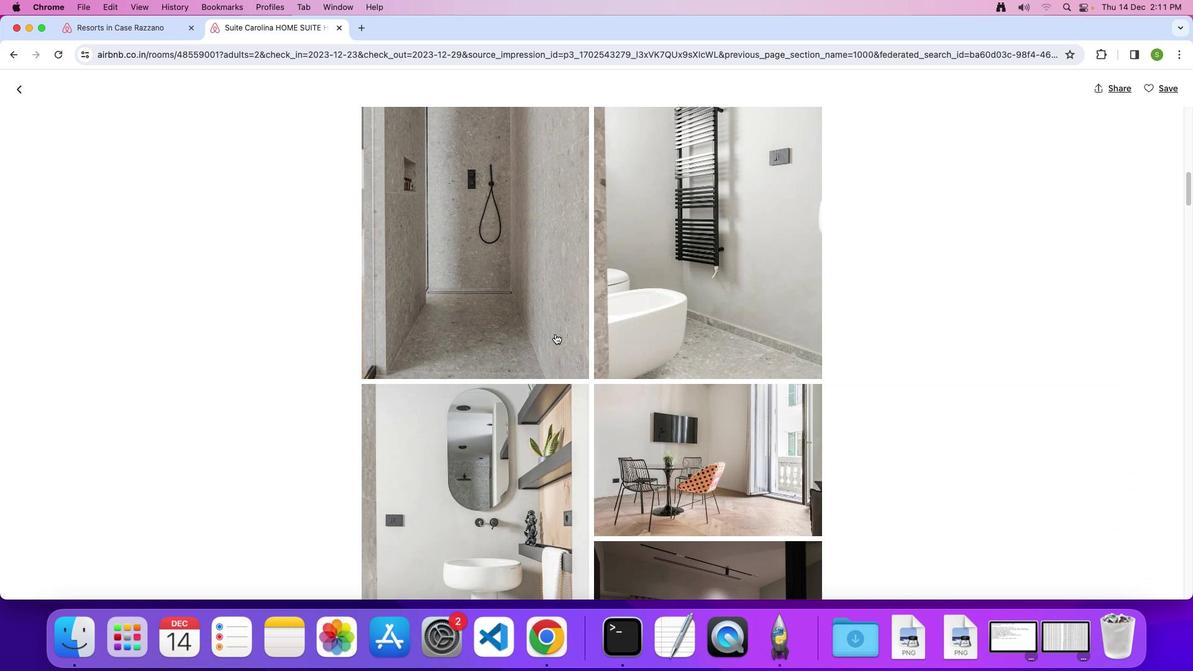 
Action: Mouse scrolled (555, 334) with delta (0, 0)
Screenshot: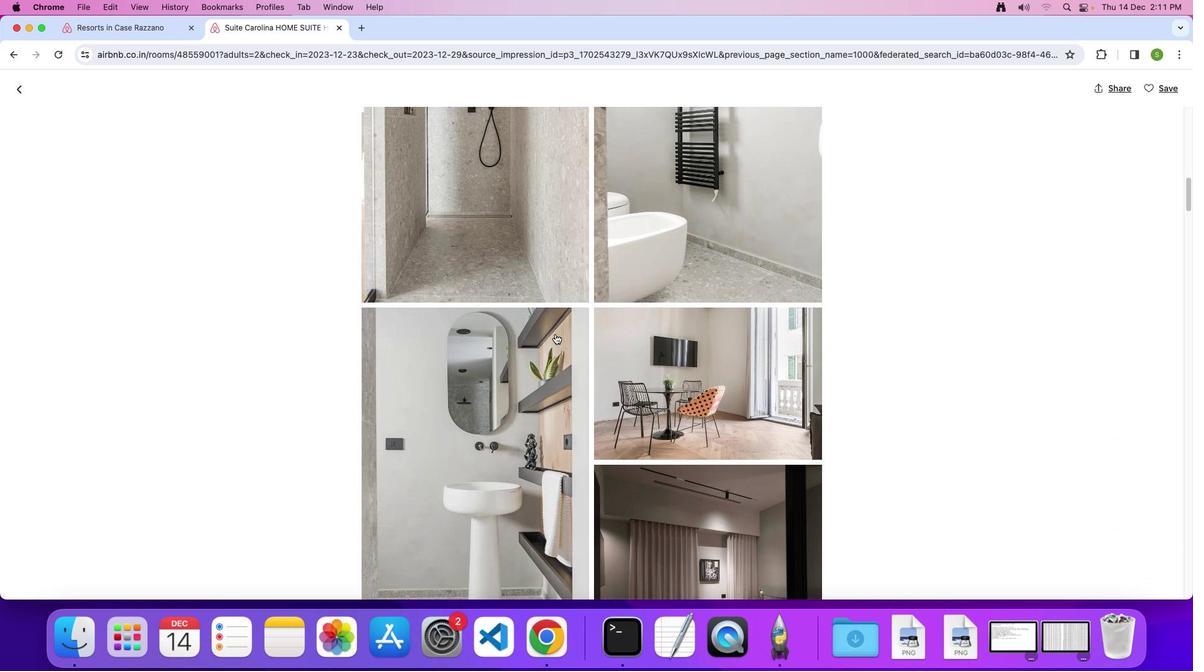 
Action: Mouse scrolled (555, 334) with delta (0, 0)
Screenshot: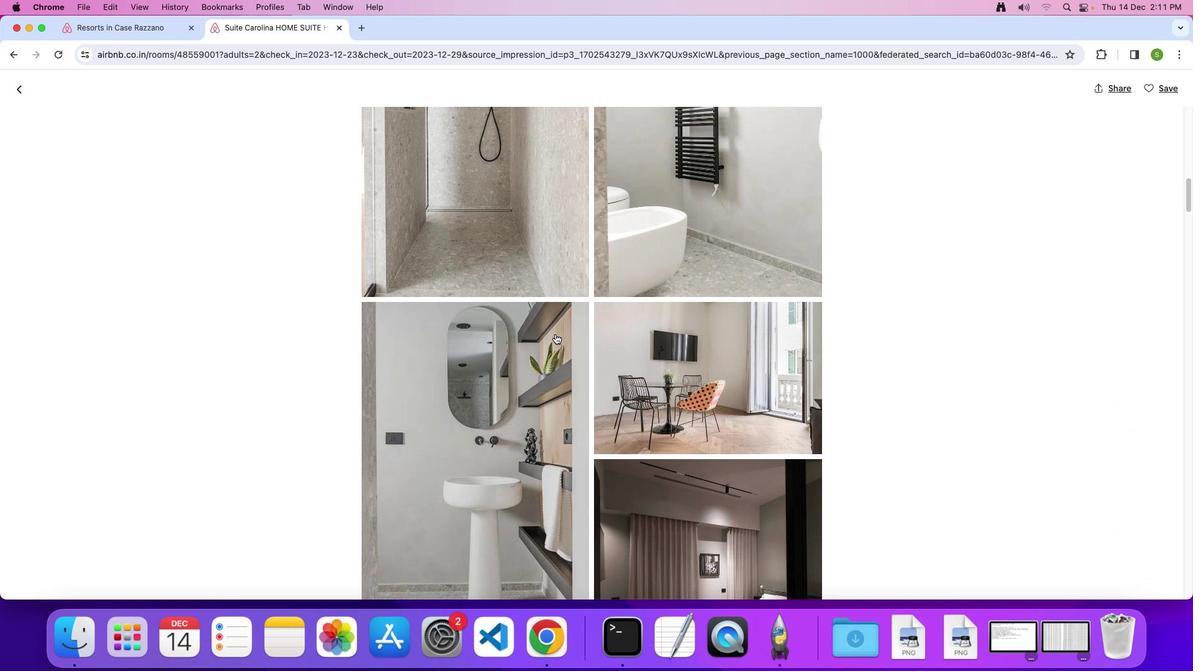 
Action: Mouse scrolled (555, 334) with delta (0, -1)
Screenshot: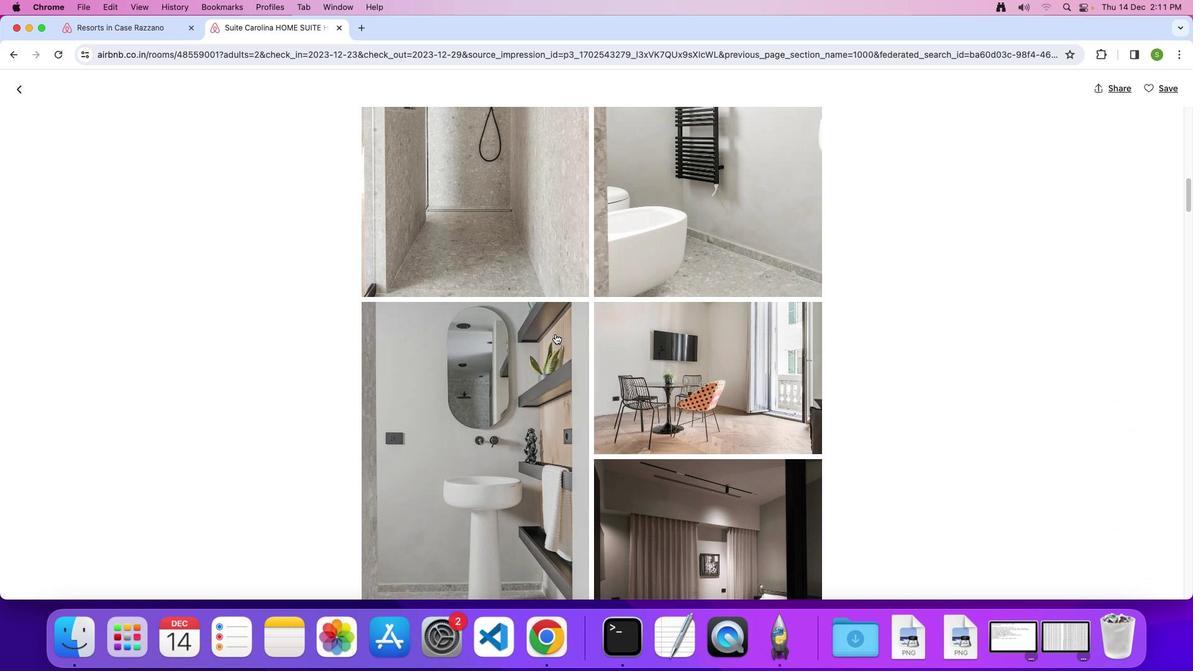 
Action: Mouse scrolled (555, 334) with delta (0, 0)
Screenshot: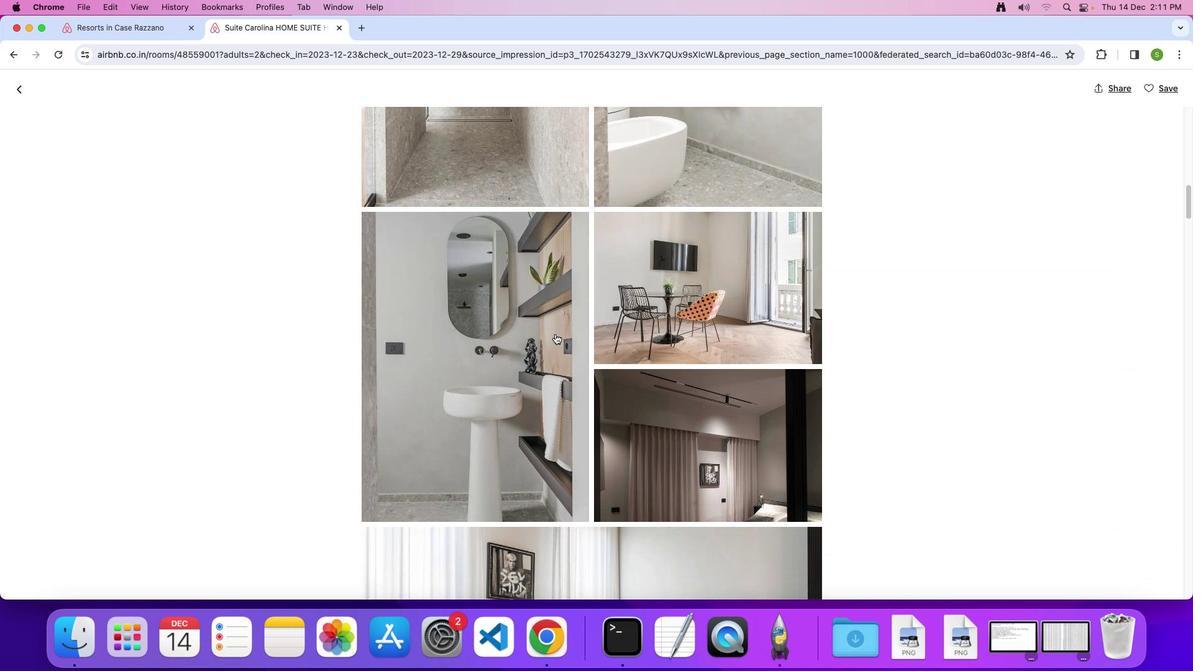 
Action: Mouse scrolled (555, 334) with delta (0, 0)
Screenshot: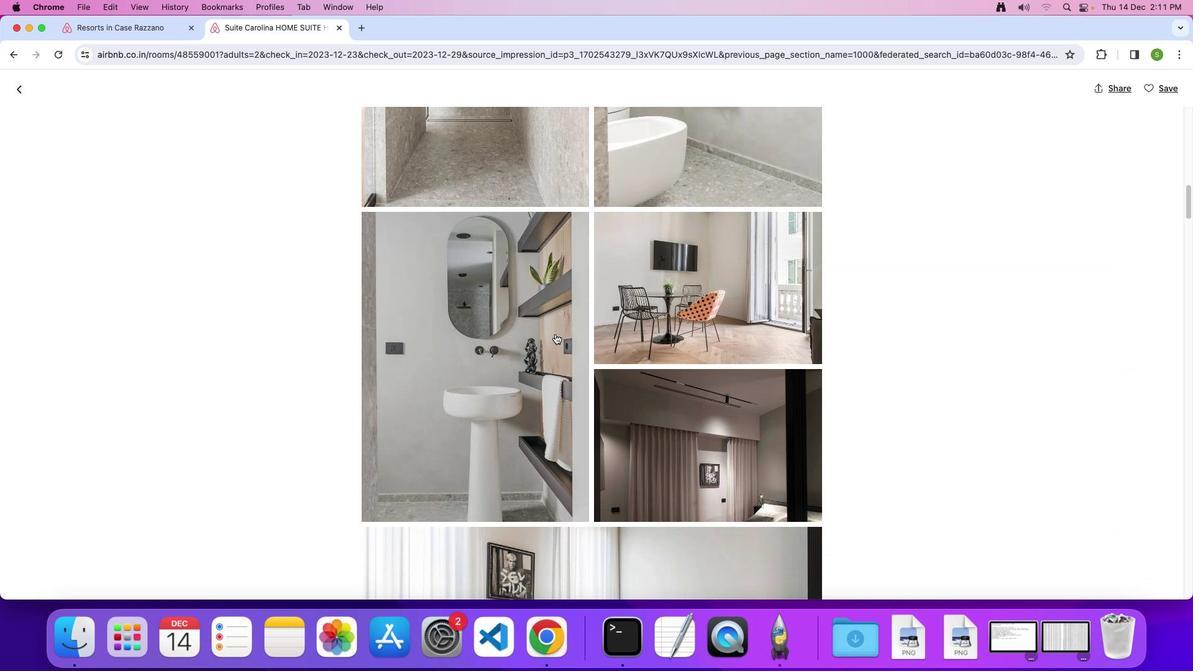 
Action: Mouse scrolled (555, 334) with delta (0, -1)
Screenshot: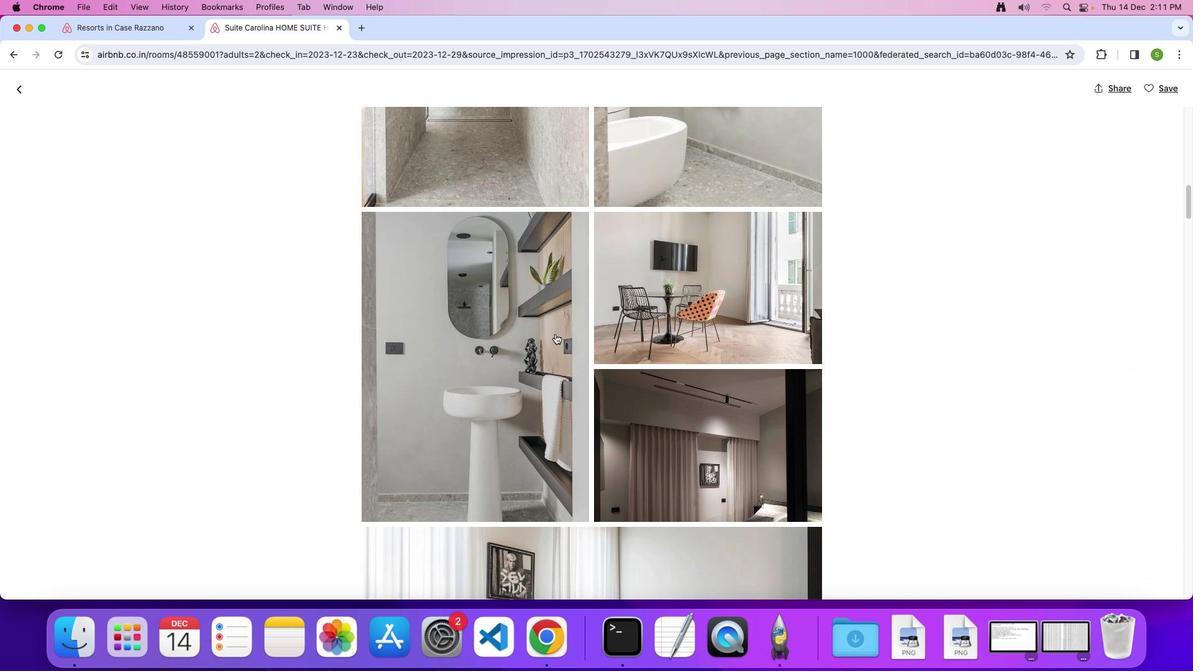 
Action: Mouse scrolled (555, 334) with delta (0, 0)
Screenshot: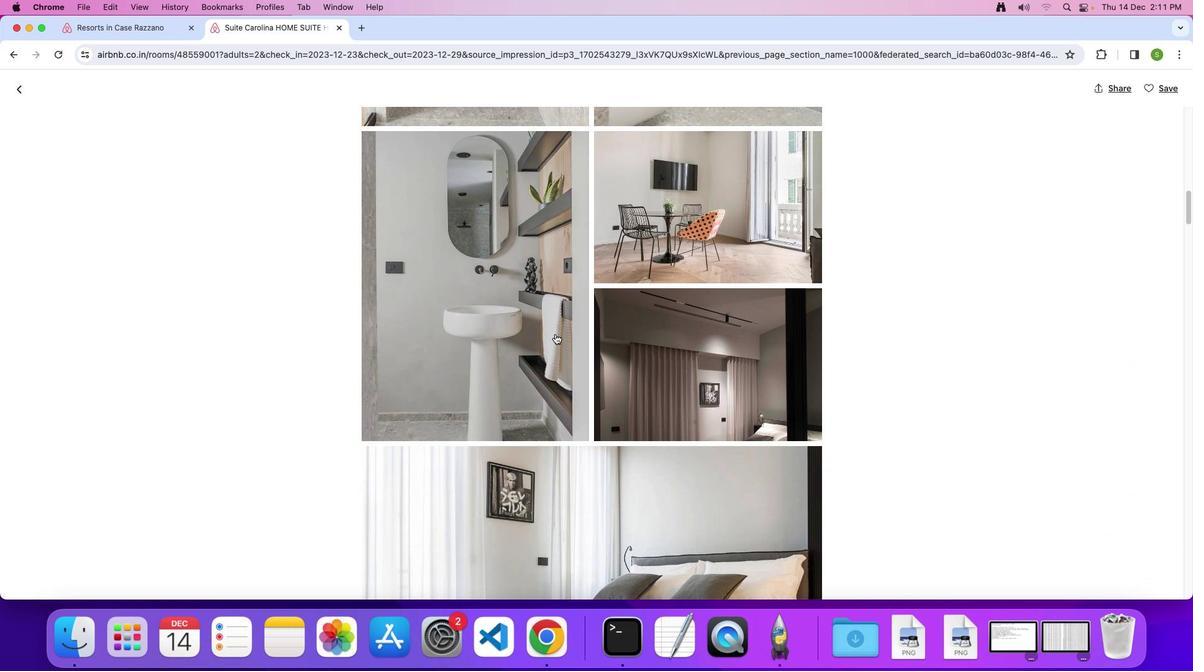 
Action: Mouse scrolled (555, 334) with delta (0, 0)
Screenshot: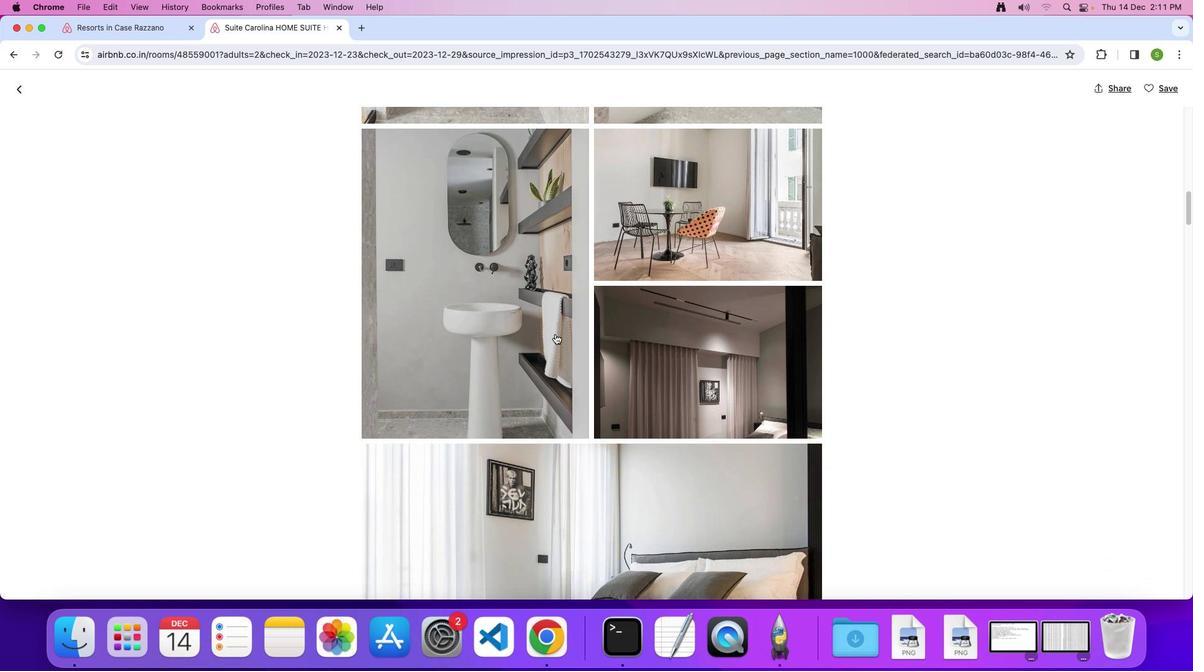 
Action: Mouse scrolled (555, 334) with delta (0, -1)
Screenshot: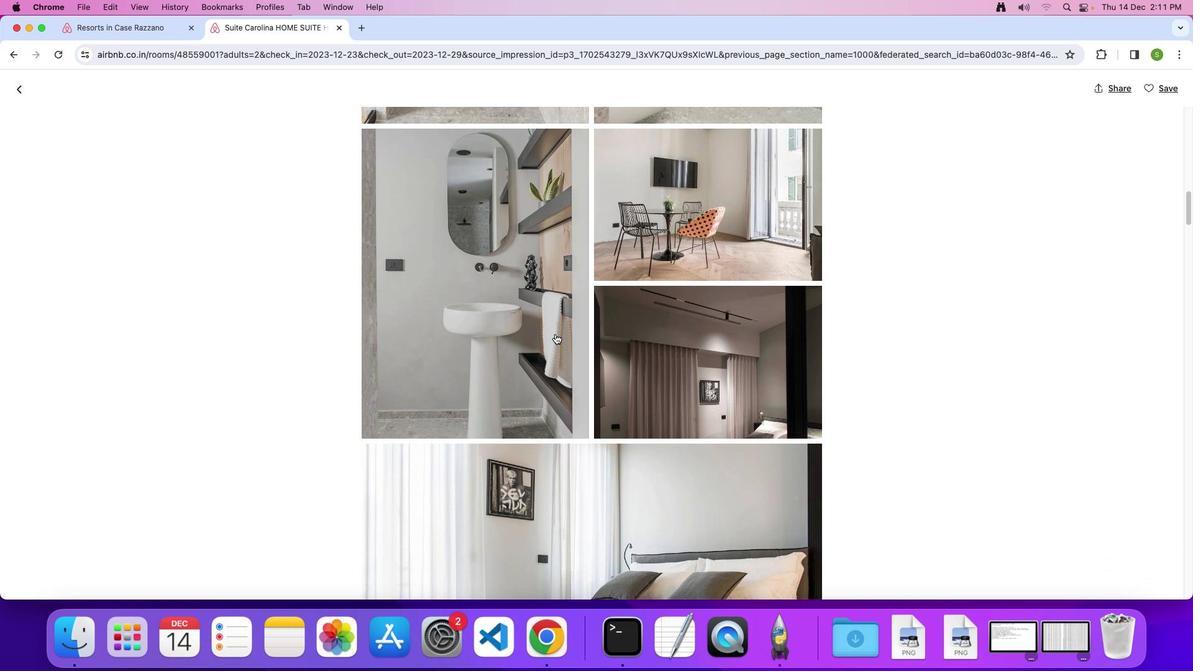 
Action: Mouse scrolled (555, 334) with delta (0, 0)
Screenshot: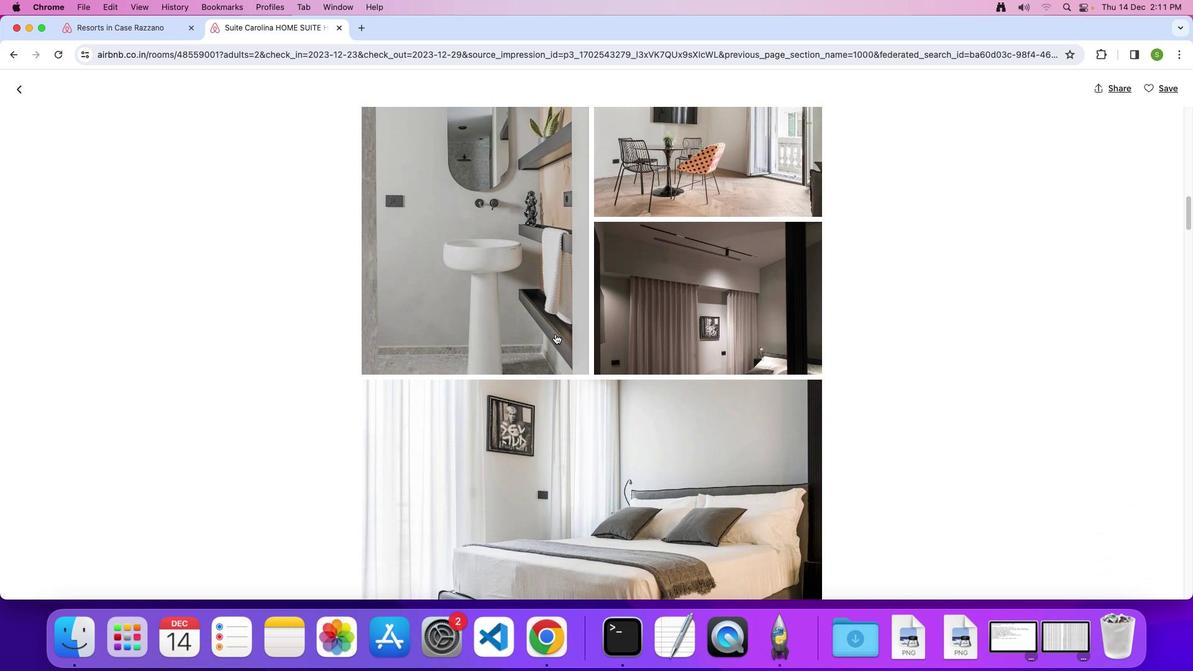 
Action: Mouse scrolled (555, 334) with delta (0, 0)
Screenshot: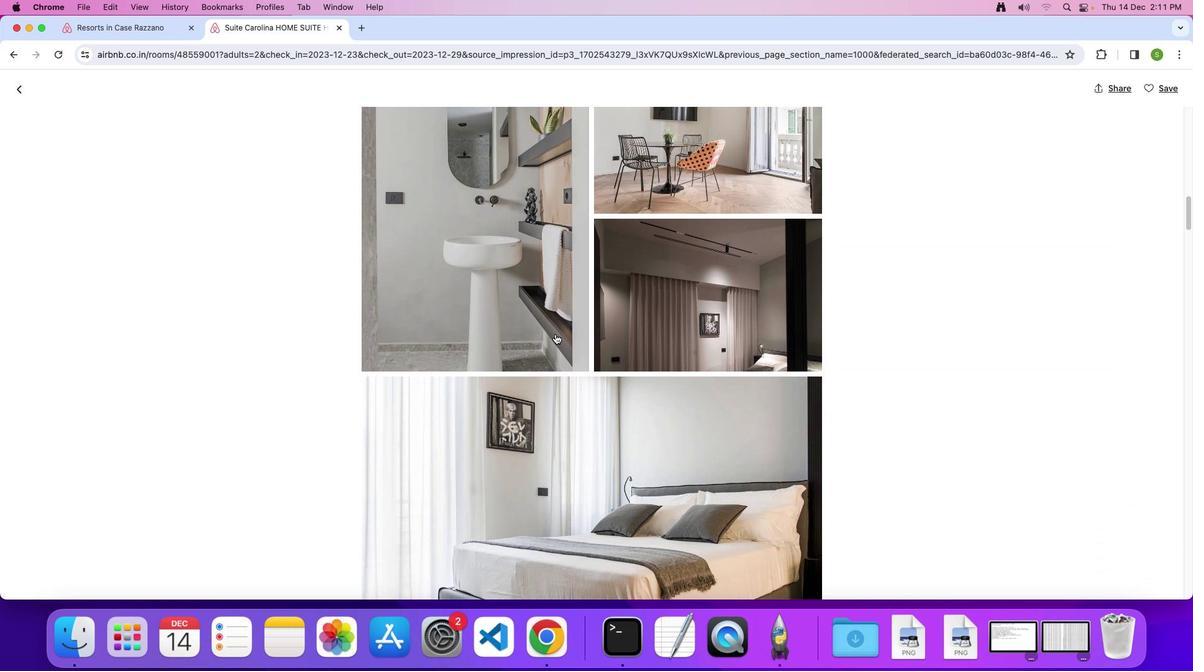 
Action: Mouse scrolled (555, 334) with delta (0, 0)
Screenshot: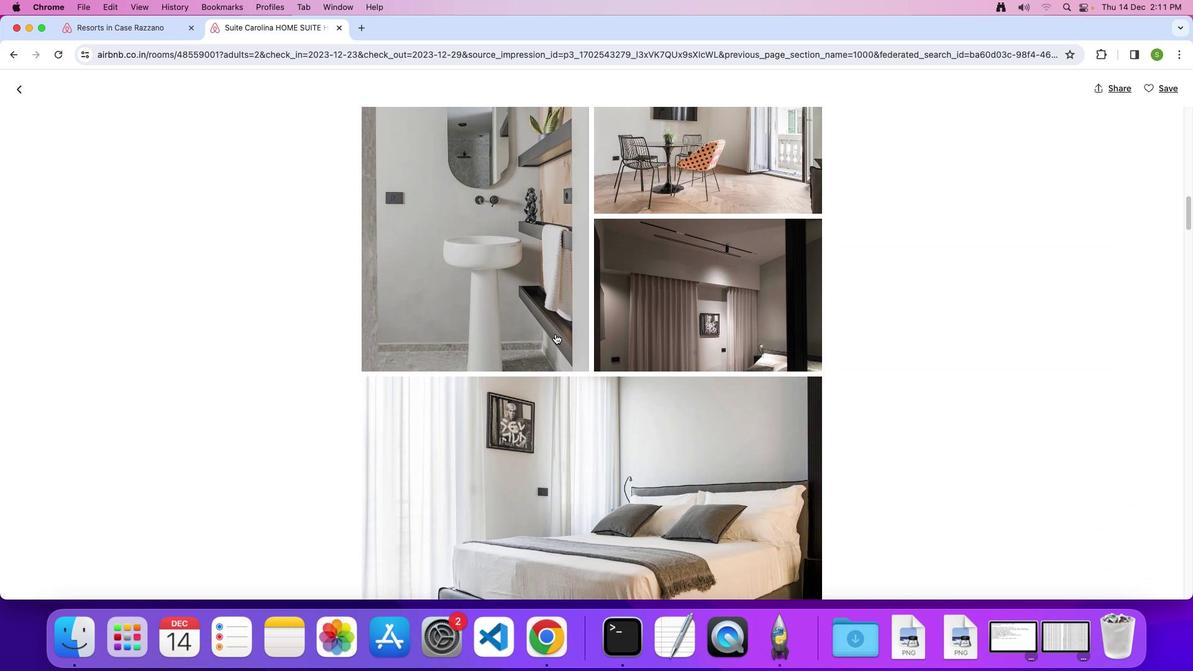 
Action: Mouse scrolled (555, 334) with delta (0, 0)
Screenshot: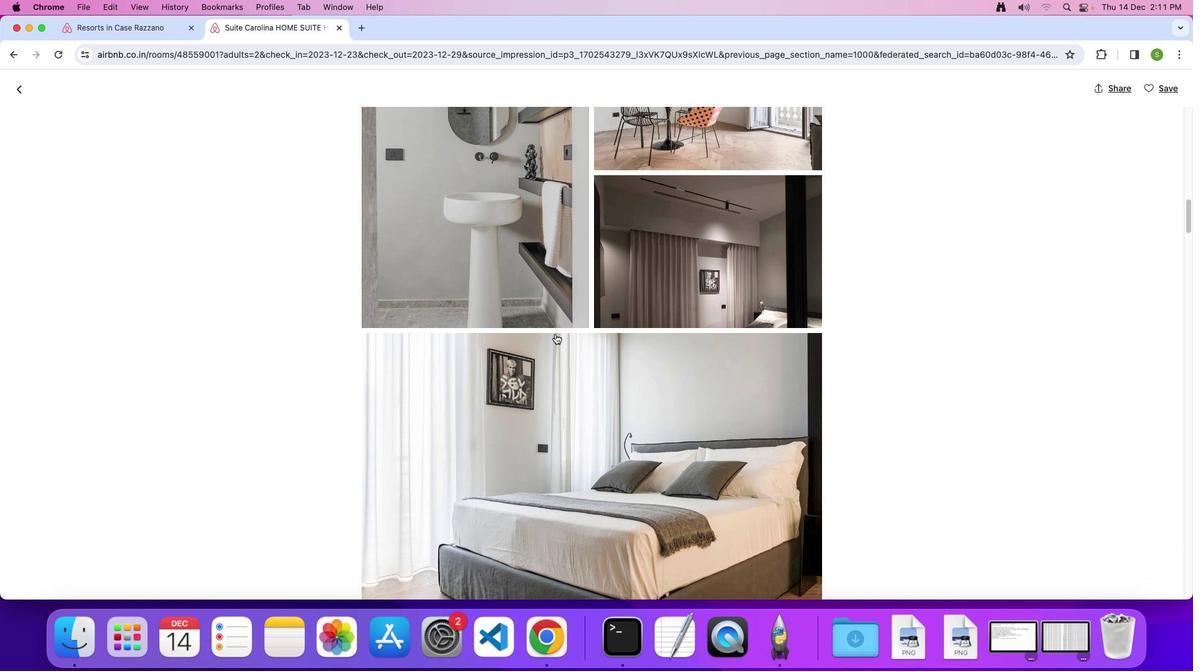 
Action: Mouse scrolled (555, 334) with delta (0, 0)
Screenshot: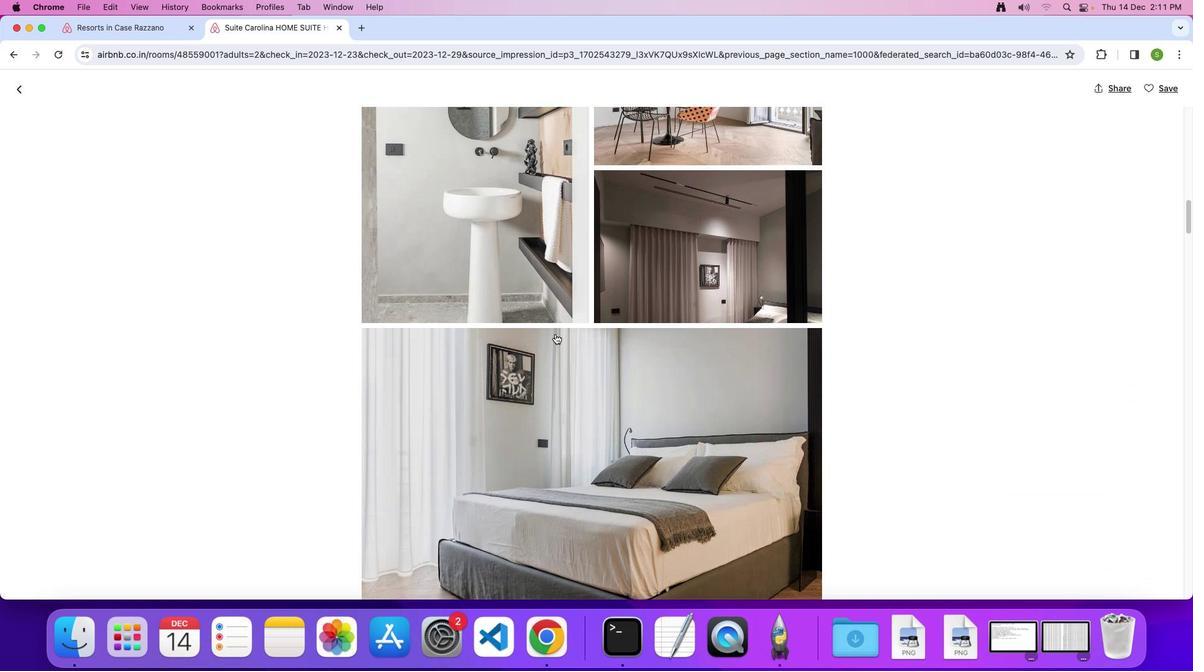 
Action: Mouse scrolled (555, 334) with delta (0, 0)
Screenshot: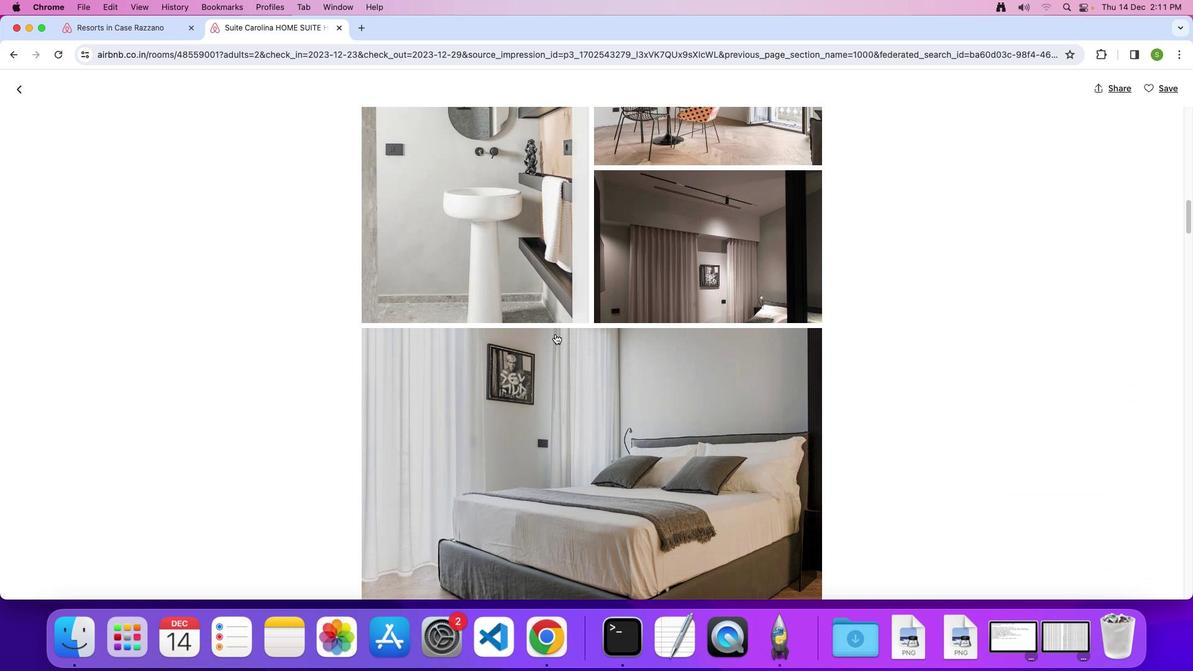 
Action: Mouse scrolled (555, 334) with delta (0, 0)
Screenshot: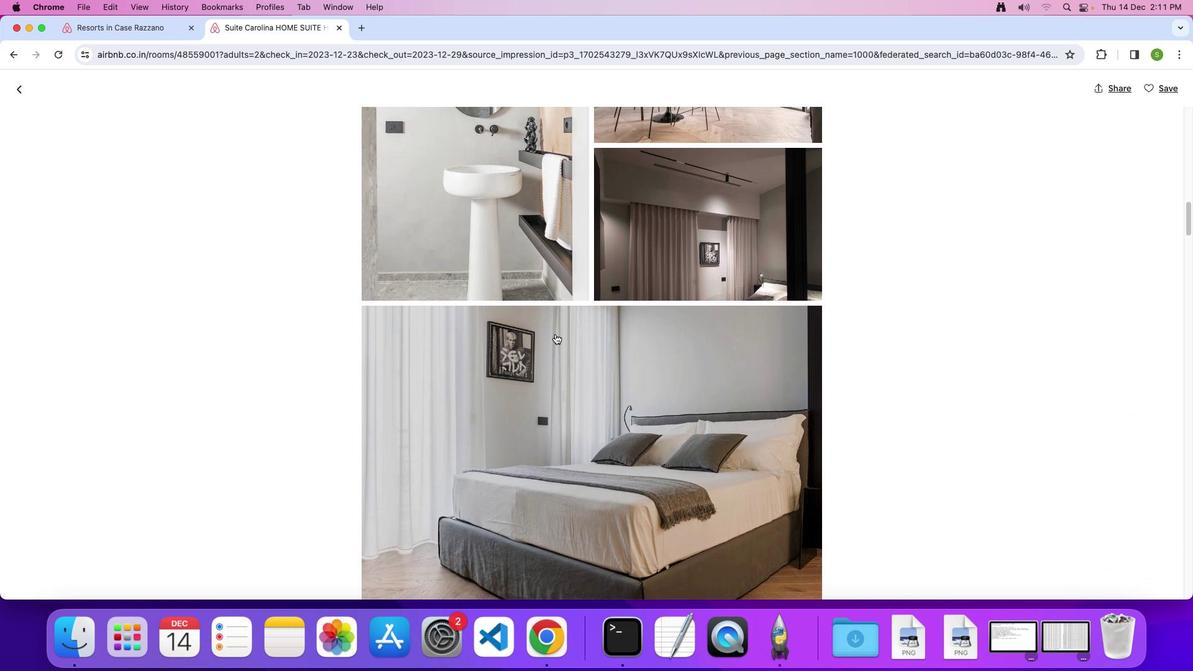 
Action: Mouse scrolled (555, 334) with delta (0, 0)
Screenshot: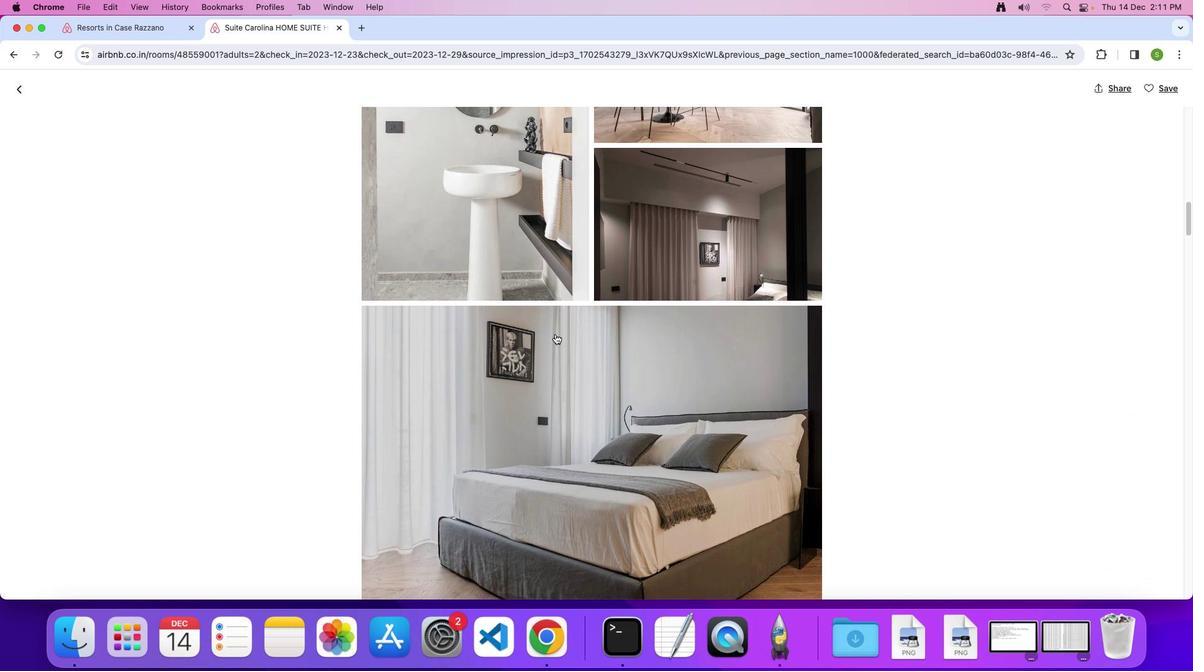 
Action: Mouse scrolled (555, 334) with delta (0, 0)
Screenshot: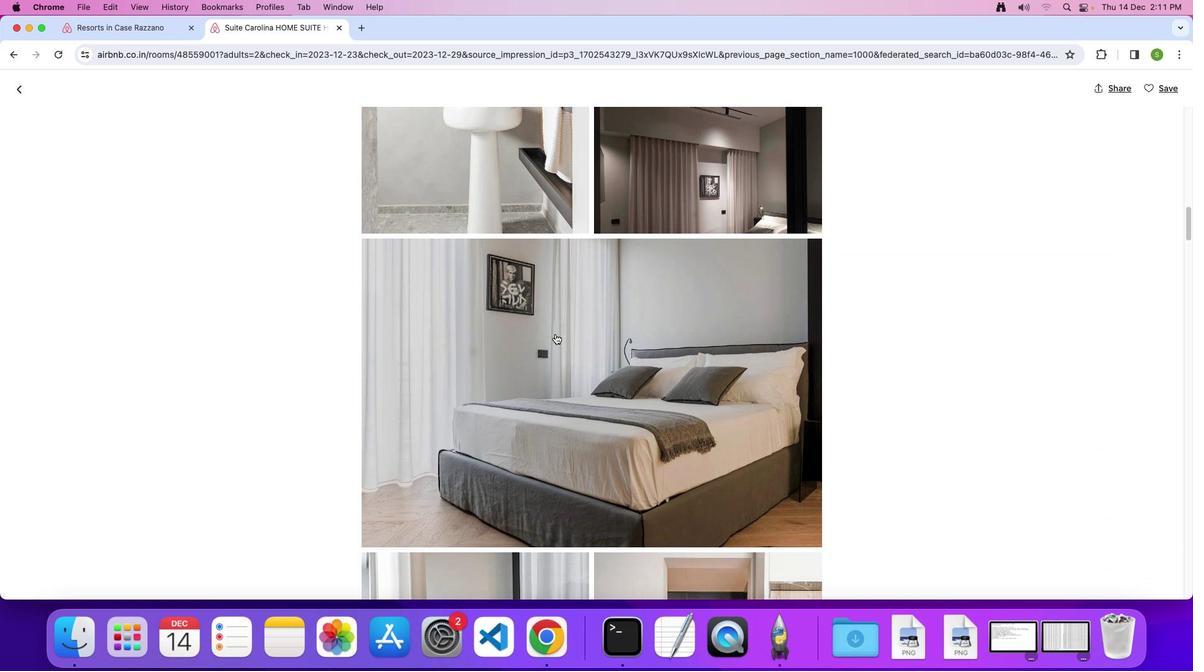 
Action: Mouse scrolled (555, 334) with delta (0, 0)
Screenshot: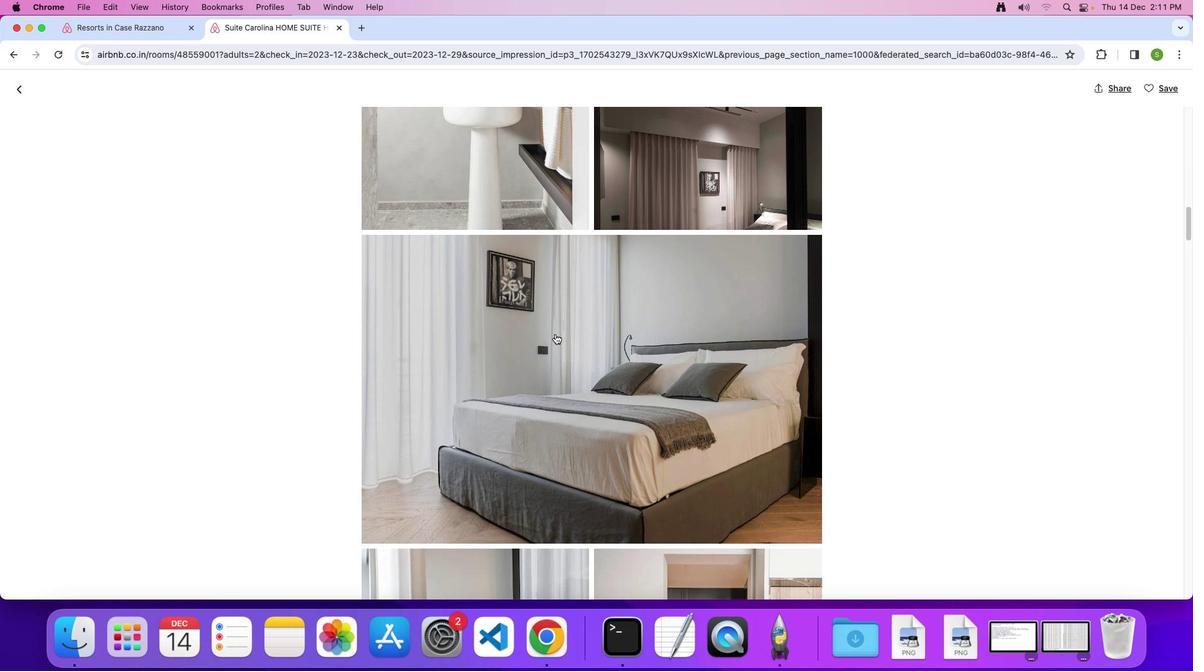 
Action: Mouse scrolled (555, 334) with delta (0, -1)
Screenshot: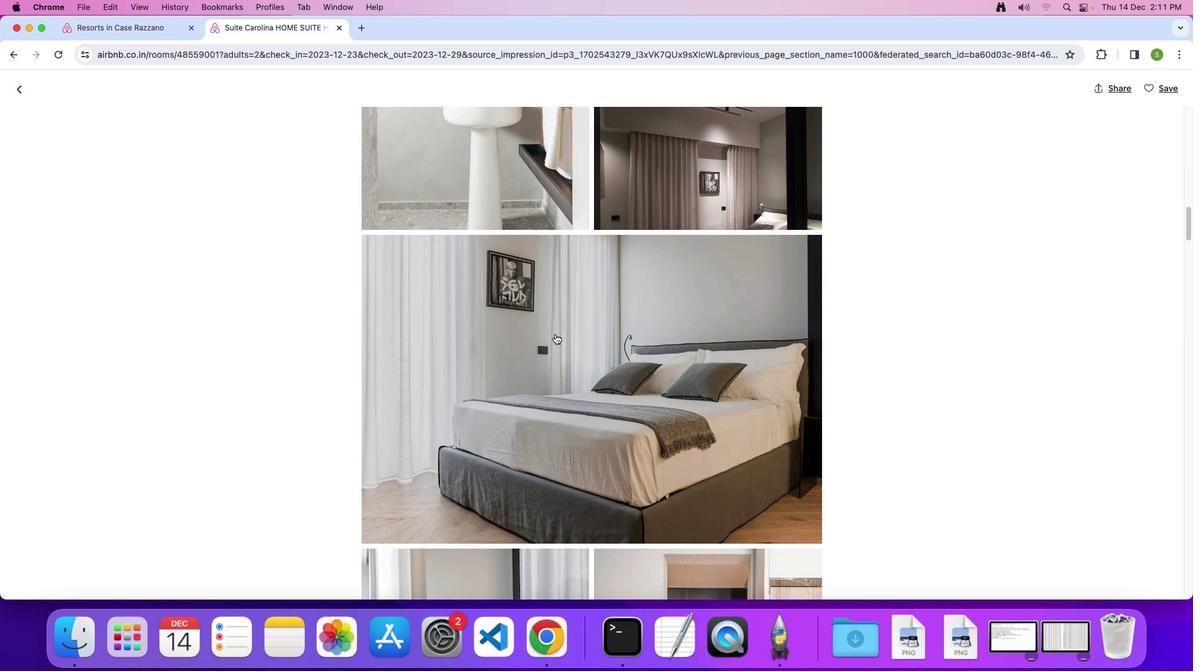 
Action: Mouse scrolled (555, 334) with delta (0, 0)
Screenshot: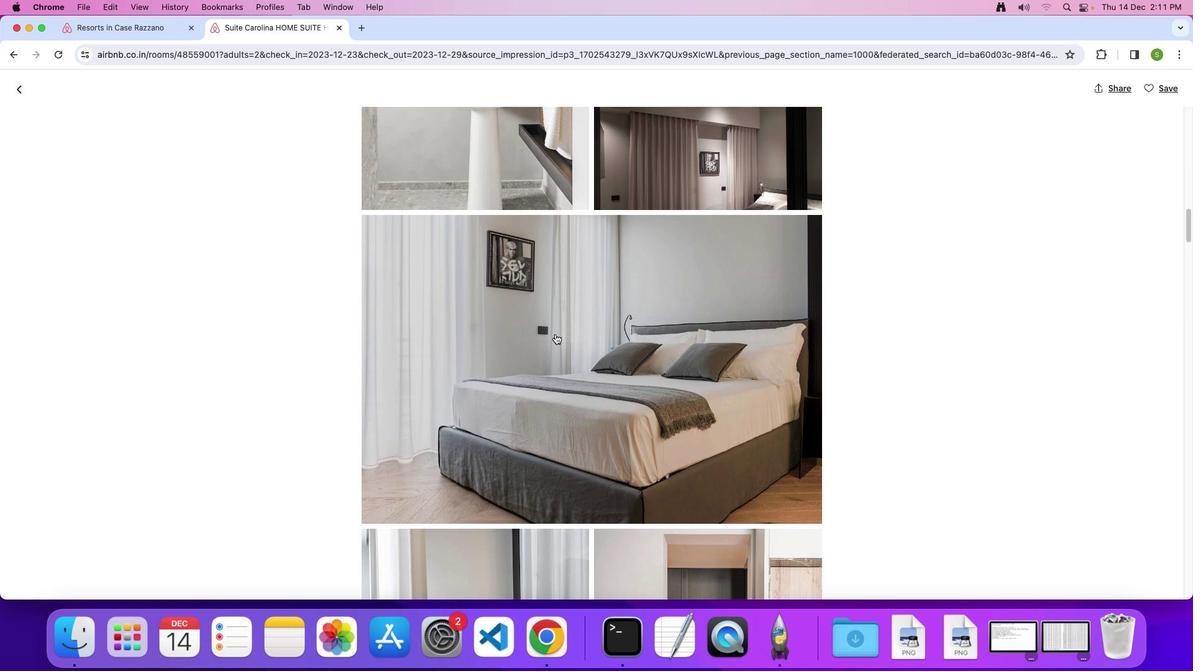 
Action: Mouse scrolled (555, 334) with delta (0, 0)
Screenshot: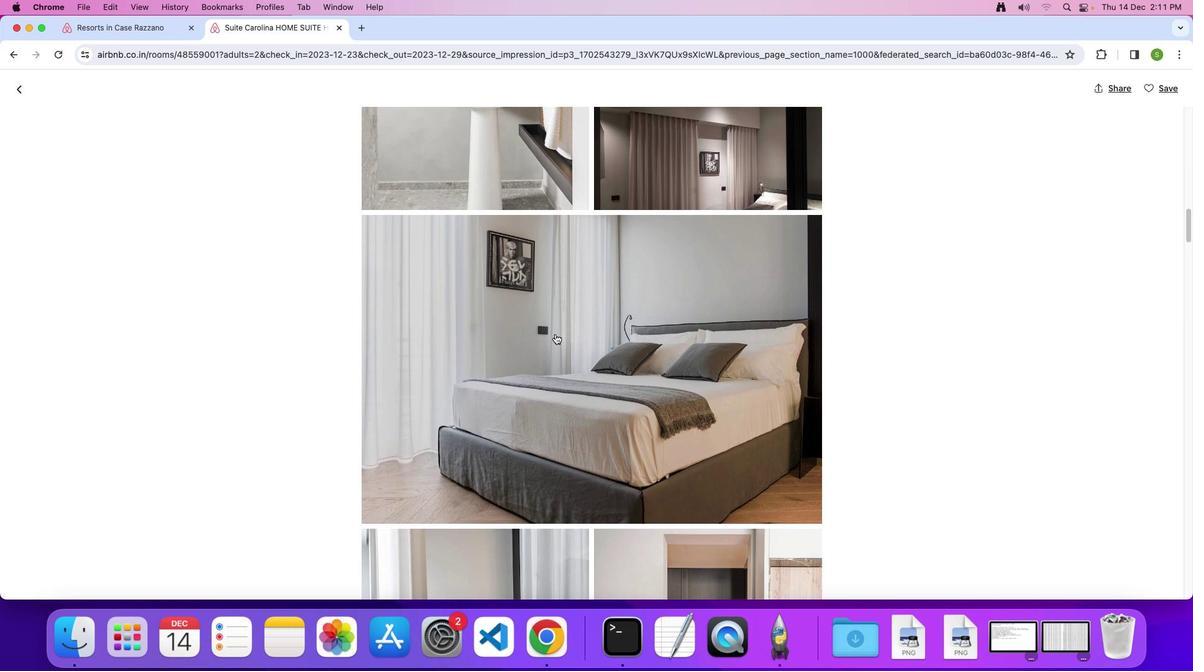 
Action: Mouse scrolled (555, 334) with delta (0, 0)
Screenshot: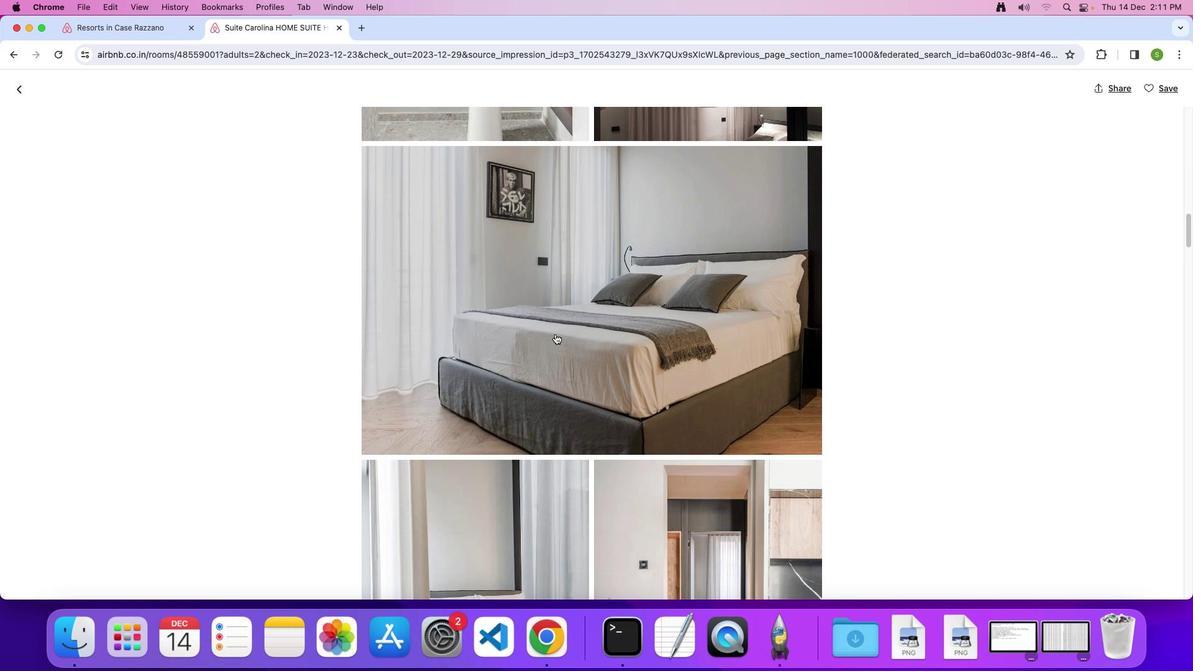 
Action: Mouse scrolled (555, 334) with delta (0, 0)
Screenshot: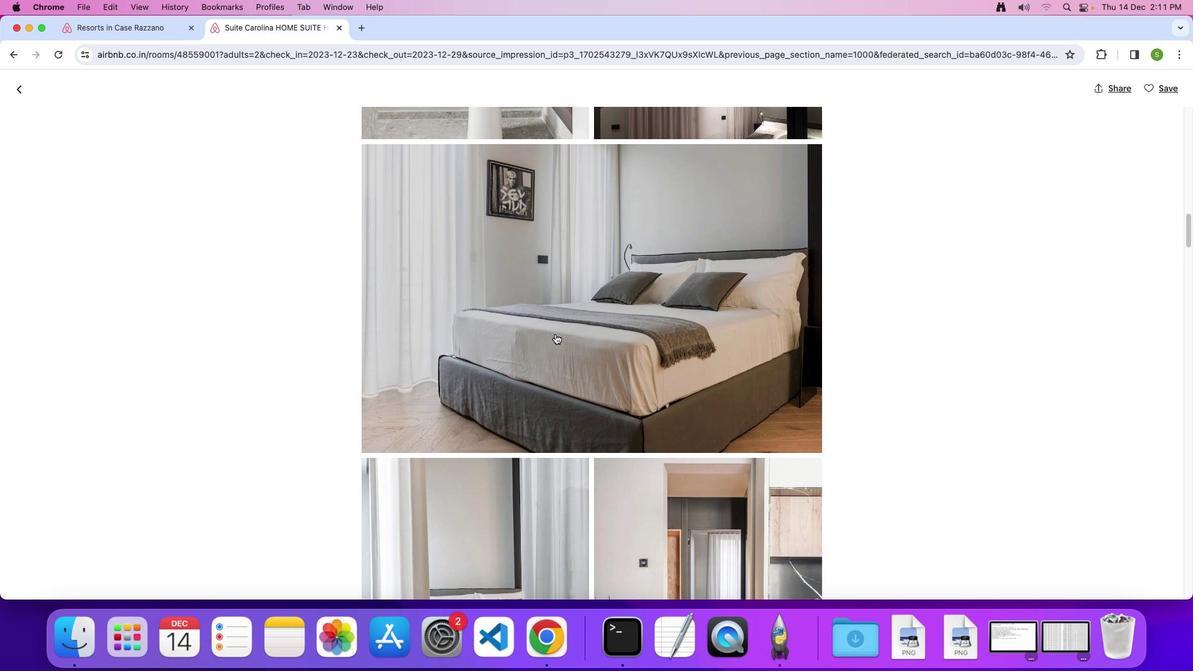 
Action: Mouse scrolled (555, 334) with delta (0, -1)
Screenshot: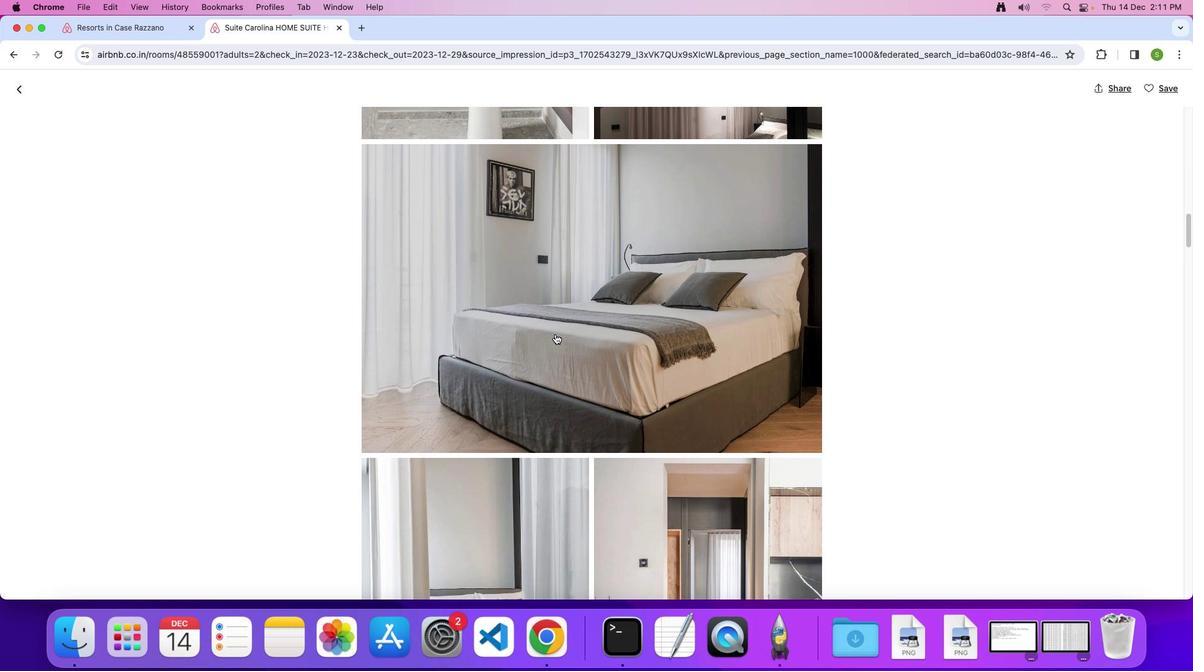 
Action: Mouse scrolled (555, 334) with delta (0, 0)
Screenshot: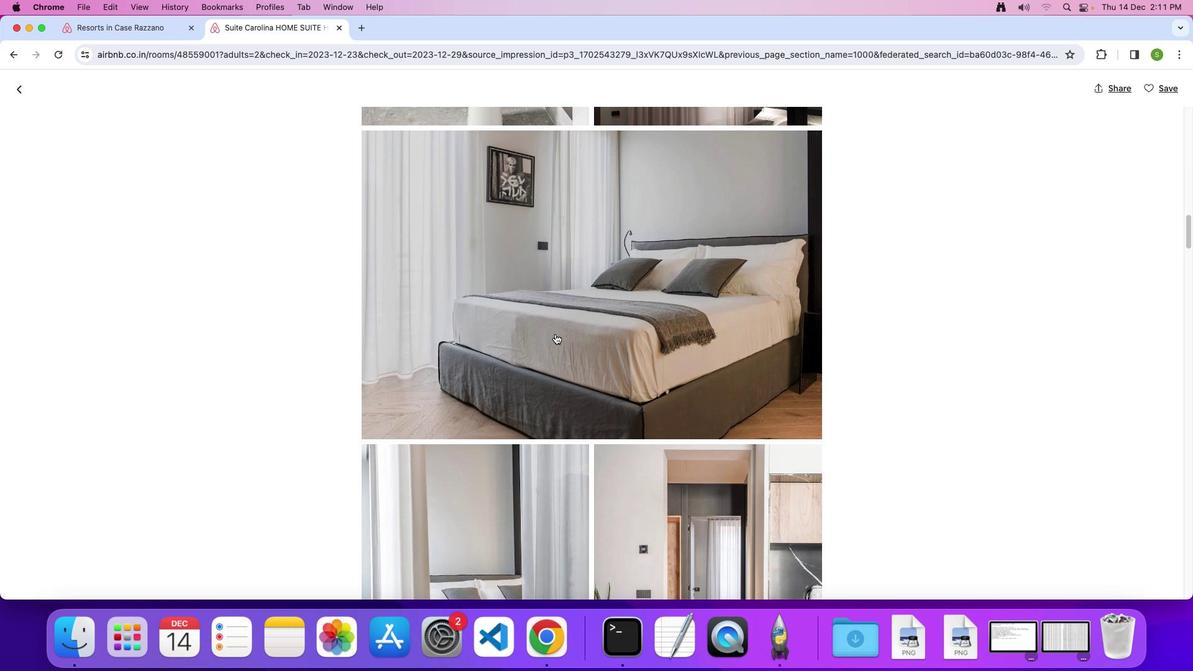 
Action: Mouse scrolled (555, 334) with delta (0, 0)
Screenshot: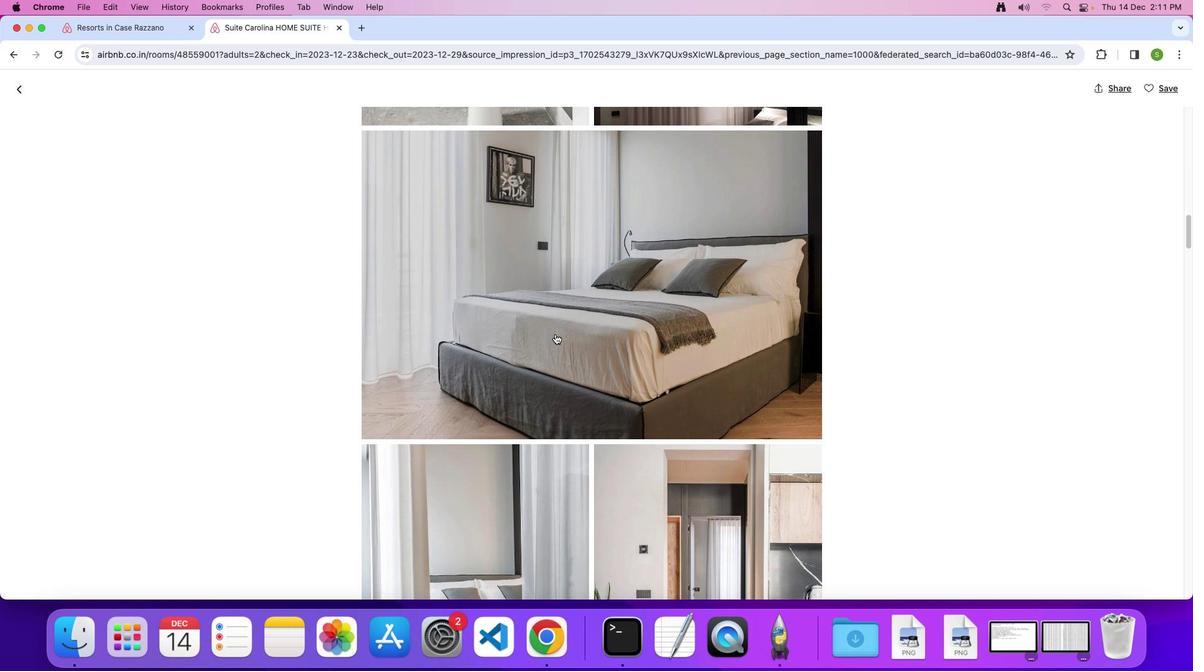 
Action: Mouse scrolled (555, 334) with delta (0, 0)
Screenshot: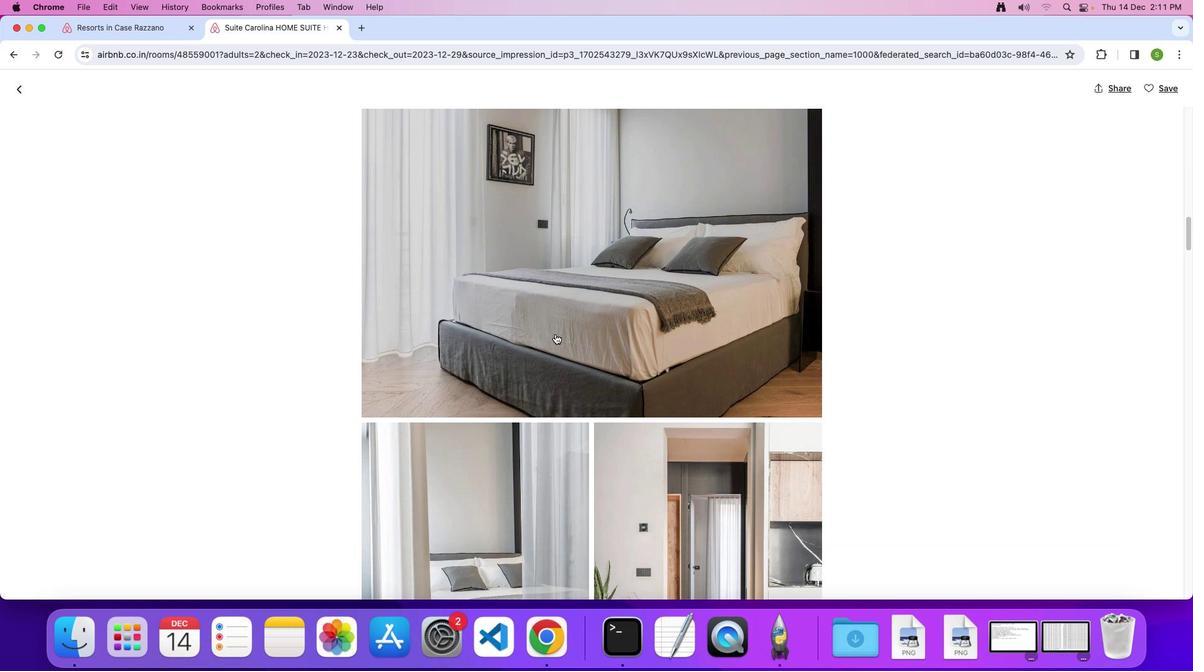 
Action: Mouse scrolled (555, 334) with delta (0, 0)
Screenshot: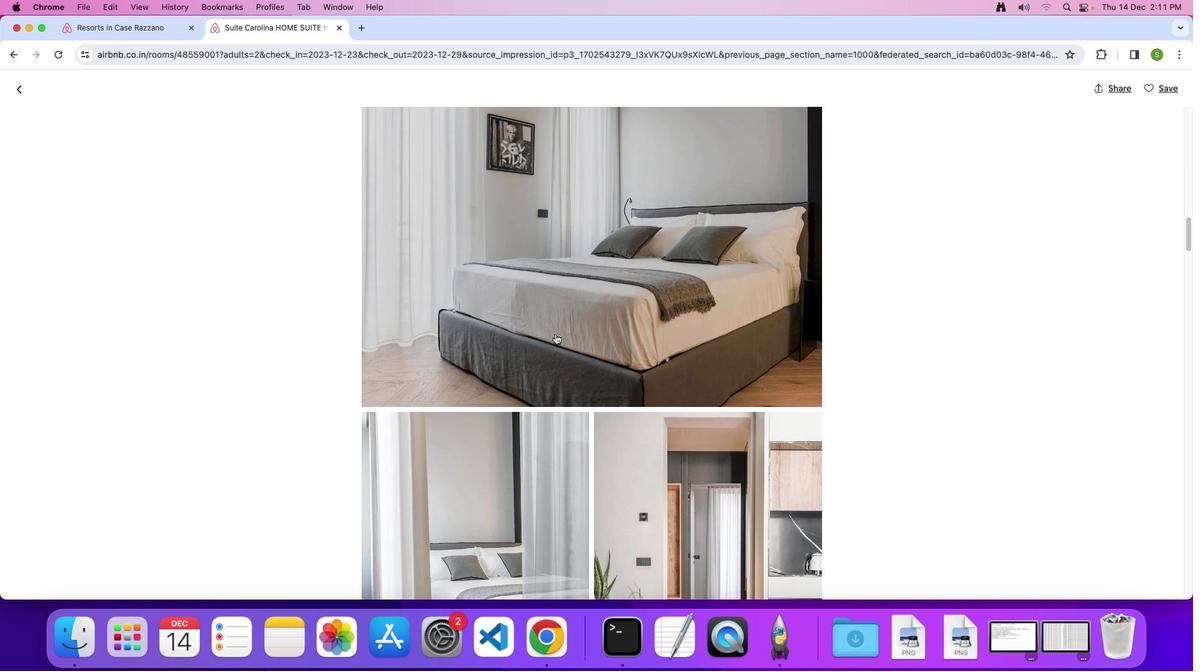 
Action: Mouse scrolled (555, 334) with delta (0, 0)
Screenshot: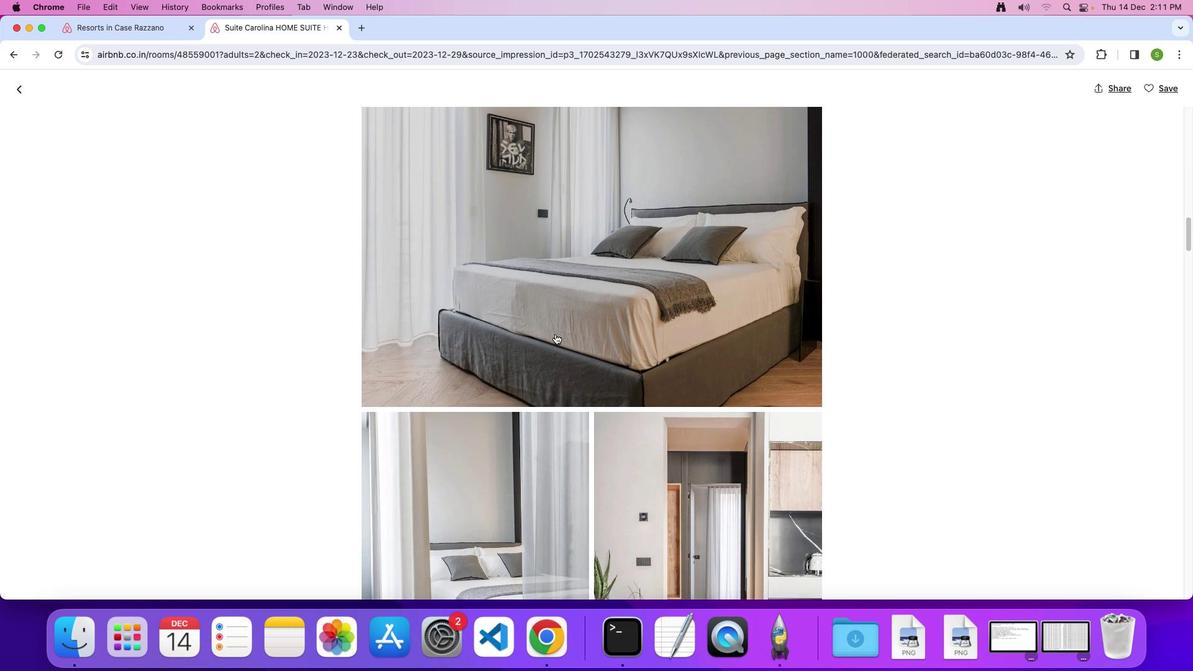 
Action: Mouse scrolled (555, 334) with delta (0, 0)
Screenshot: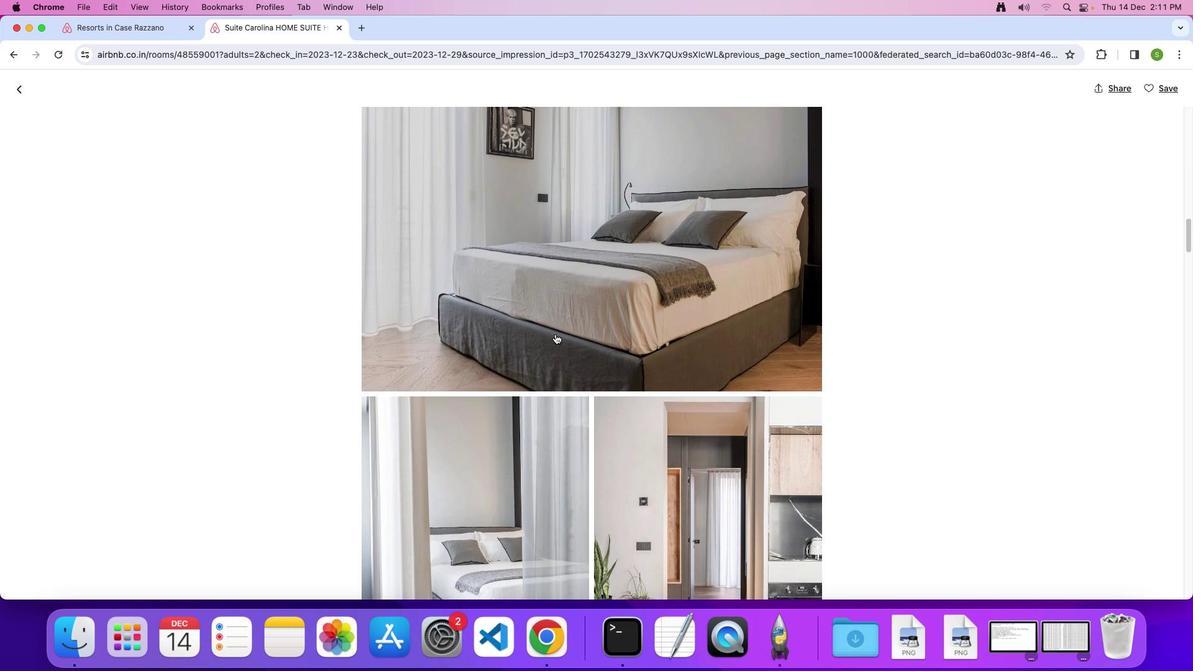 
Action: Mouse scrolled (555, 334) with delta (0, 0)
Screenshot: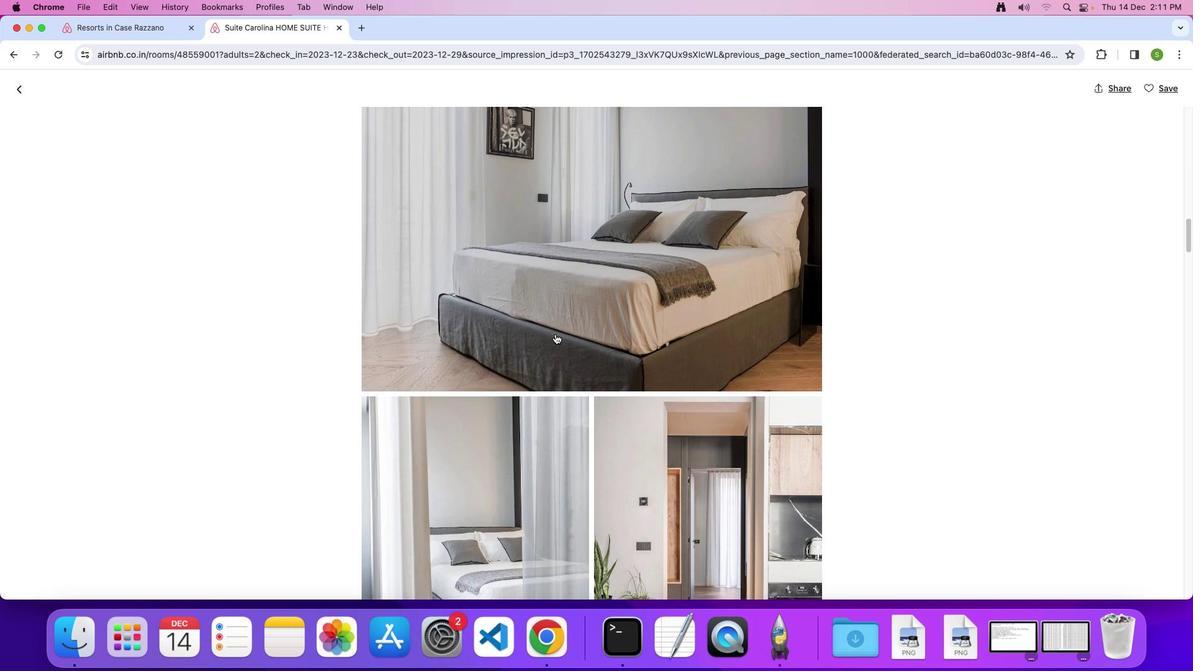 
Action: Mouse scrolled (555, 334) with delta (0, 0)
Screenshot: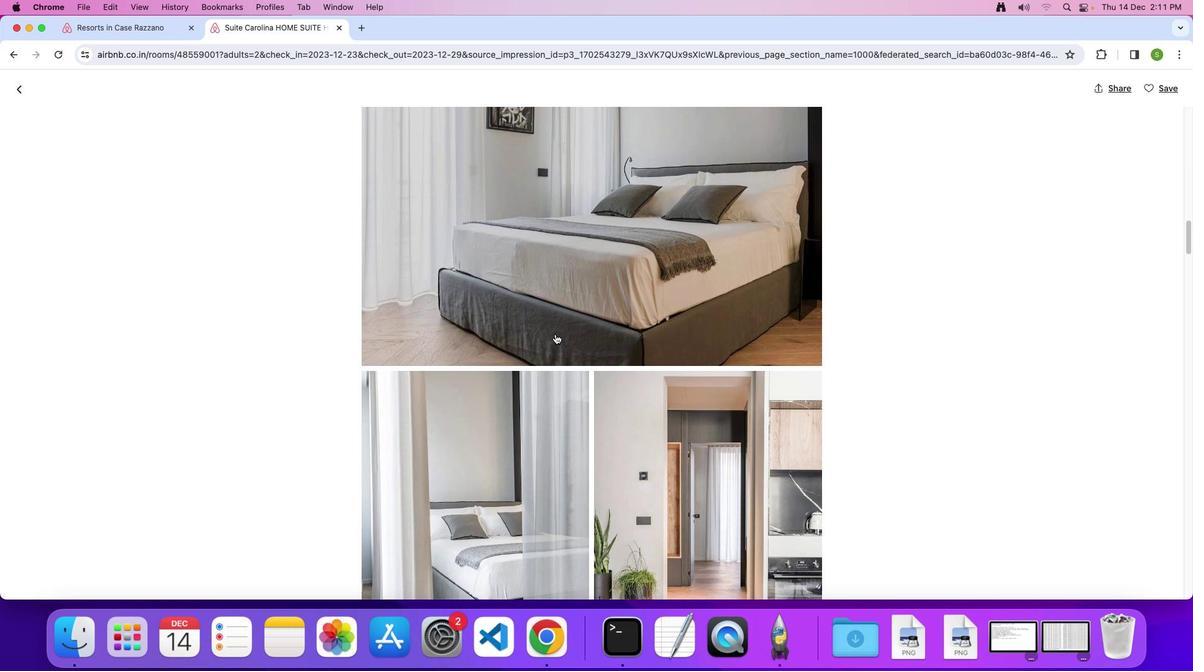 
Action: Mouse scrolled (555, 334) with delta (0, 0)
Screenshot: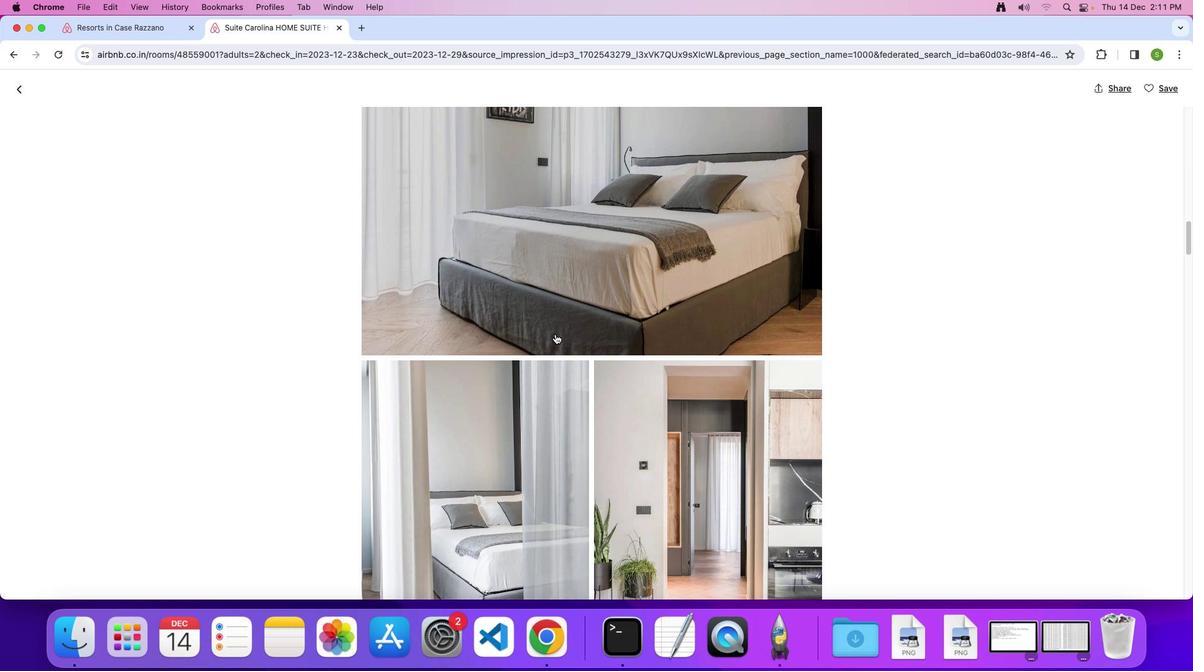 
Action: Mouse scrolled (555, 334) with delta (0, 0)
Screenshot: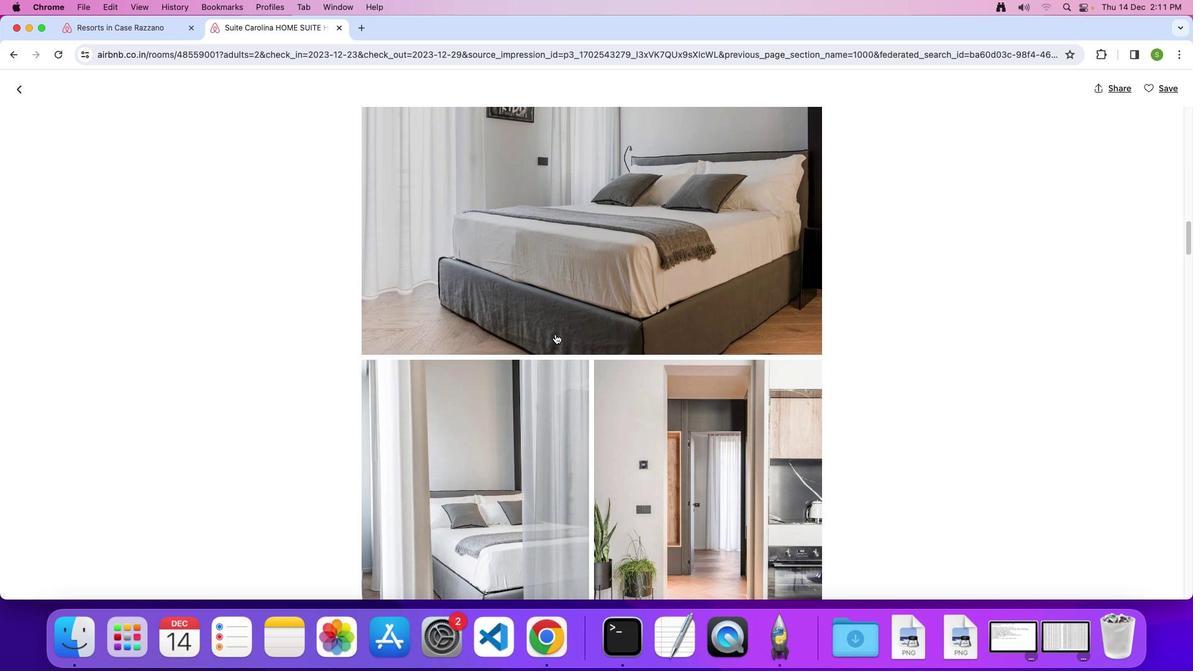 
Action: Mouse scrolled (555, 334) with delta (0, 0)
Screenshot: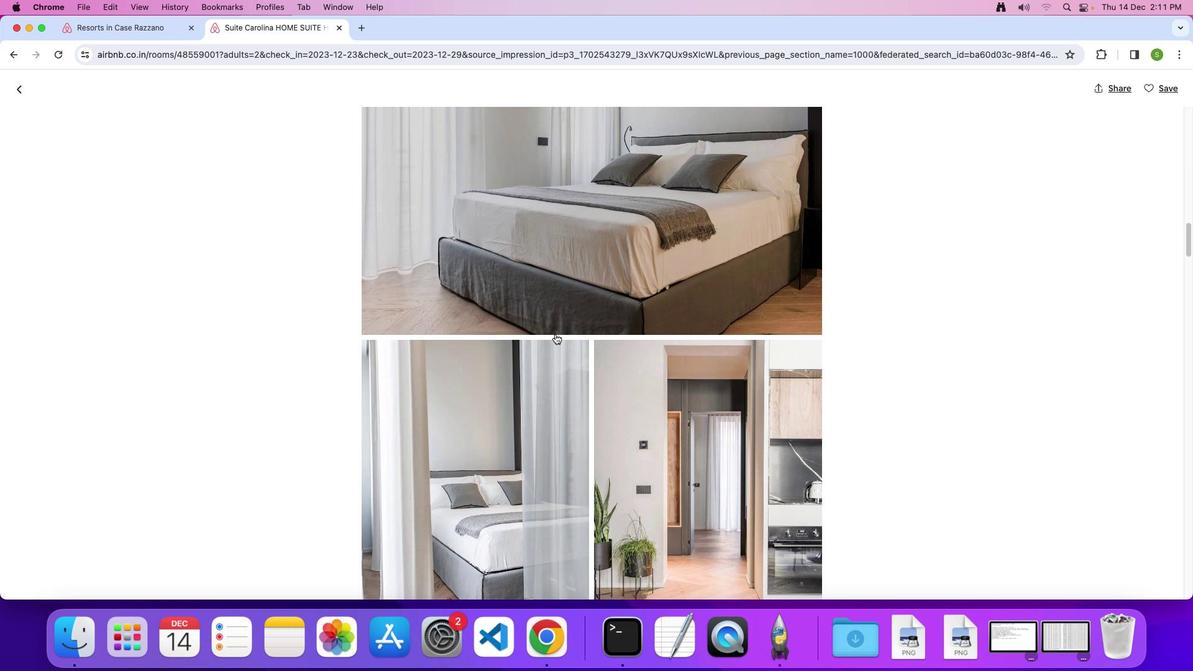 
Action: Mouse scrolled (555, 334) with delta (0, 0)
Screenshot: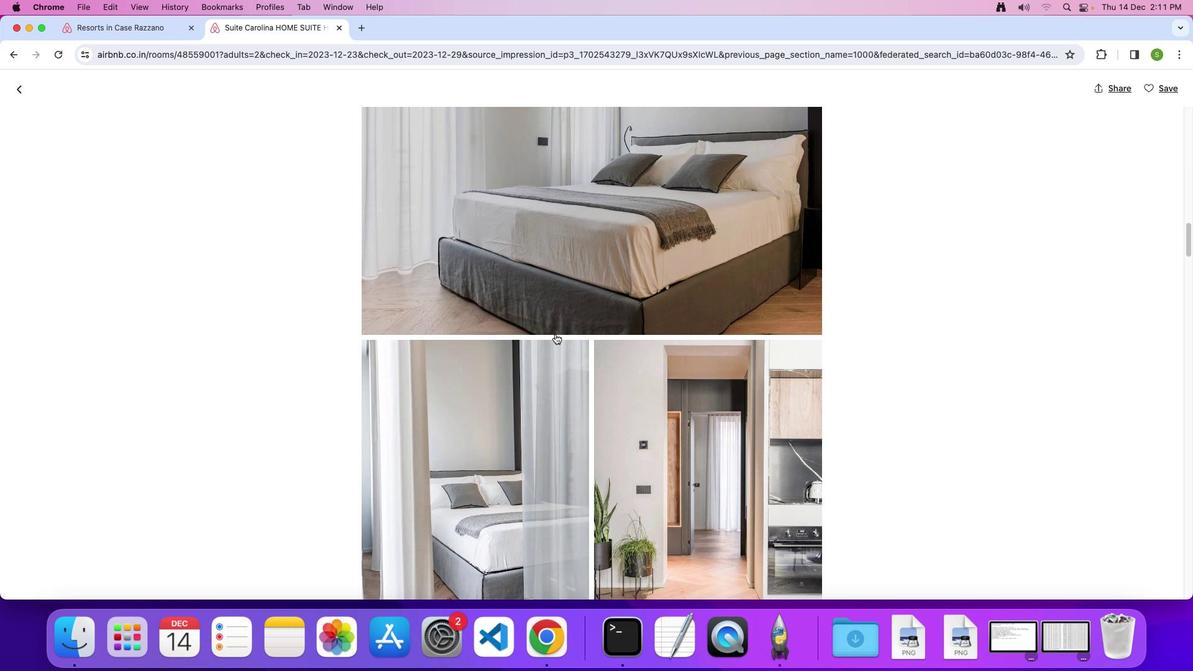 
Action: Mouse scrolled (555, 334) with delta (0, 0)
Screenshot: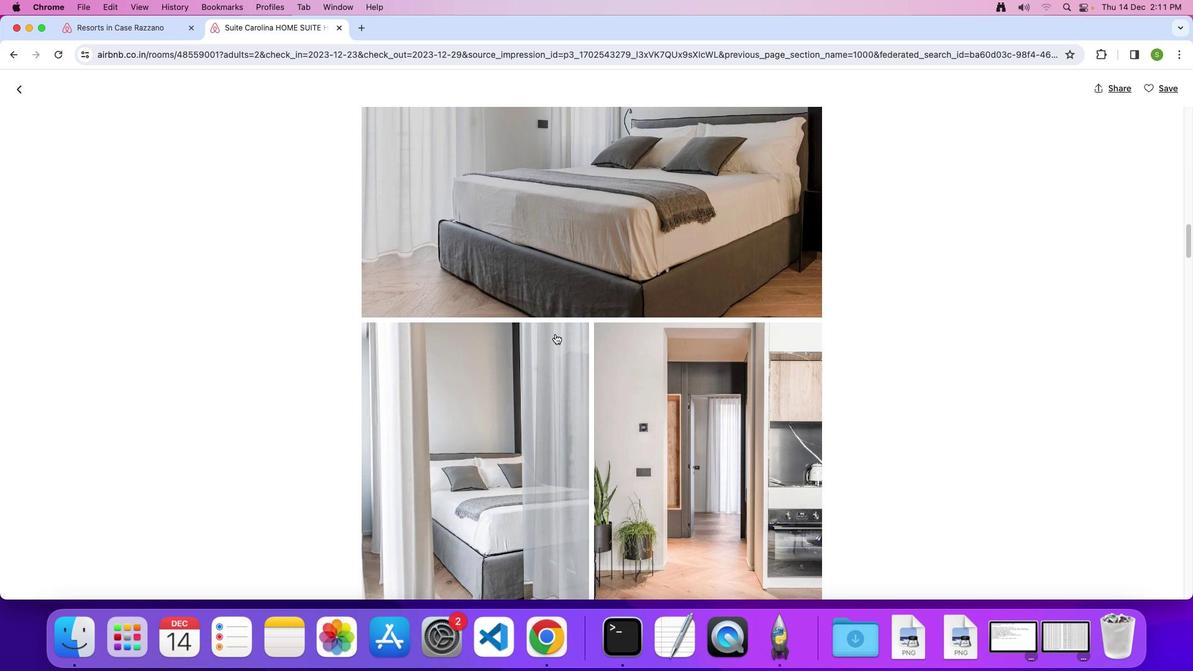 
Action: Mouse scrolled (555, 334) with delta (0, 0)
Screenshot: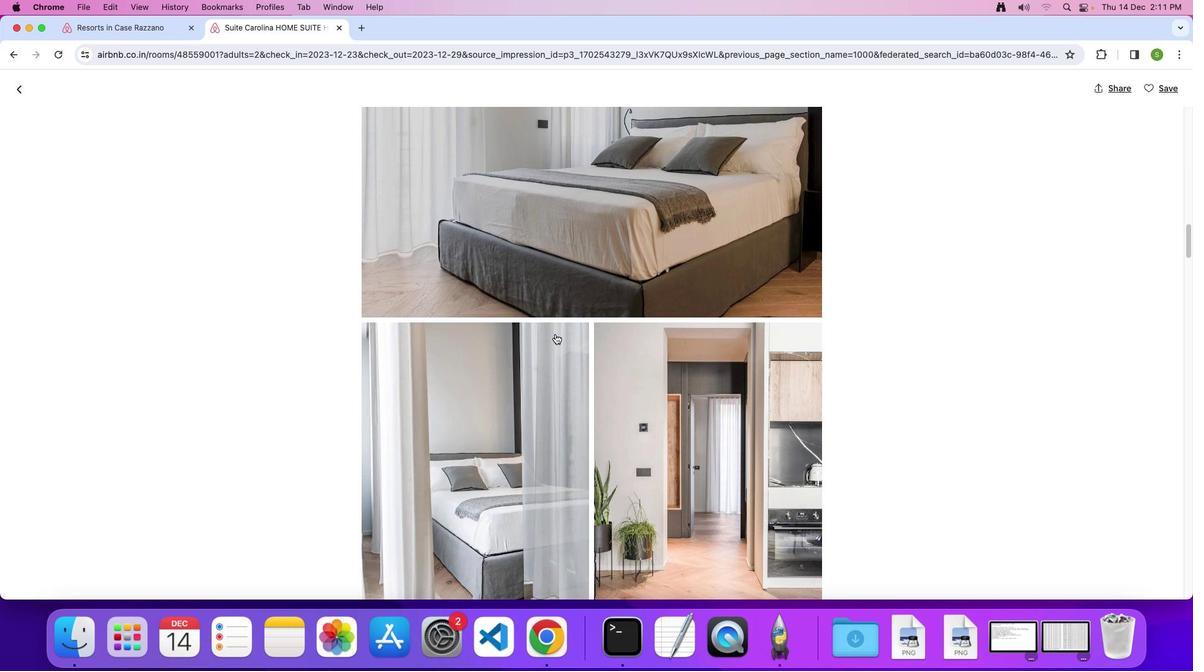 
Action: Mouse scrolled (555, 334) with delta (0, 0)
Screenshot: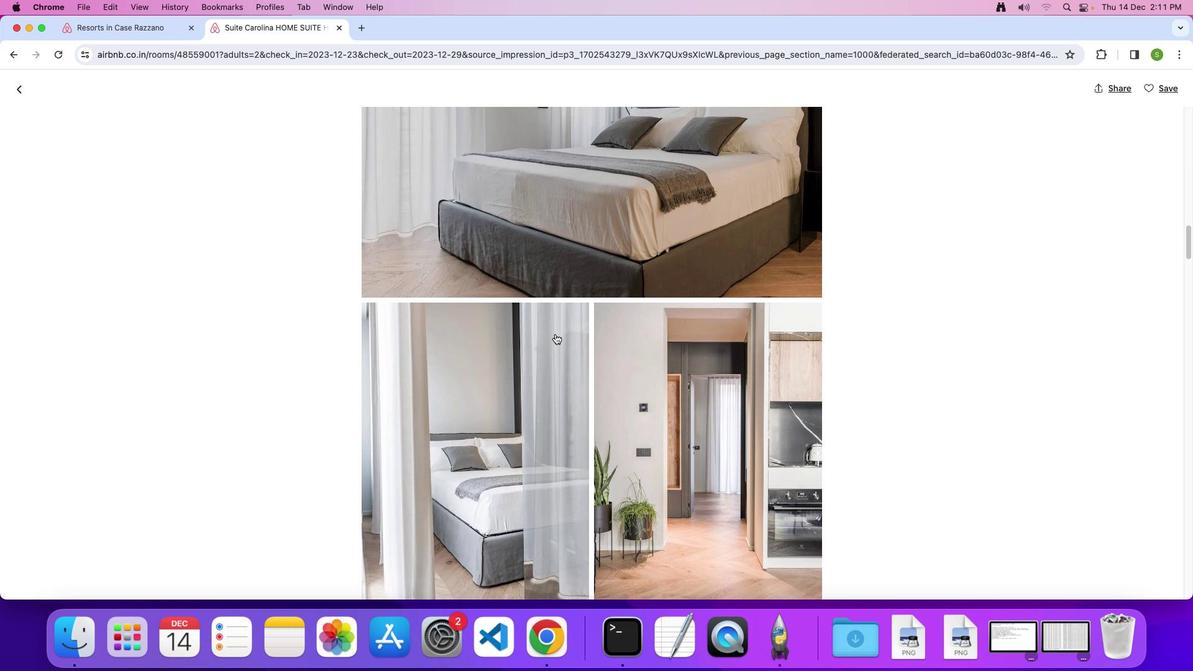 
Action: Mouse scrolled (555, 334) with delta (0, 0)
Screenshot: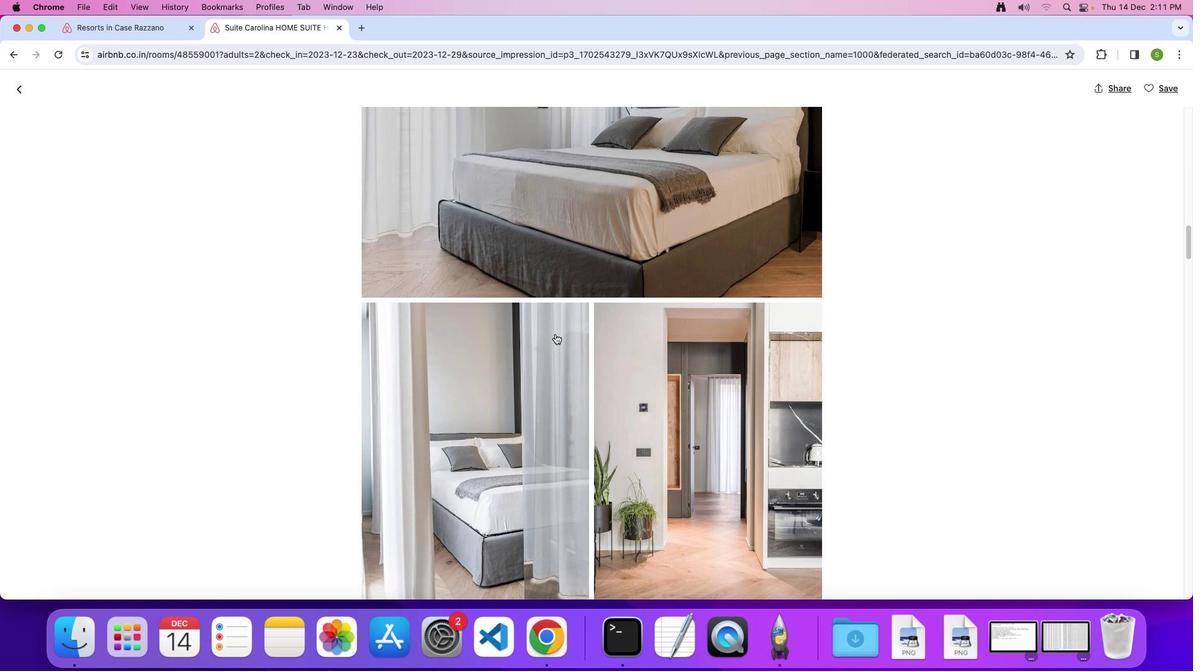 
Action: Mouse scrolled (555, 334) with delta (0, 0)
Screenshot: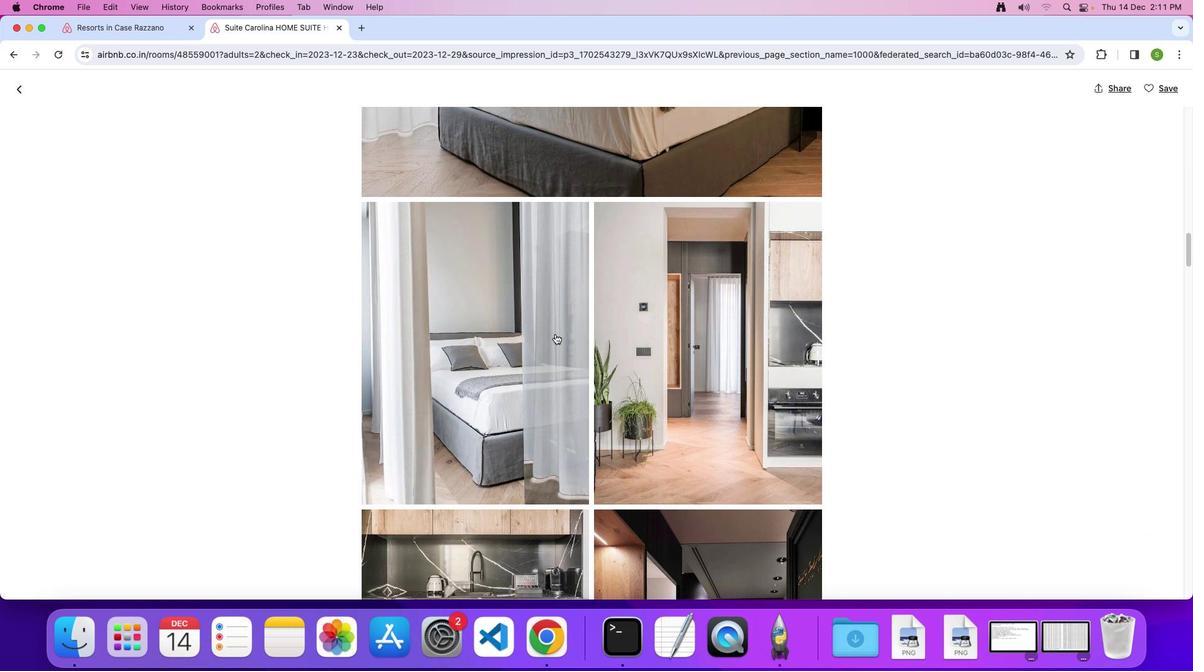 
Action: Mouse scrolled (555, 334) with delta (0, 0)
Screenshot: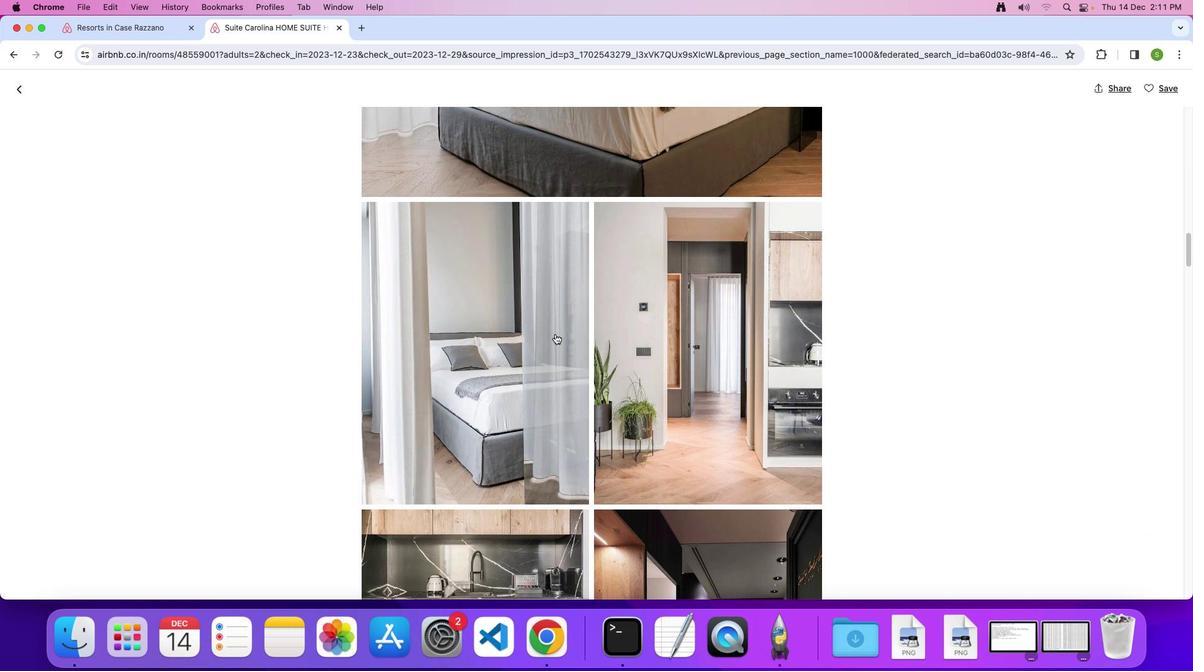 
Action: Mouse scrolled (555, 334) with delta (0, -1)
Screenshot: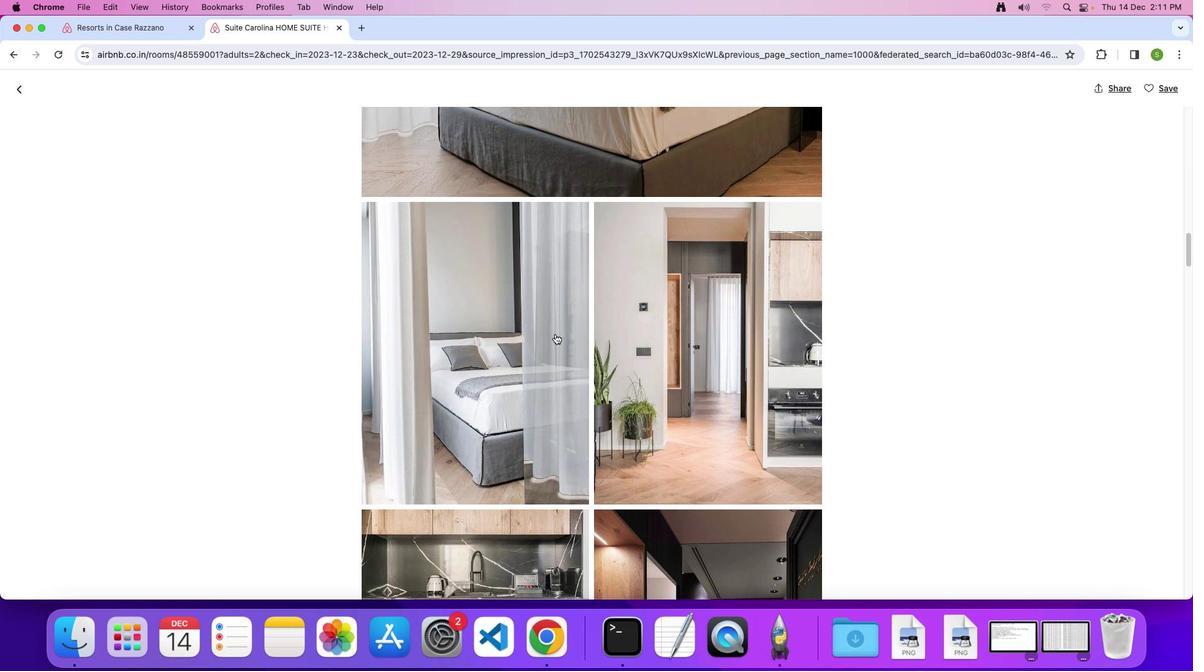 
Action: Mouse scrolled (555, 334) with delta (0, 0)
Screenshot: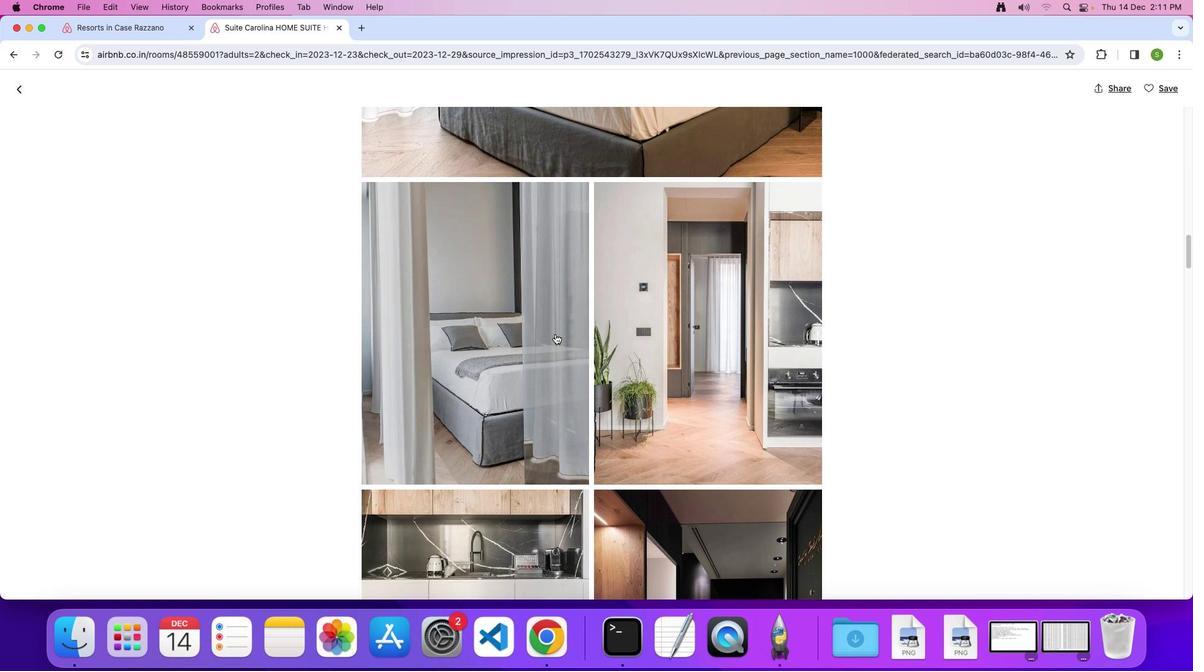 
Action: Mouse scrolled (555, 334) with delta (0, 0)
Screenshot: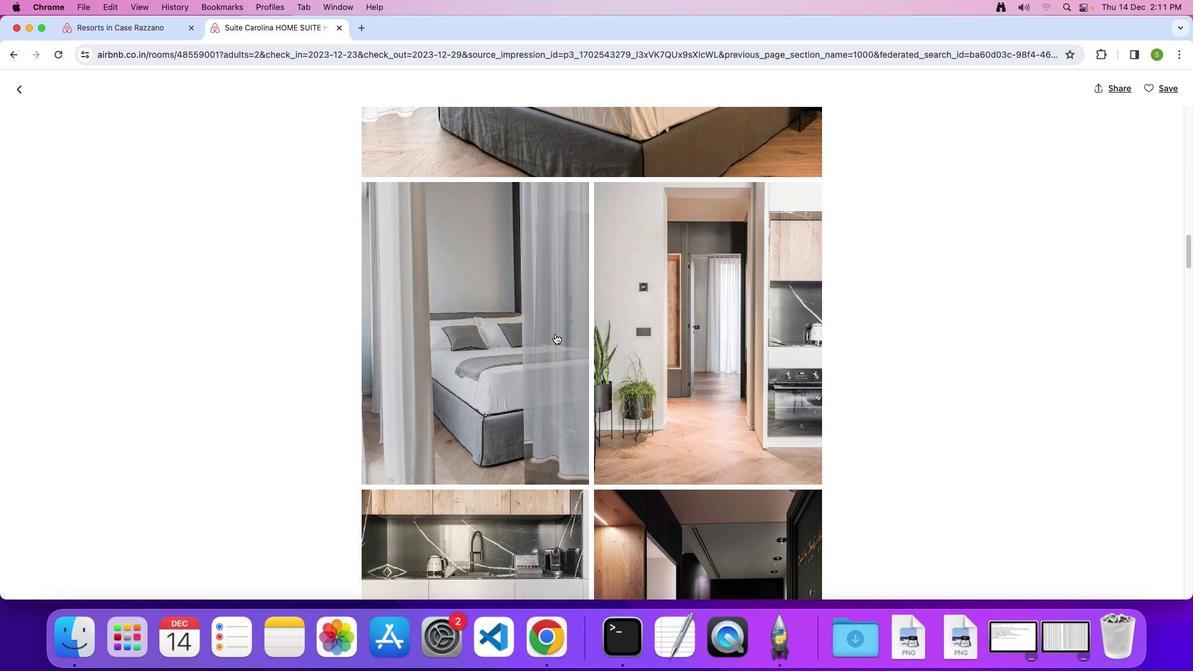 
Action: Mouse scrolled (555, 334) with delta (0, 0)
Screenshot: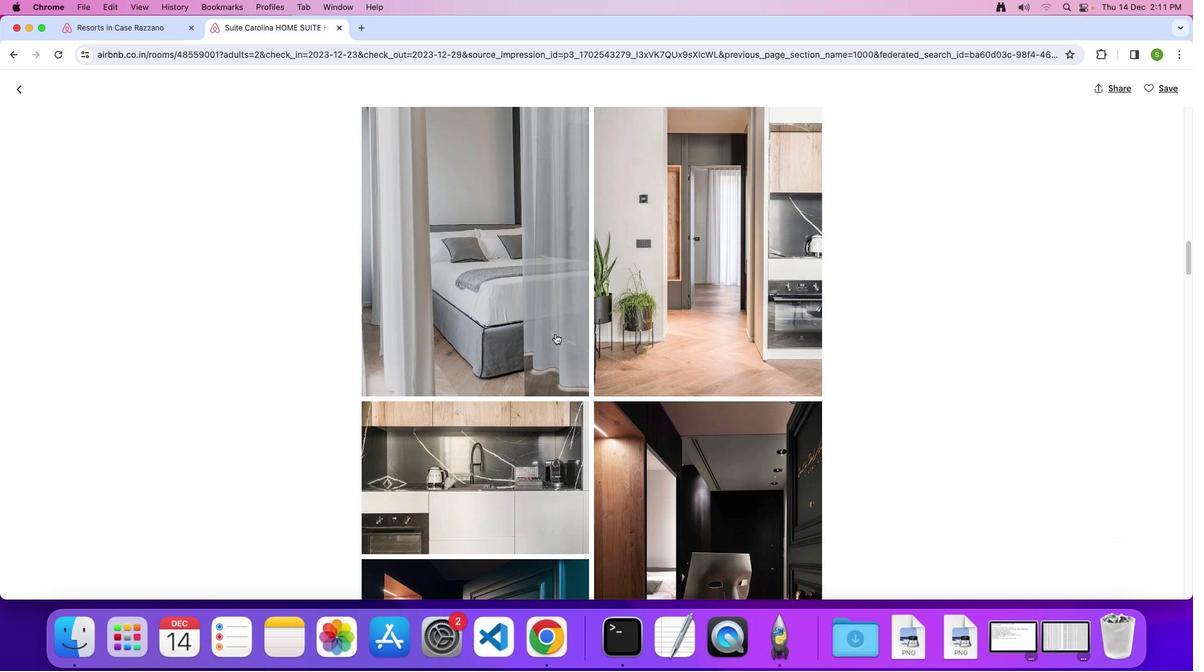 
Action: Mouse scrolled (555, 334) with delta (0, 0)
Screenshot: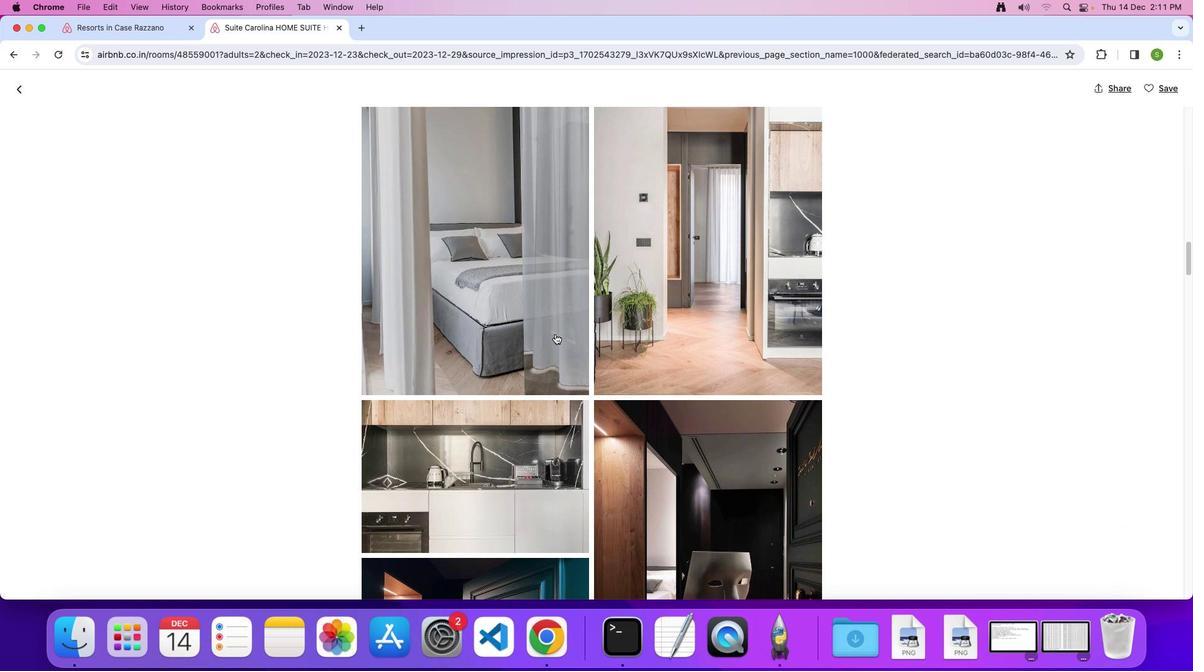 
Action: Mouse scrolled (555, 334) with delta (0, -1)
Screenshot: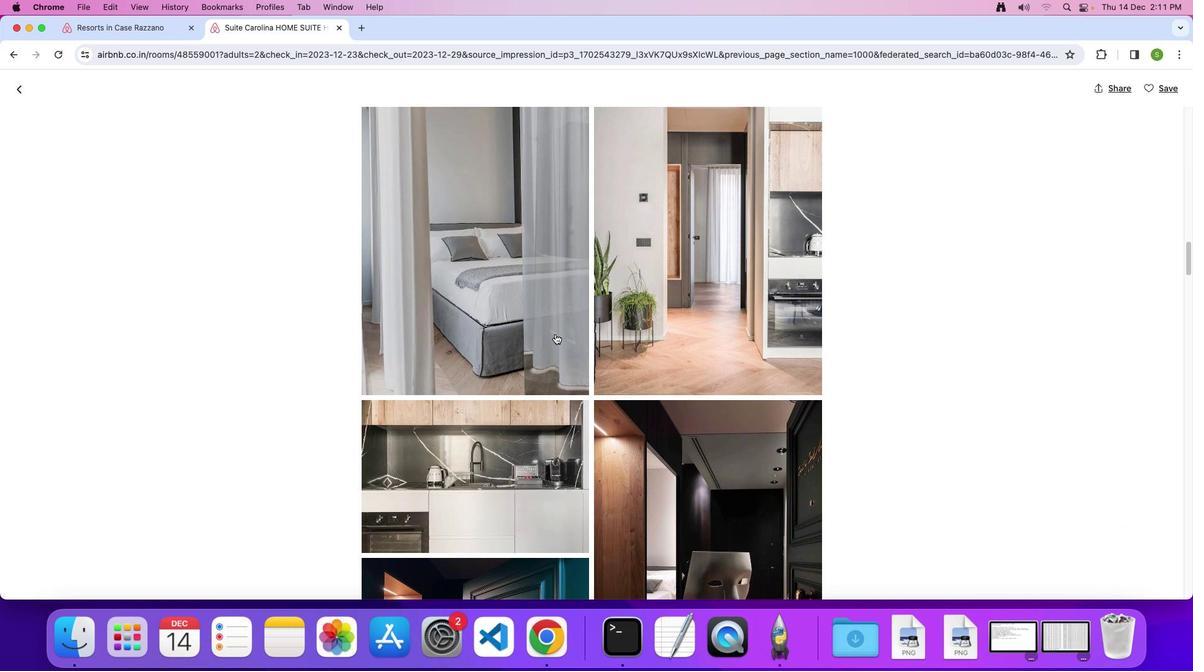 
Action: Mouse scrolled (555, 334) with delta (0, 0)
Screenshot: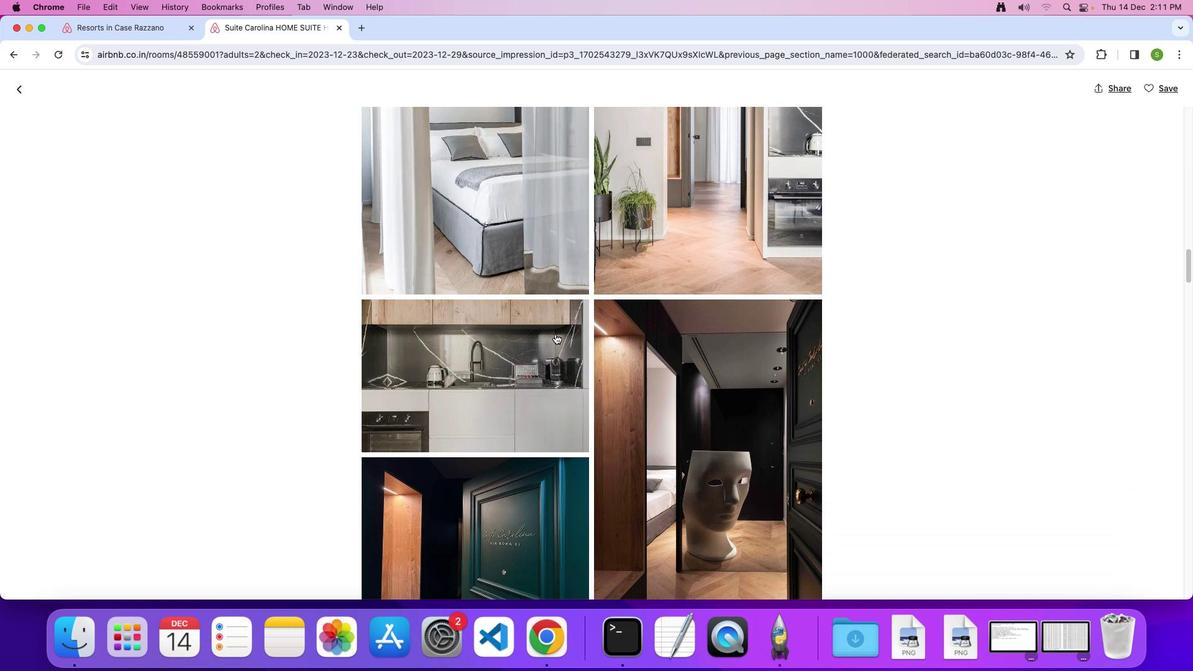 
Action: Mouse scrolled (555, 334) with delta (0, 0)
Screenshot: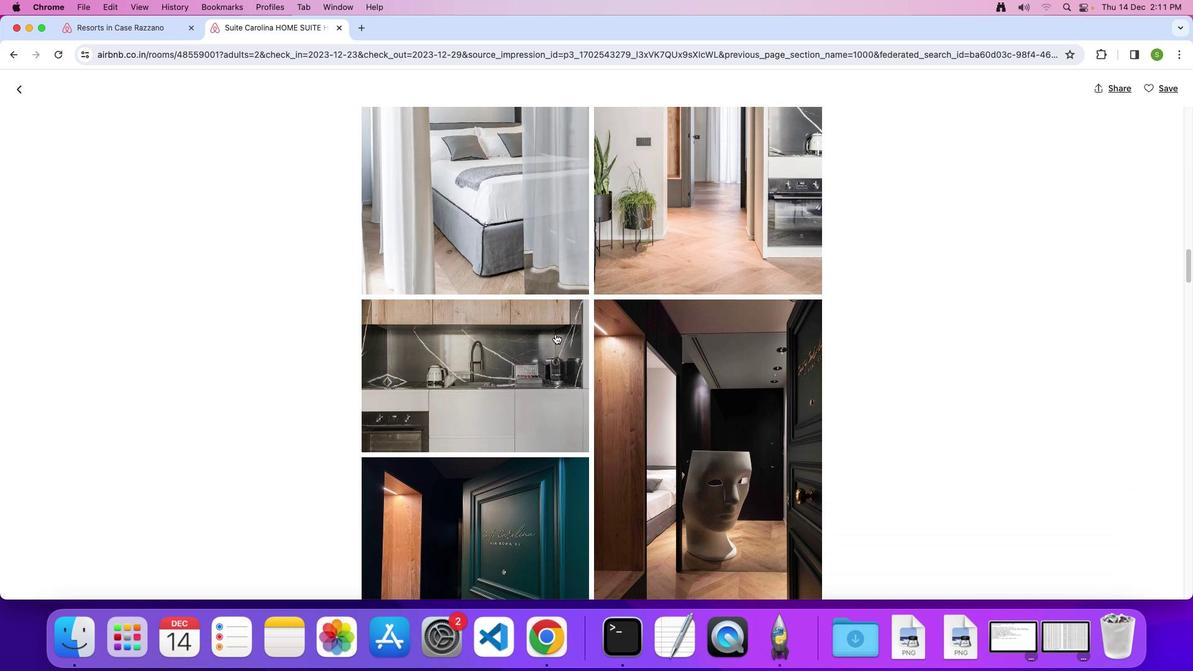 
Action: Mouse scrolled (555, 334) with delta (0, -1)
Screenshot: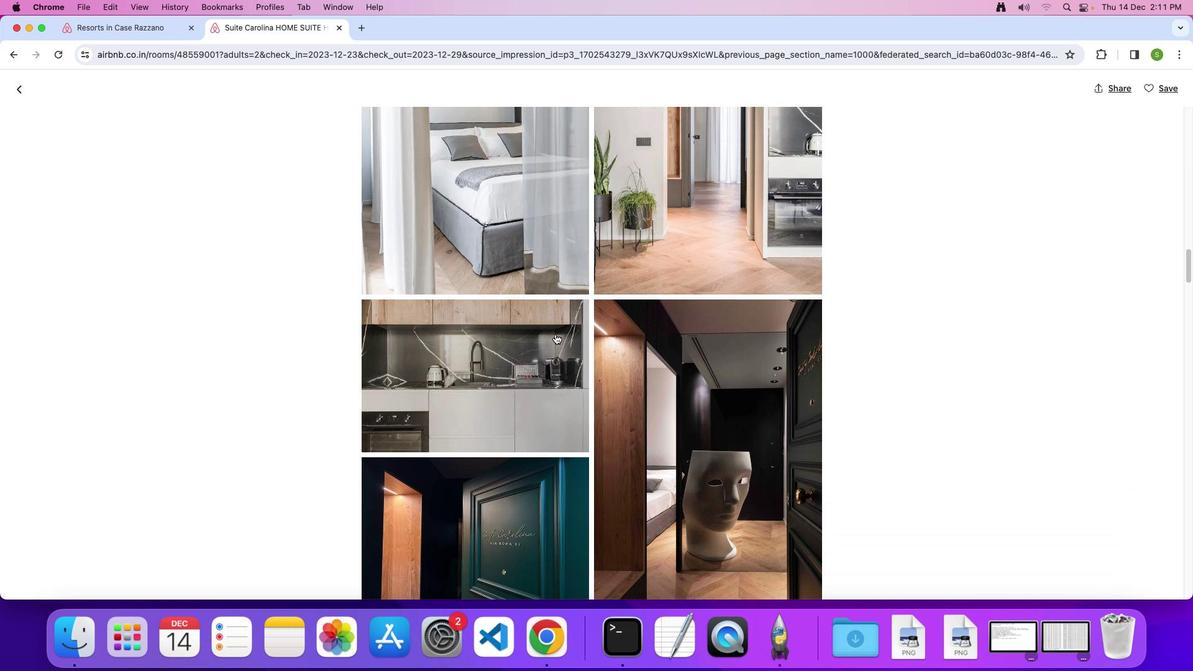
Action: Mouse scrolled (555, 334) with delta (0, 0)
Screenshot: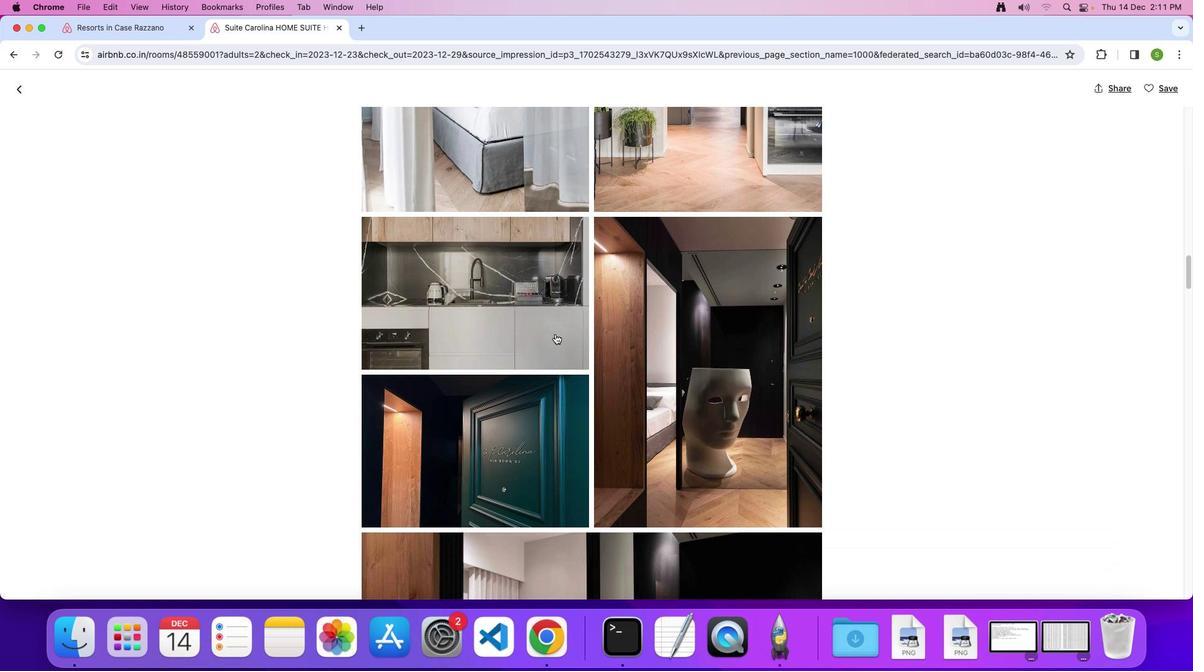
Action: Mouse scrolled (555, 334) with delta (0, 0)
Screenshot: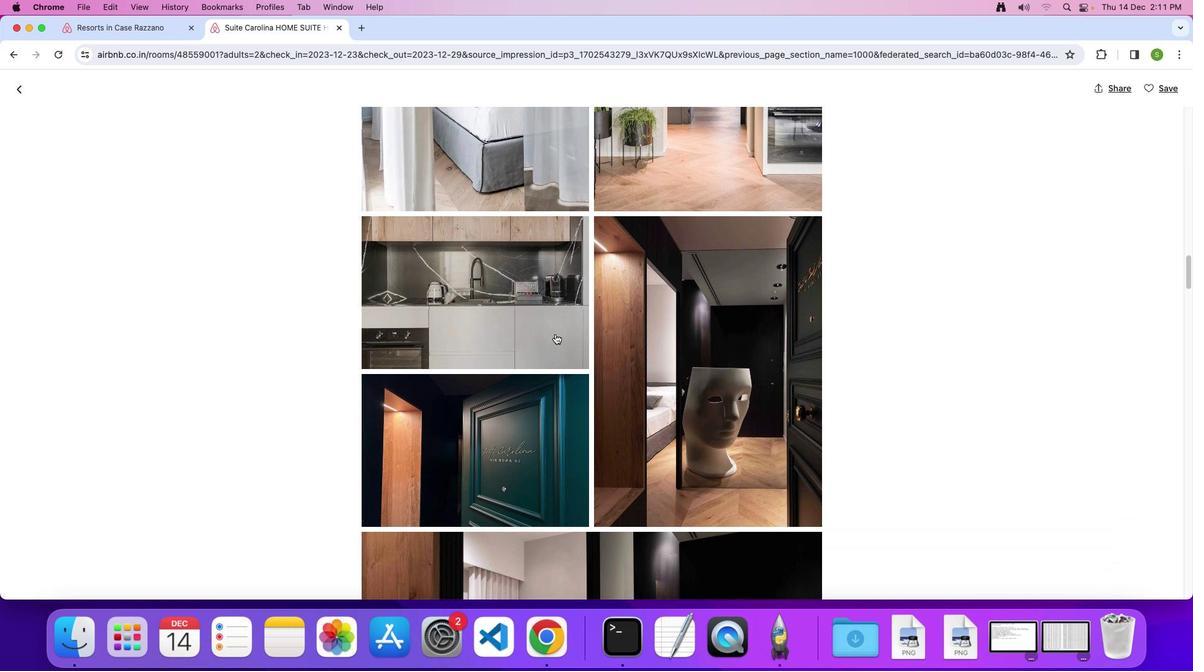 
Action: Mouse scrolled (555, 334) with delta (0, -1)
Screenshot: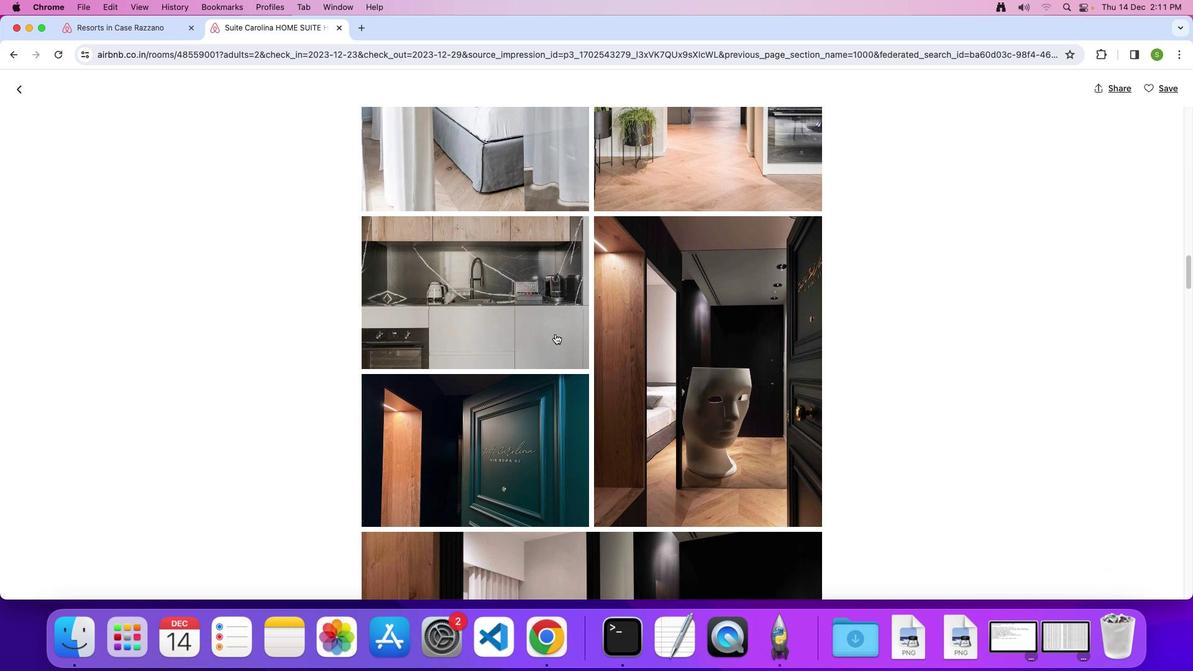 
Action: Mouse scrolled (555, 334) with delta (0, 0)
Screenshot: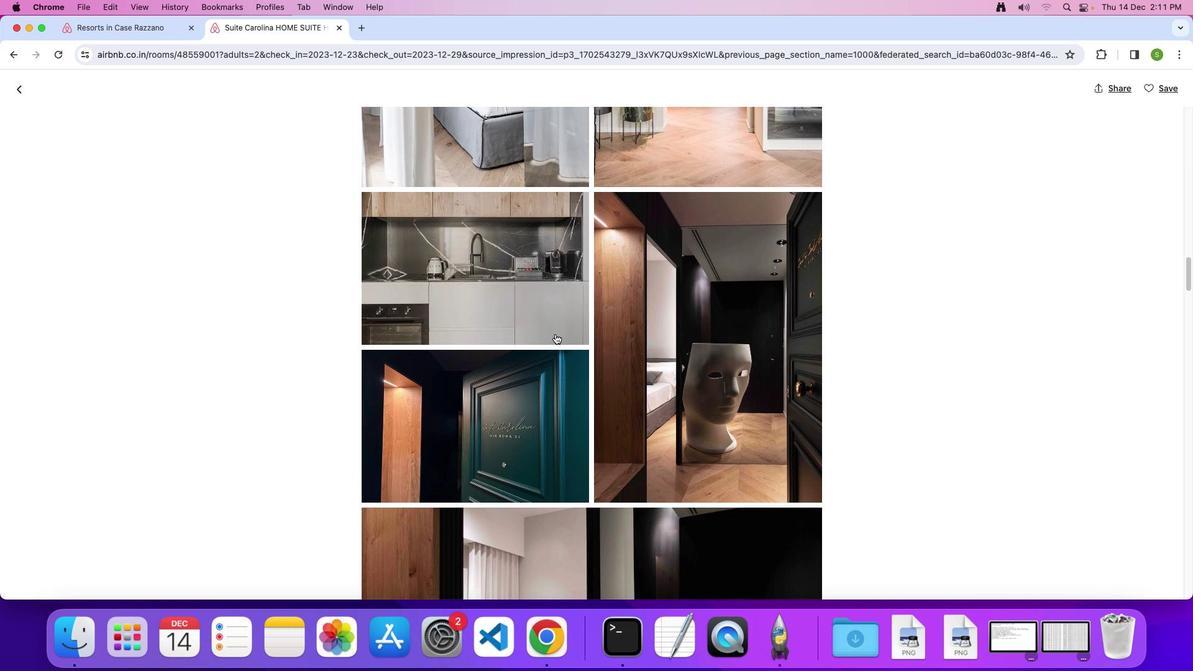 
Action: Mouse scrolled (555, 334) with delta (0, 0)
Screenshot: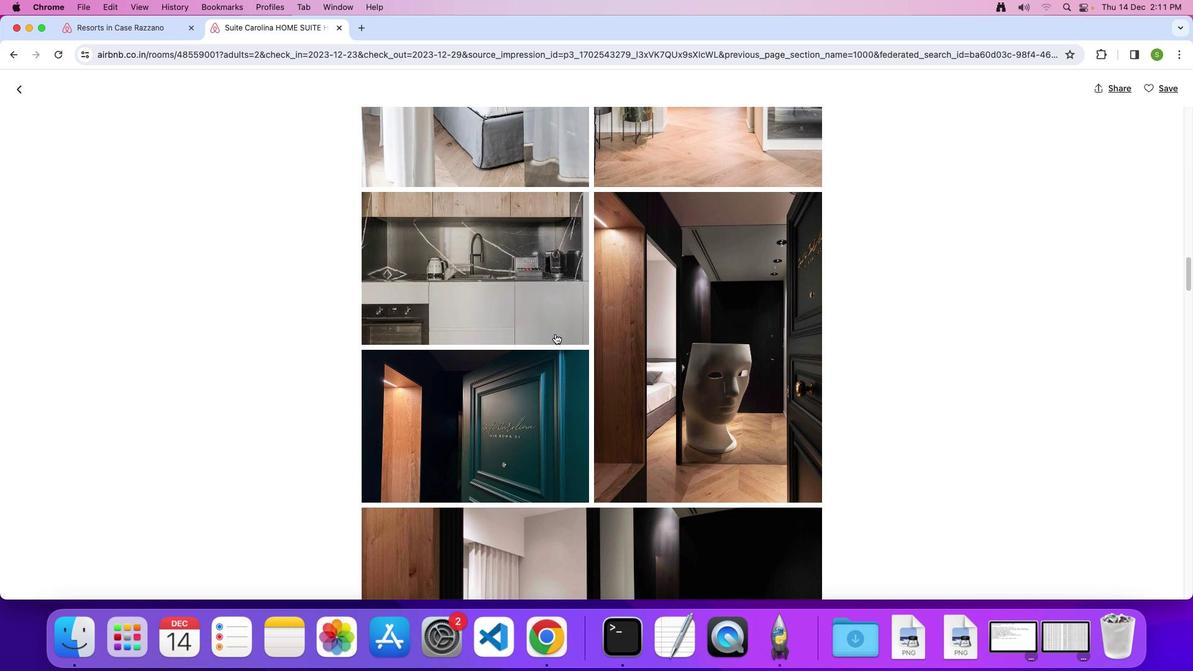 
Action: Mouse scrolled (555, 334) with delta (0, 0)
Screenshot: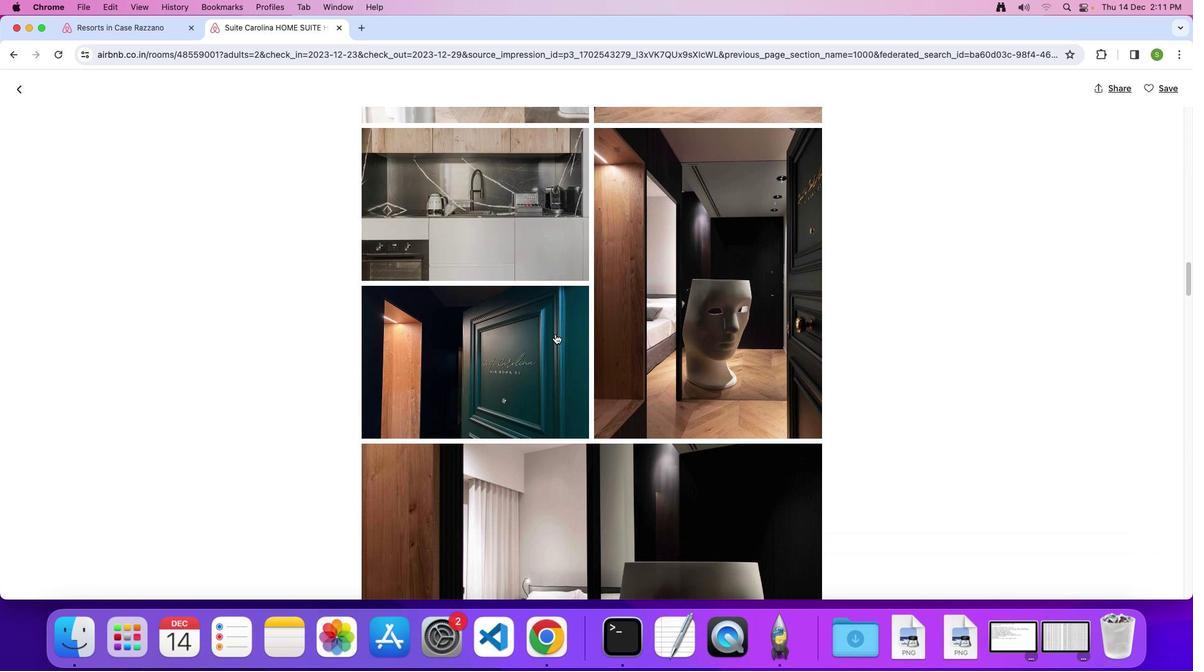 
Action: Mouse scrolled (555, 334) with delta (0, 0)
Screenshot: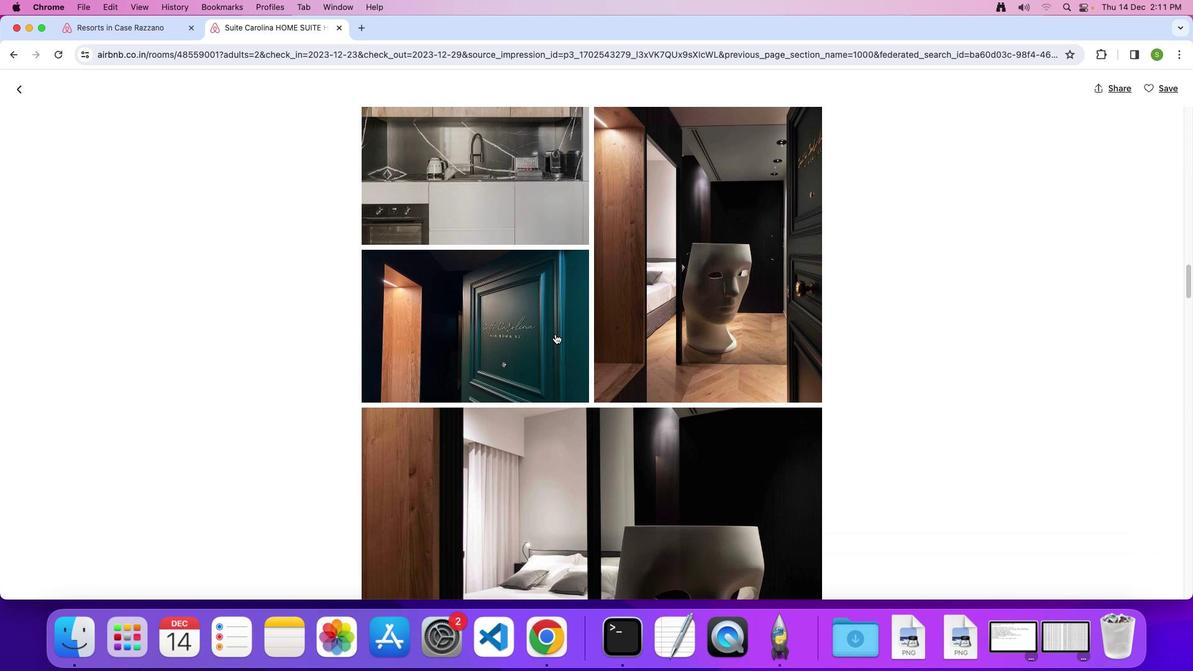 
Action: Mouse scrolled (555, 334) with delta (0, 0)
Screenshot: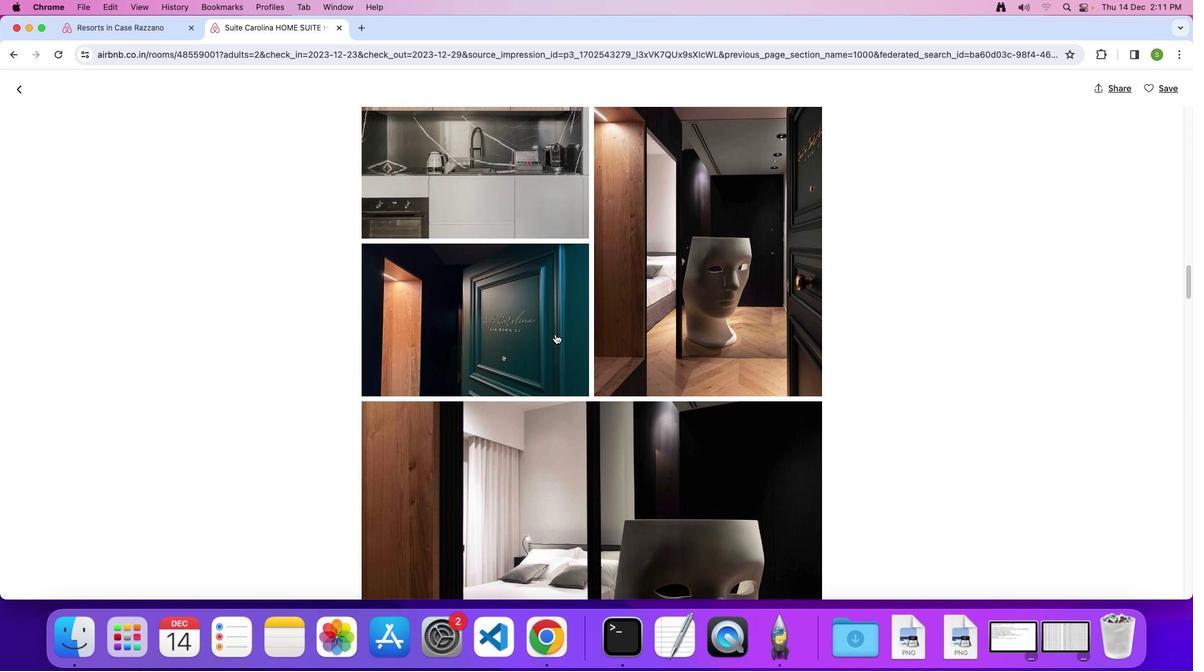 
Action: Mouse scrolled (555, 334) with delta (0, -1)
Screenshot: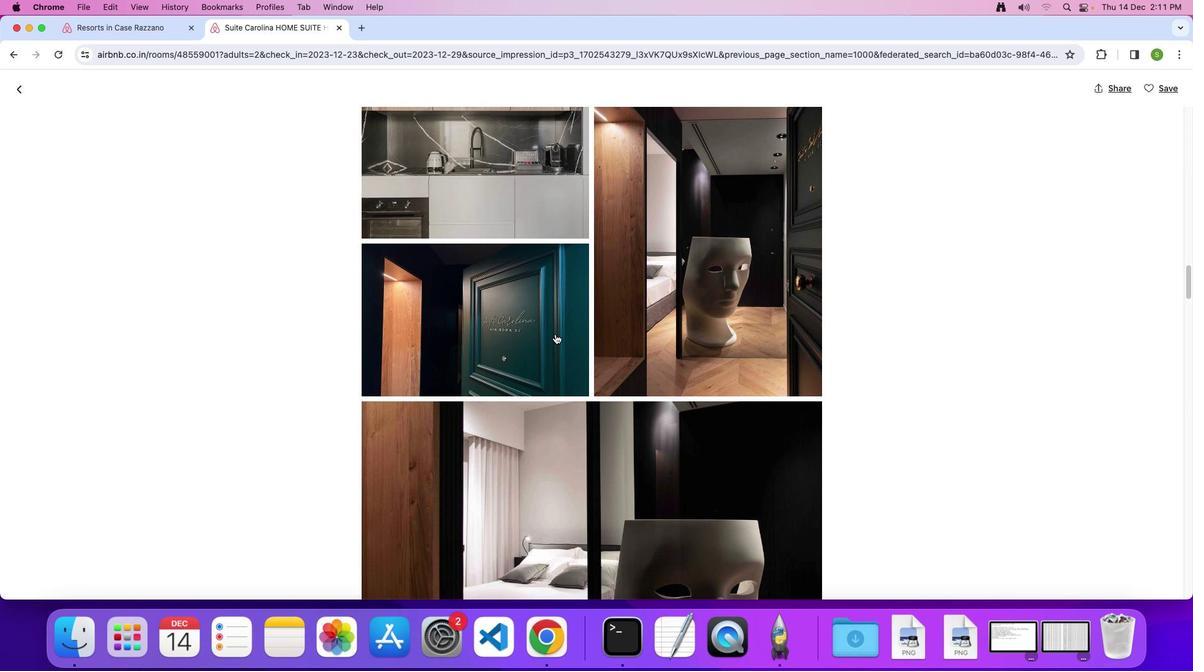 
Action: Mouse scrolled (555, 334) with delta (0, 0)
Screenshot: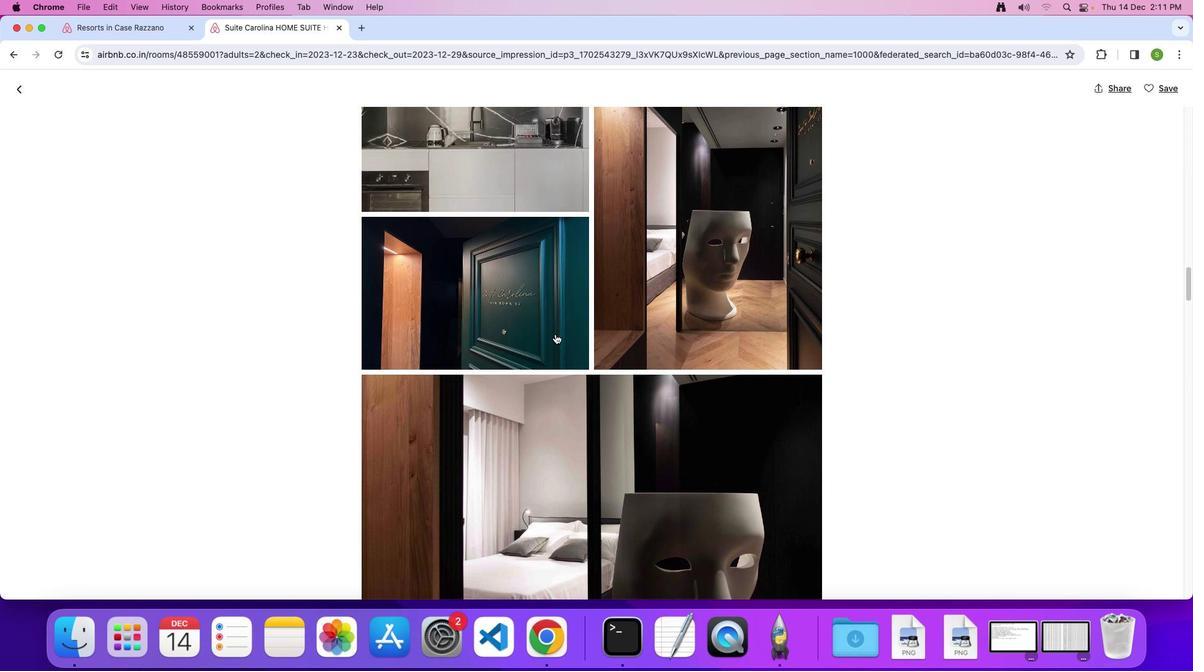 
Action: Mouse scrolled (555, 334) with delta (0, 0)
Screenshot: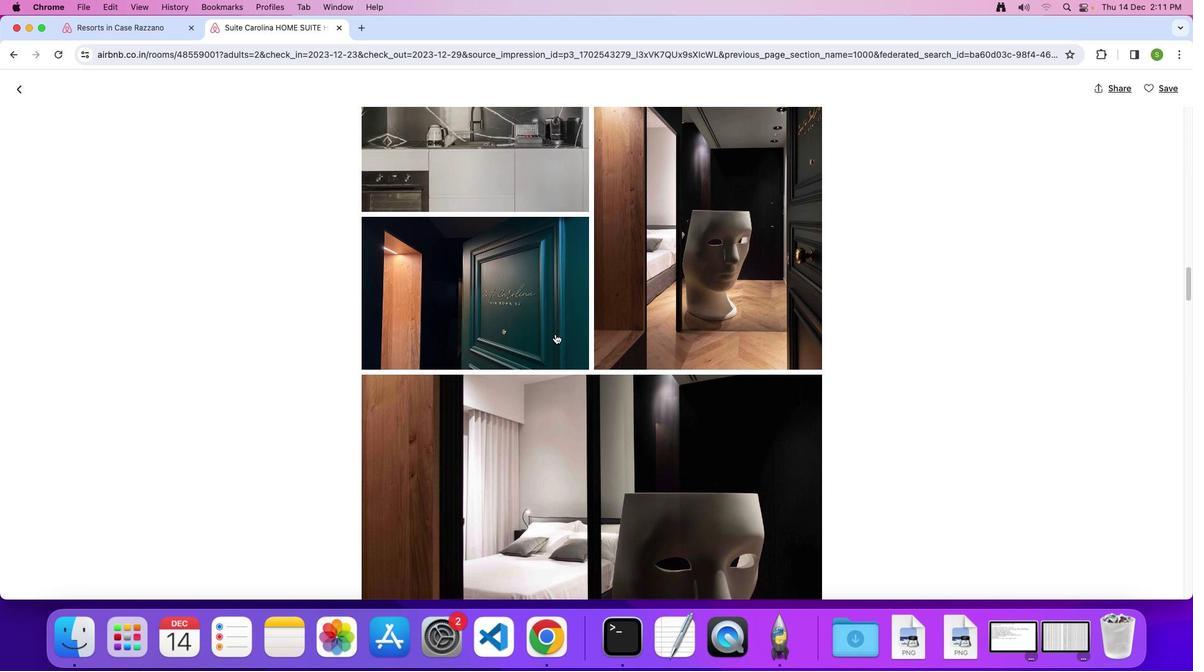 
Action: Mouse scrolled (555, 334) with delta (0, 0)
Screenshot: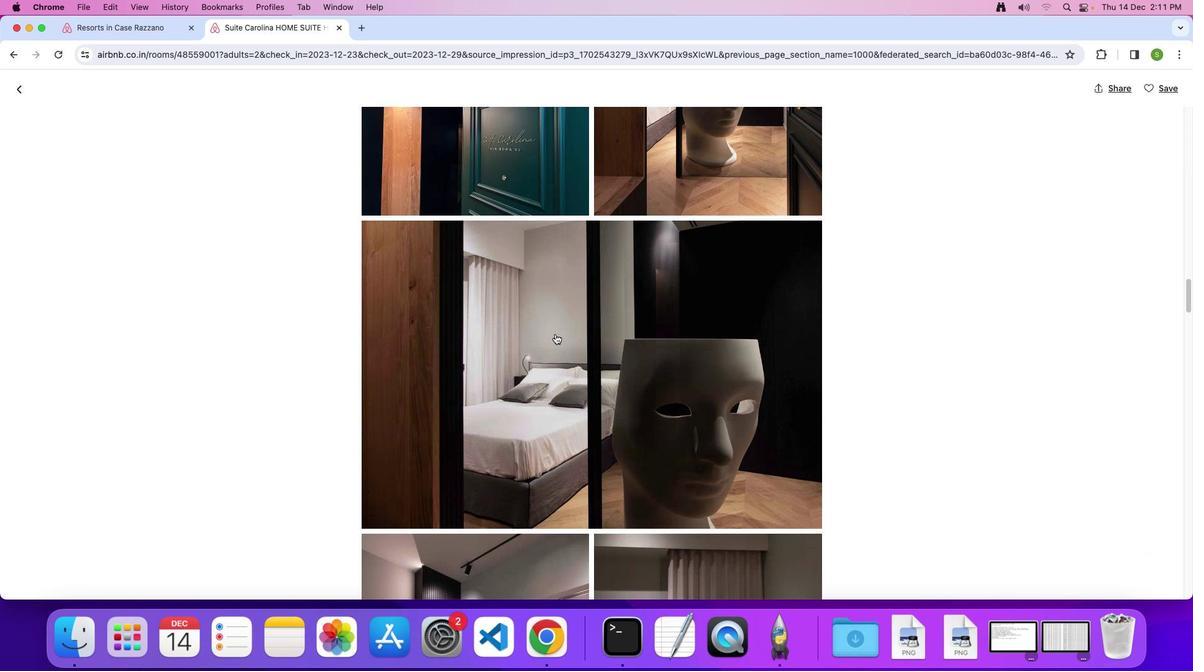 
Action: Mouse scrolled (555, 334) with delta (0, 0)
Screenshot: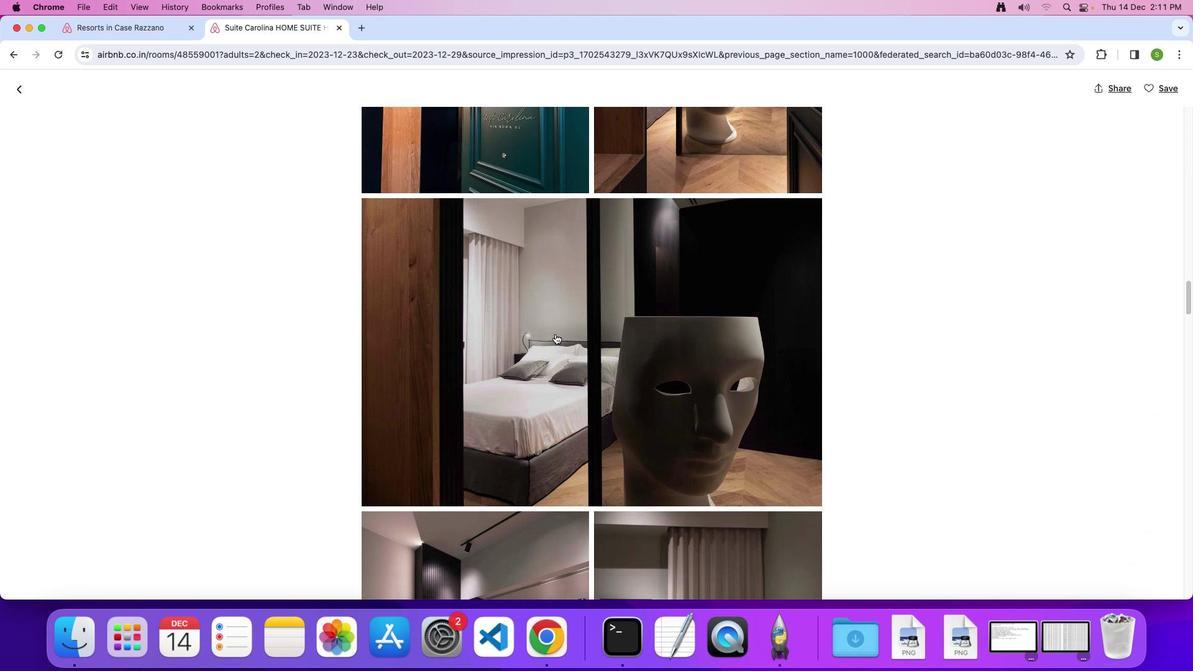 
Action: Mouse scrolled (555, 334) with delta (0, -1)
Screenshot: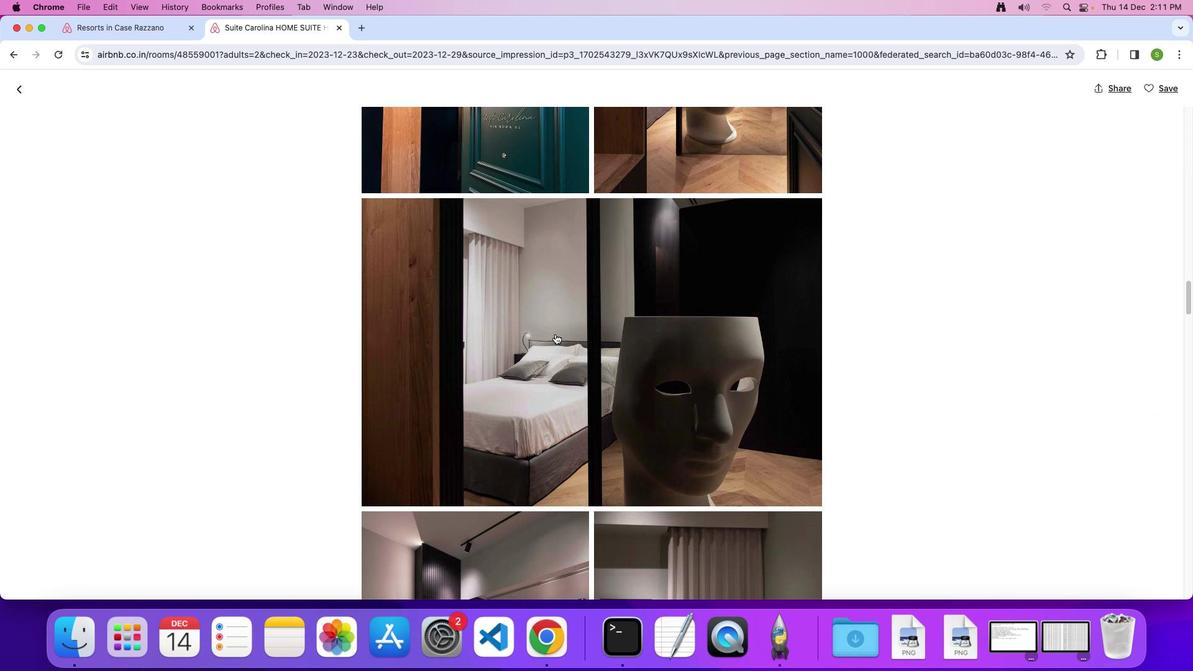 
Action: Mouse scrolled (555, 334) with delta (0, -1)
Screenshot: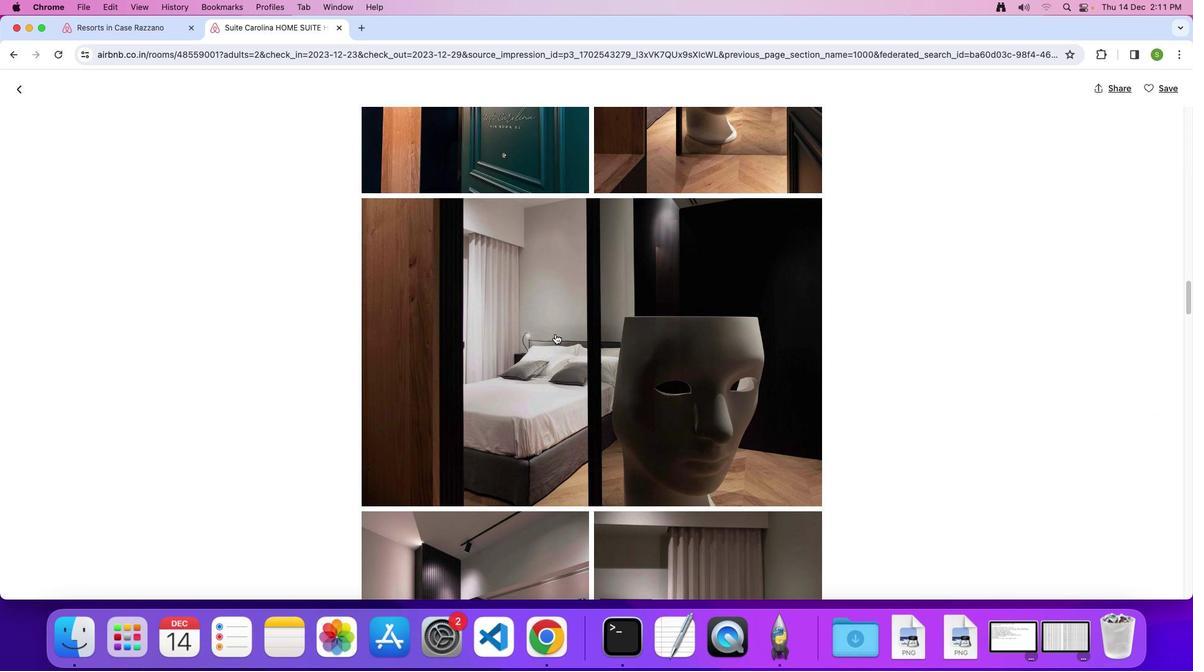 
Action: Mouse scrolled (555, 334) with delta (0, 0)
Screenshot: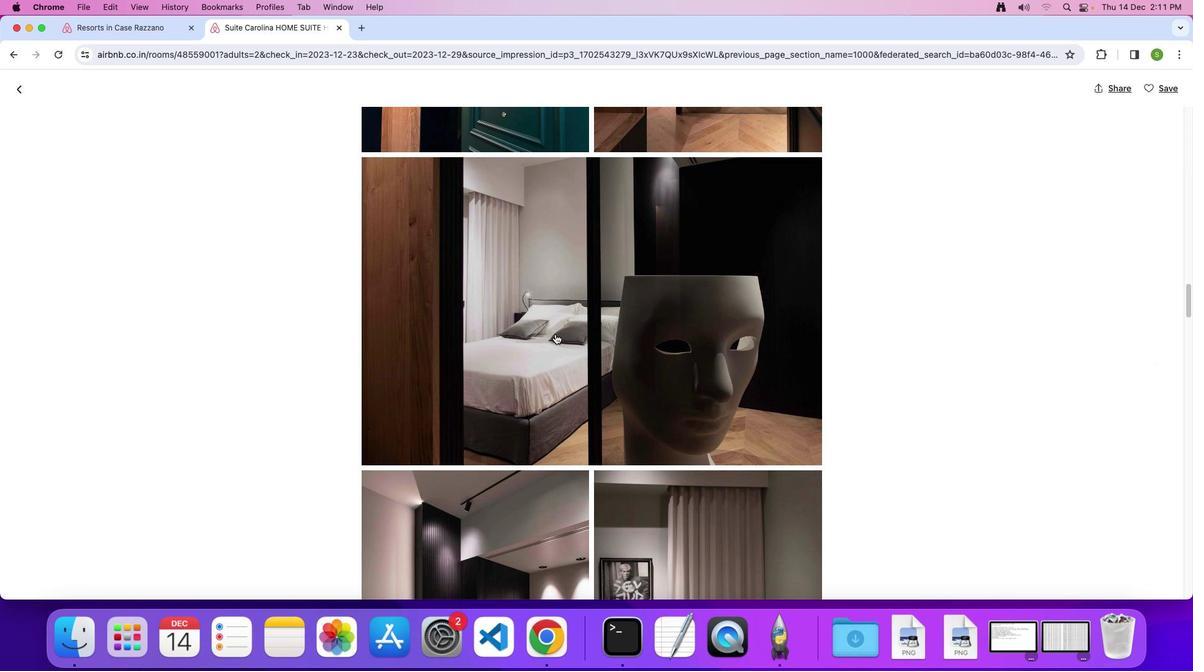 
Action: Mouse scrolled (555, 334) with delta (0, 0)
Screenshot: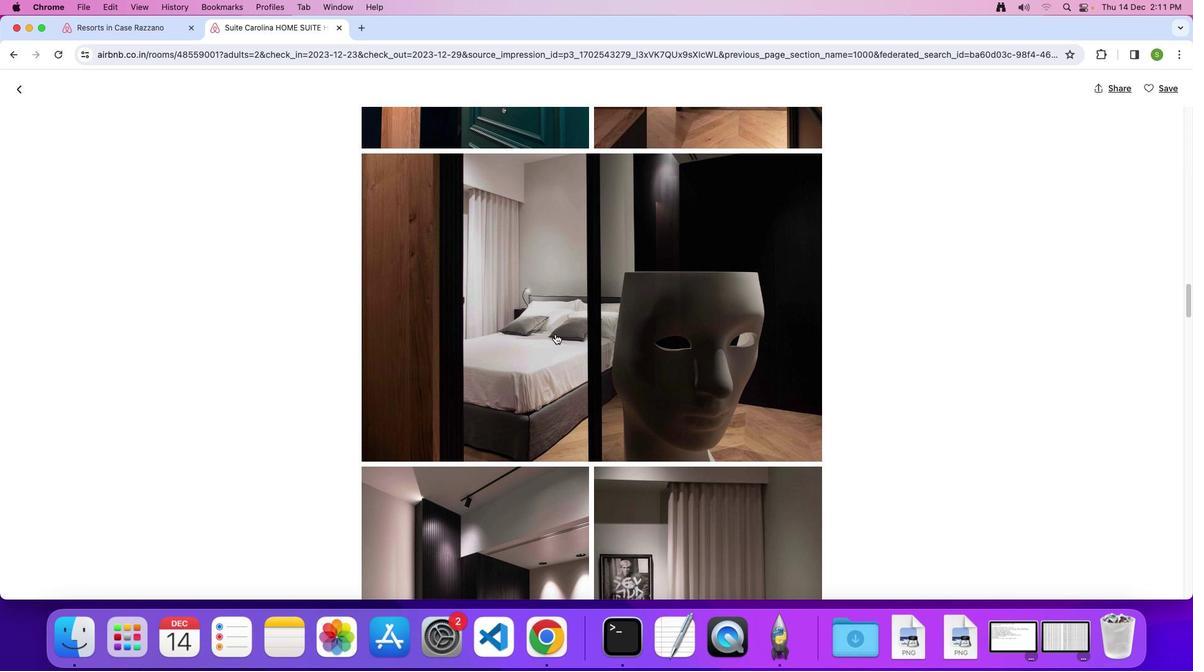 
Action: Mouse scrolled (555, 334) with delta (0, 0)
Screenshot: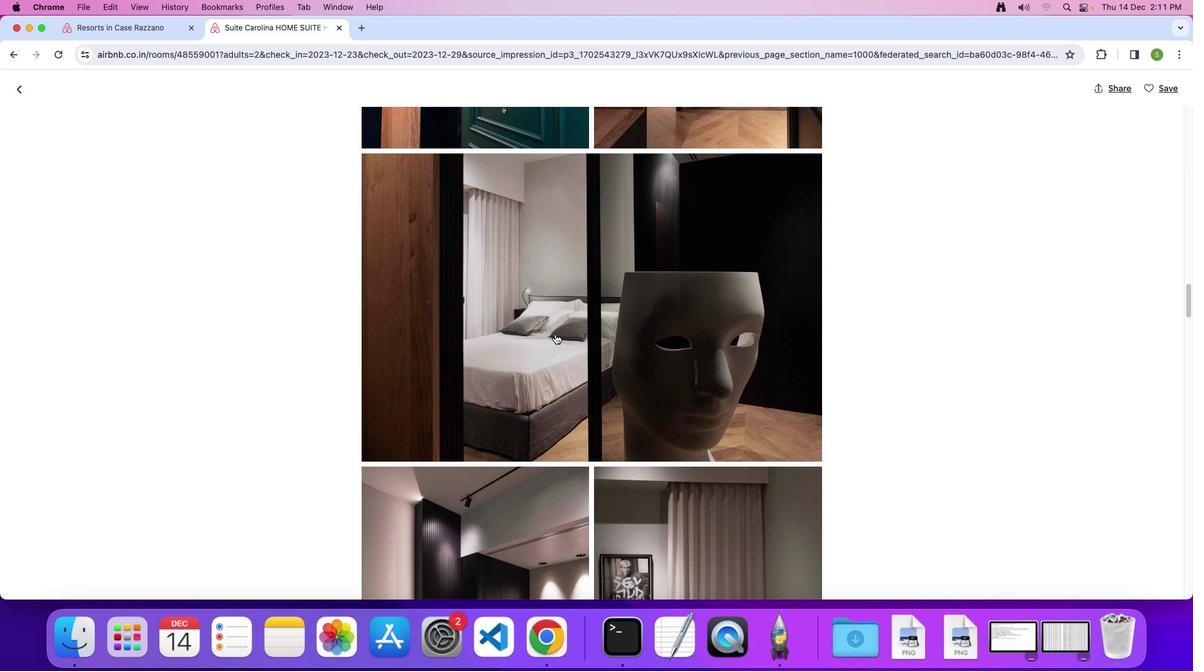
Action: Mouse scrolled (555, 334) with delta (0, 0)
Screenshot: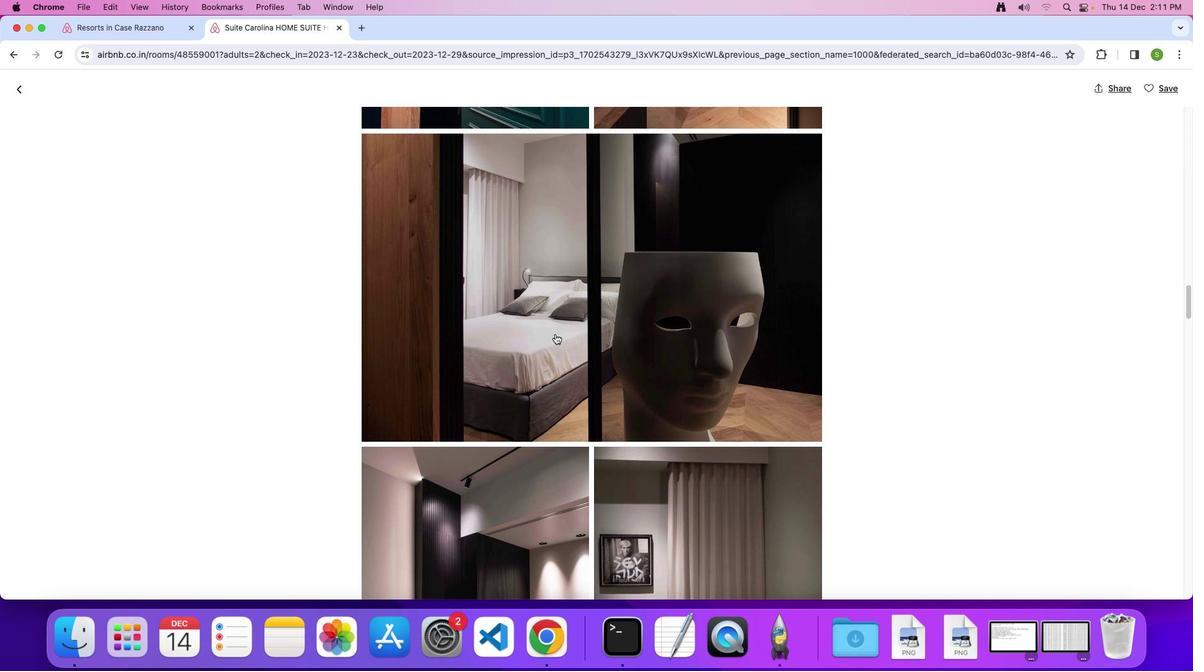 
Action: Mouse scrolled (555, 334) with delta (0, 0)
Screenshot: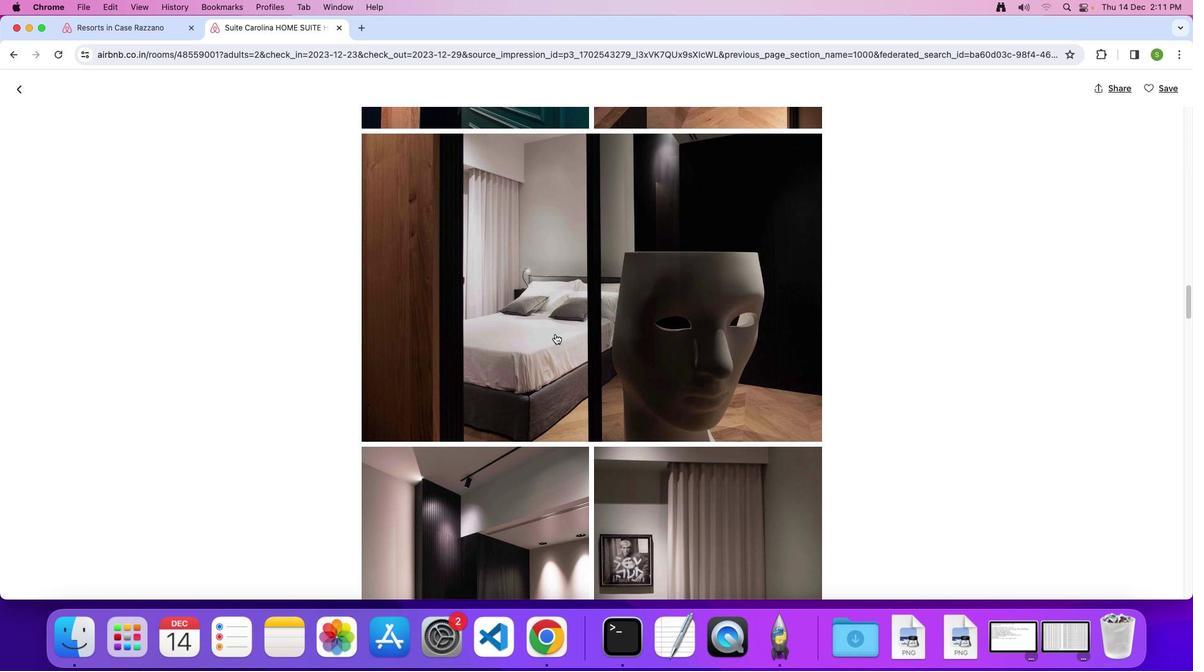 
Action: Mouse scrolled (555, 334) with delta (0, 0)
Screenshot: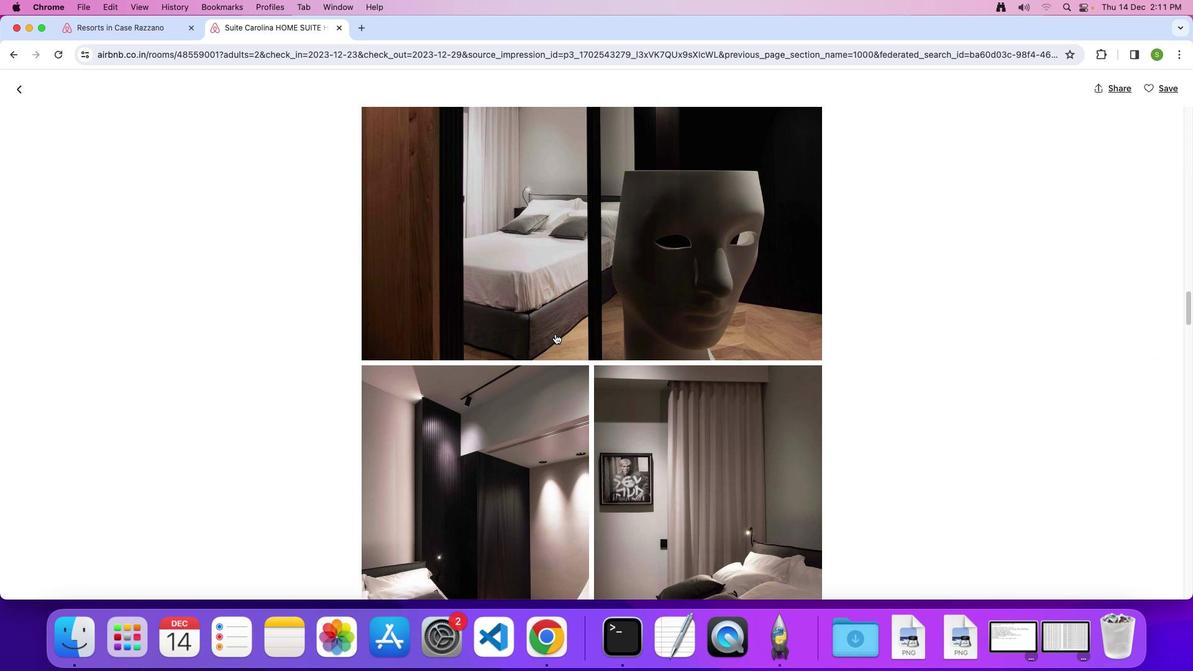 
Action: Mouse scrolled (555, 334) with delta (0, 0)
Screenshot: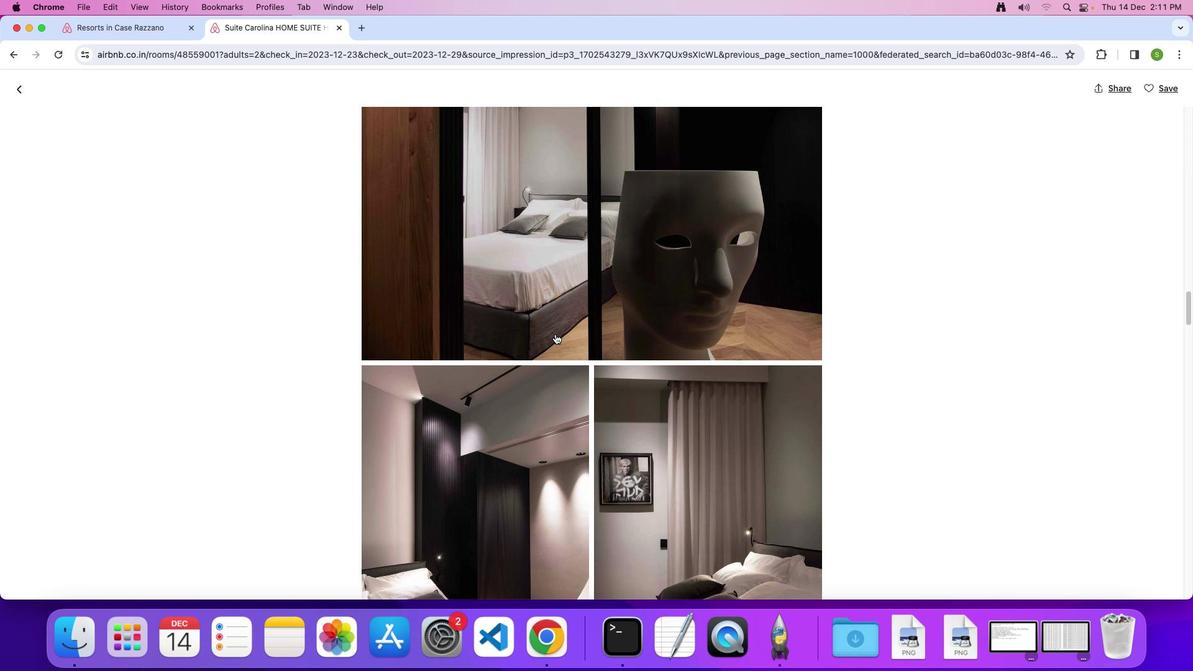
Action: Mouse scrolled (555, 334) with delta (0, -1)
Screenshot: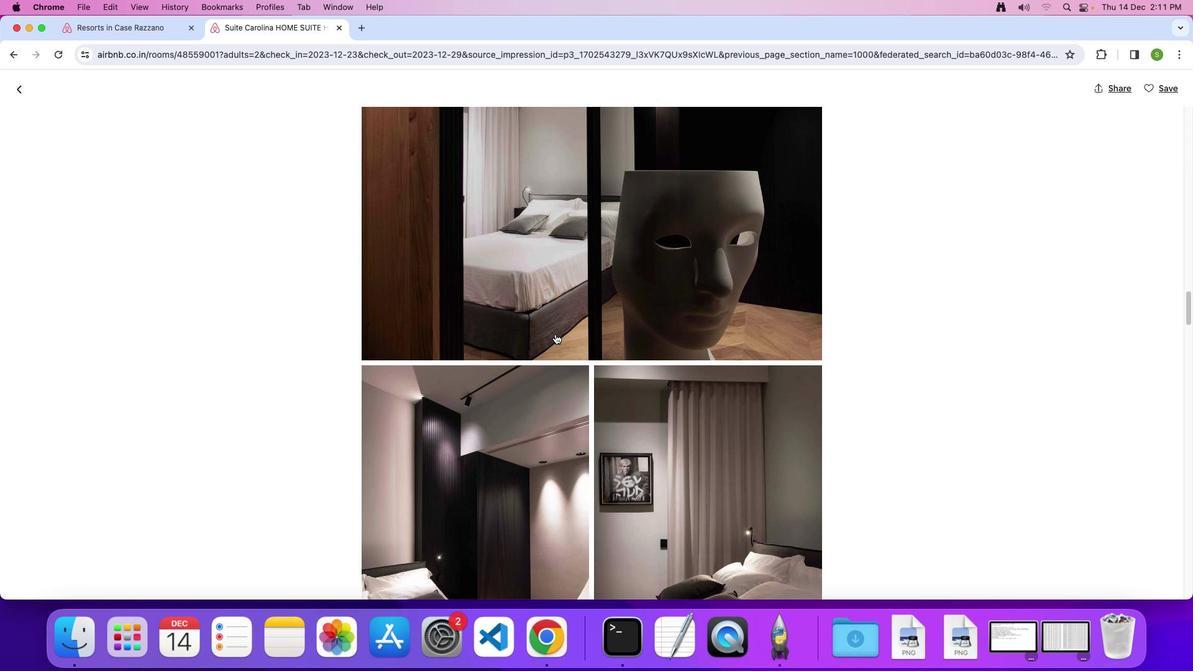 
Action: Mouse scrolled (555, 334) with delta (0, 0)
Screenshot: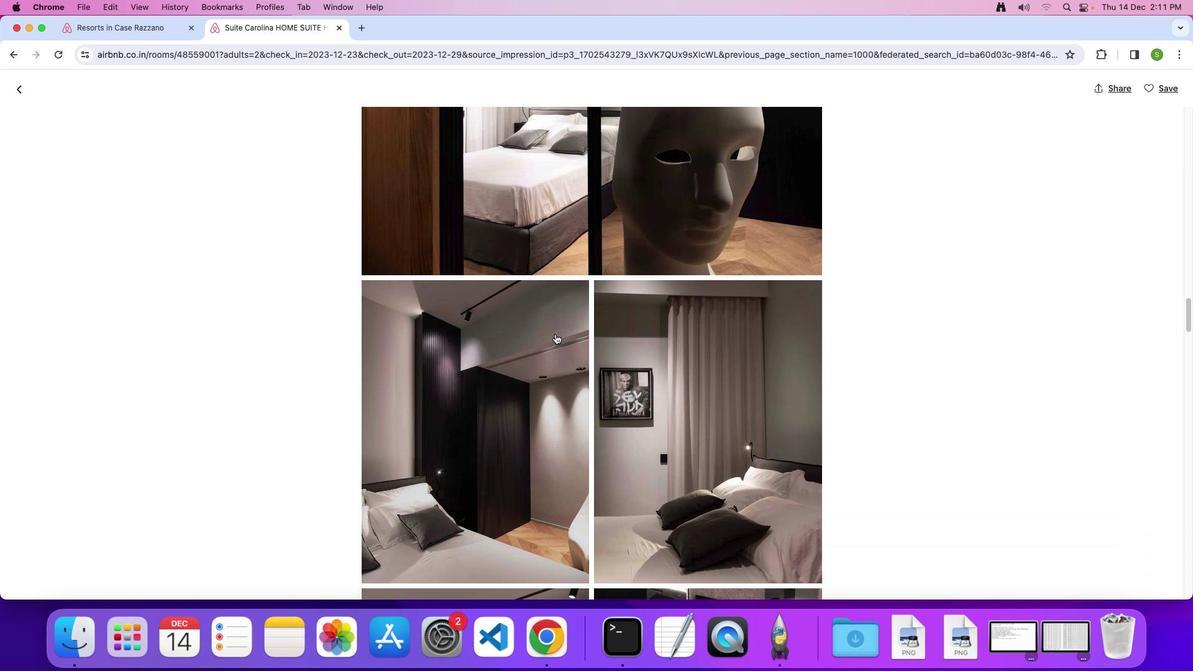 
Action: Mouse scrolled (555, 334) with delta (0, 0)
Screenshot: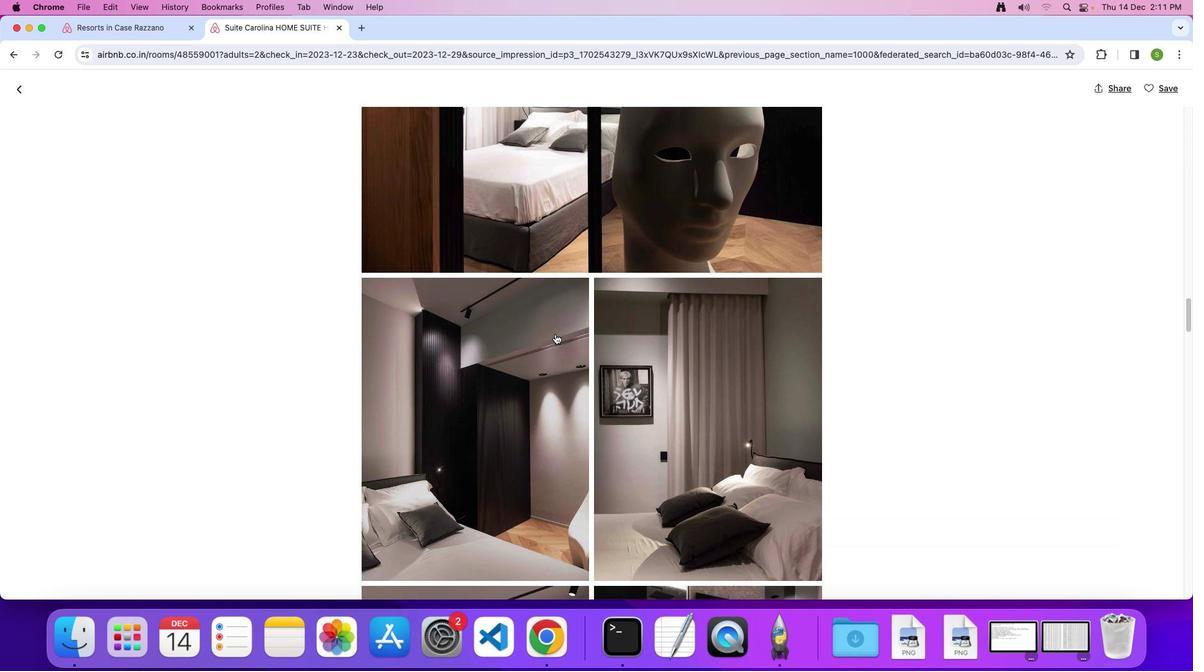 
Action: Mouse scrolled (555, 334) with delta (0, -1)
Screenshot: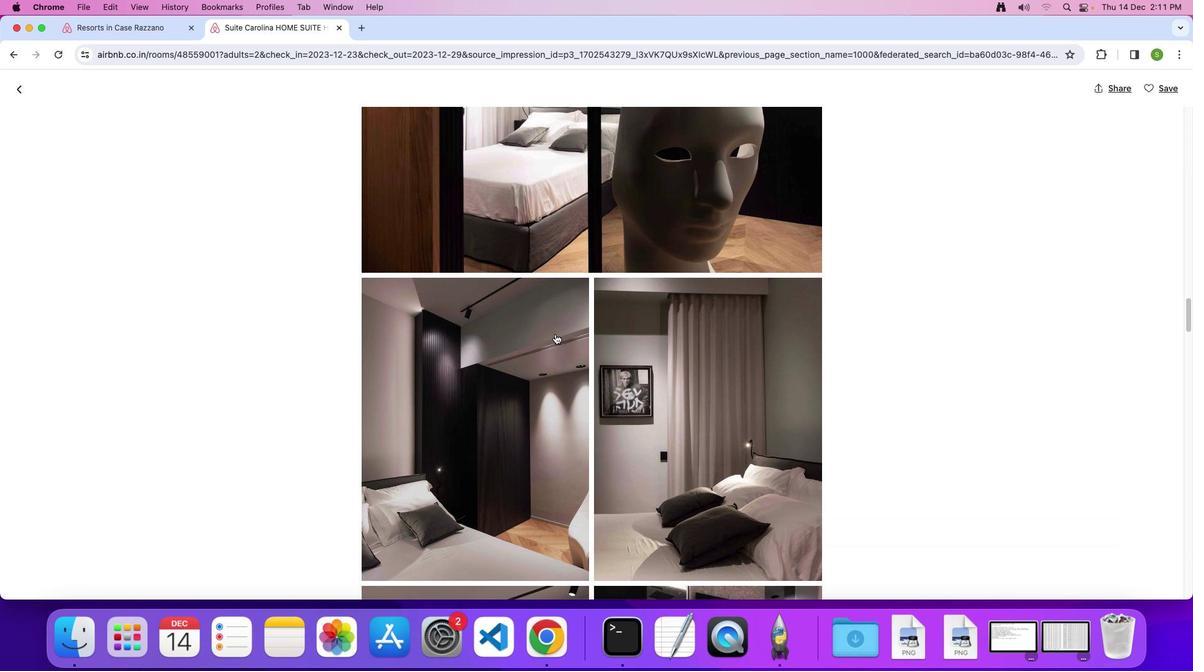
Action: Mouse scrolled (555, 334) with delta (0, 0)
Screenshot: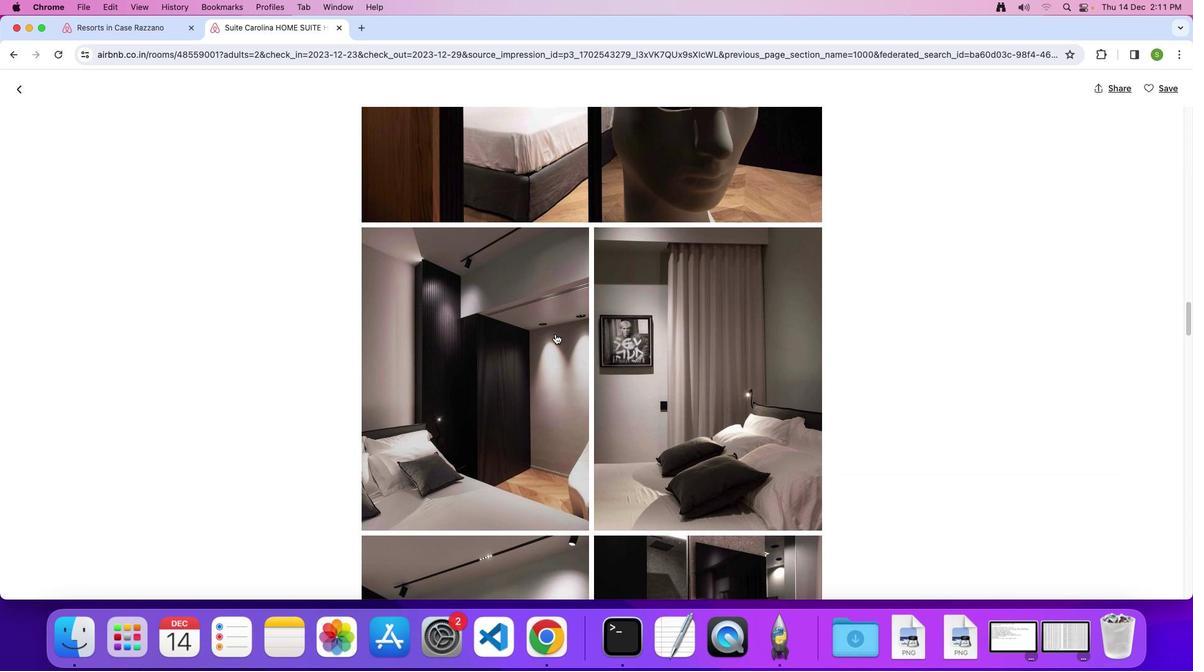 
Action: Mouse scrolled (555, 334) with delta (0, 0)
Screenshot: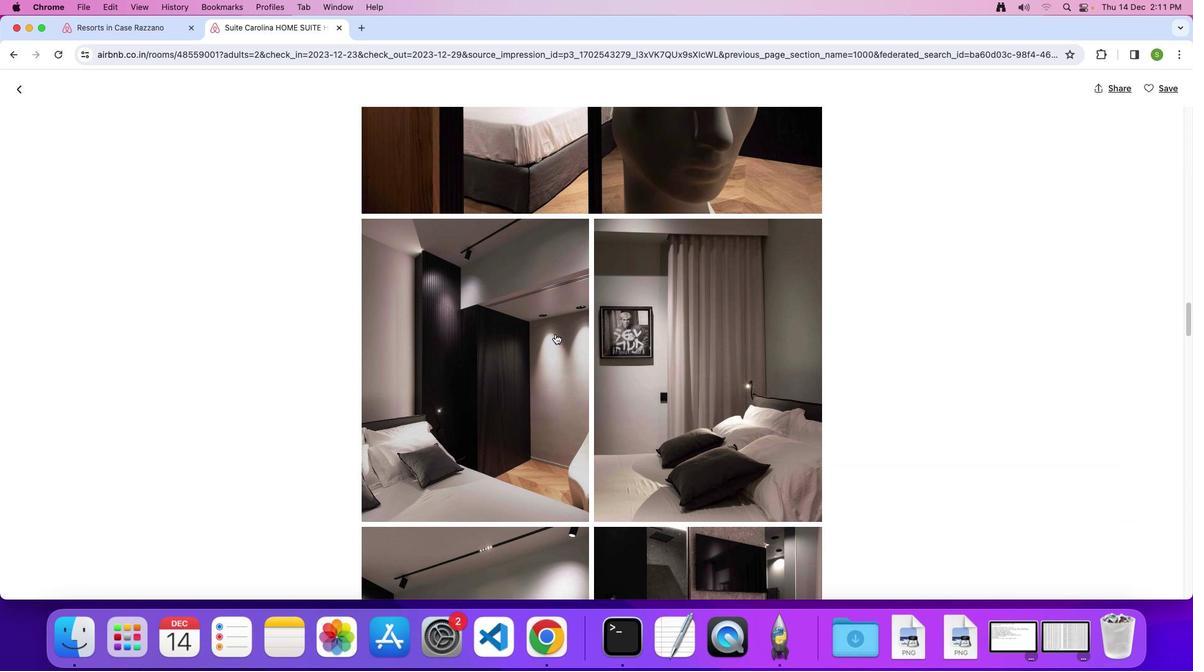 
Action: Mouse scrolled (555, 334) with delta (0, 0)
Screenshot: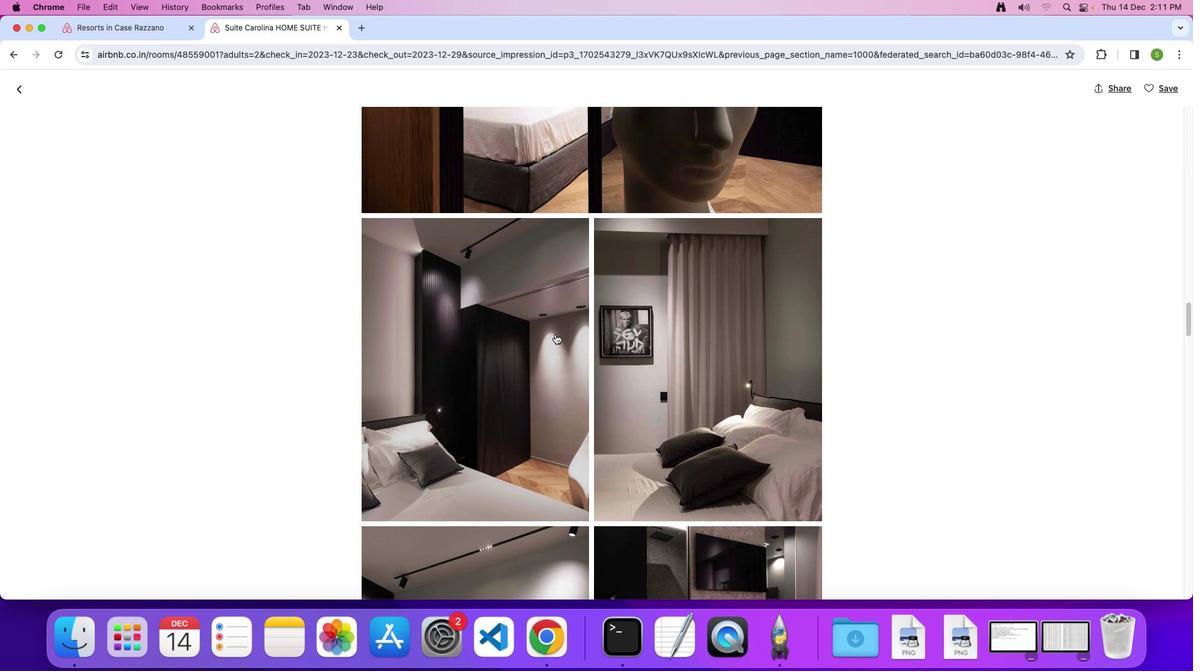 
Action: Mouse scrolled (555, 334) with delta (0, 0)
Screenshot: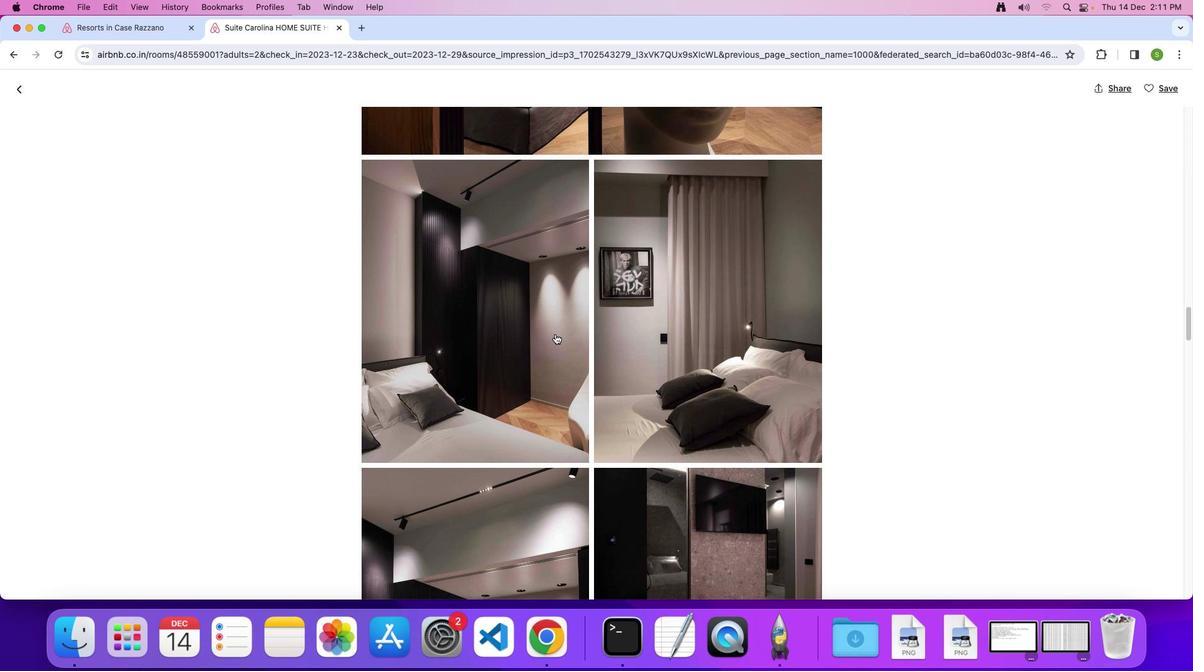 
Action: Mouse scrolled (555, 334) with delta (0, 0)
